 Task: Select Fire TV from Amazon Fire TV. Add to cart Fire TV Stick Lite with Alexa Voice Remote-3. Place order for _x000D_
205 6th Ct NW_x000D_
Elgin, Minnesota(MN), 55932, Cell Number (507) 876-3158
Action: Mouse moved to (48, 44)
Screenshot: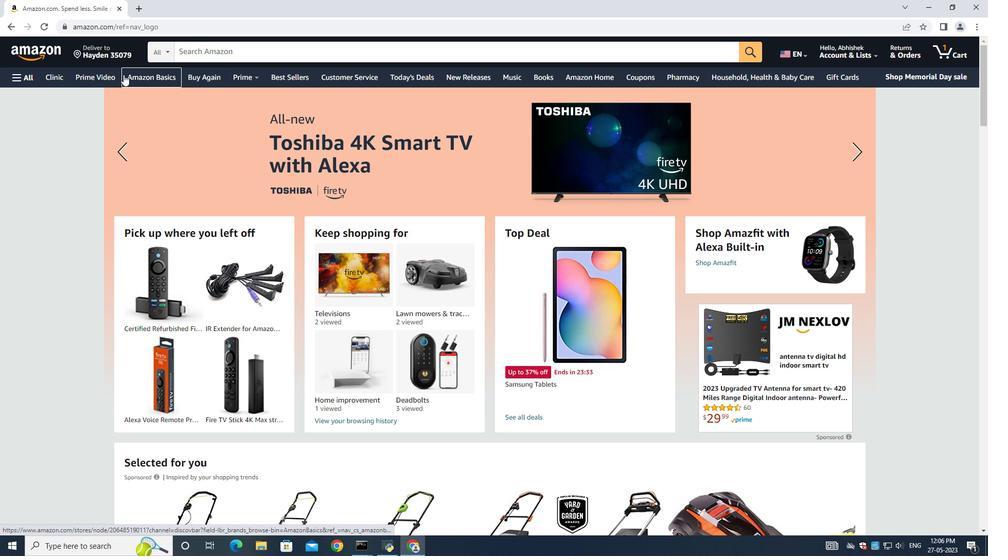 
Action: Mouse pressed left at (48, 44)
Screenshot: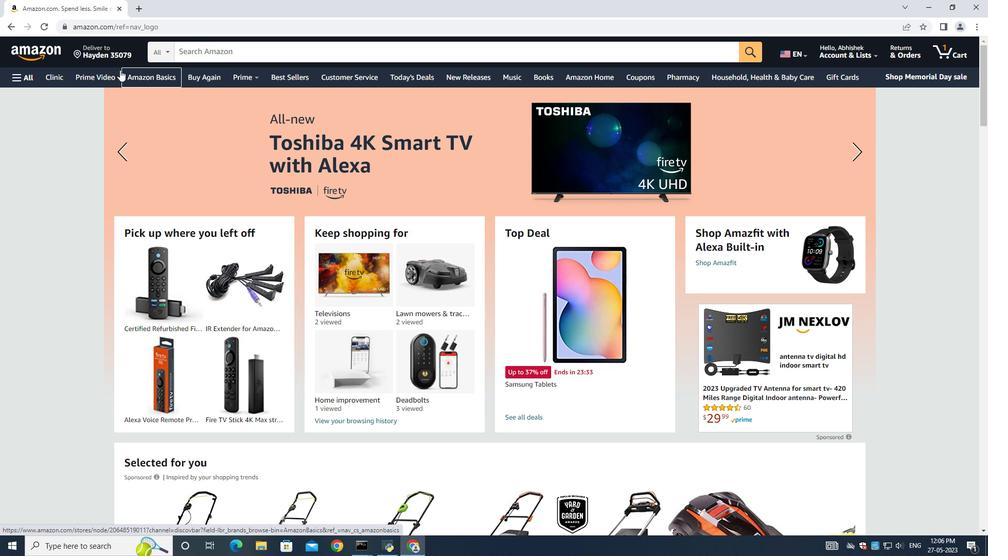 
Action: Mouse moved to (117, 51)
Screenshot: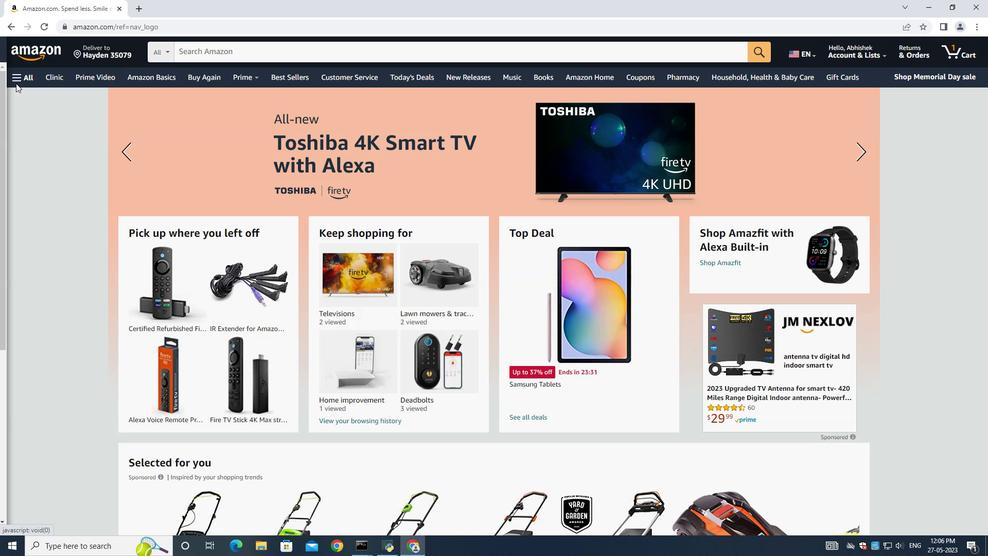 
Action: Mouse pressed left at (117, 51)
Screenshot: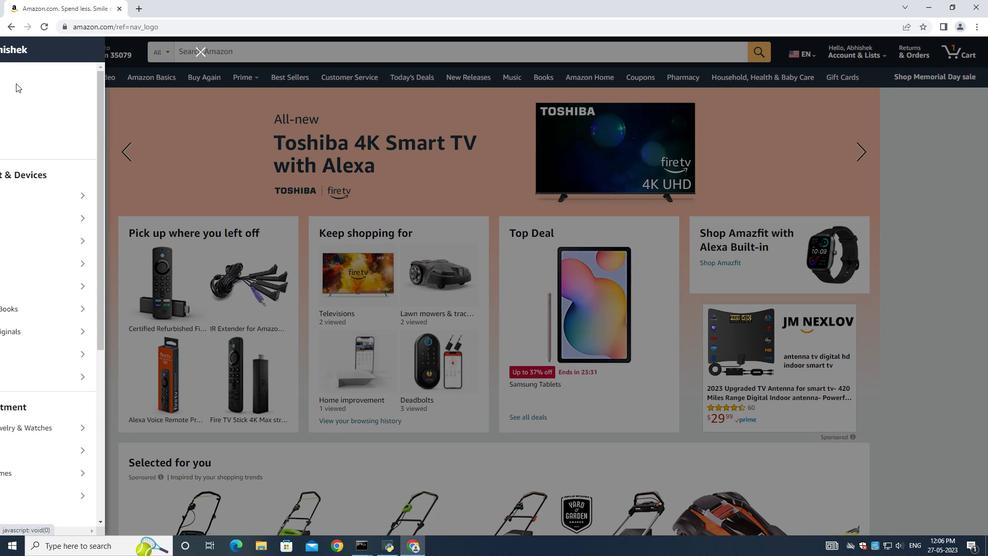 
Action: Mouse moved to (488, 318)
Screenshot: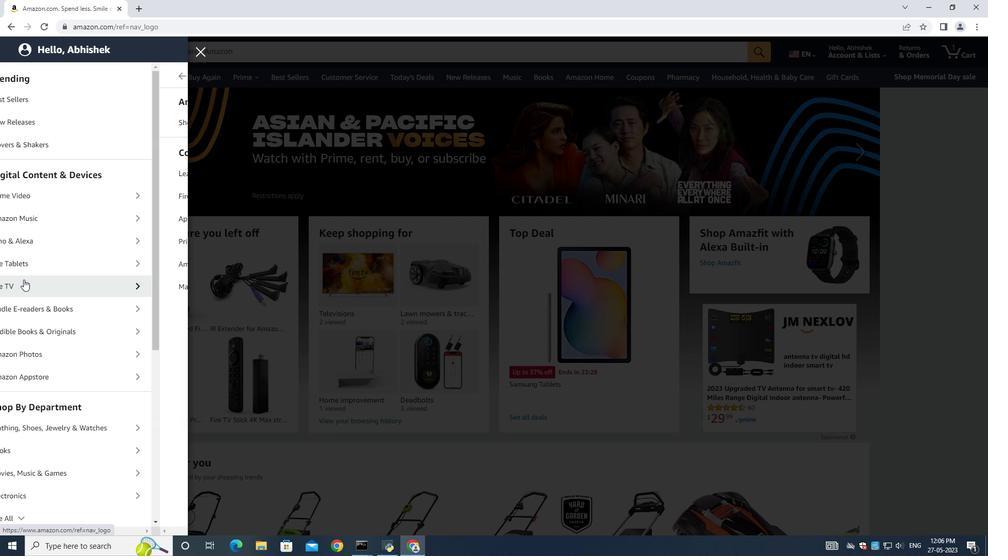 
Action: Mouse pressed left at (488, 318)
Screenshot: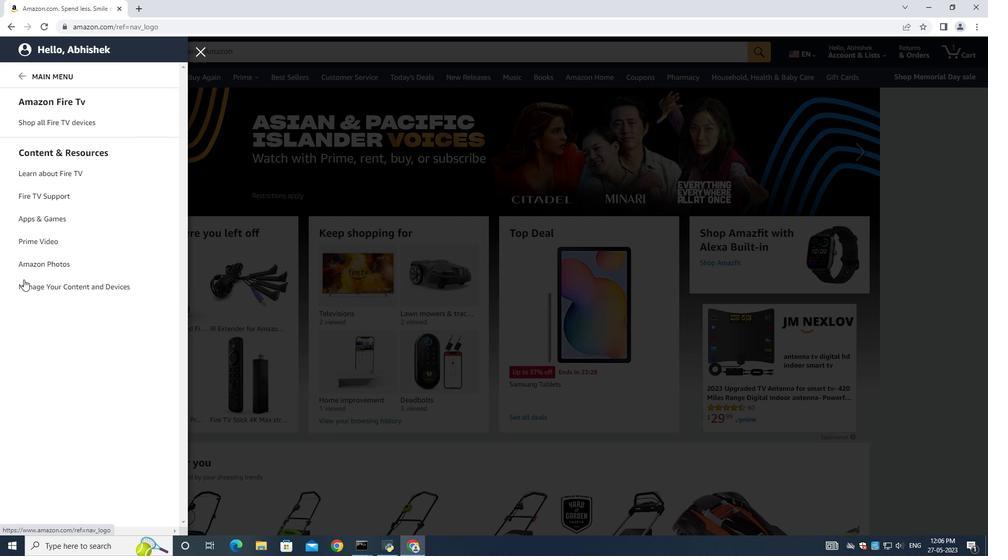 
Action: Mouse moved to (307, 216)
Screenshot: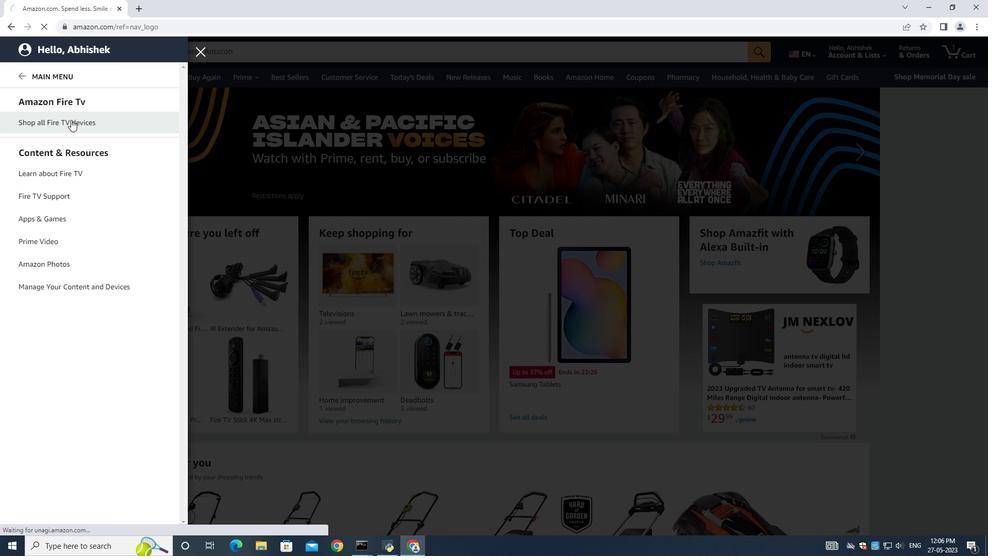 
Action: Mouse pressed left at (306, 216)
Screenshot: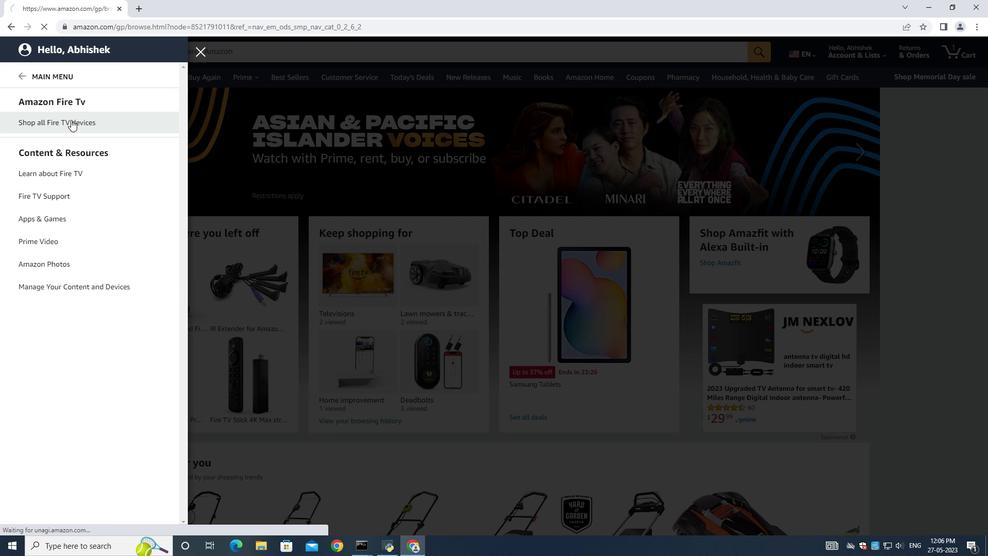 
Action: Mouse moved to (399, 211)
Screenshot: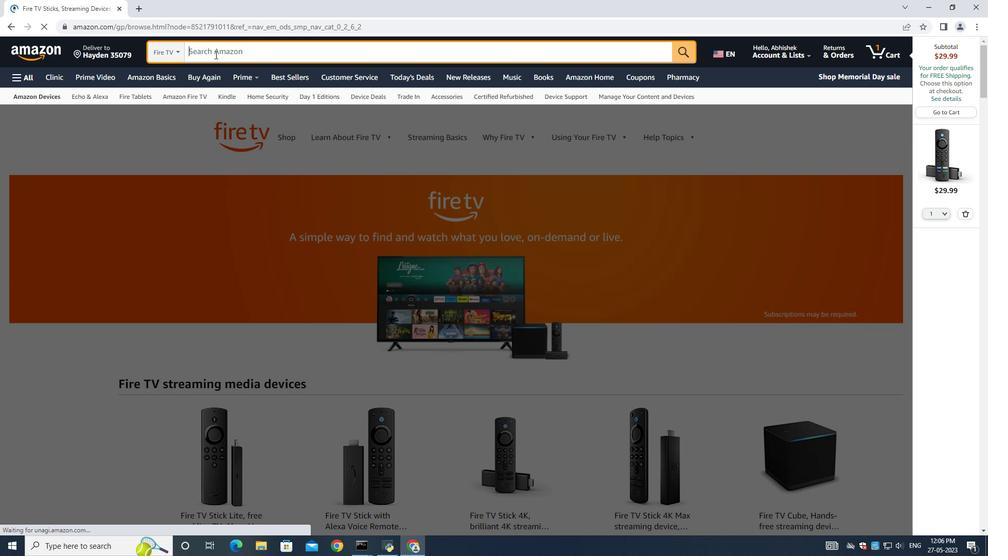 
Action: Mouse scrolled (399, 211) with delta (0, 0)
Screenshot: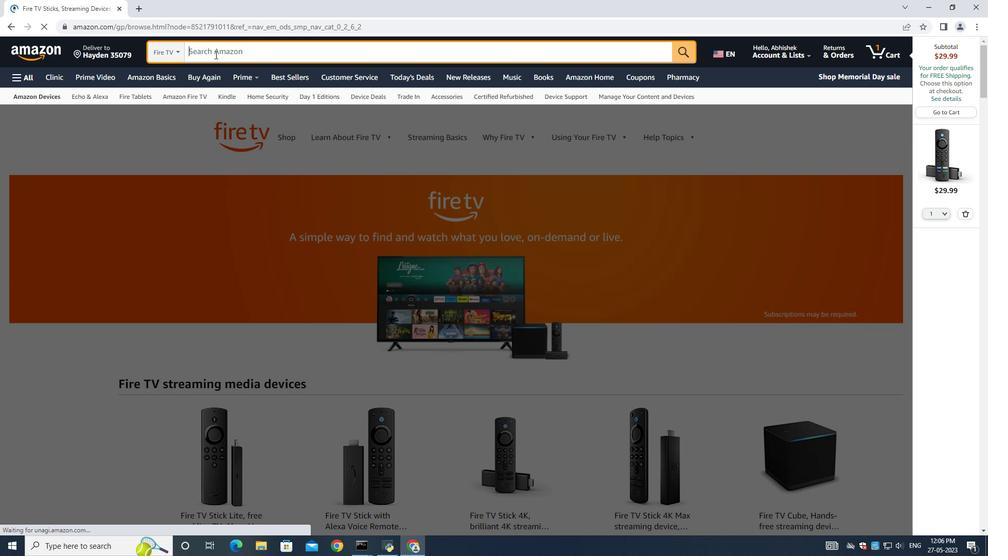 
Action: Mouse scrolled (399, 211) with delta (0, 0)
Screenshot: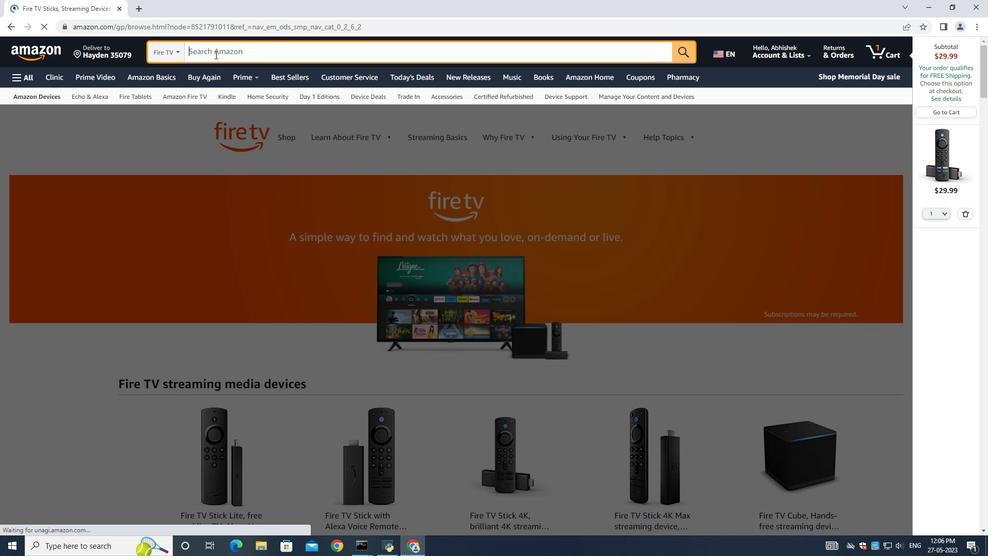 
Action: Mouse moved to (348, 181)
Screenshot: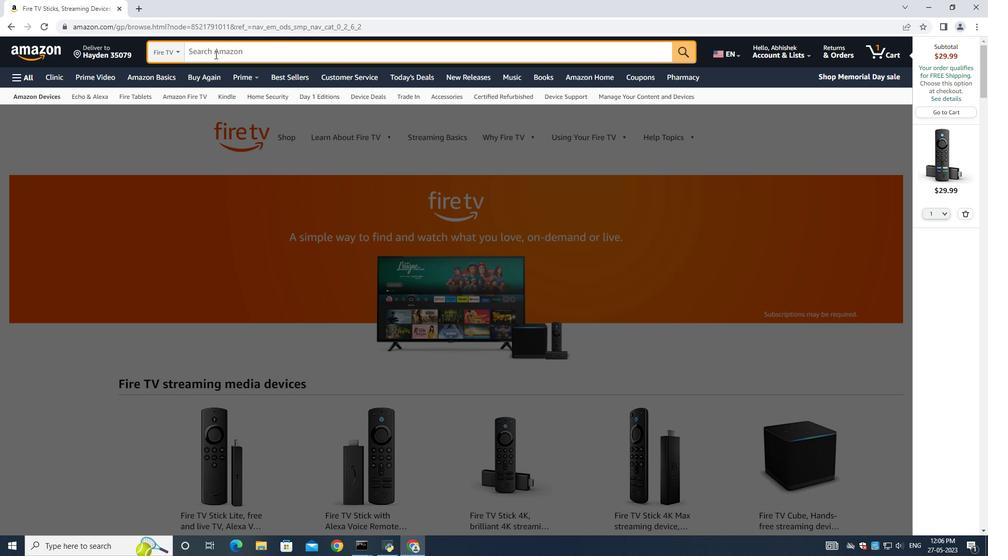 
Action: Mouse pressed left at (348, 181)
Screenshot: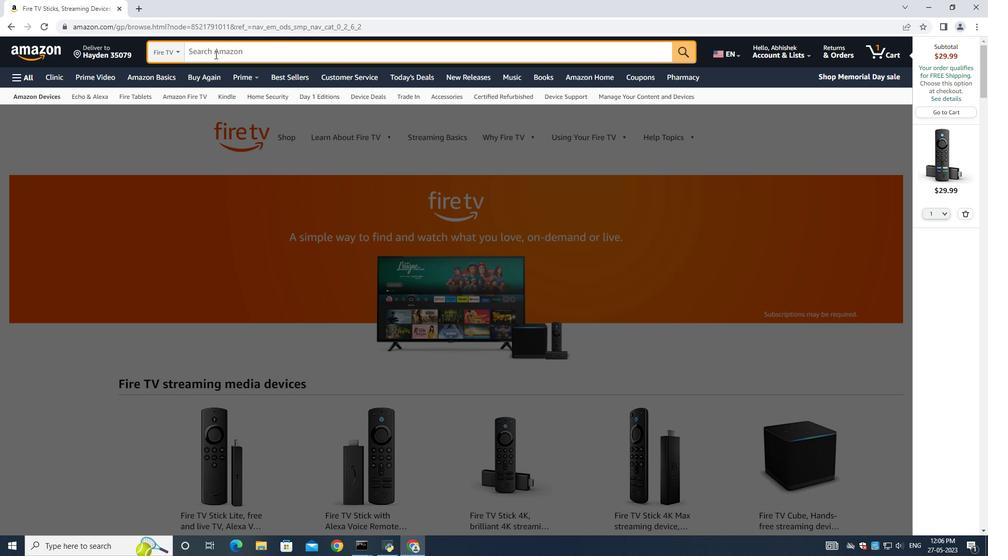
Action: Mouse moved to (348, 181)
Screenshot: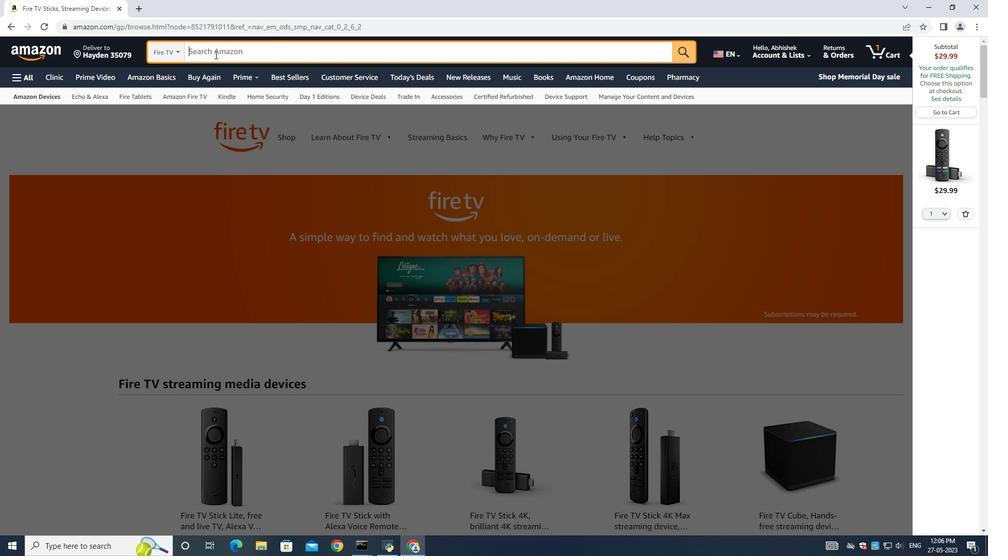 
Action: Key pressed <Key.shift>(507<Key.shift>)876-3158
Screenshot: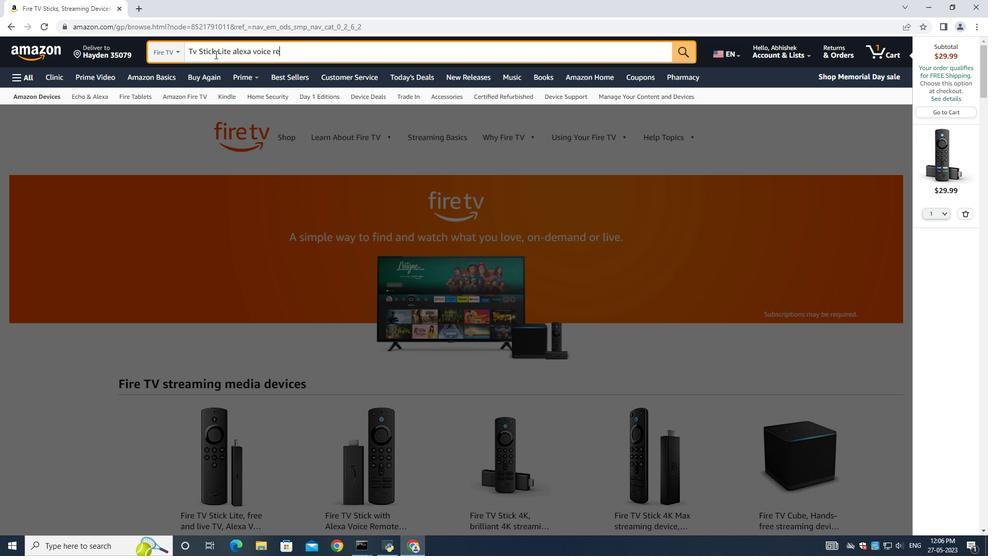 
Action: Mouse moved to (354, 220)
Screenshot: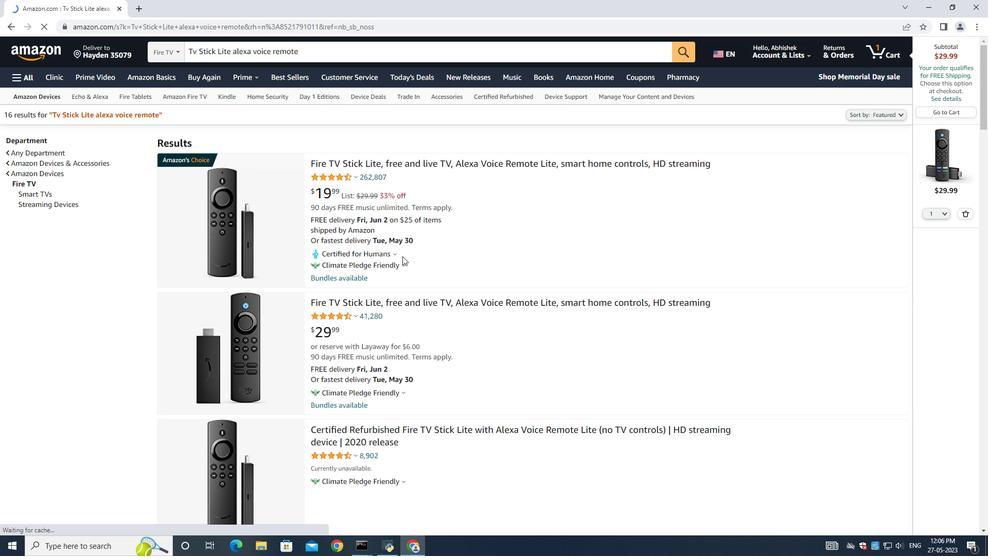 
Action: Mouse pressed left at (354, 220)
Screenshot: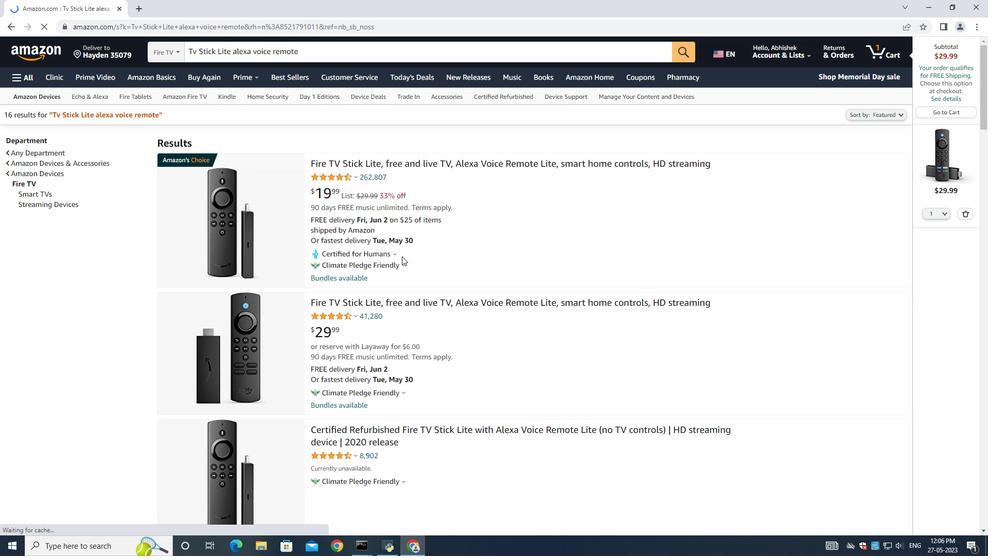 
Action: Mouse moved to (354, 220)
Screenshot: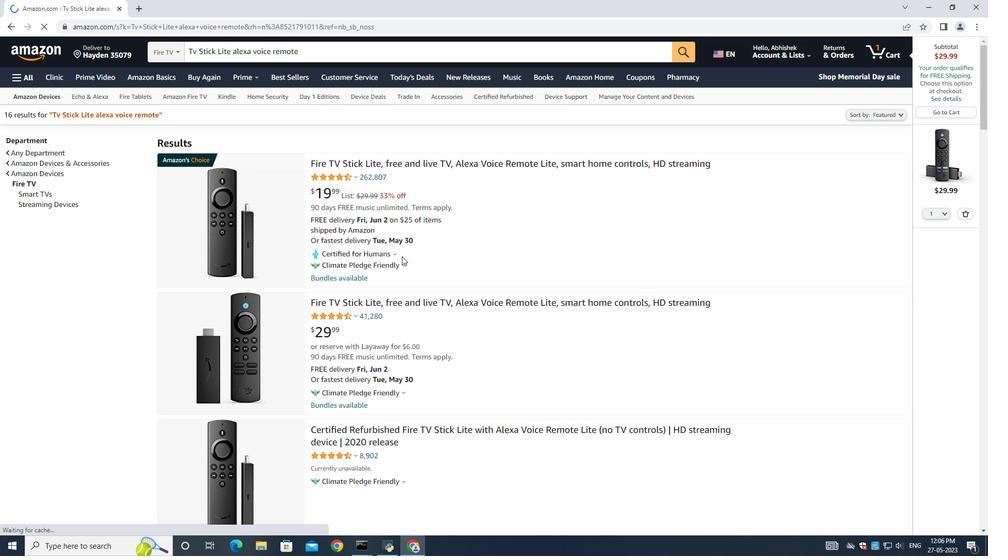 
Action: Key pressed 205<Key.space>6th<Key.space><Key.shift>Ct<Key.space><Key.shift>N
Screenshot: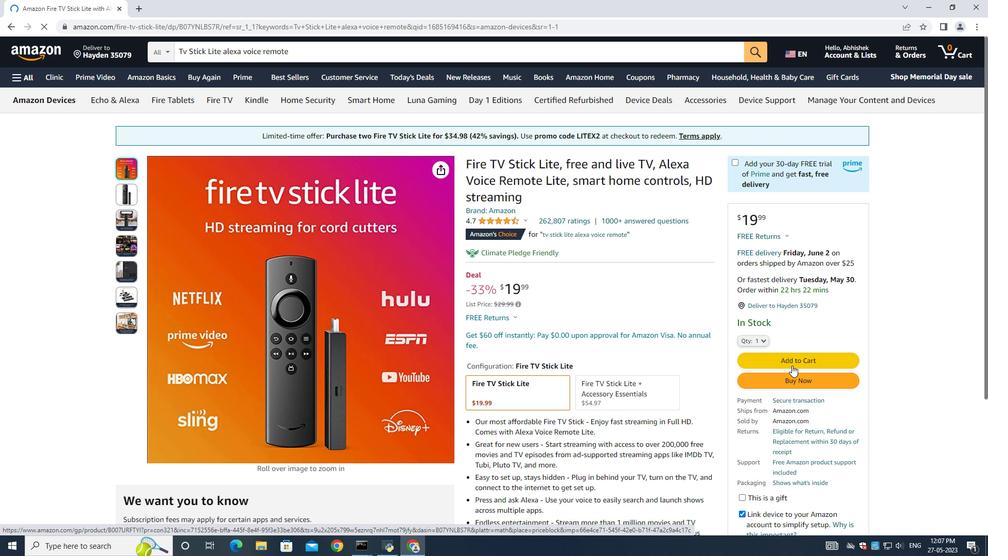 
Action: Mouse moved to (394, 236)
Screenshot: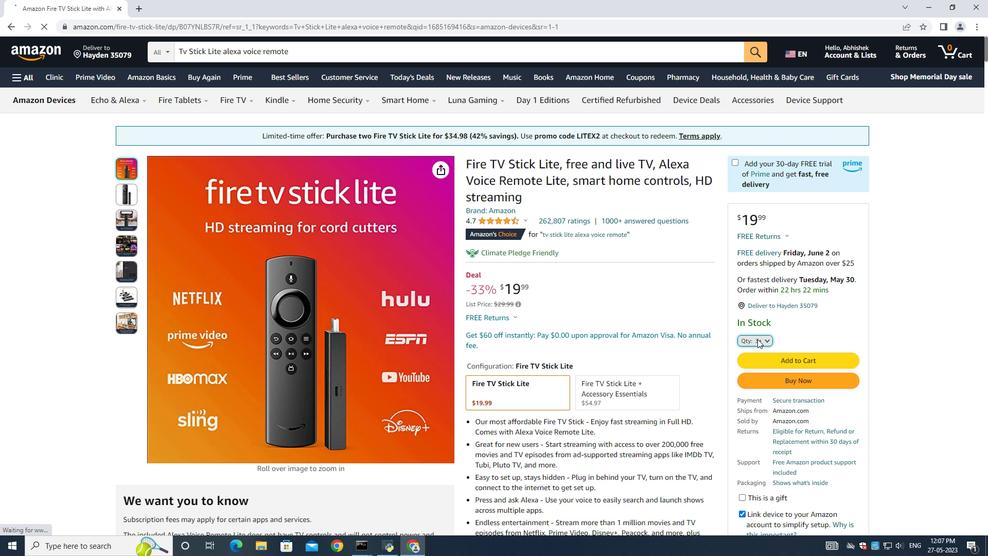 
Action: Mouse pressed left at (394, 236)
Screenshot: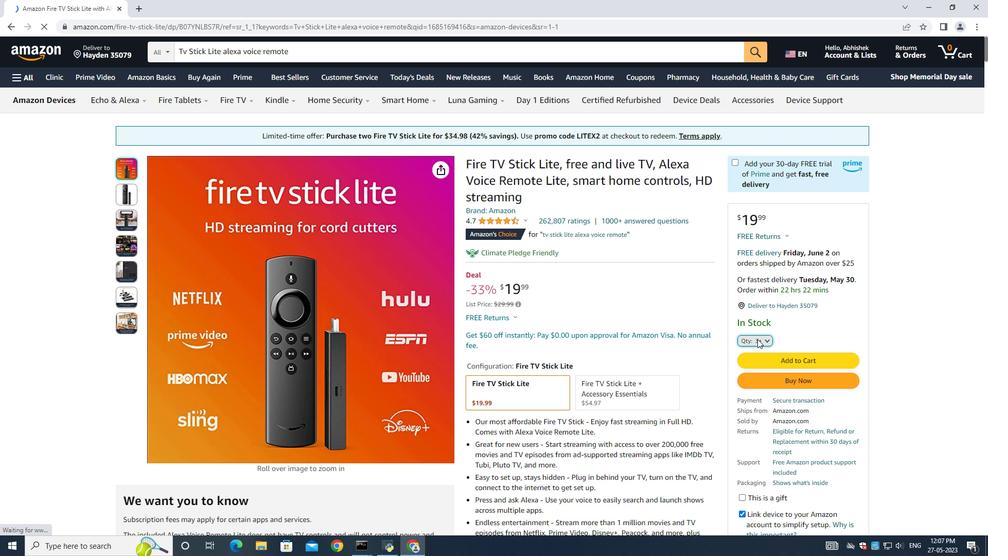 
Action: Mouse moved to (410, 205)
Screenshot: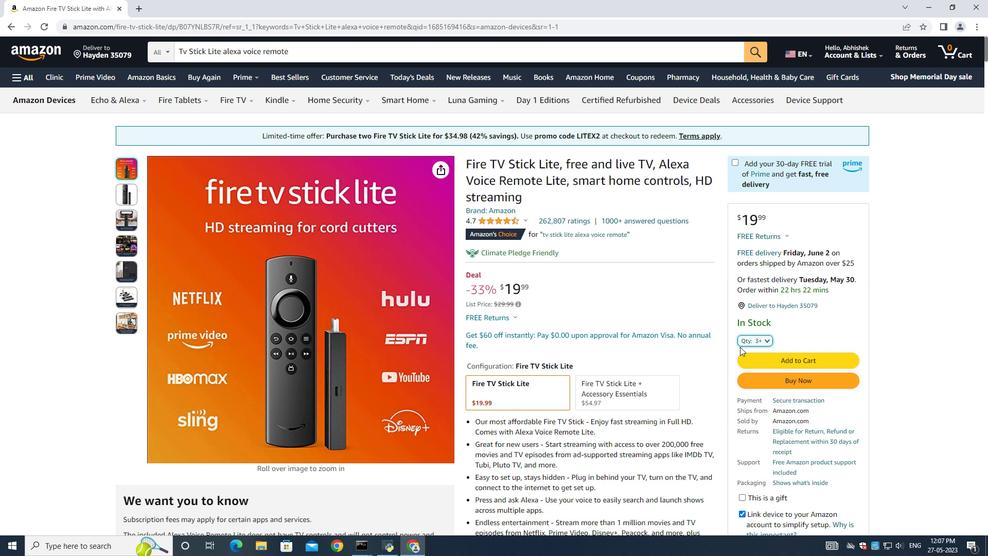 
Action: Mouse scrolled (410, 205) with delta (0, 0)
Screenshot: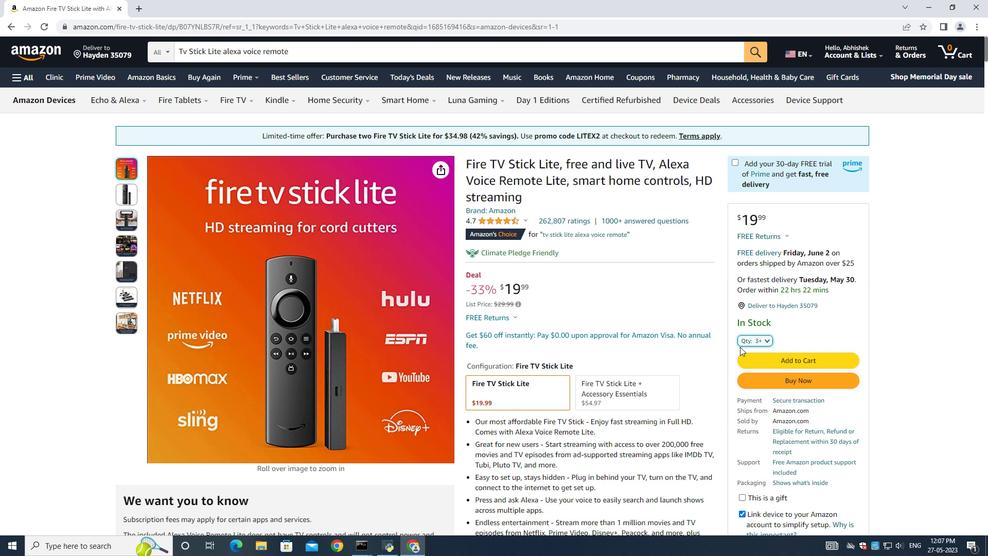 
Action: Mouse moved to (410, 203)
Screenshot: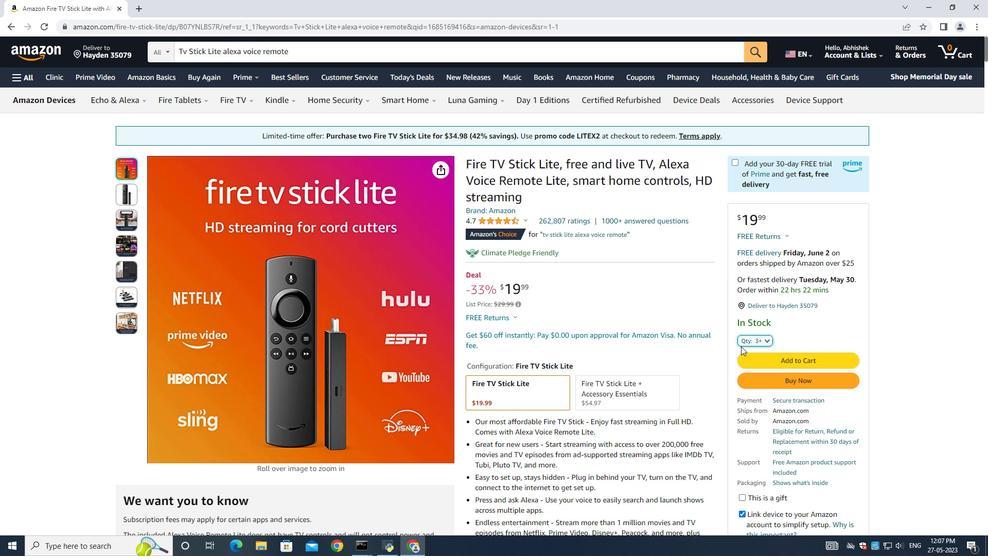 
Action: Mouse scrolled (410, 204) with delta (0, 0)
Screenshot: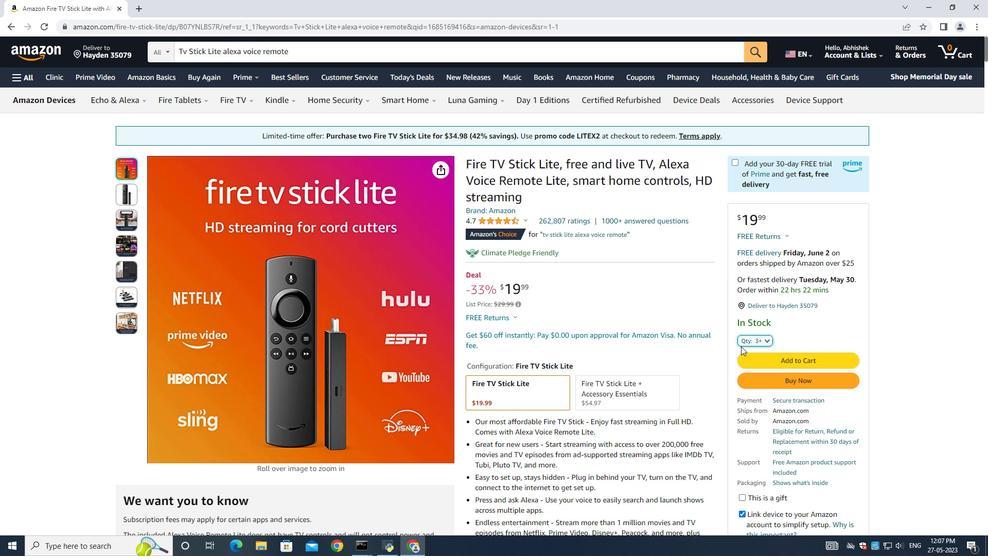 
Action: Mouse moved to (409, 203)
Screenshot: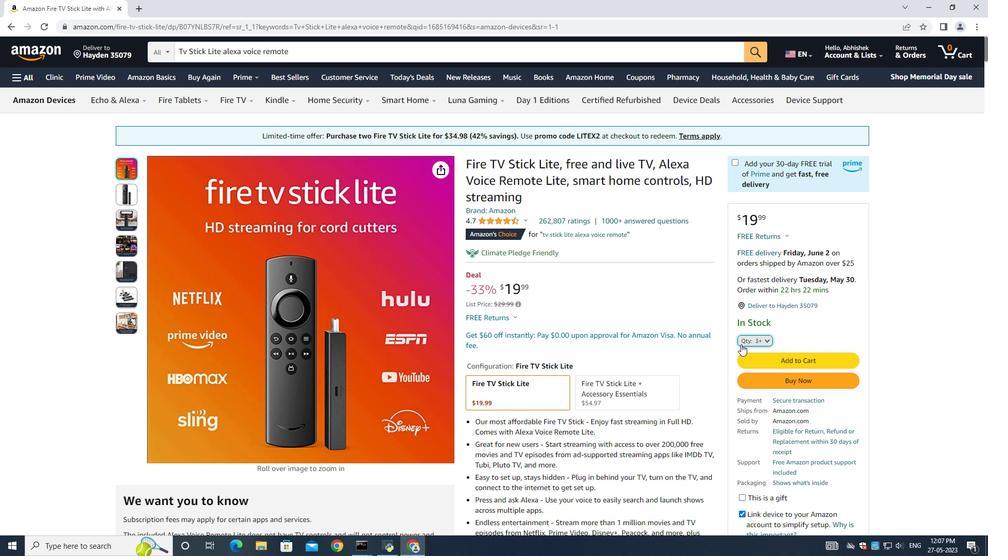 
Action: Mouse scrolled (409, 204) with delta (0, 0)
Screenshot: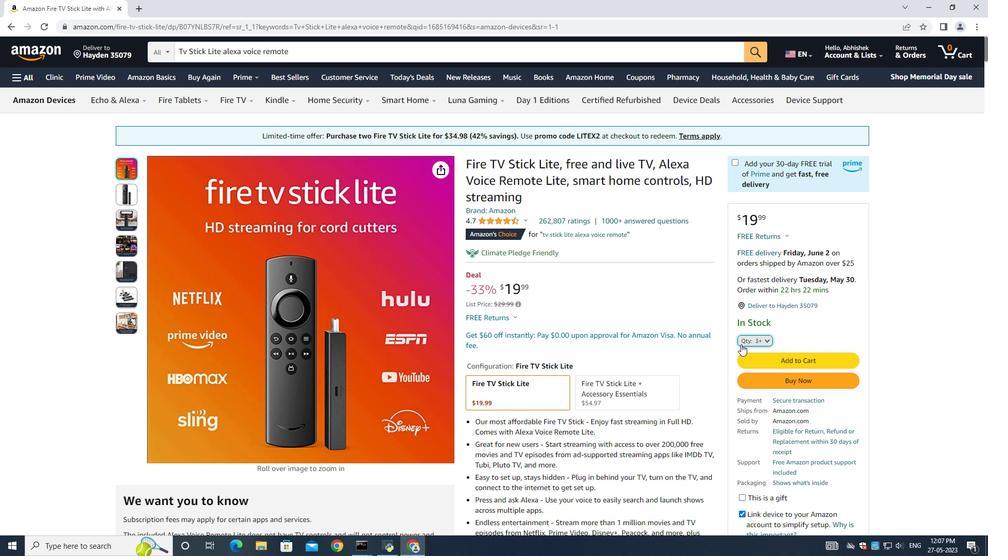 
Action: Mouse moved to (368, 249)
Screenshot: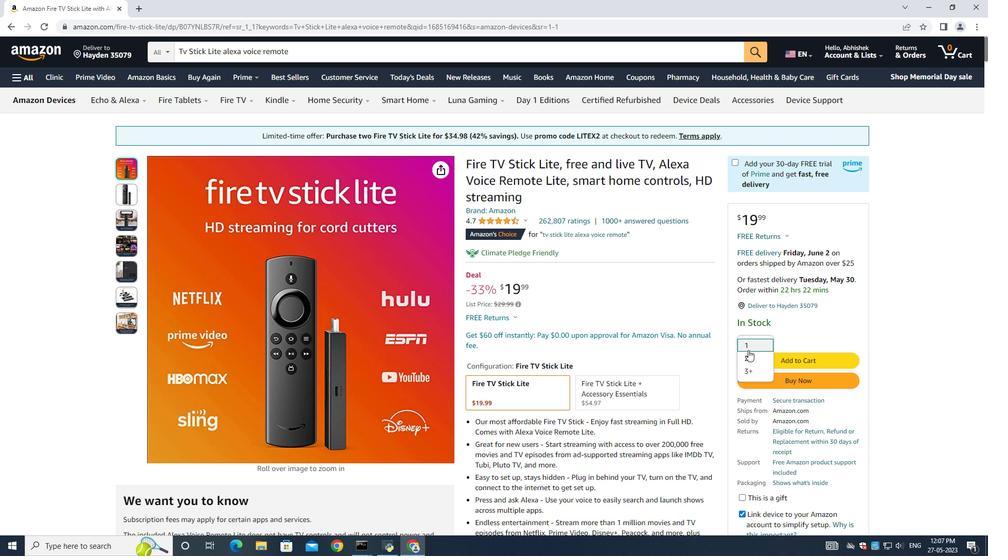 
Action: Mouse pressed left at (368, 249)
Screenshot: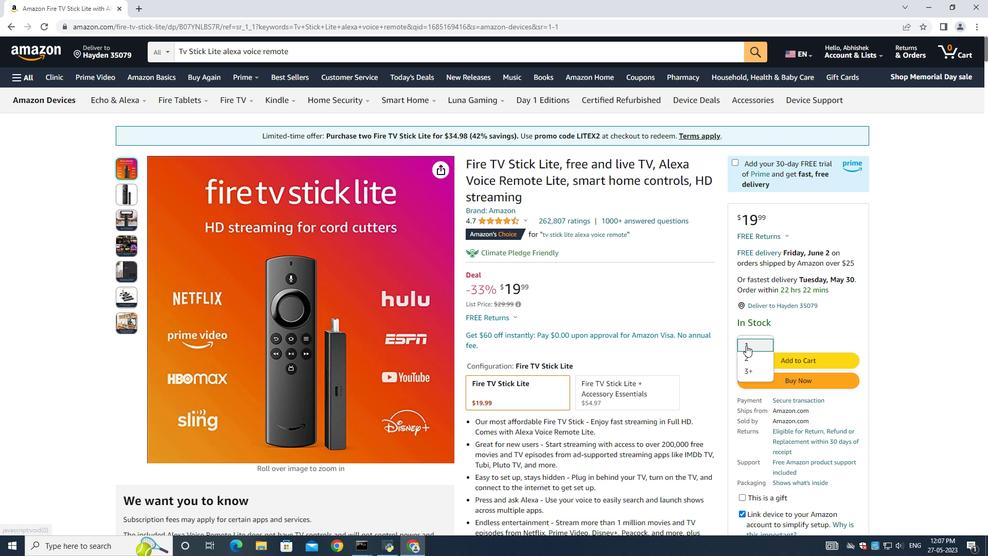 
Action: Mouse moved to (369, 249)
Screenshot: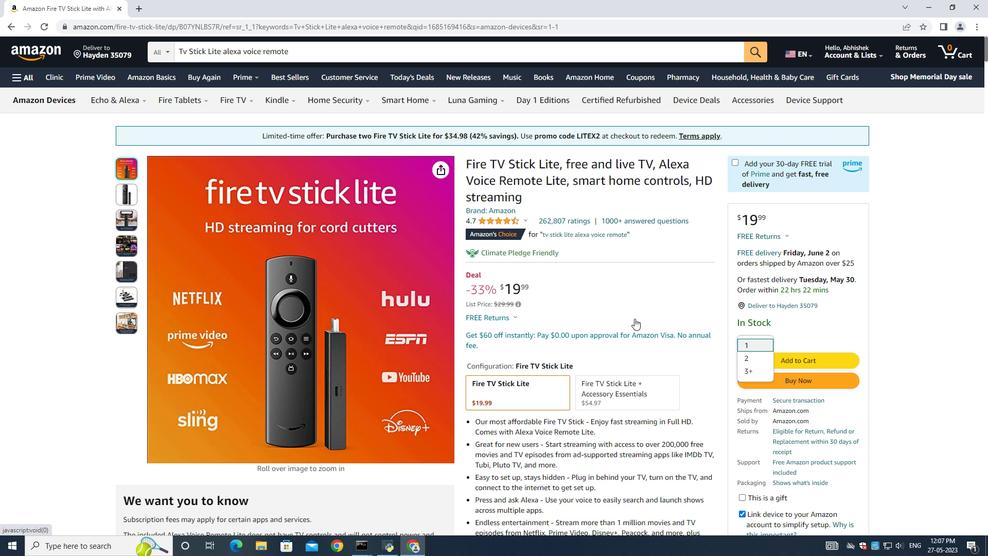 
Action: Key pressed <Key.backspace><Key.backspace><Key.backspace><Key.backspace><Key.backspace><Key.backspace><Key.backspace>
Screenshot: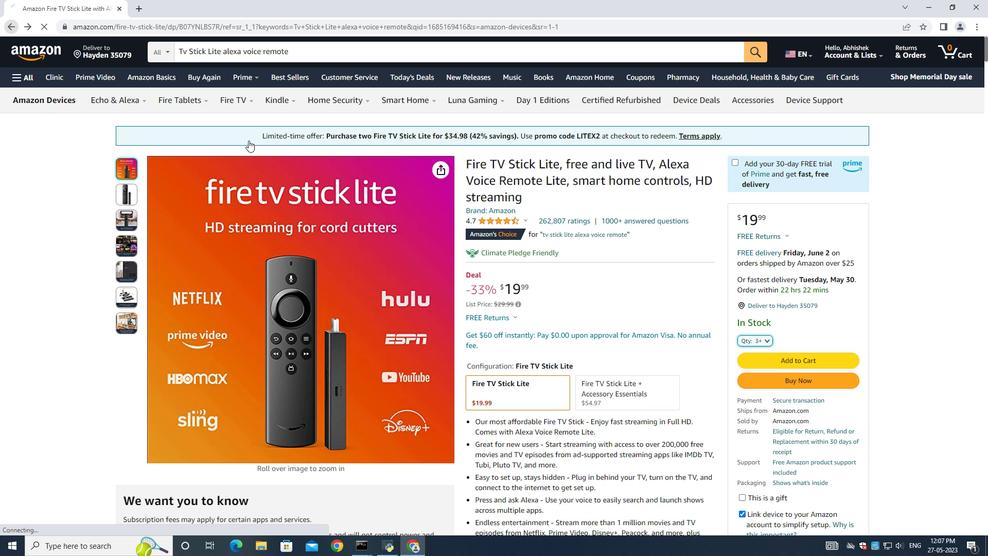 
Action: Mouse moved to (407, 275)
Screenshot: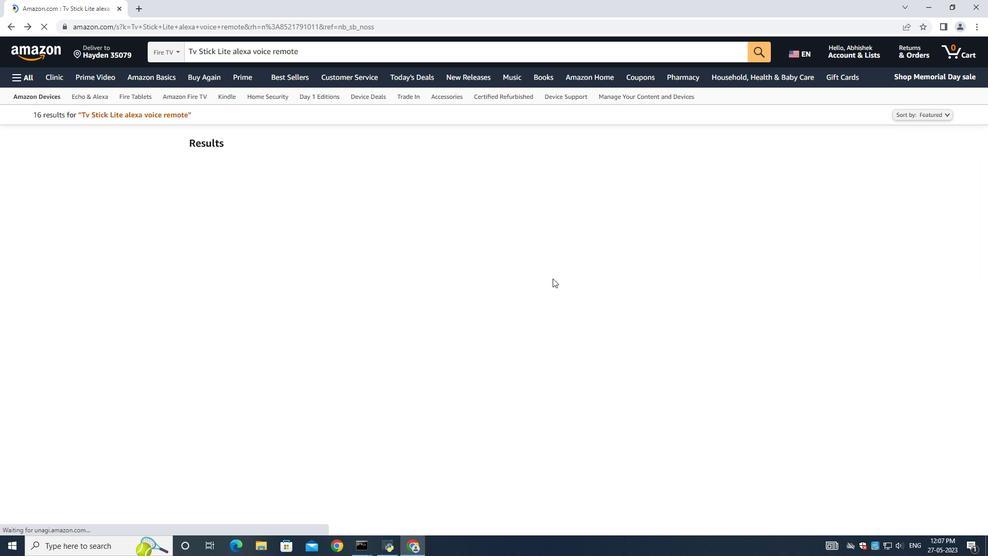 
Action: Mouse scrolled (407, 274) with delta (0, 0)
Screenshot: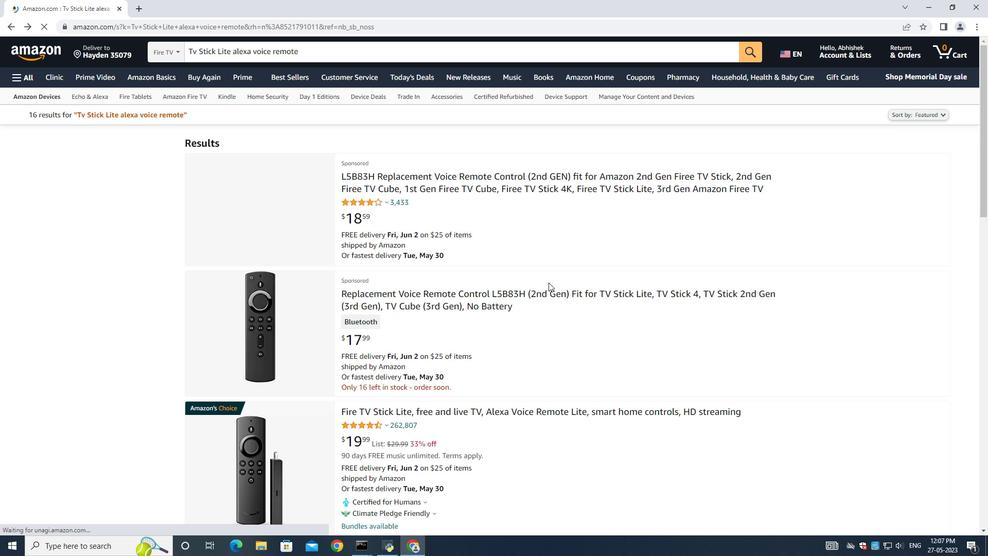 
Action: Mouse moved to (407, 275)
Screenshot: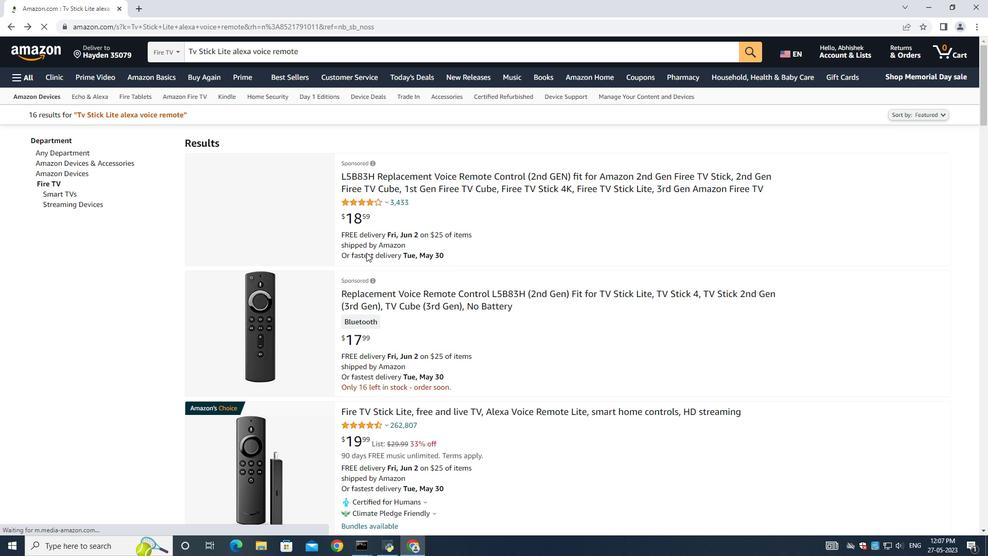 
Action: Mouse scrolled (407, 274) with delta (0, 0)
Screenshot: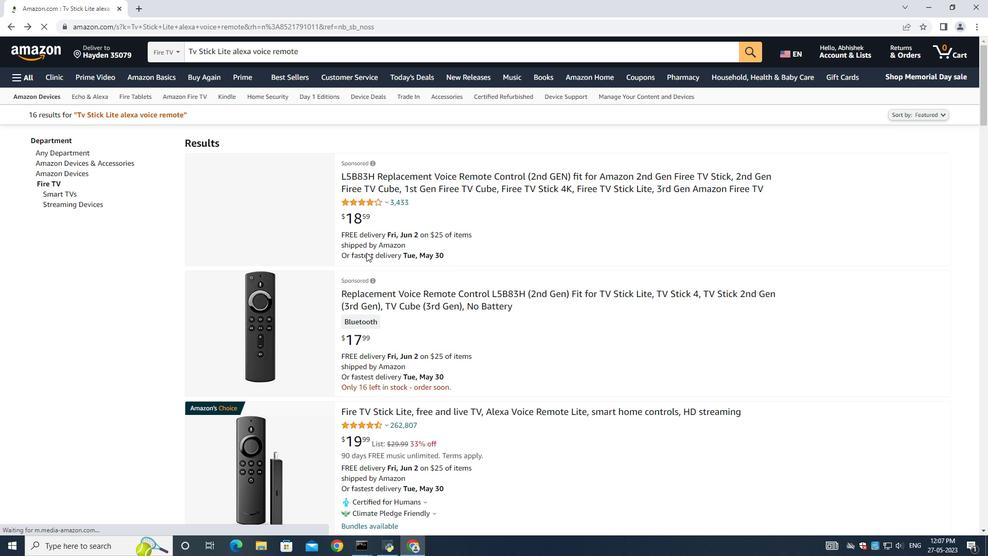 
Action: Mouse moved to (344, 347)
Screenshot: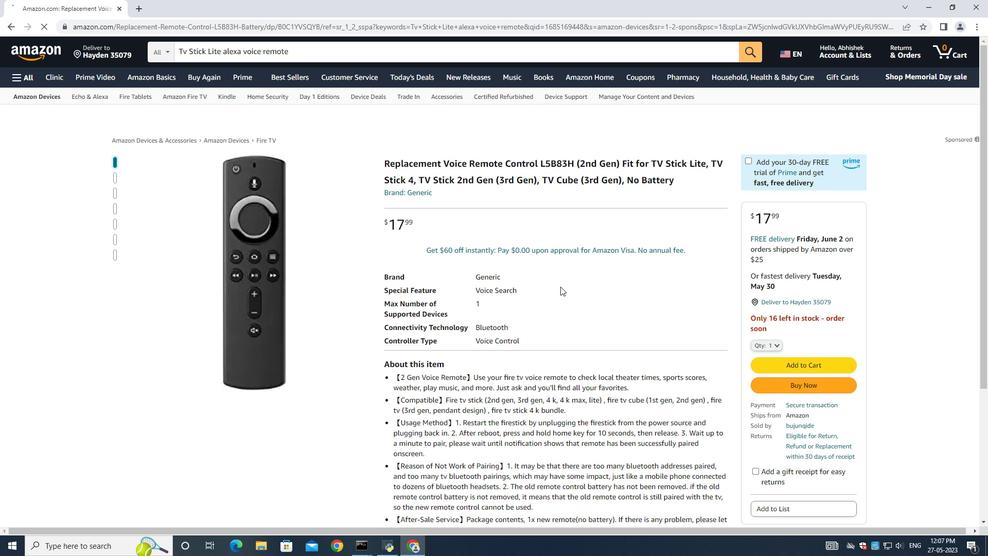 
Action: Mouse pressed left at (344, 347)
Screenshot: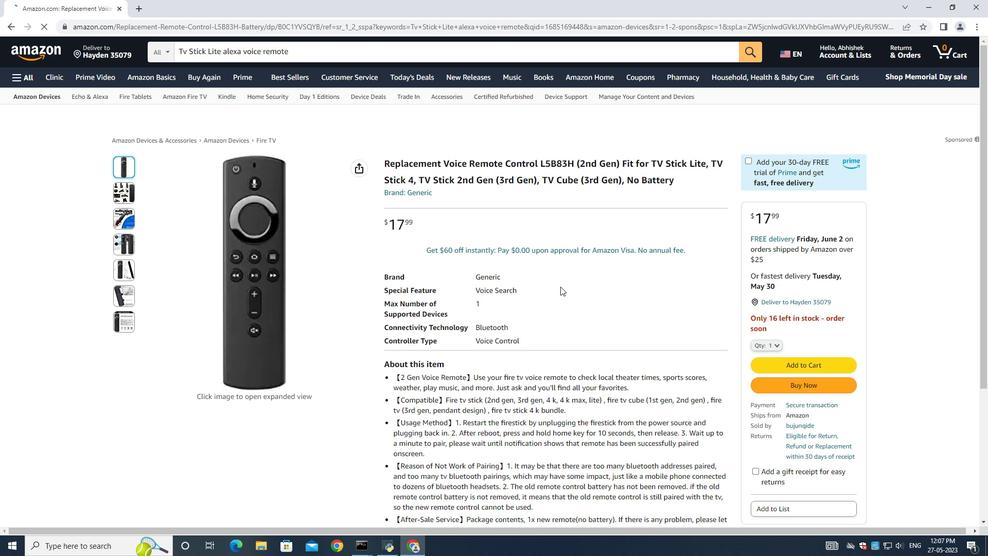 
Action: Mouse moved to (124, 50)
Screenshot: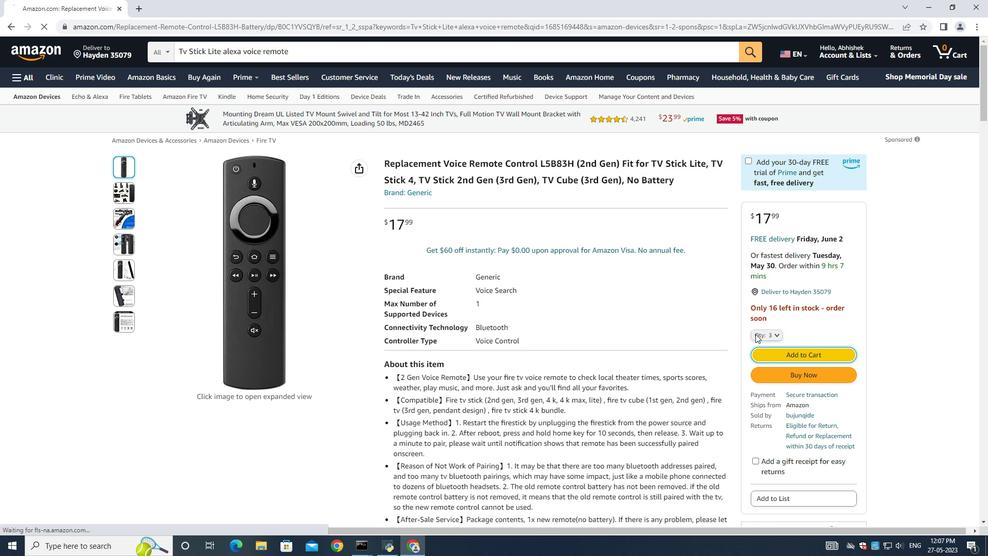 
Action: Mouse pressed left at (124, 50)
Screenshot: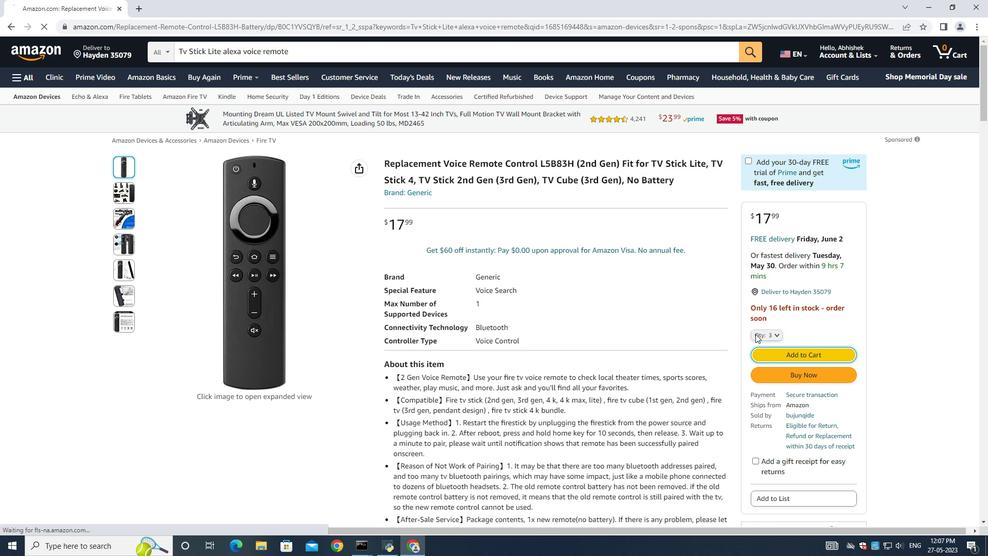 
Action: Mouse moved to (419, 313)
Screenshot: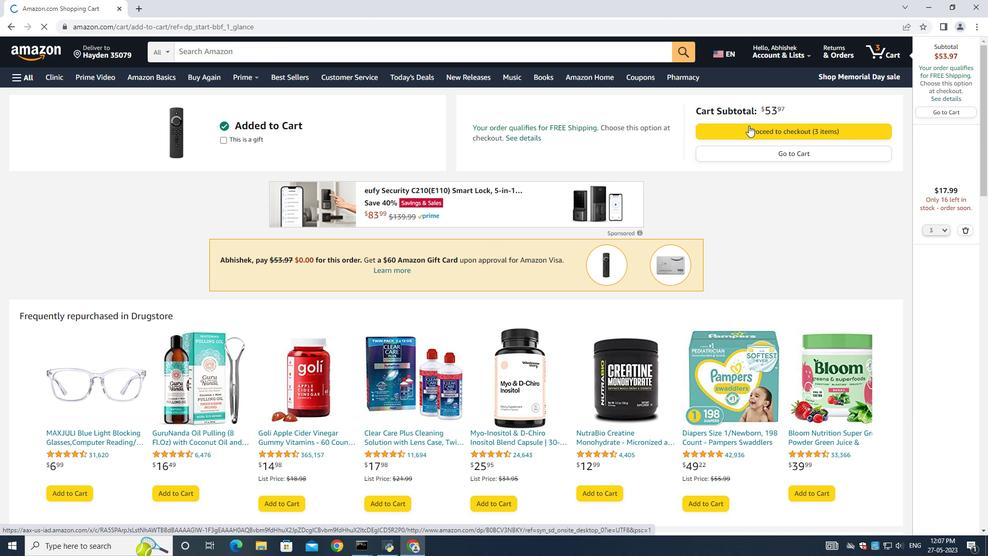 
Action: Mouse pressed left at (419, 313)
Screenshot: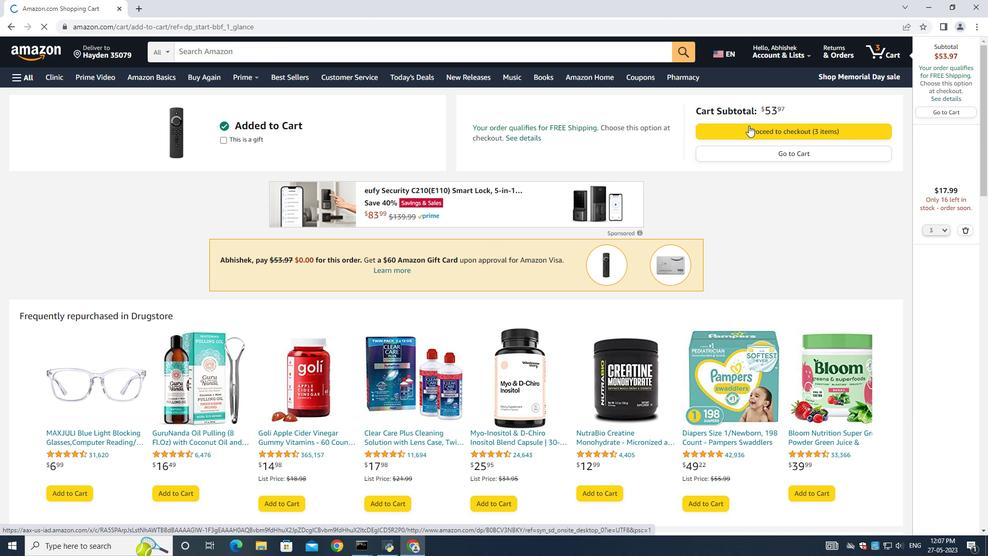 
Action: Mouse moved to (447, 302)
Screenshot: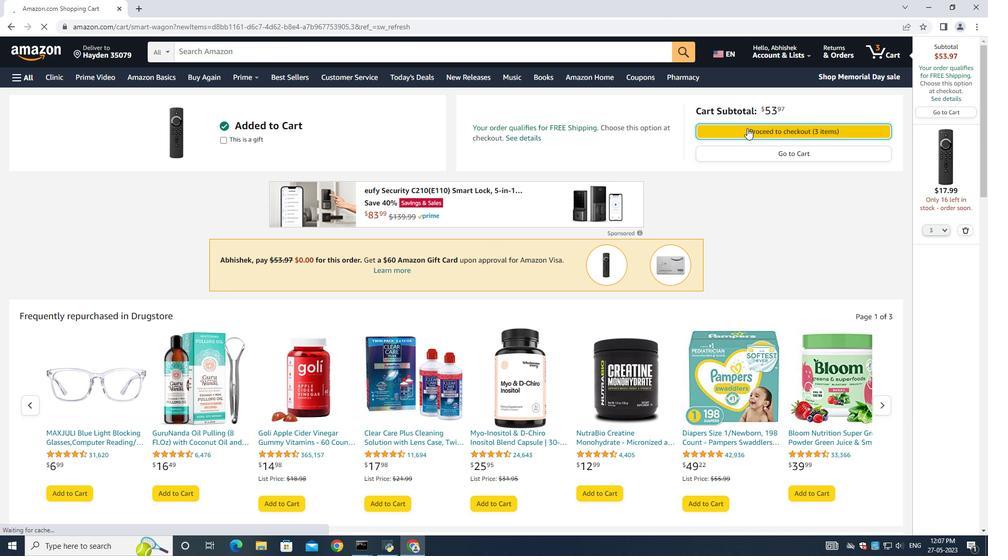 
Action: Mouse scrolled (447, 301) with delta (0, 0)
Screenshot: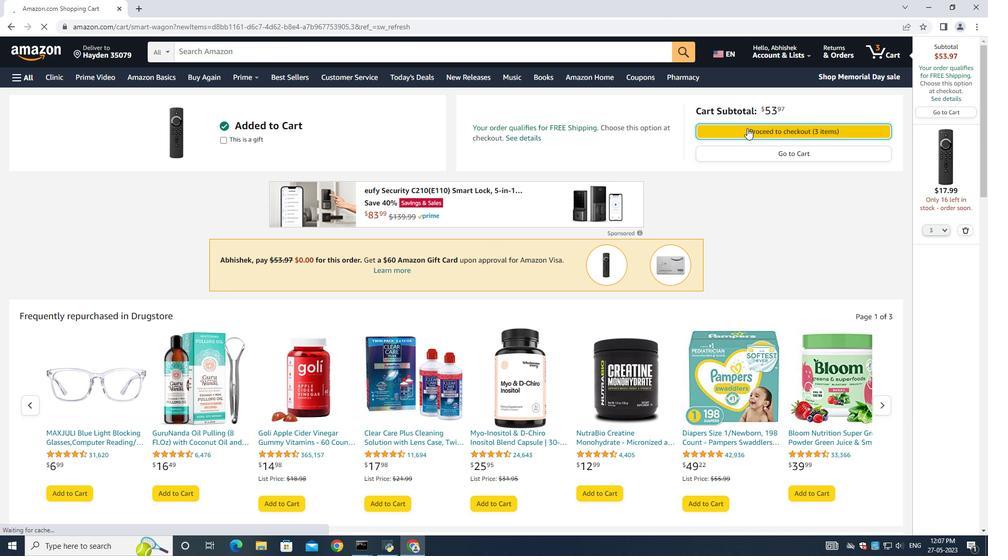 
Action: Mouse moved to (448, 302)
Screenshot: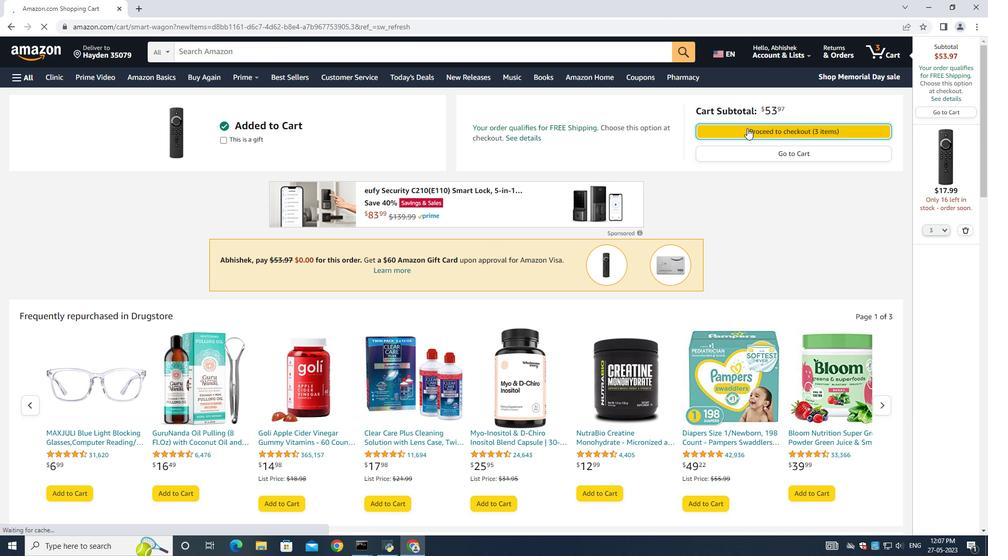 
Action: Mouse scrolled (448, 301) with delta (0, 0)
Screenshot: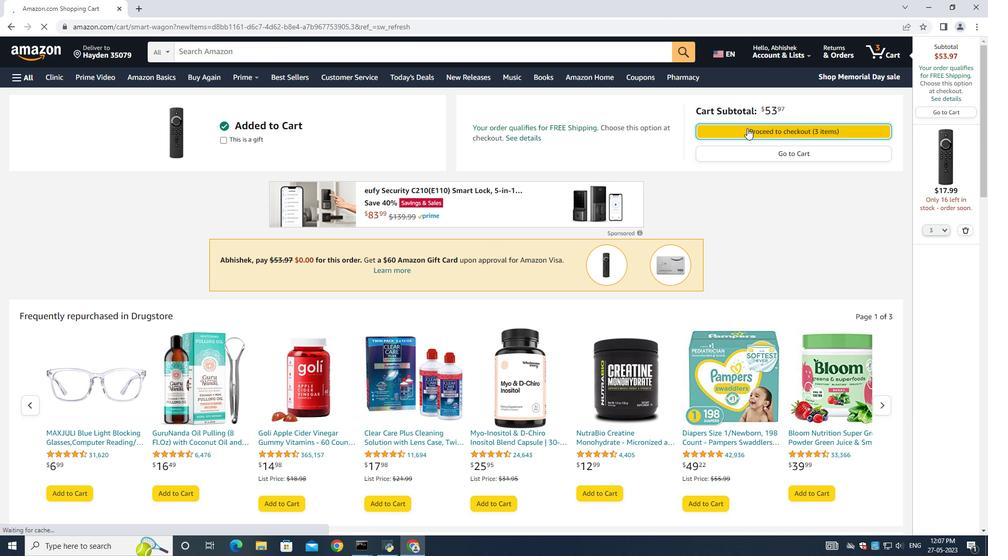 
Action: Mouse scrolled (448, 301) with delta (0, 0)
Screenshot: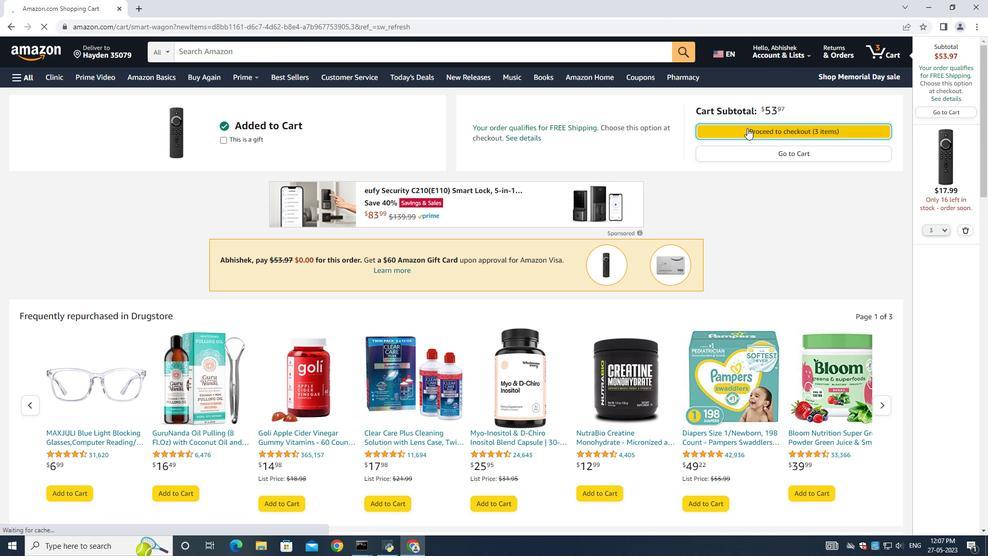 
Action: Mouse moved to (437, 359)
Screenshot: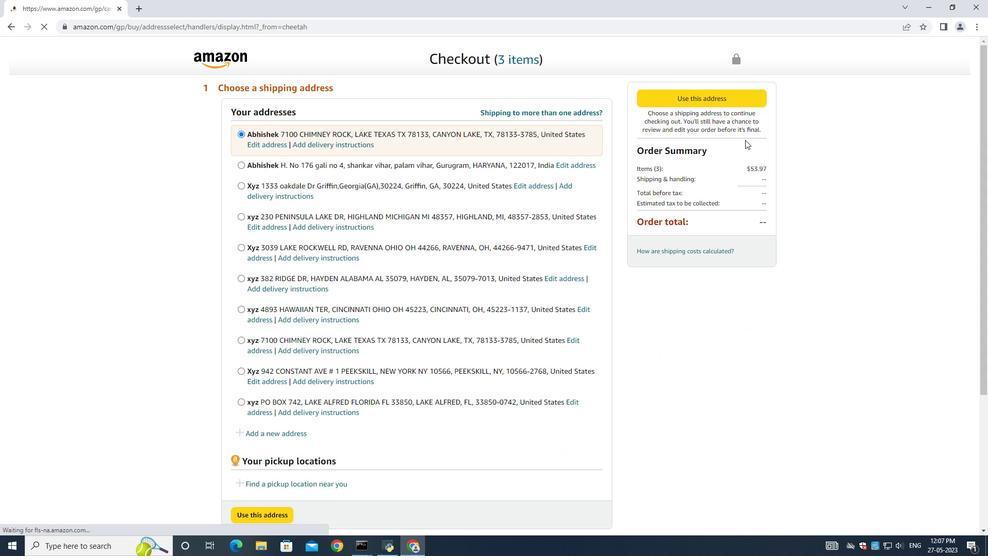 
Action: Mouse pressed left at (437, 359)
Screenshot: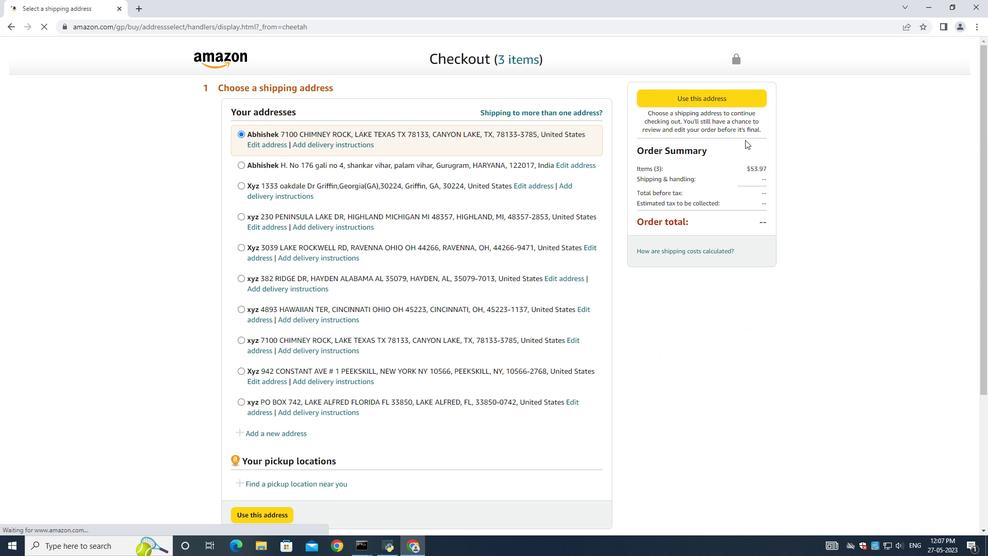 
Action: Mouse moved to (459, 355)
Screenshot: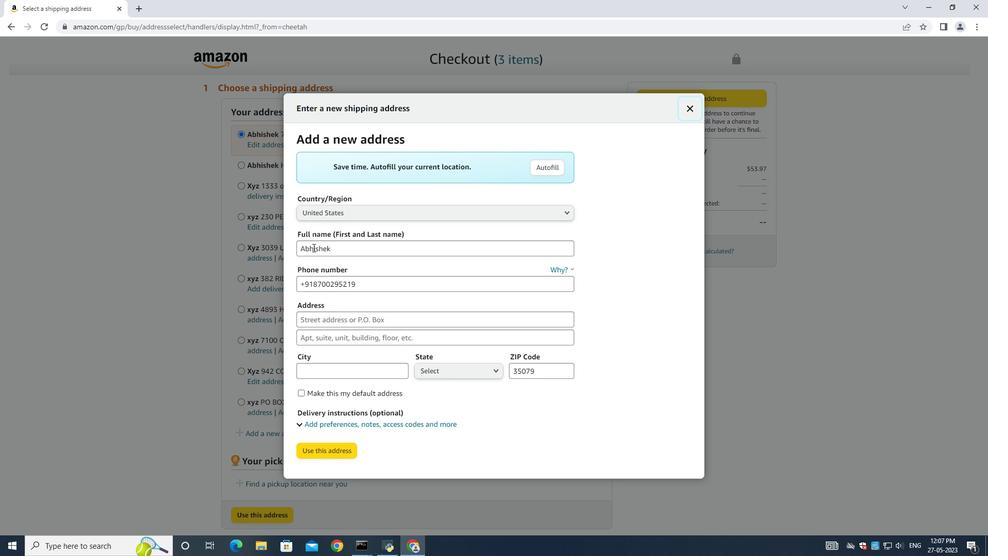
Action: Mouse scrolled (459, 354) with delta (0, 0)
Screenshot: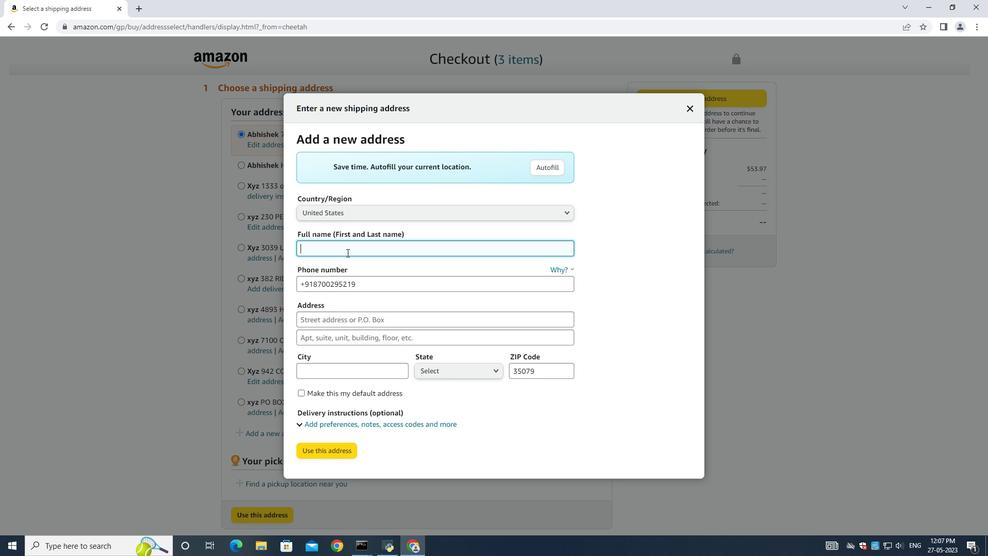 
Action: Mouse scrolled (459, 354) with delta (0, 0)
Screenshot: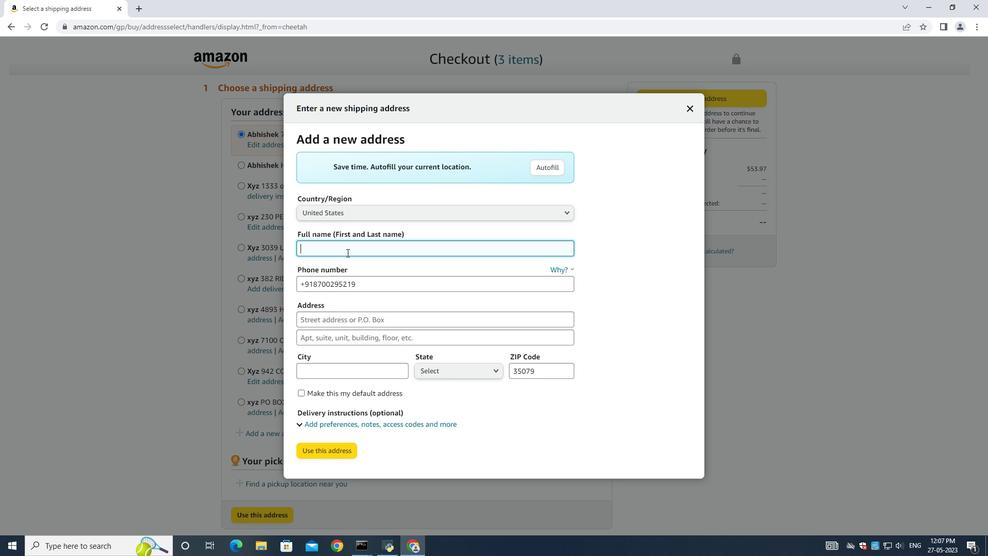 
Action: Mouse moved to (509, 399)
Screenshot: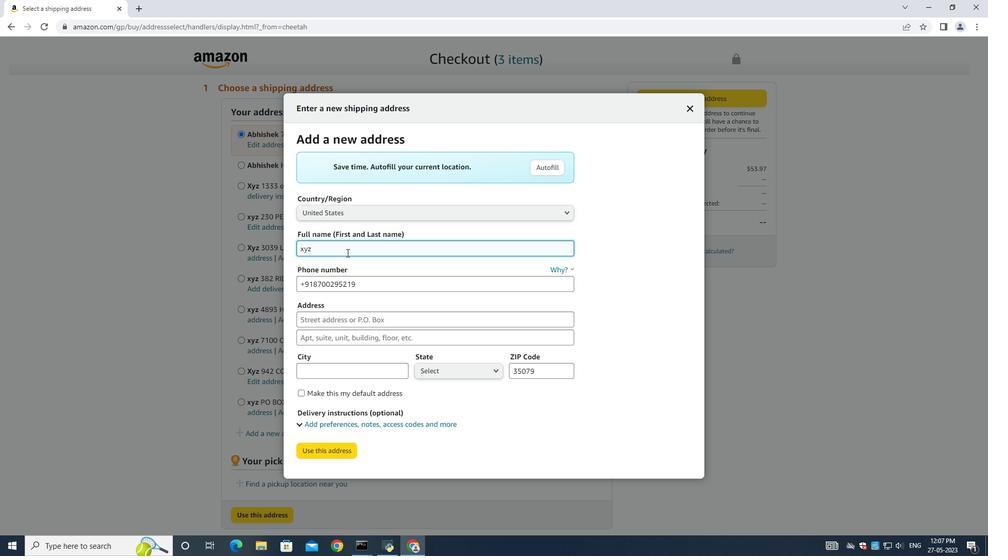 
Action: Mouse scrolled (509, 398) with delta (0, 0)
Screenshot: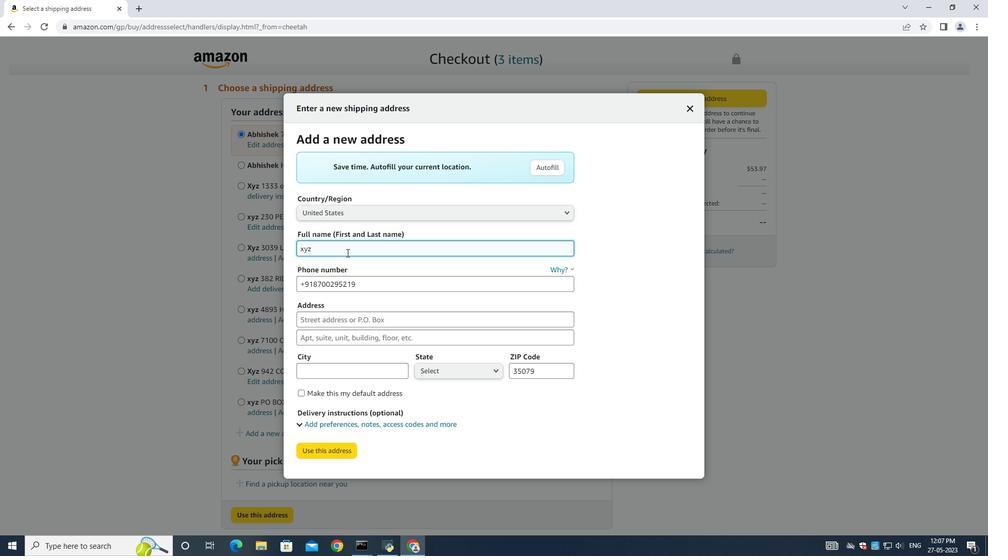 
Action: Mouse moved to (509, 400)
Screenshot: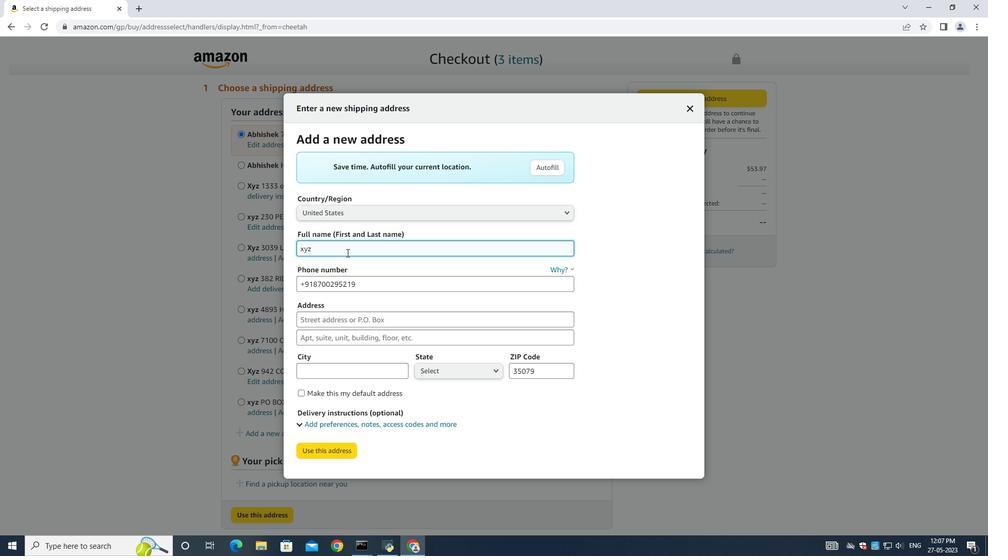 
Action: Mouse scrolled (509, 399) with delta (0, 0)
Screenshot: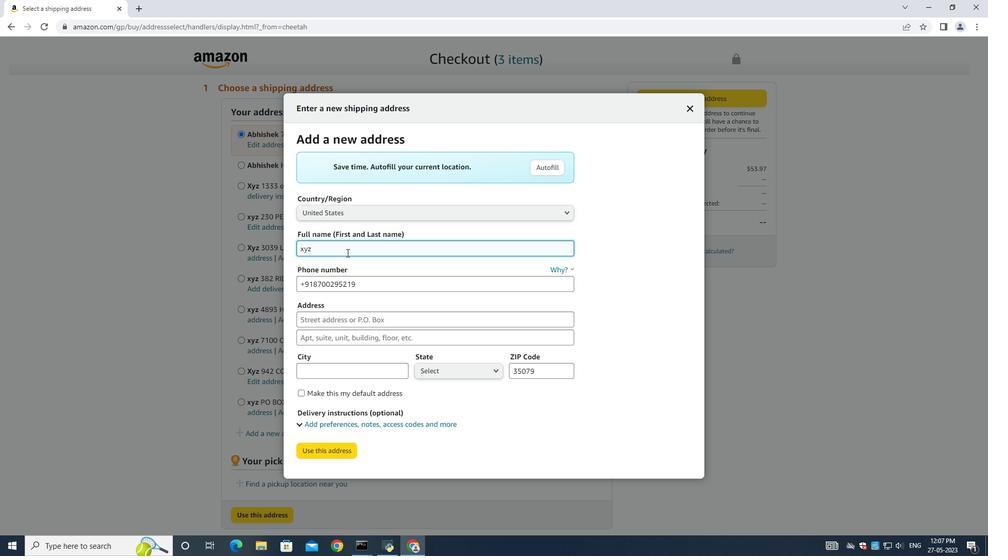 
Action: Mouse scrolled (509, 399) with delta (0, 0)
Screenshot: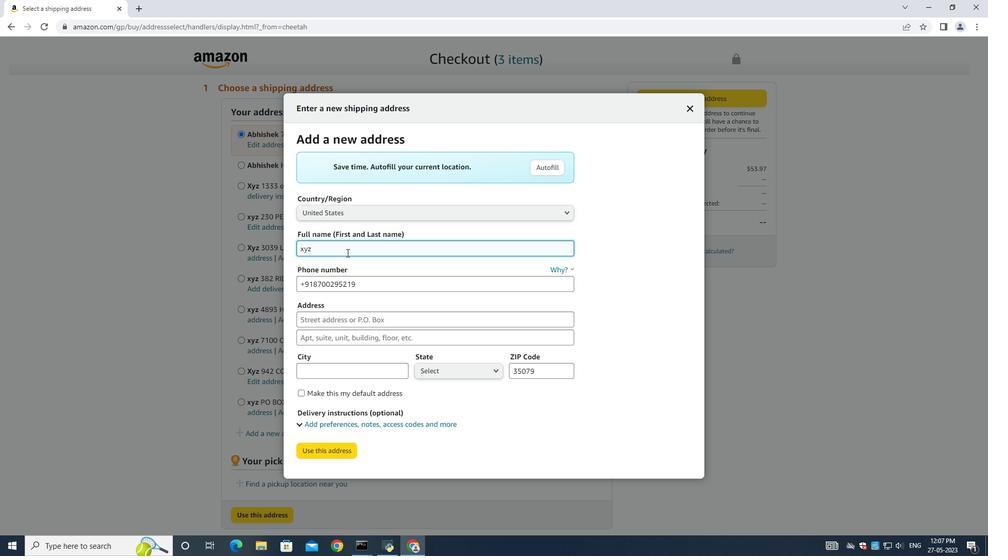 
Action: Mouse moved to (508, 400)
Screenshot: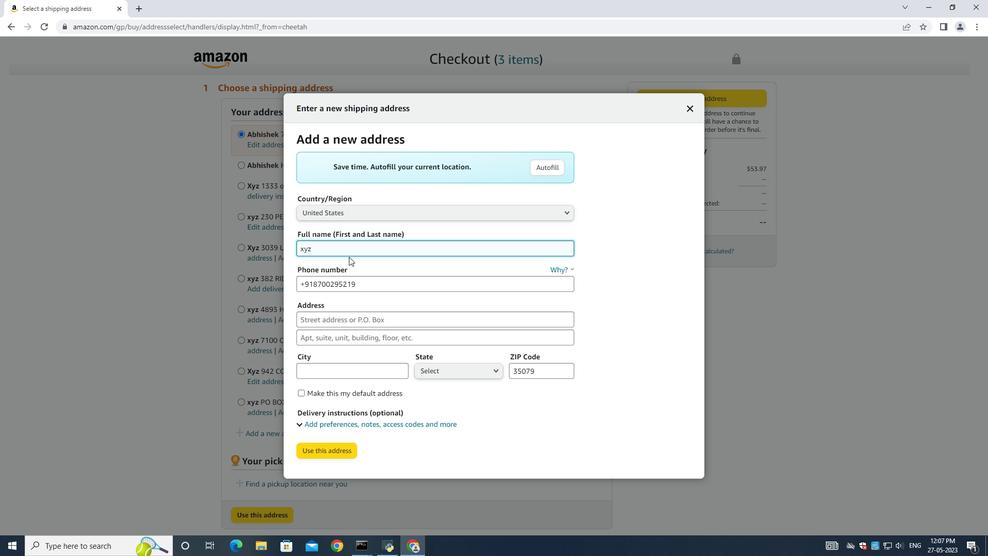 
Action: Mouse scrolled (509, 399) with delta (0, 0)
Screenshot: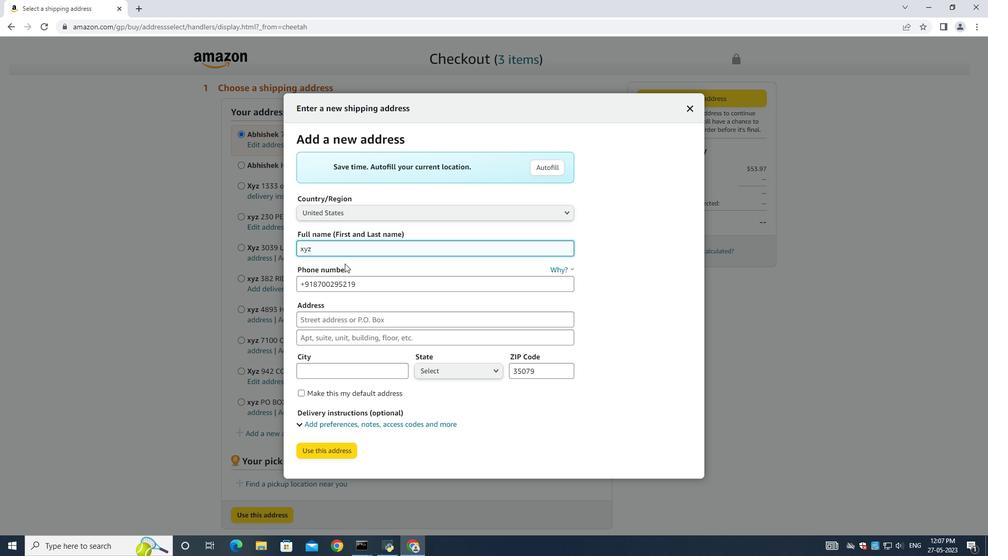 
Action: Mouse moved to (508, 399)
Screenshot: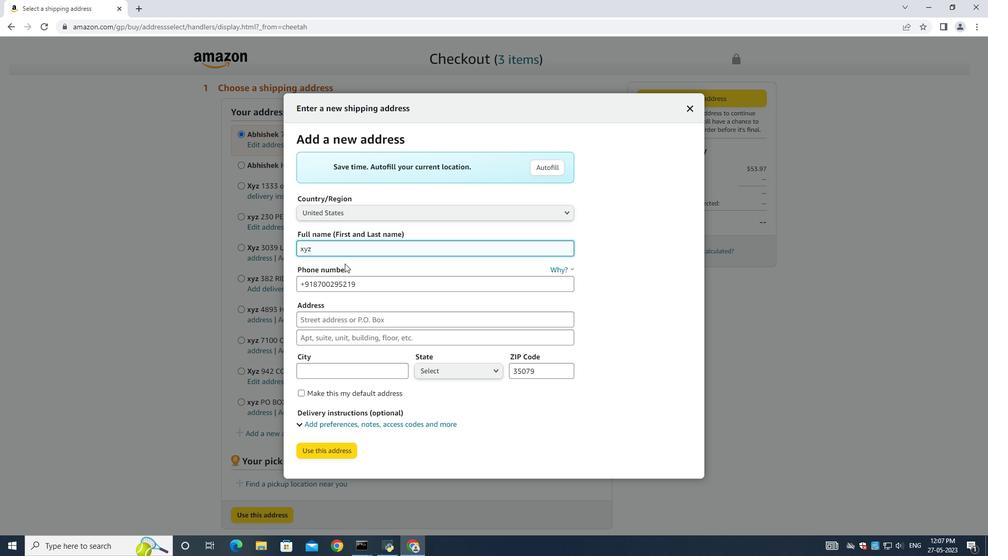 
Action: Mouse scrolled (509, 399) with delta (0, 0)
Screenshot: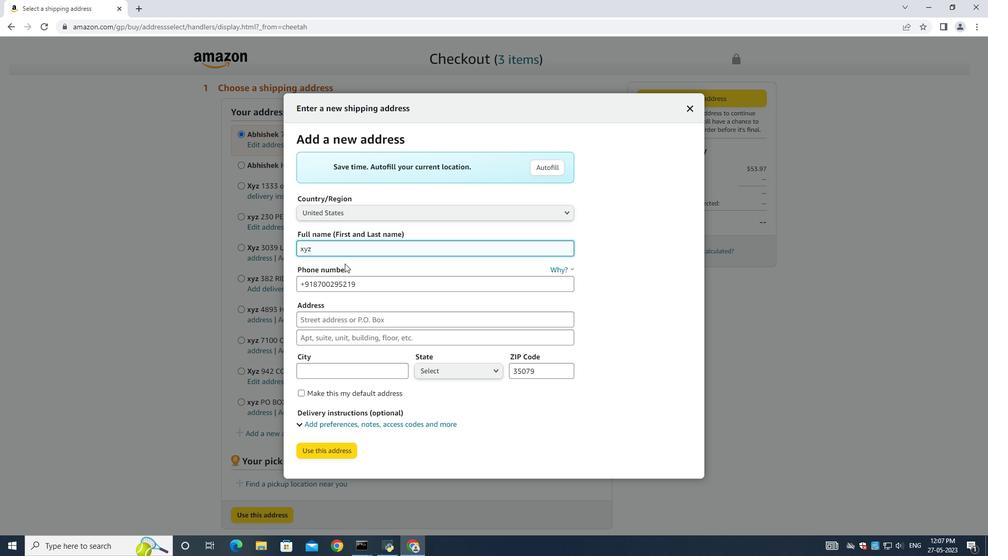 
Action: Mouse moved to (565, 512)
Screenshot: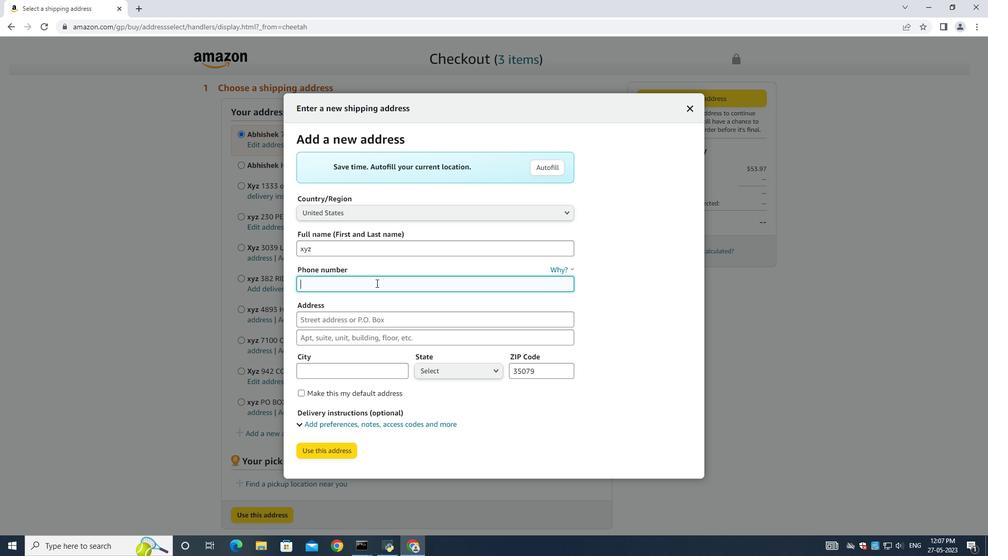 
Action: Mouse pressed left at (565, 512)
Screenshot: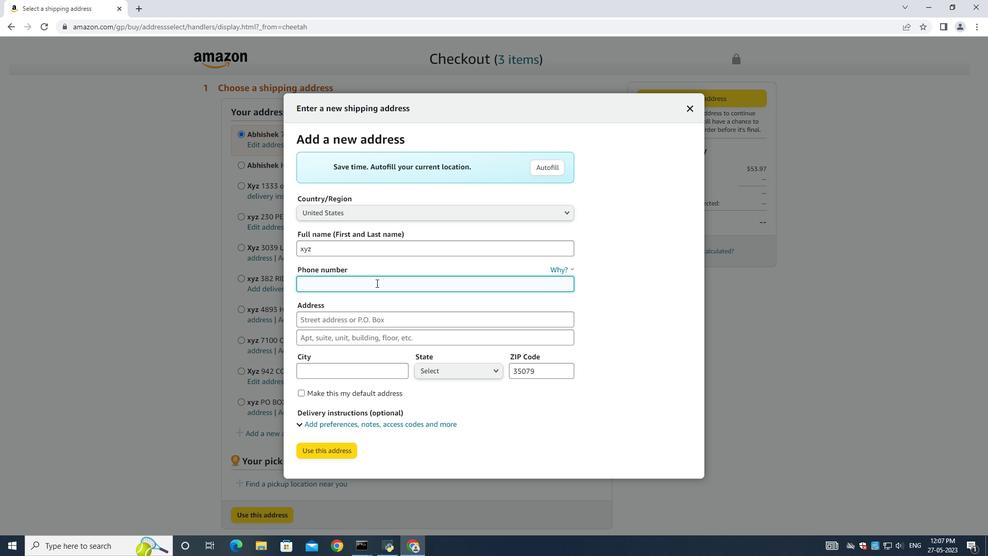 
Action: Mouse moved to (144, 52)
Screenshot: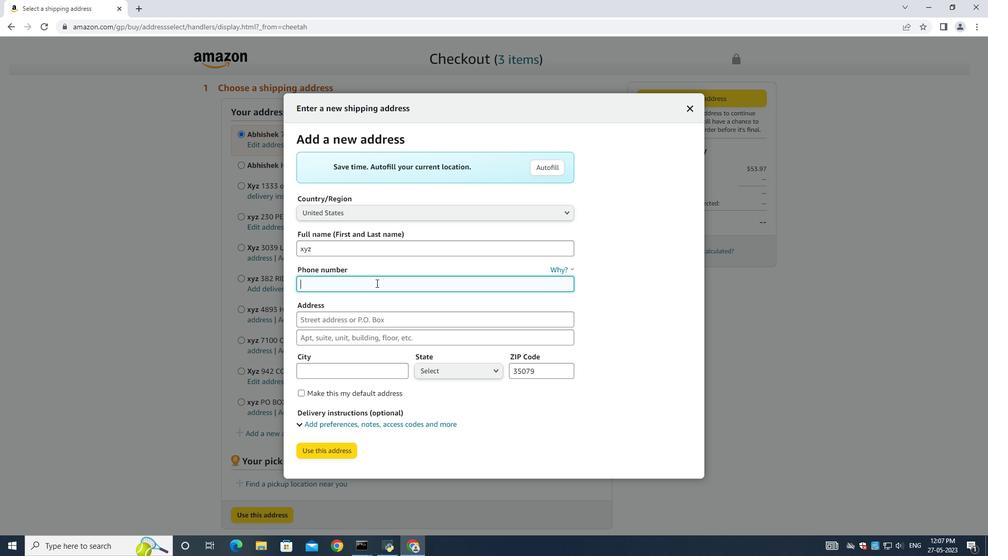 
Action: Mouse pressed left at (144, 52)
Screenshot: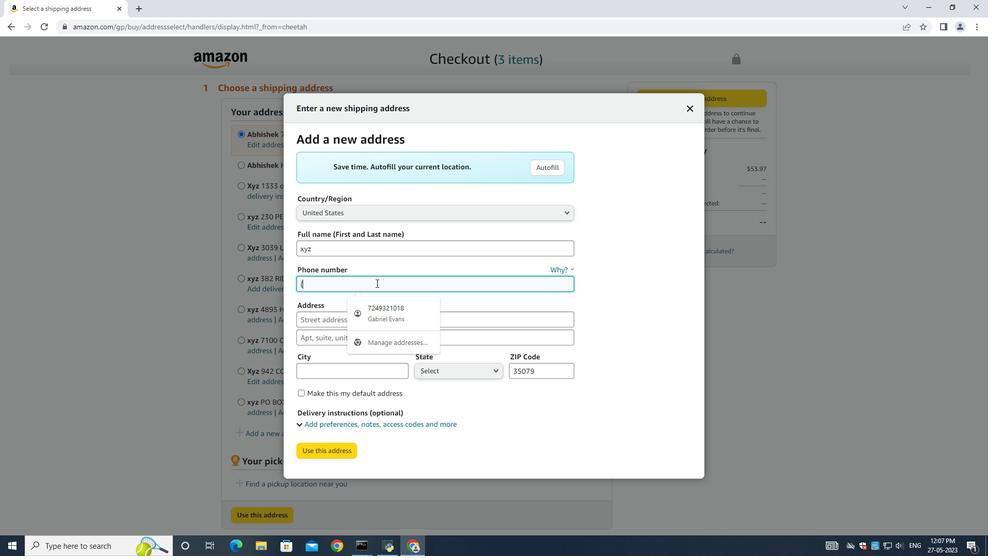 
Action: Mouse moved to (47, 231)
Screenshot: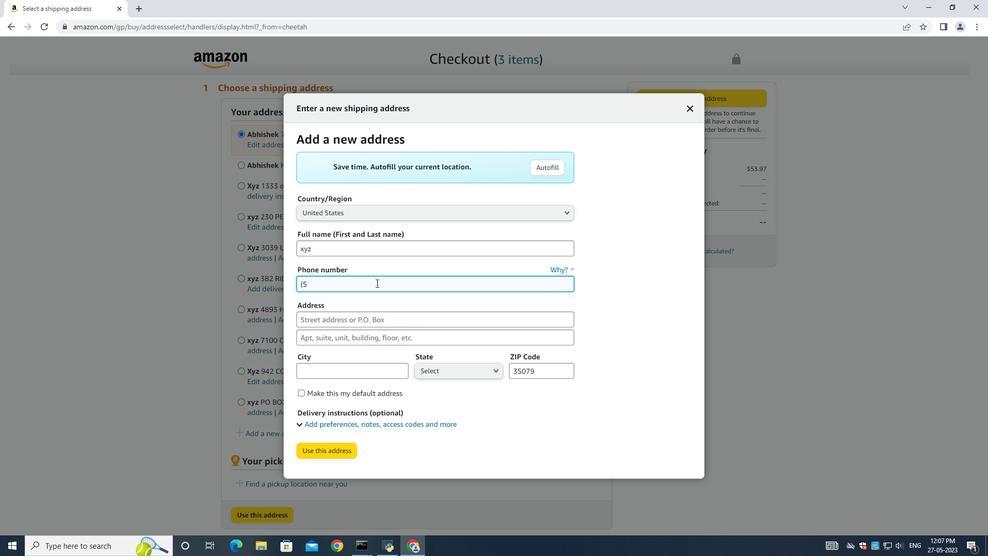 
Action: Mouse pressed left at (47, 231)
Screenshot: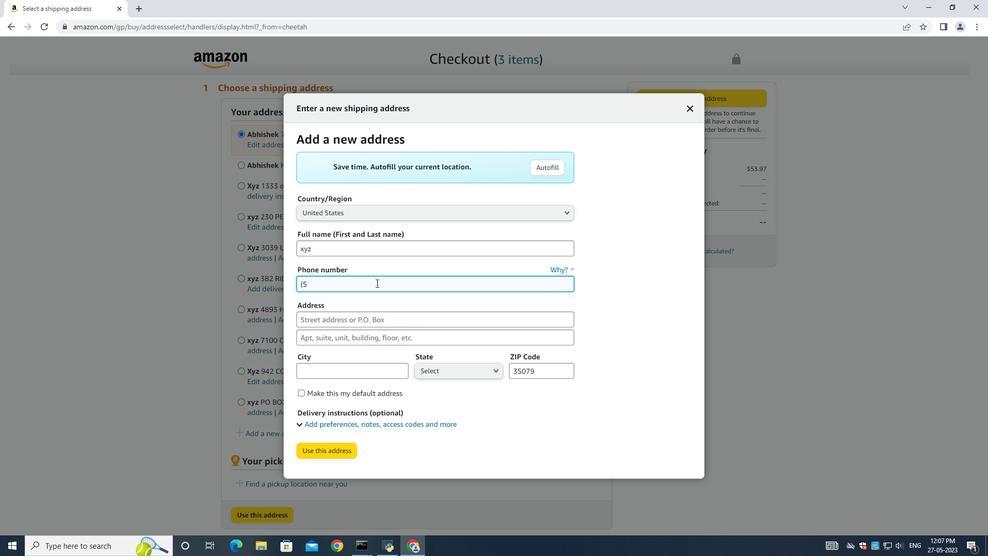 
Action: Mouse moved to (12, 72)
Screenshot: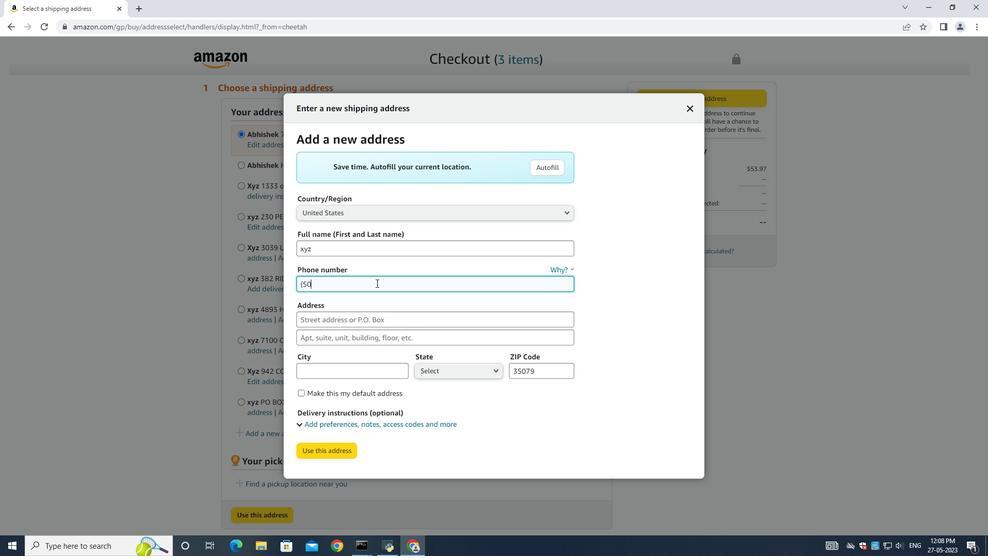 
Action: Mouse pressed left at (12, 72)
Screenshot: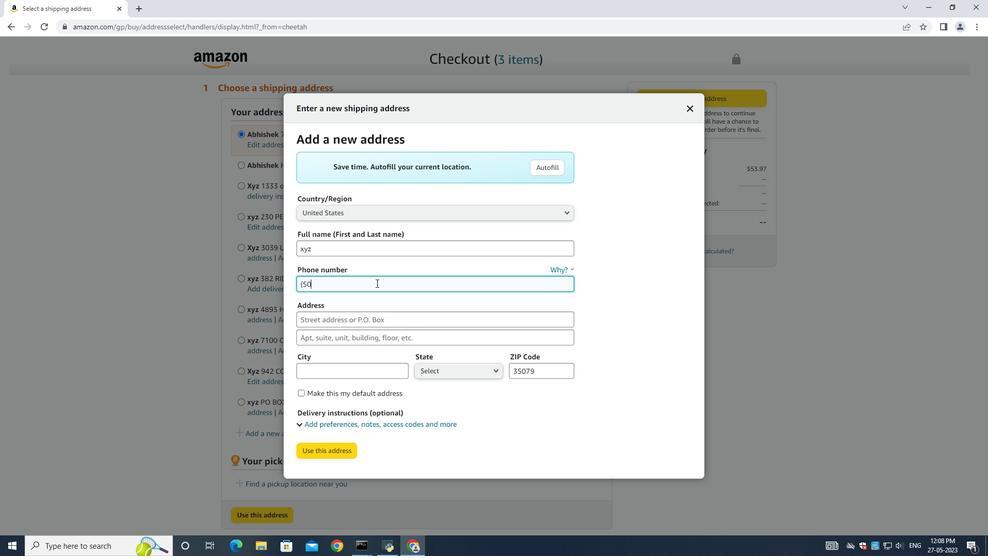 
Action: Mouse moved to (58, 190)
Screenshot: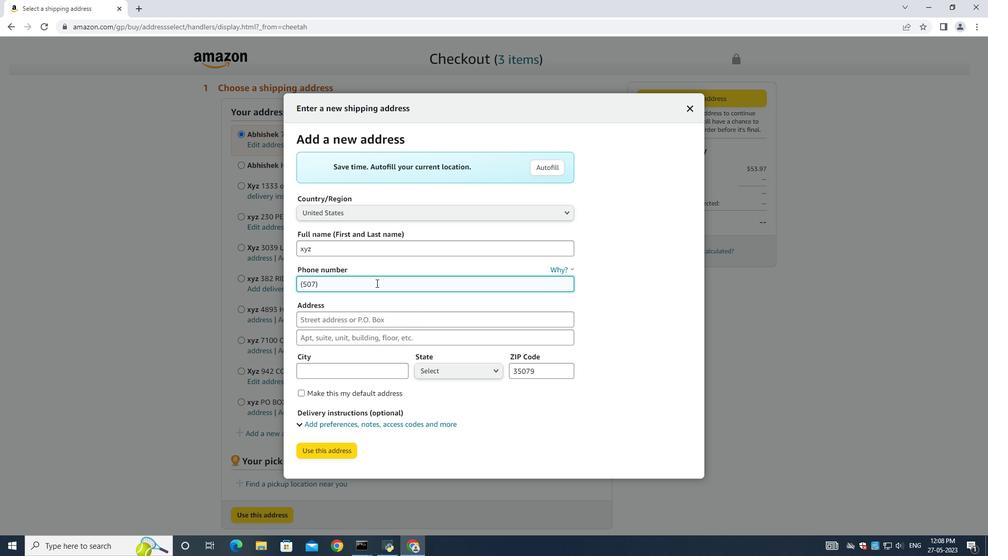 
Action: Mouse scrolled (58, 189) with delta (0, 0)
Screenshot: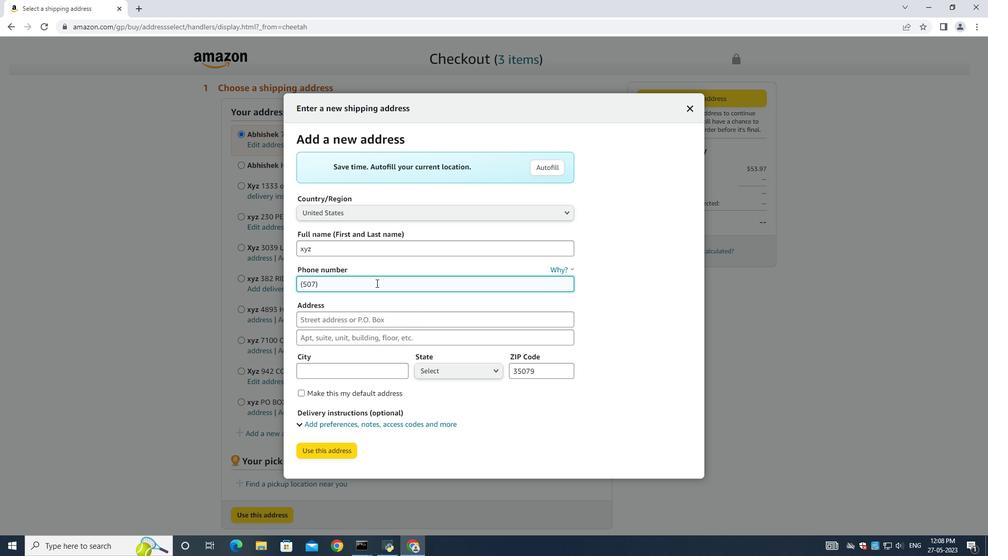 
Action: Mouse scrolled (58, 189) with delta (0, 0)
Screenshot: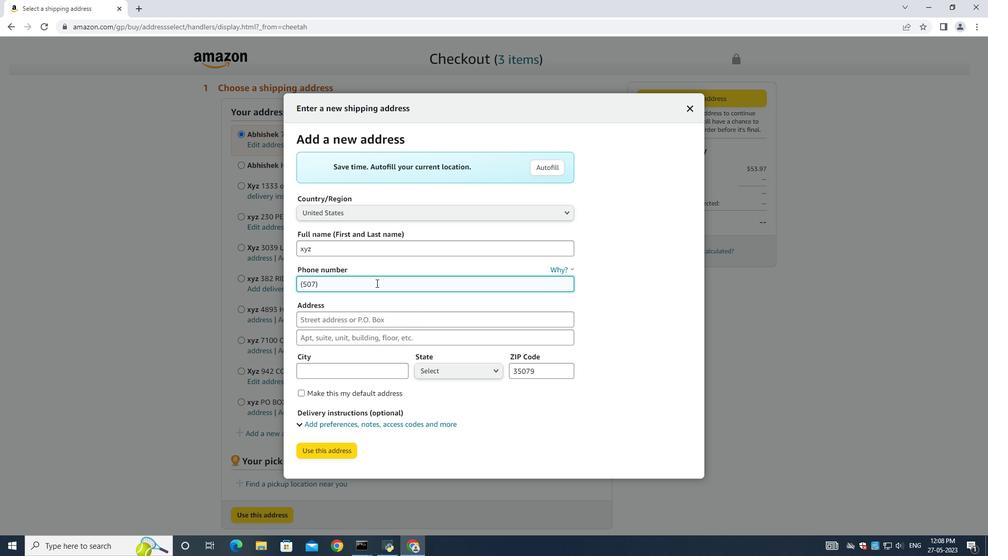 
Action: Mouse moved to (56, 180)
Screenshot: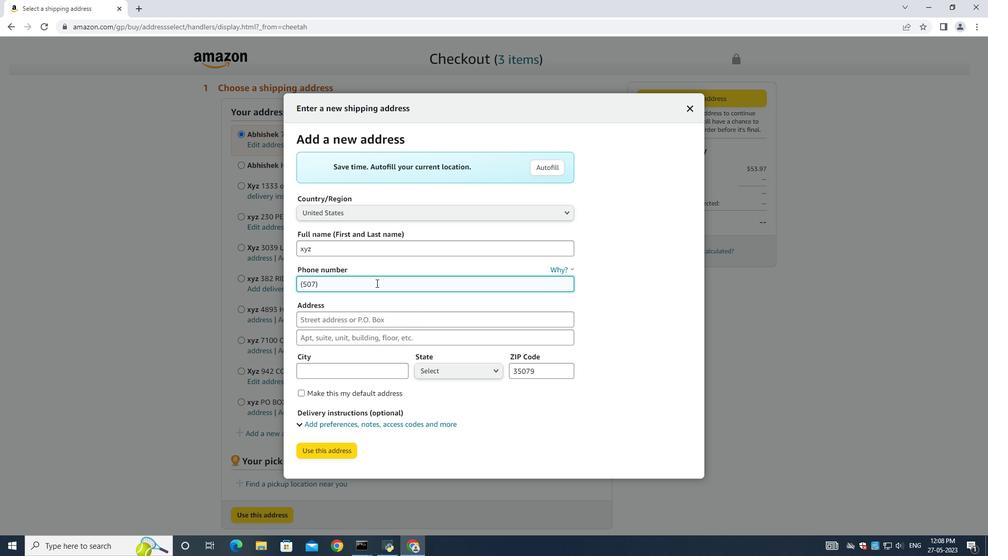 
Action: Mouse pressed left at (56, 180)
Screenshot: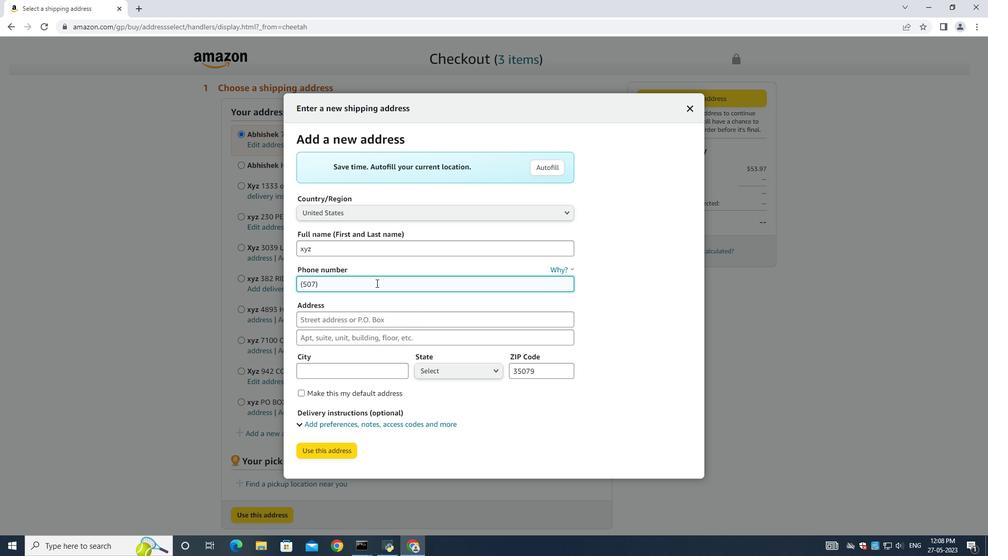
Action: Mouse moved to (200, 50)
Screenshot: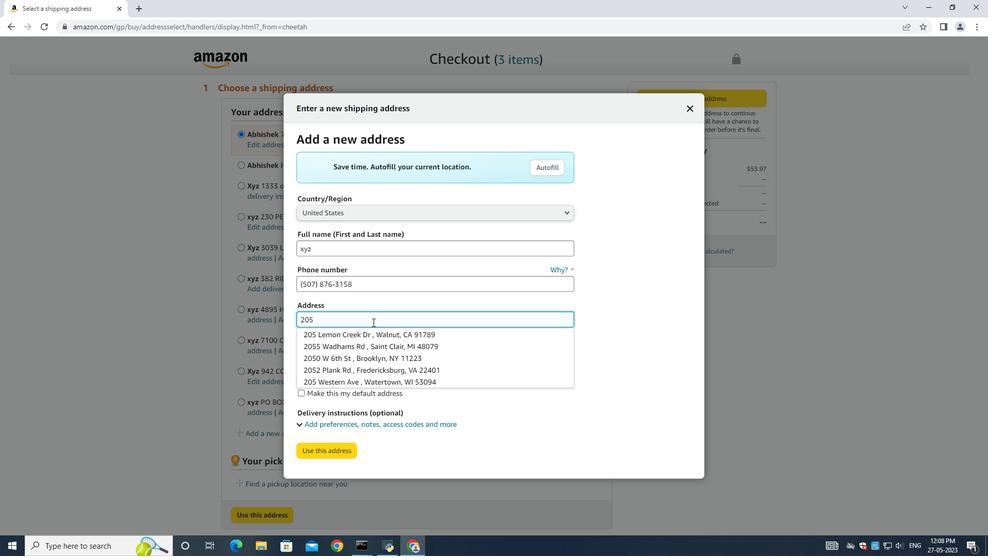 
Action: Mouse pressed left at (200, 50)
Screenshot: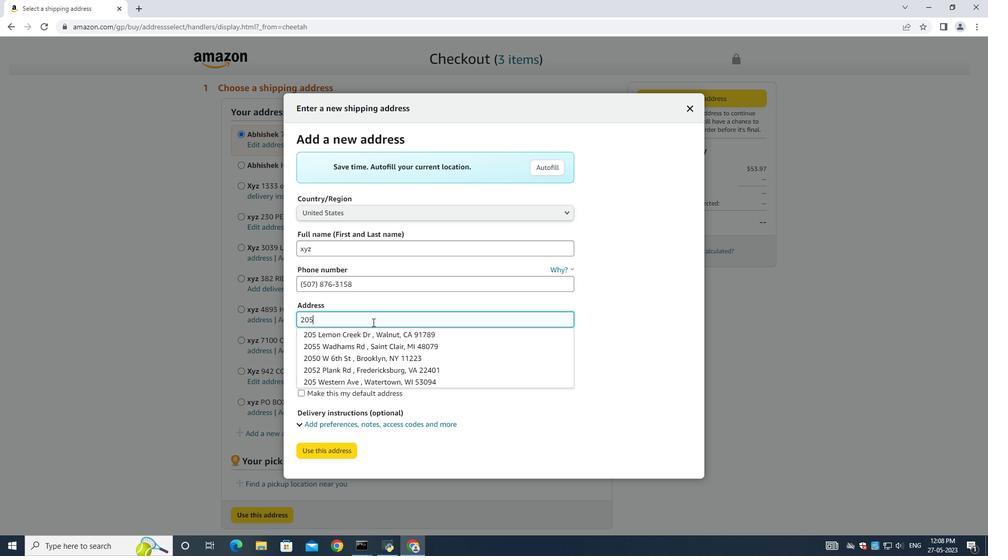 
Action: Mouse moved to (216, 52)
Screenshot: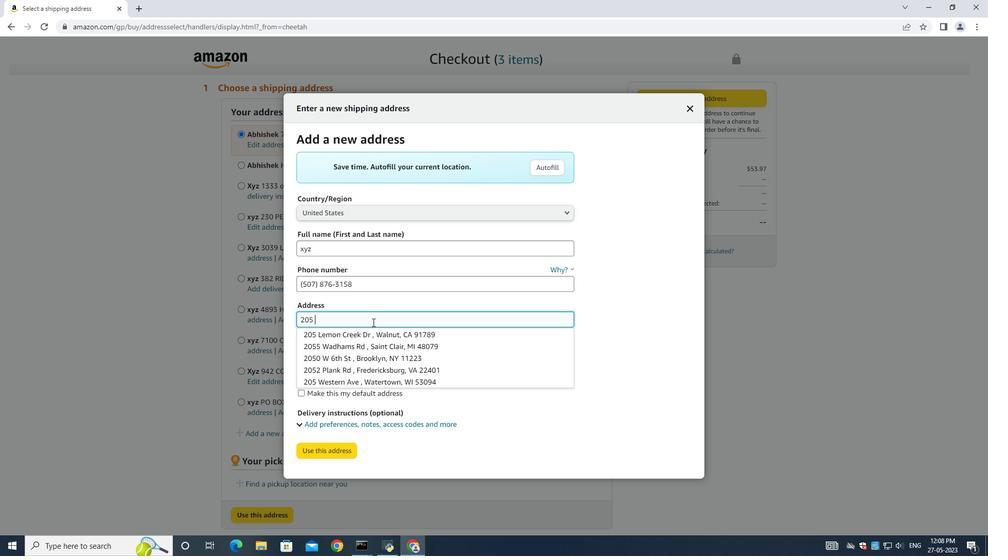 
Action: Mouse pressed left at (216, 52)
Screenshot: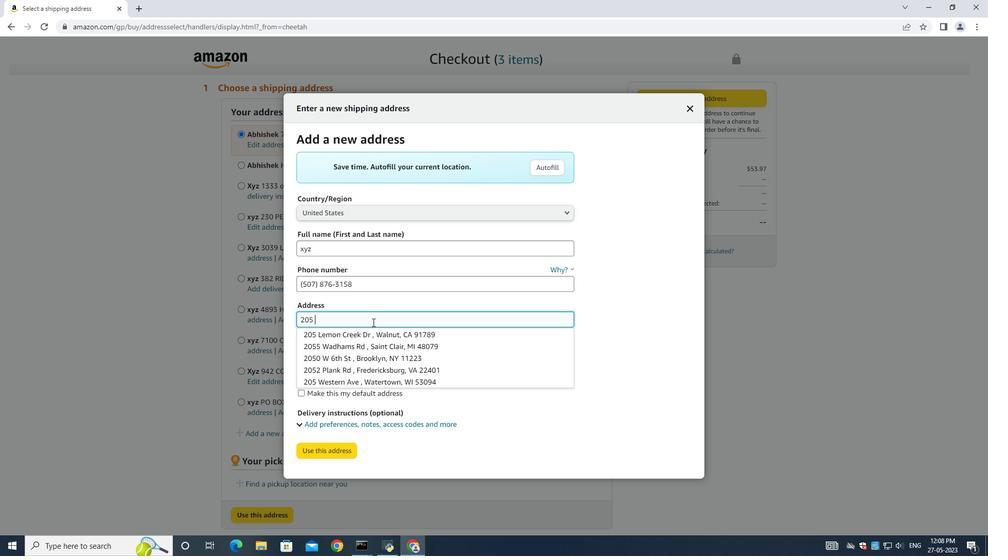 
Action: Mouse moved to (216, 53)
Screenshot: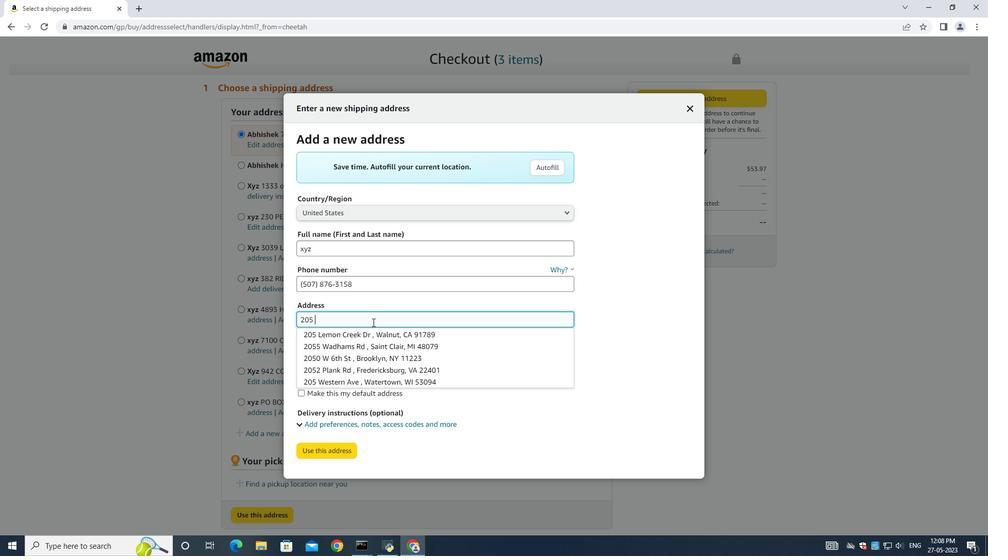 
Action: Key pressed <Key.shift>Fire<Key.space><Key.shift>Tv<Key.space><Key.shift>Stick<Key.space><Key.shift>Lite<Key.space>wu<Key.backspace>ith<Key.space><Key.shift><Key.shift>Alexa<Key.space>
Screenshot: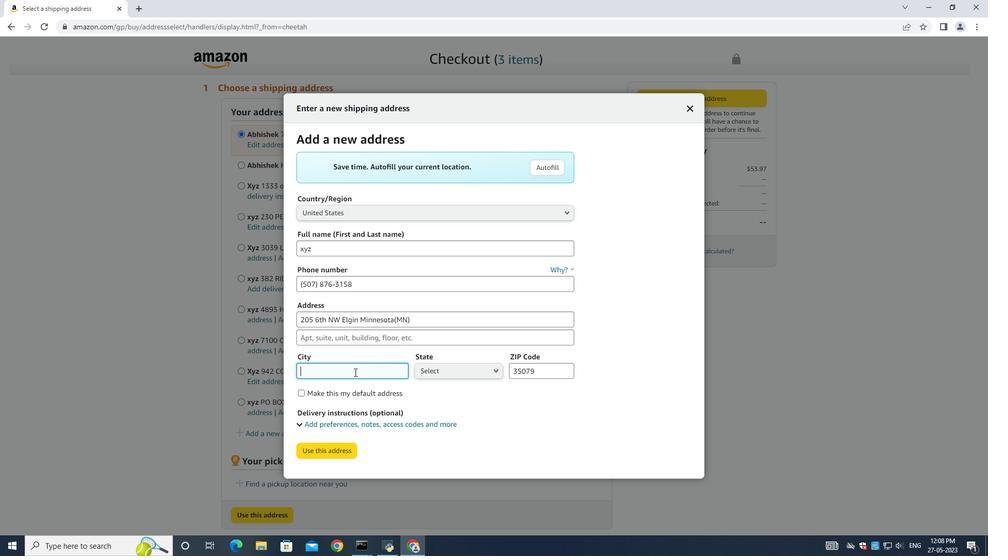 
Action: Mouse moved to (216, 53)
Screenshot: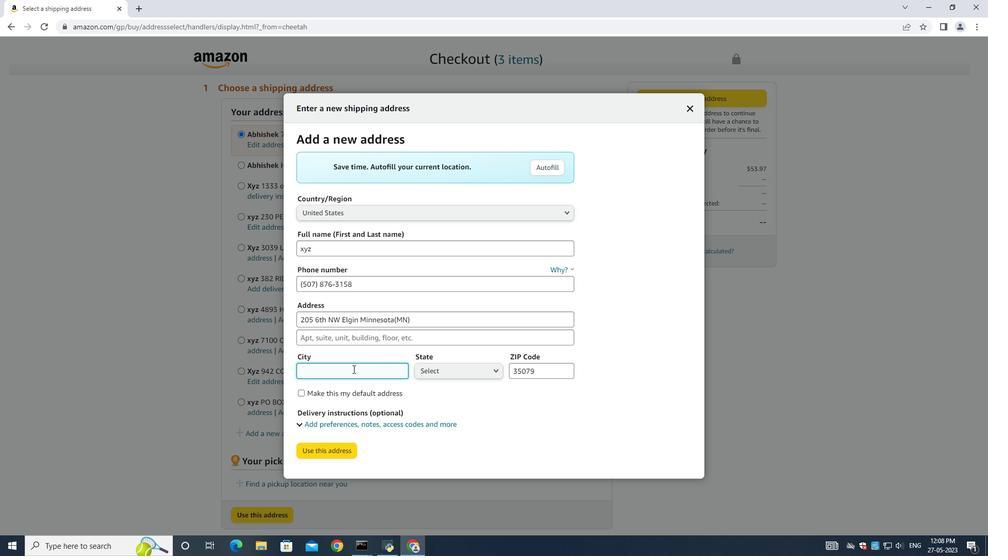 
Action: Key pressed <Key.shift>Voice<Key.space><Key.shift>Remote<Key.enter>
Screenshot: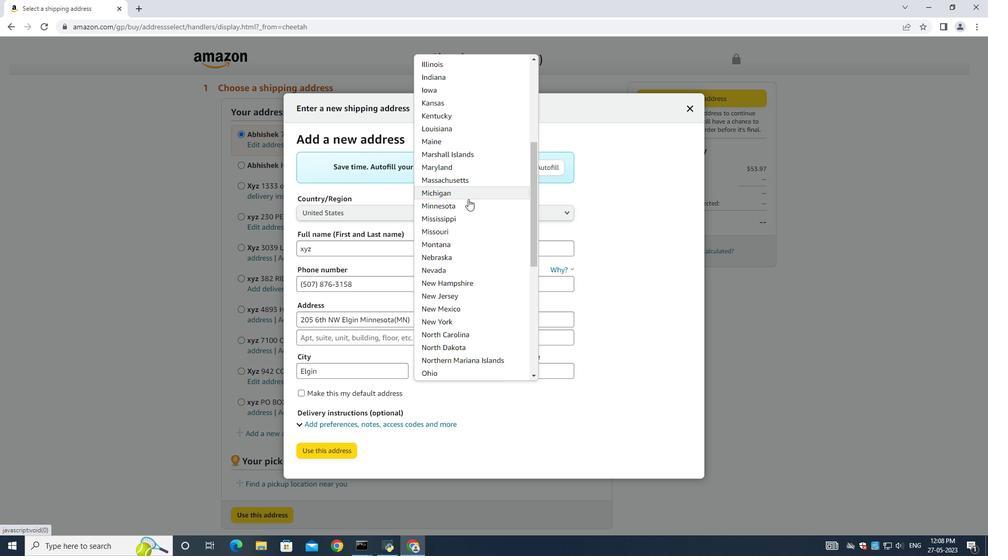 
Action: Mouse moved to (325, 221)
Screenshot: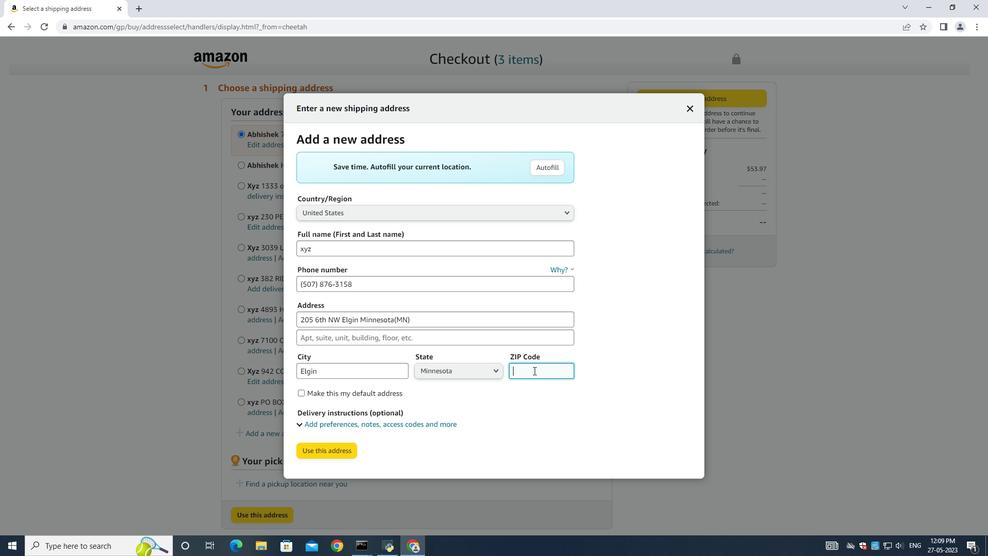 
Action: Mouse scrolled (325, 220) with delta (0, 0)
Screenshot: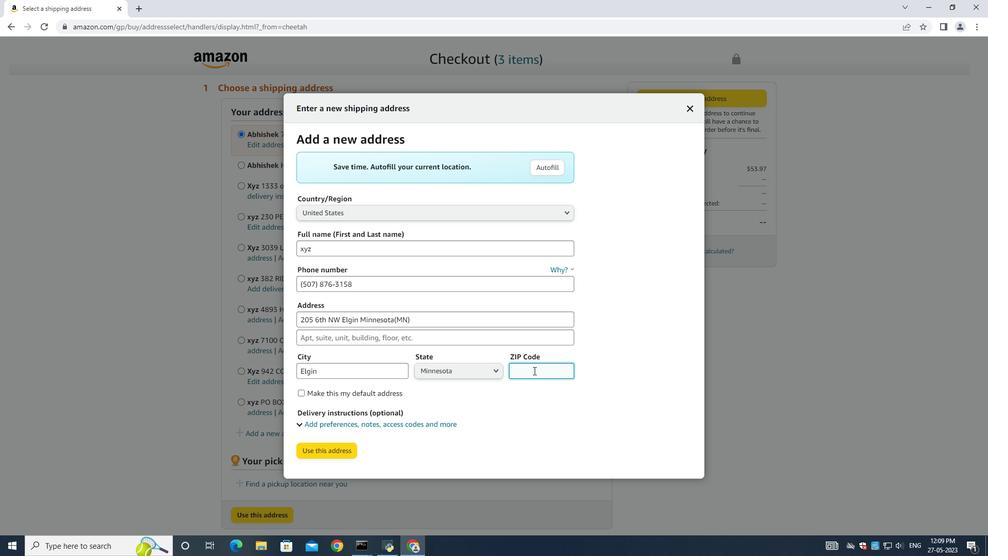 
Action: Mouse moved to (272, 149)
Screenshot: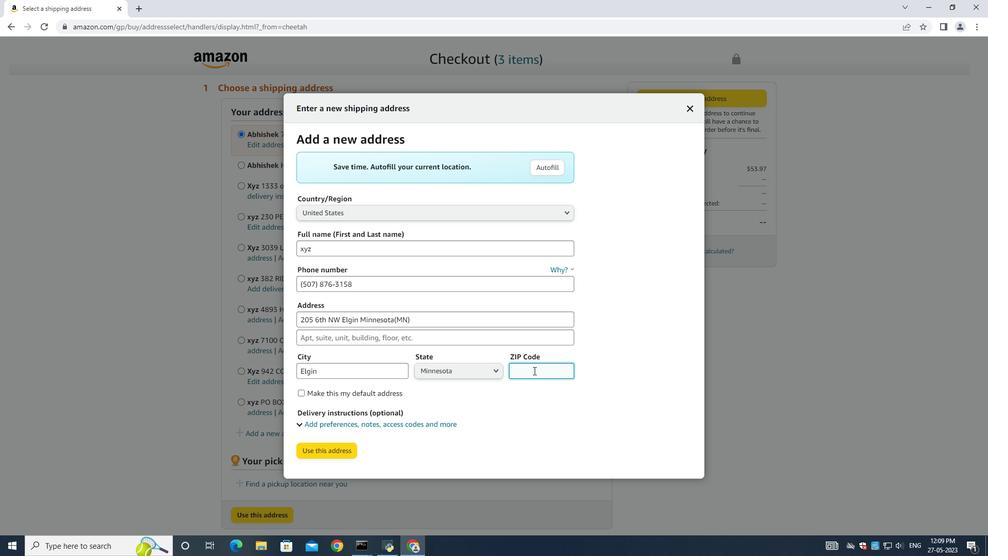 
Action: Mouse pressed left at (272, 149)
Screenshot: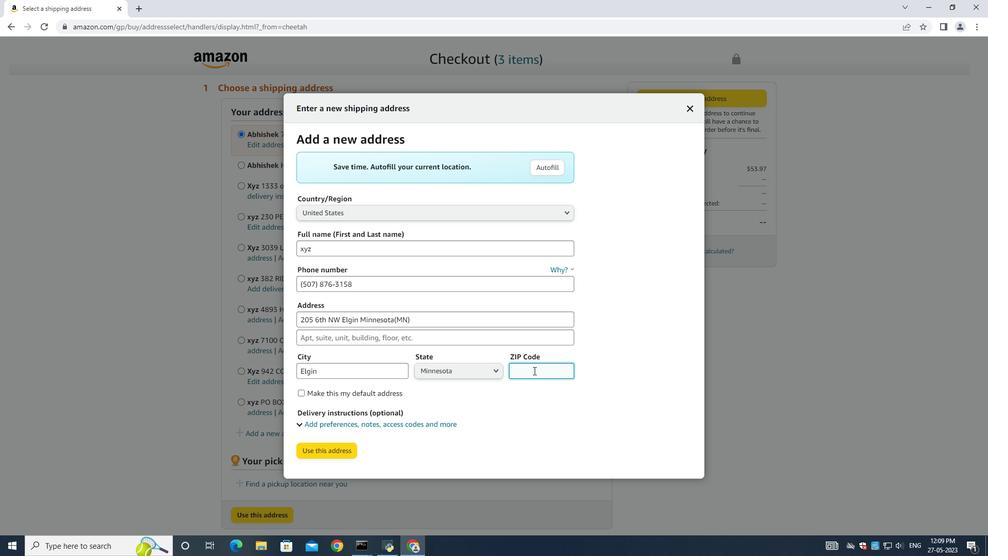 
Action: Mouse moved to (525, 280)
Screenshot: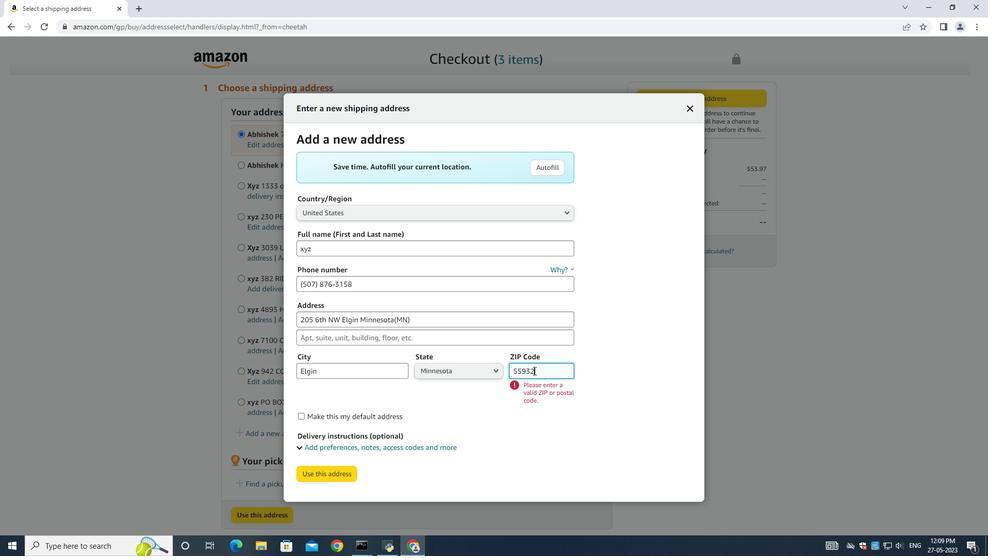 
Action: Mouse scrolled (525, 279) with delta (0, 0)
Screenshot: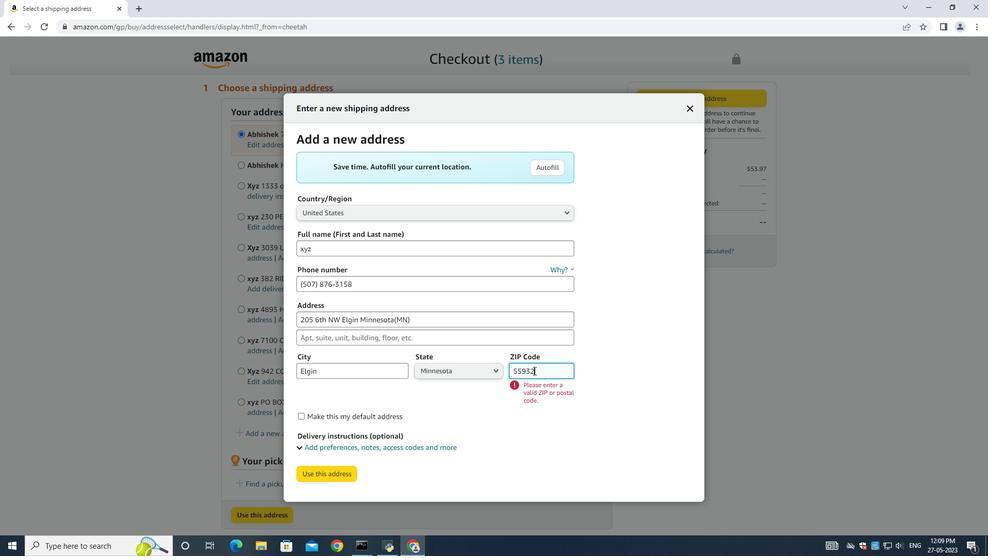
Action: Mouse moved to (642, 288)
Screenshot: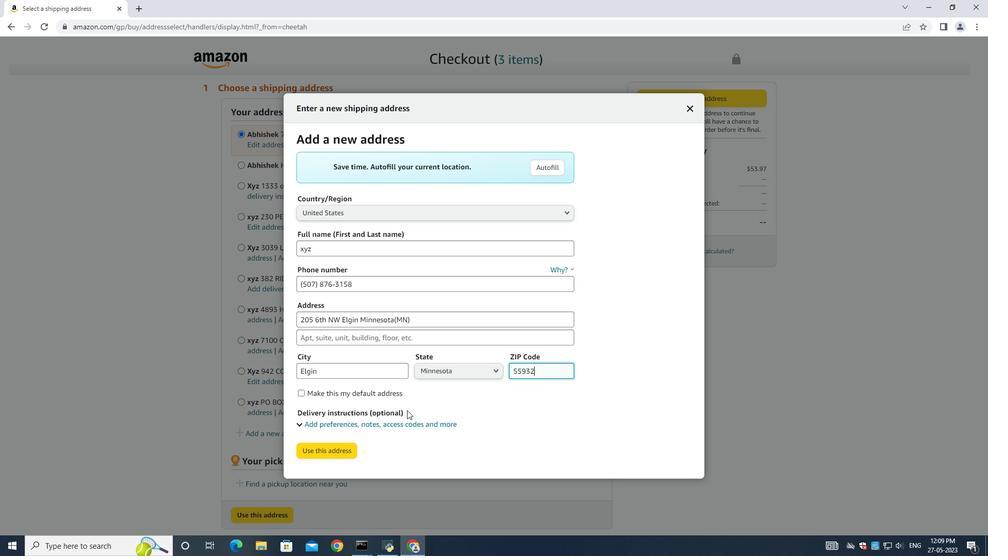
Action: Mouse scrolled (642, 288) with delta (0, 0)
Screenshot: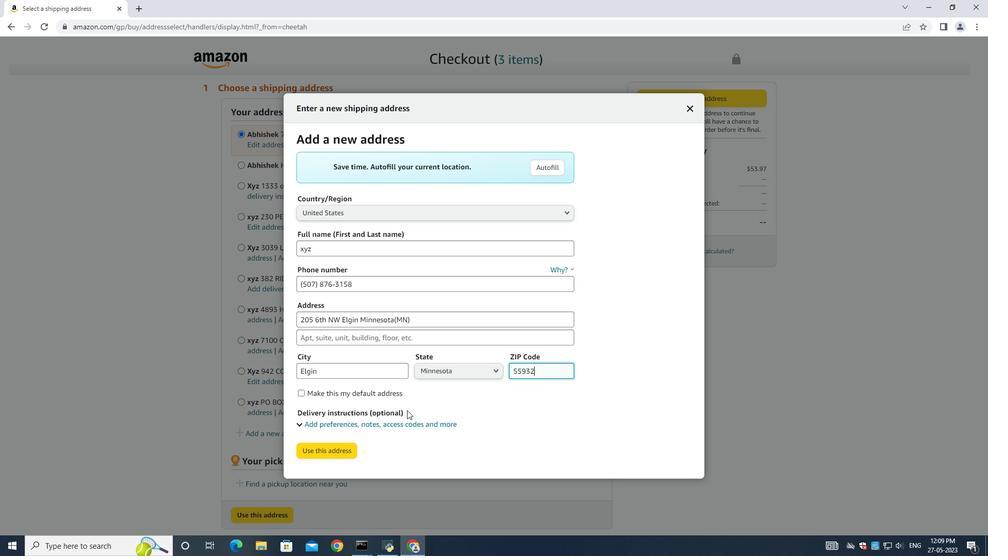 
Action: Mouse moved to (642, 290)
Screenshot: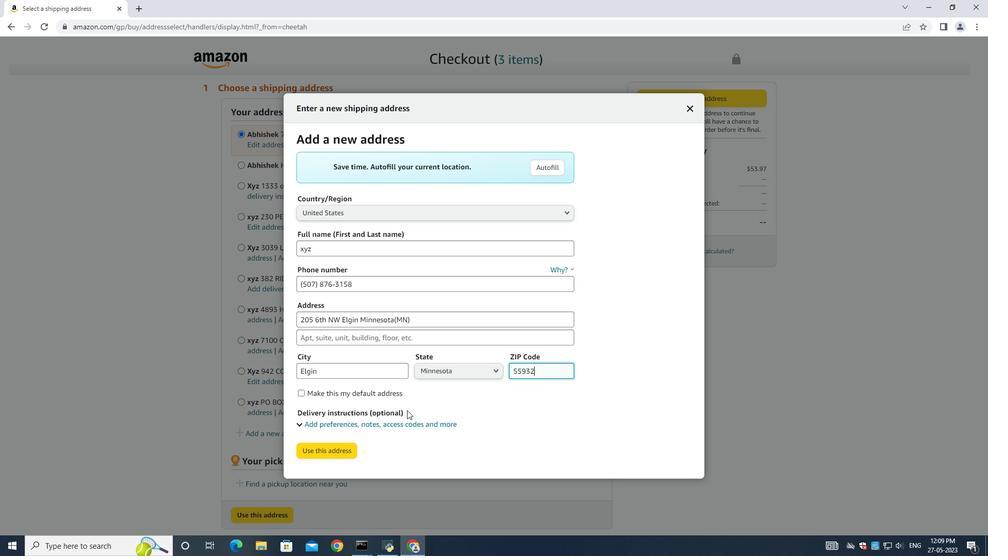 
Action: Mouse scrolled (642, 289) with delta (0, 0)
Screenshot: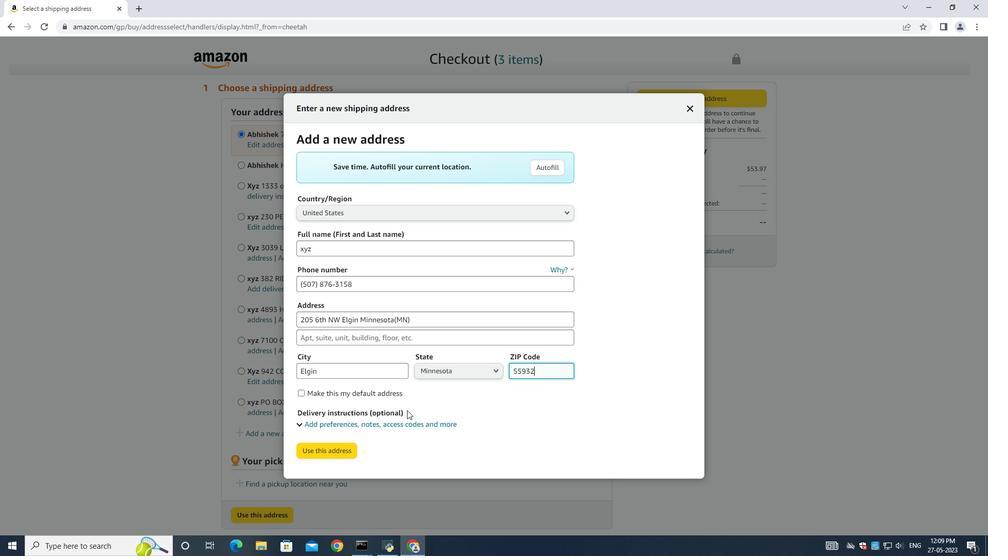 
Action: Mouse moved to (642, 291)
Screenshot: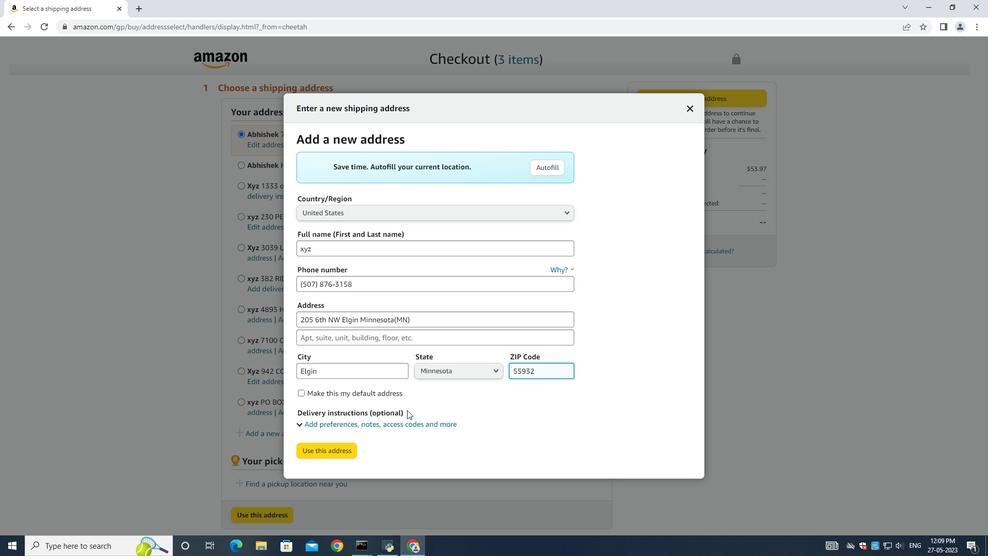 
Action: Mouse scrolled (642, 290) with delta (0, 0)
Screenshot: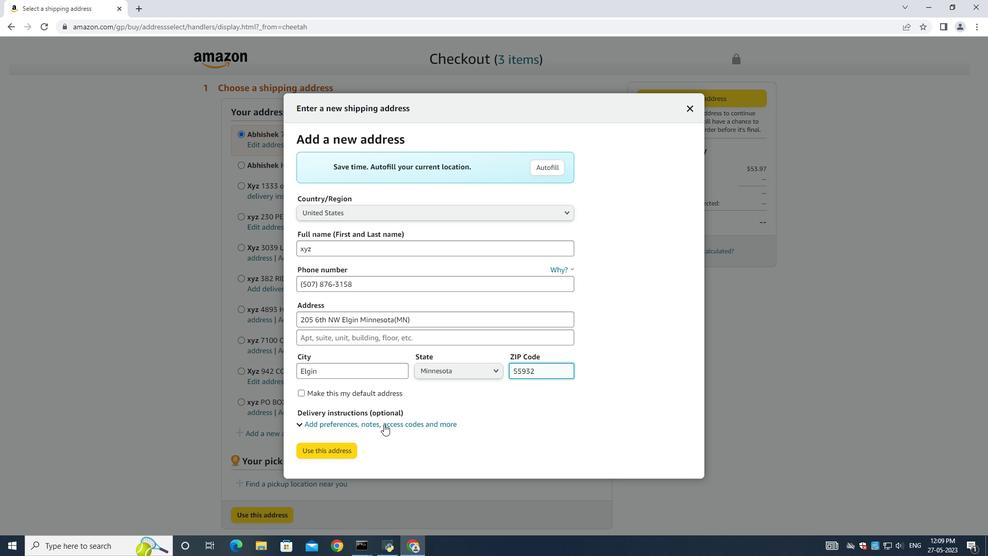 
Action: Mouse moved to (642, 291)
Screenshot: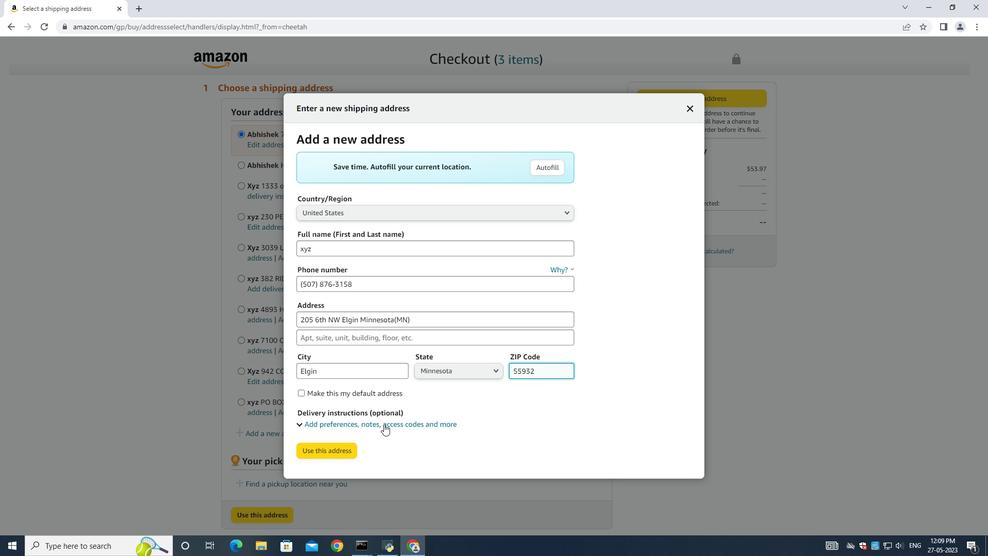
Action: Mouse scrolled (642, 291) with delta (0, 0)
Screenshot: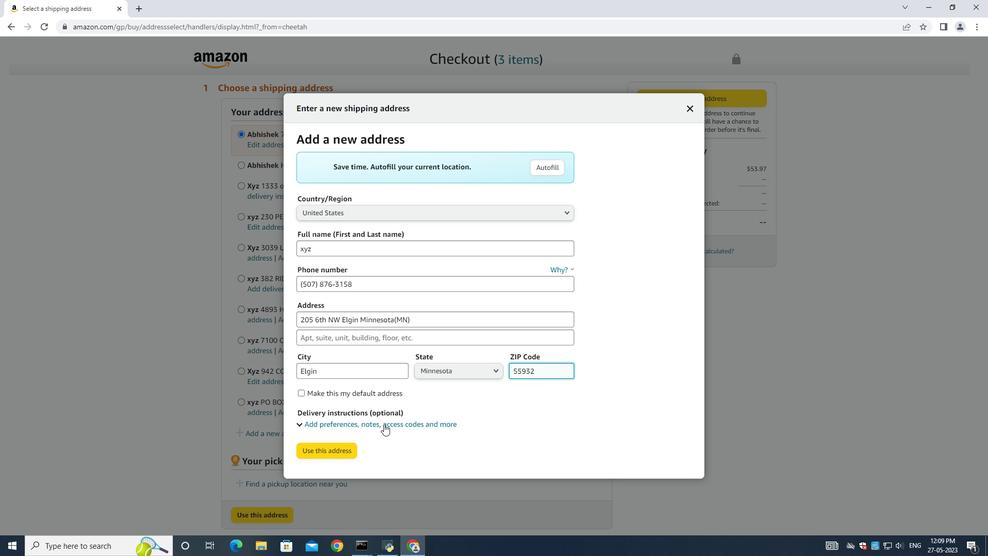 
Action: Mouse moved to (642, 291)
Screenshot: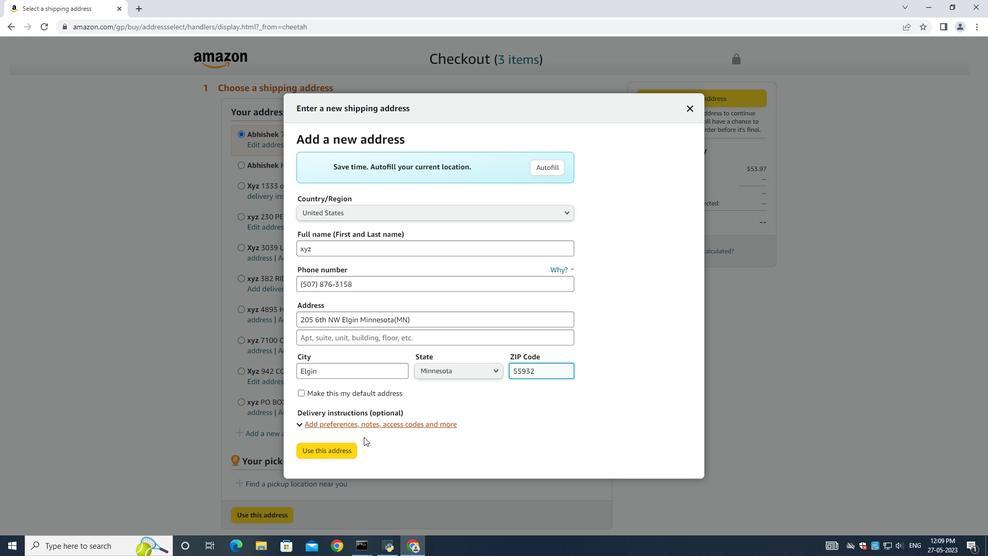 
Action: Mouse scrolled (642, 291) with delta (0, 0)
Screenshot: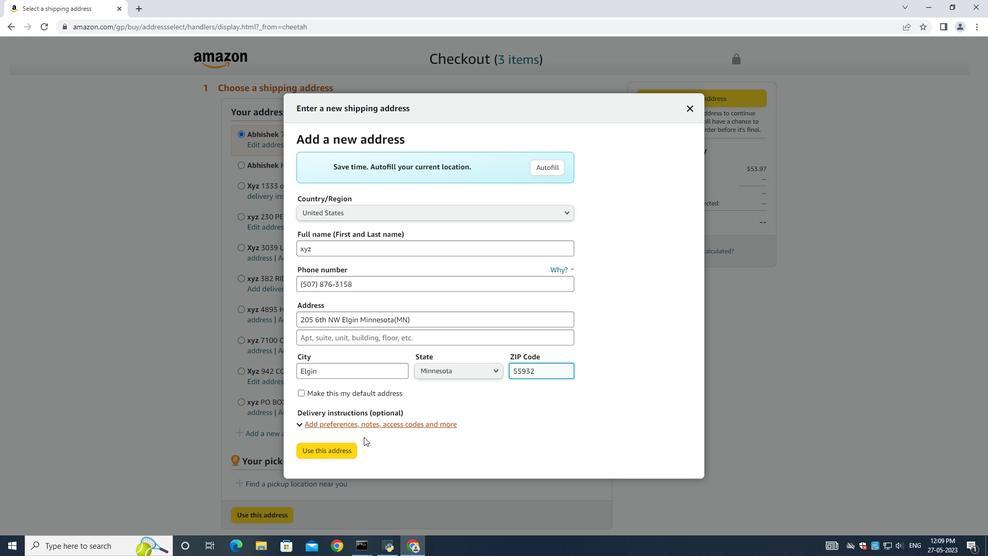 
Action: Mouse moved to (613, 339)
Screenshot: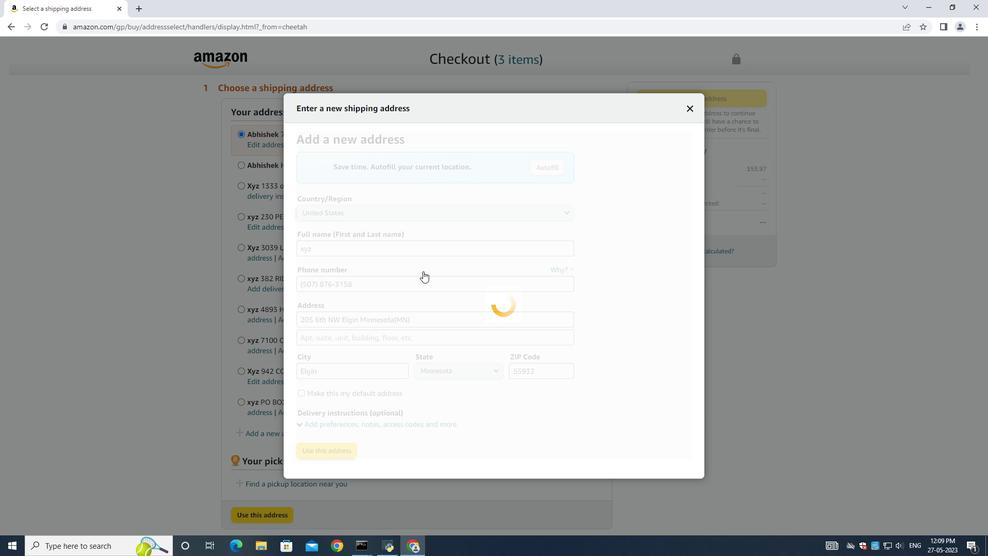
Action: Mouse scrolled (613, 340) with delta (0, 0)
Screenshot: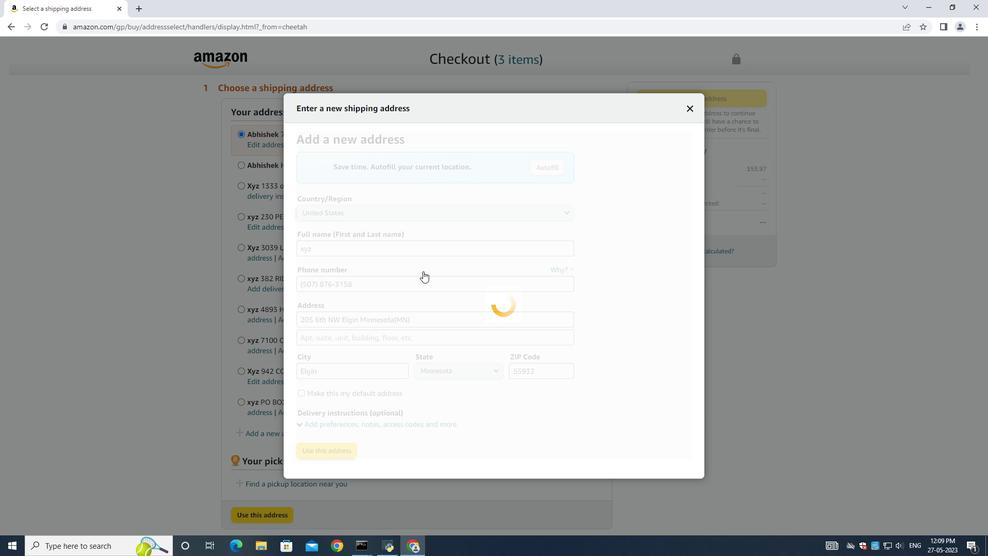 
Action: Mouse scrolled (613, 340) with delta (0, 0)
Screenshot: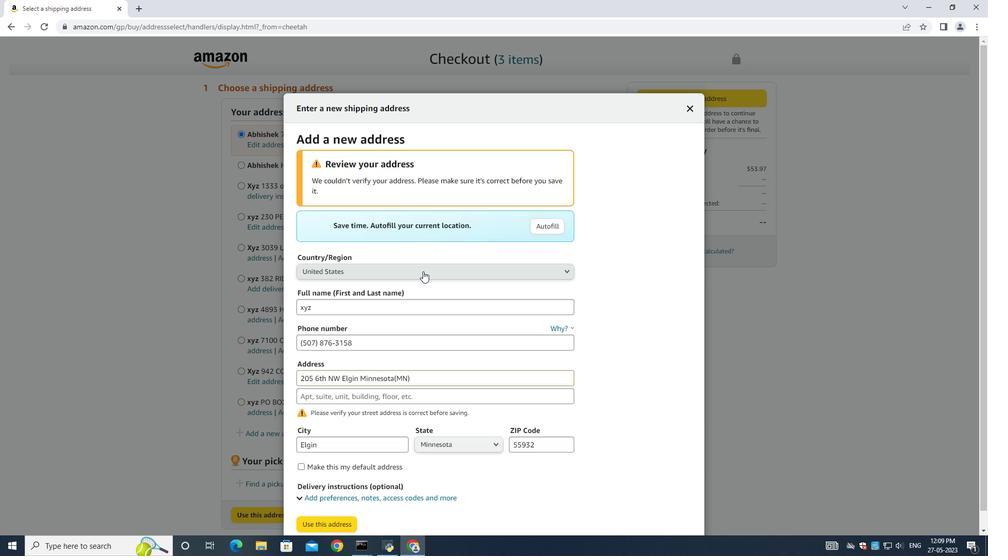 
Action: Mouse scrolled (613, 340) with delta (0, 0)
Screenshot: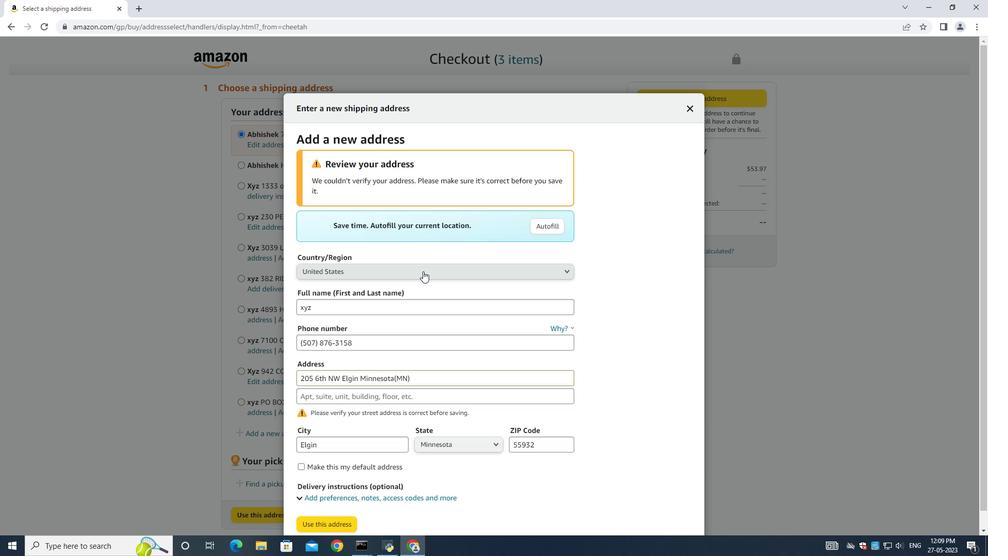 
Action: Mouse moved to (613, 339)
Screenshot: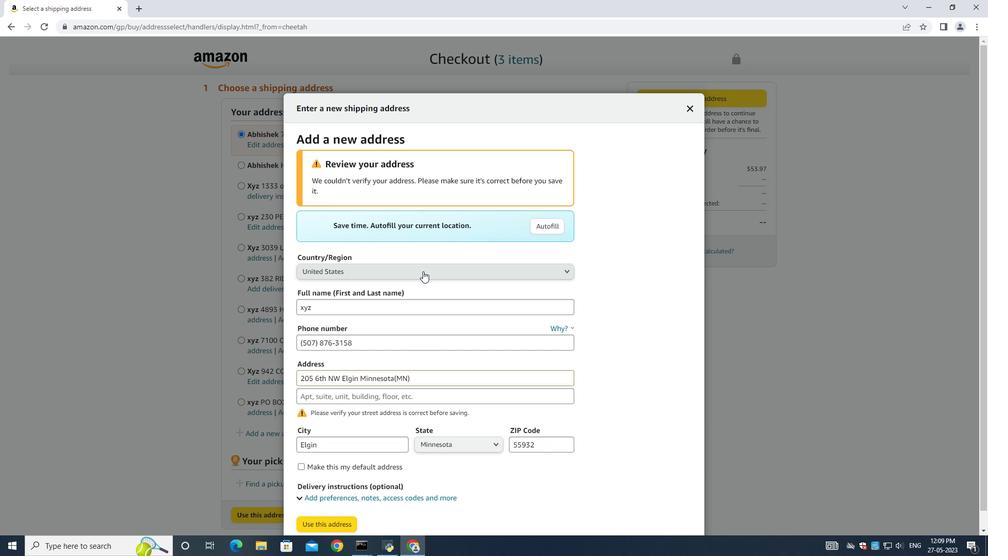 
Action: Mouse scrolled (613, 340) with delta (0, 0)
Screenshot: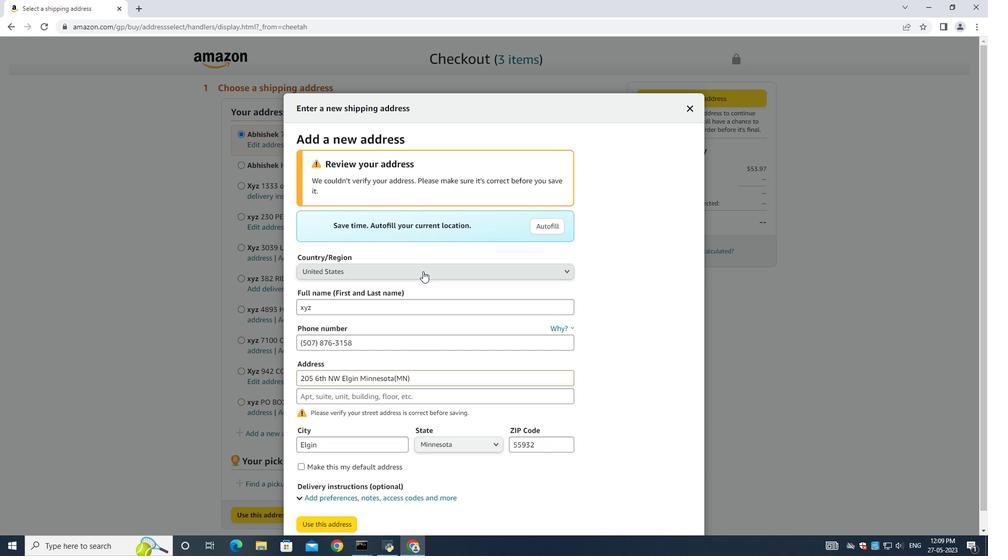 
Action: Mouse moved to (605, 180)
Screenshot: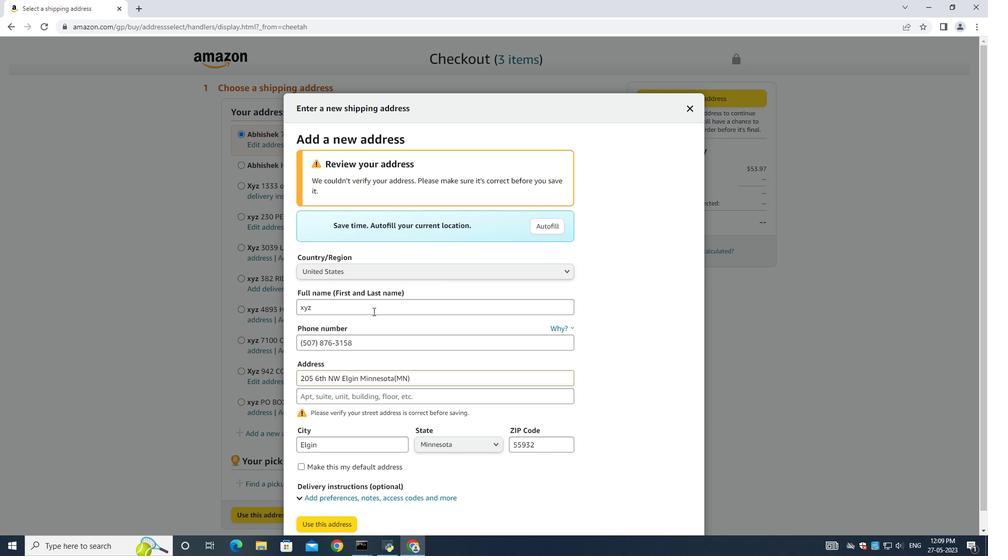
Action: Mouse scrolled (605, 181) with delta (0, 0)
Screenshot: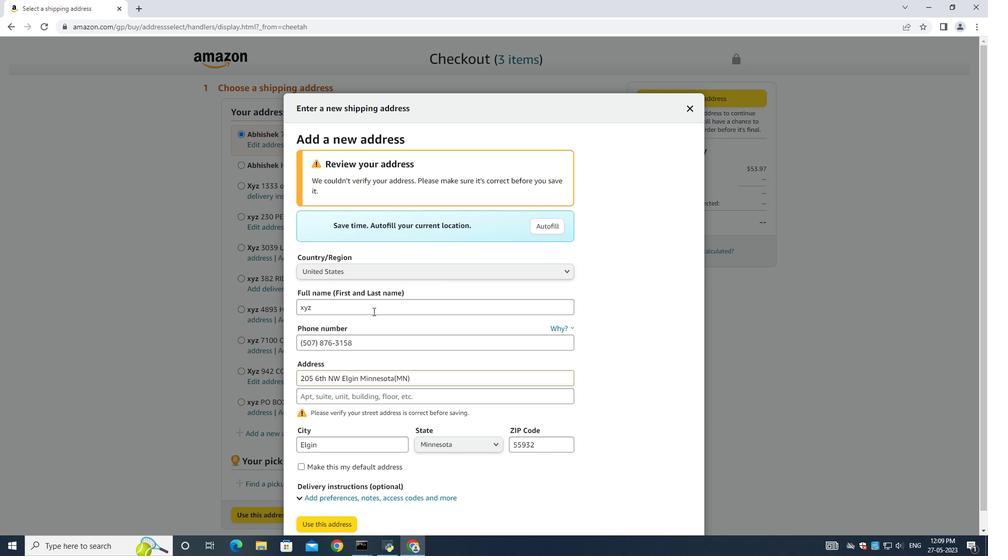 
Action: Mouse moved to (607, 178)
Screenshot: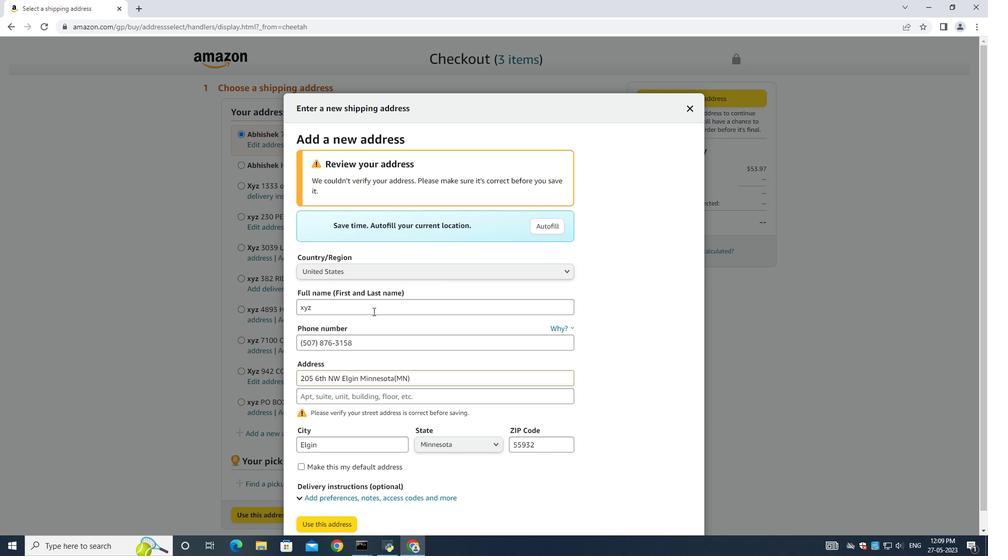 
Action: Mouse scrolled (607, 178) with delta (0, 0)
Screenshot: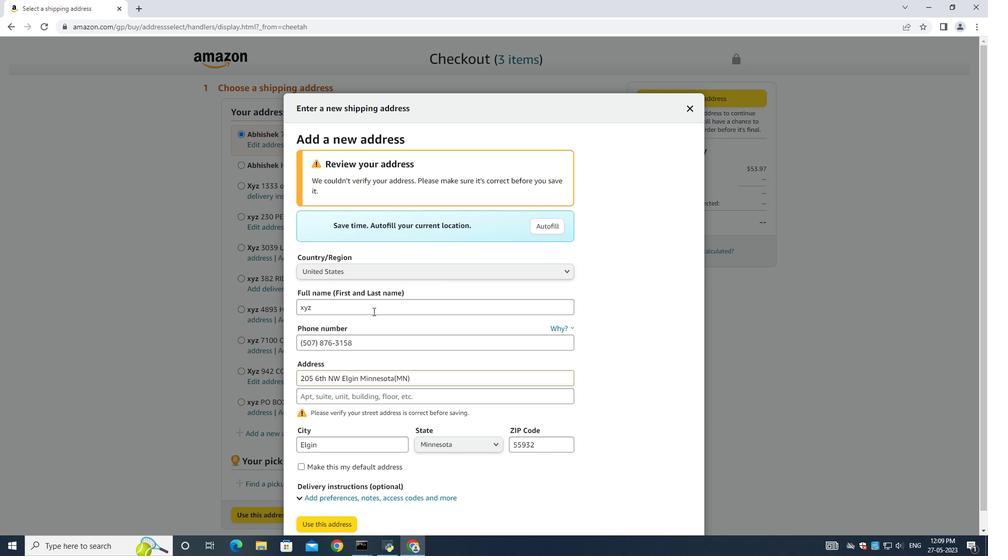 
Action: Mouse scrolled (607, 178) with delta (0, 0)
Screenshot: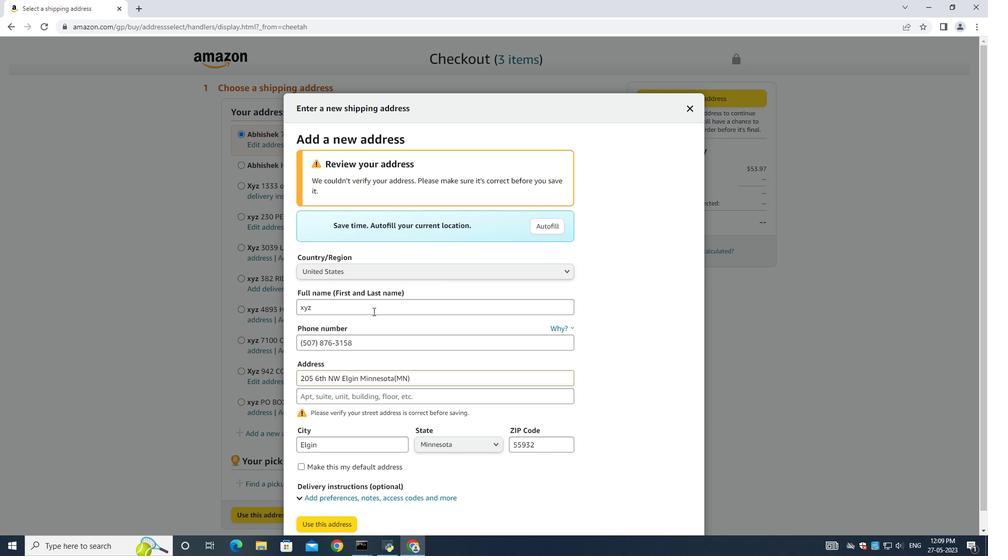 
Action: Mouse moved to (12, 25)
Screenshot: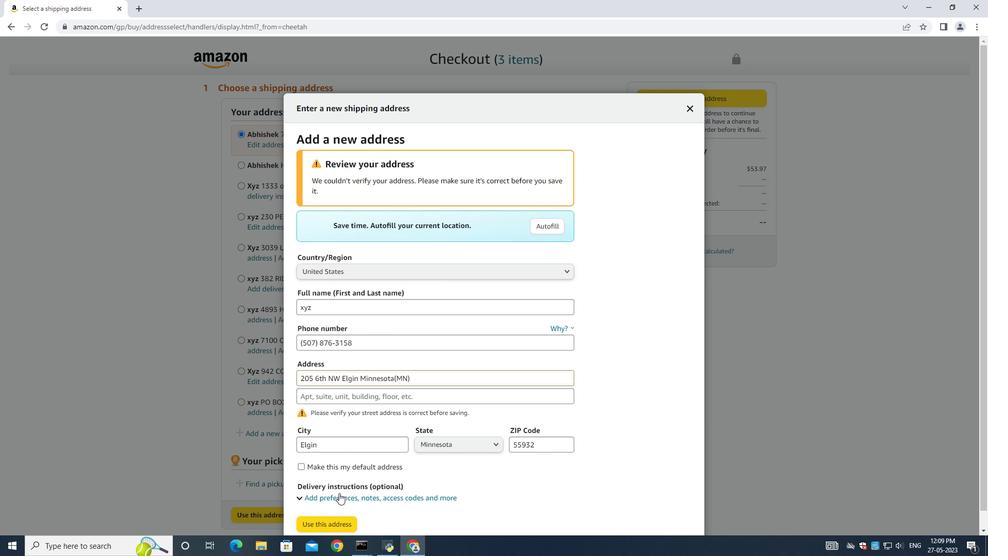
Action: Mouse pressed left at (12, 25)
Screenshot: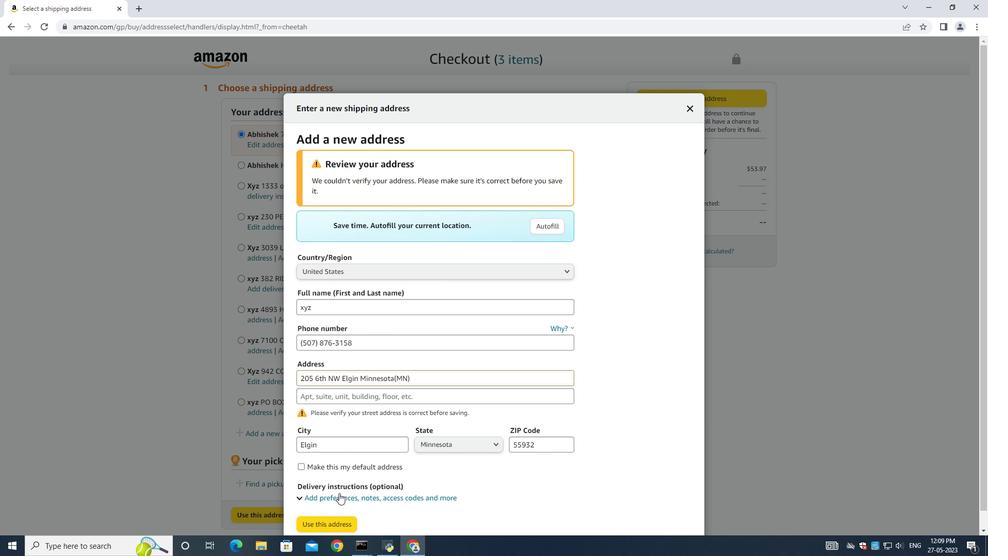 
Action: Mouse moved to (310, 179)
Screenshot: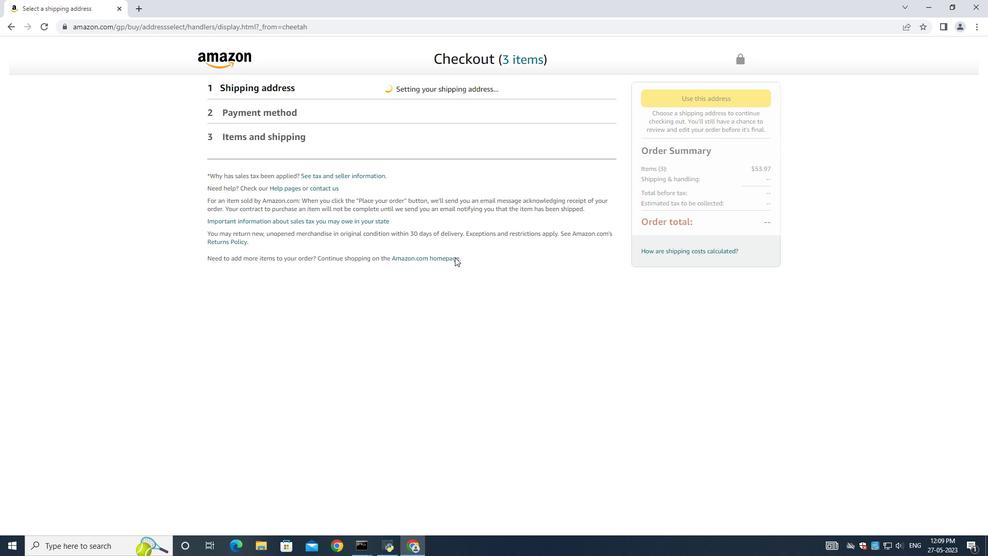 
Action: Mouse scrolled (310, 179) with delta (0, 0)
Screenshot: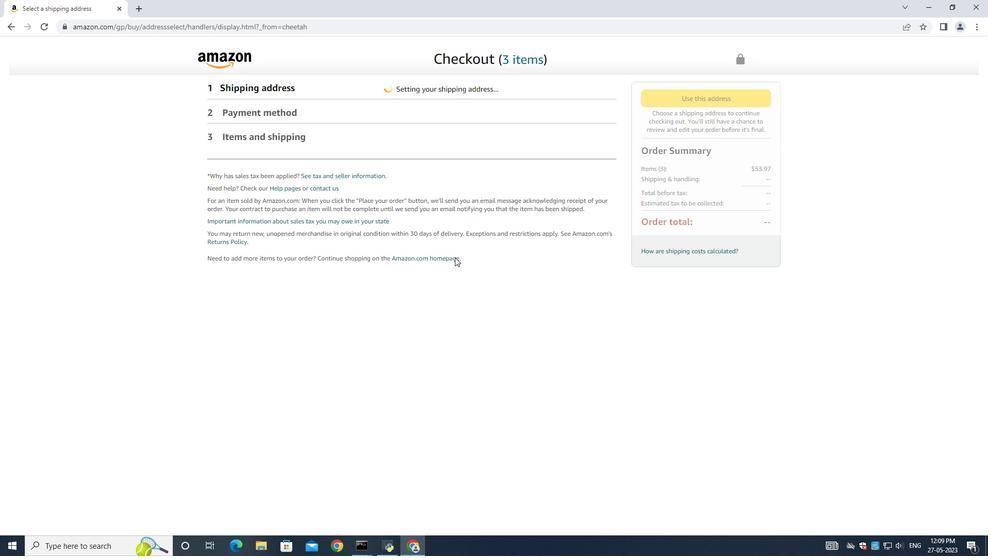 
Action: Mouse scrolled (310, 179) with delta (0, 0)
Screenshot: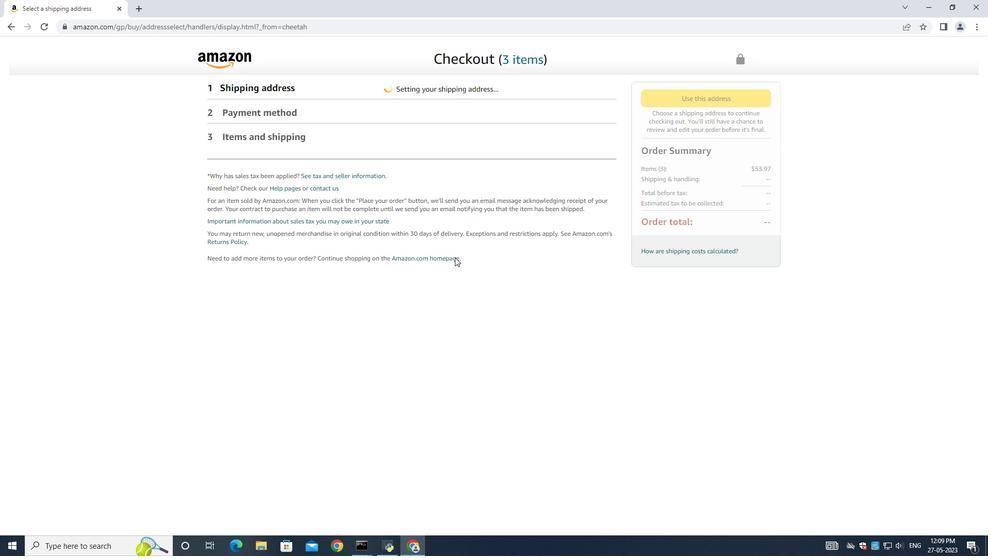
Action: Mouse moved to (310, 179)
Screenshot: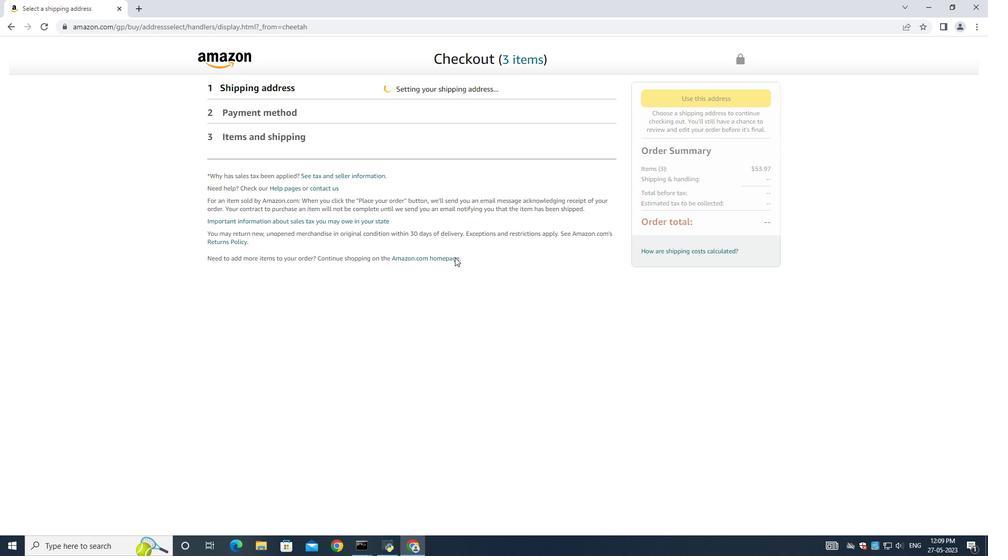 
Action: Mouse scrolled (310, 179) with delta (0, 0)
Screenshot: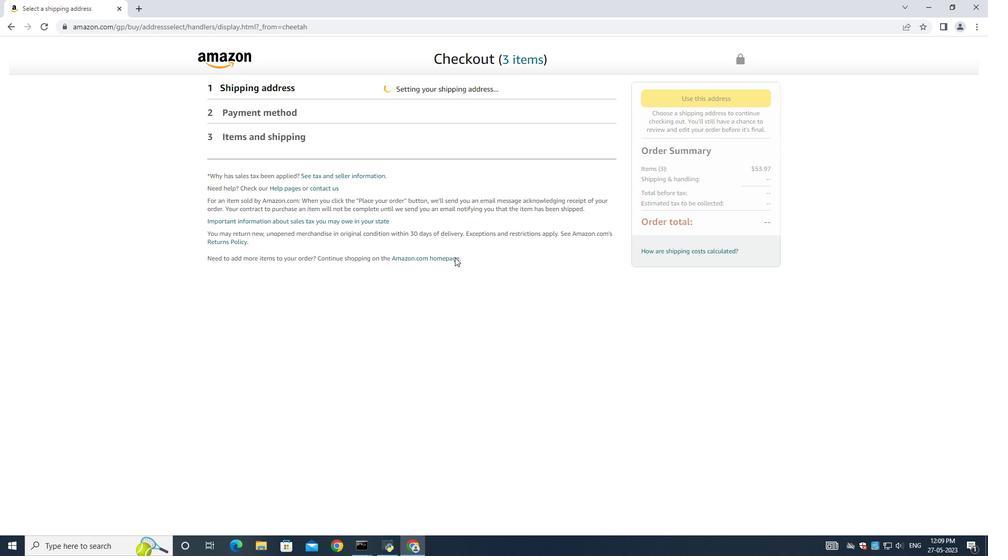 
Action: Mouse moved to (310, 179)
Screenshot: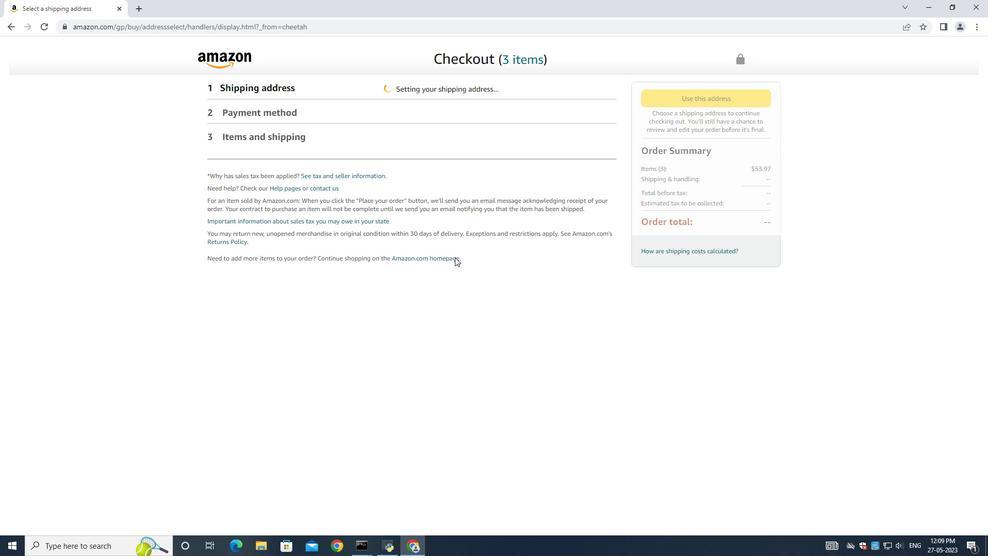
Action: Mouse scrolled (310, 178) with delta (0, 0)
Screenshot: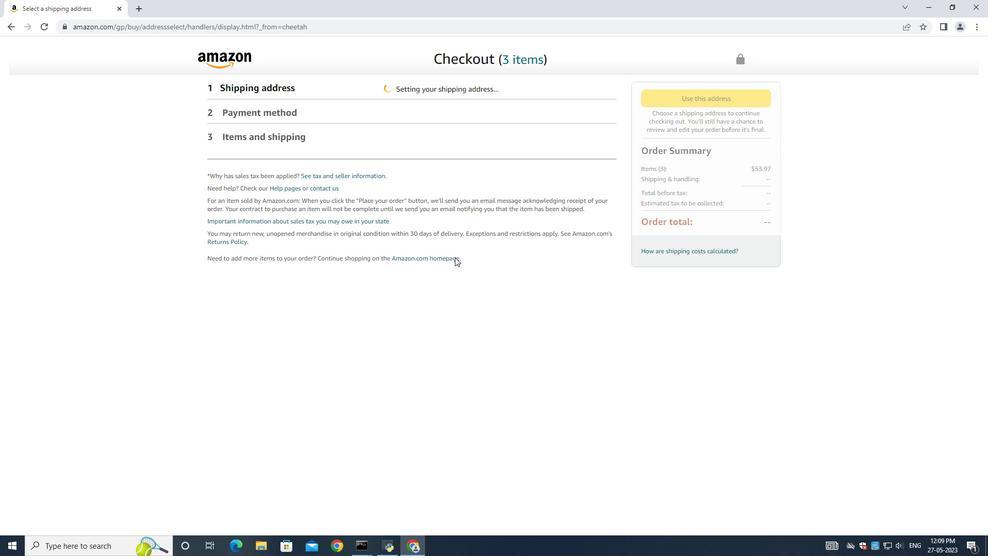 
Action: Mouse moved to (287, 84)
Screenshot: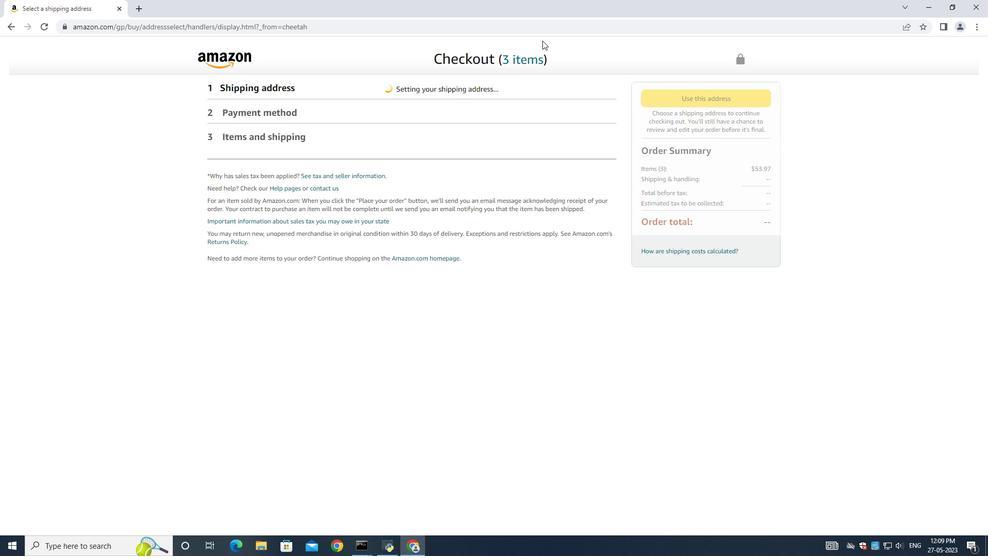 
Action: Mouse pressed left at (287, 84)
Screenshot: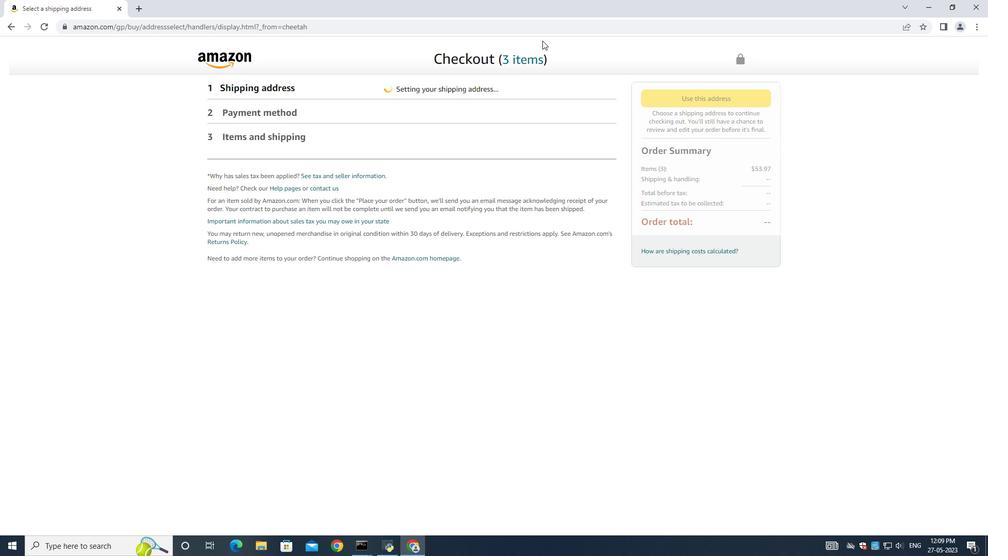 
Action: Mouse moved to (503, 243)
Screenshot: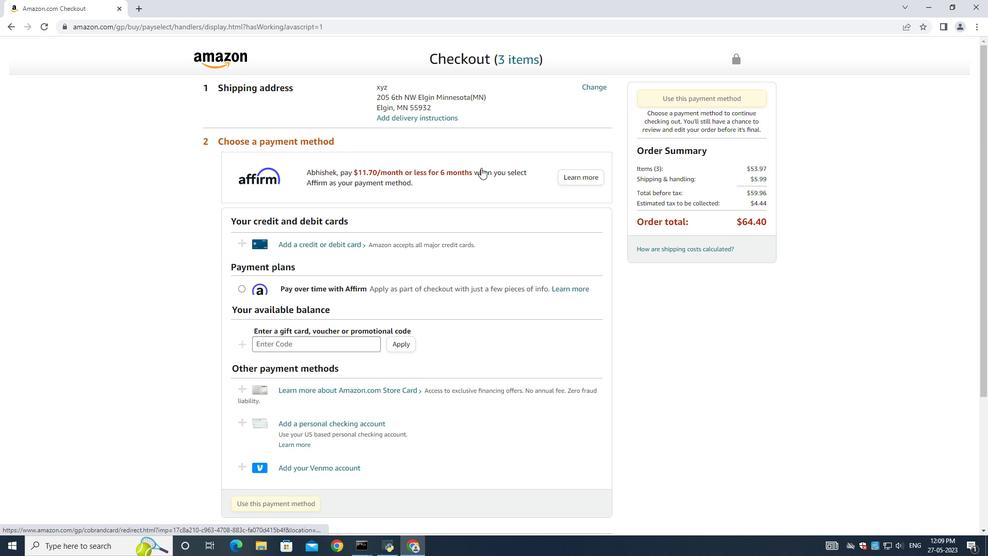 
Action: Mouse scrolled (503, 243) with delta (0, 0)
Screenshot: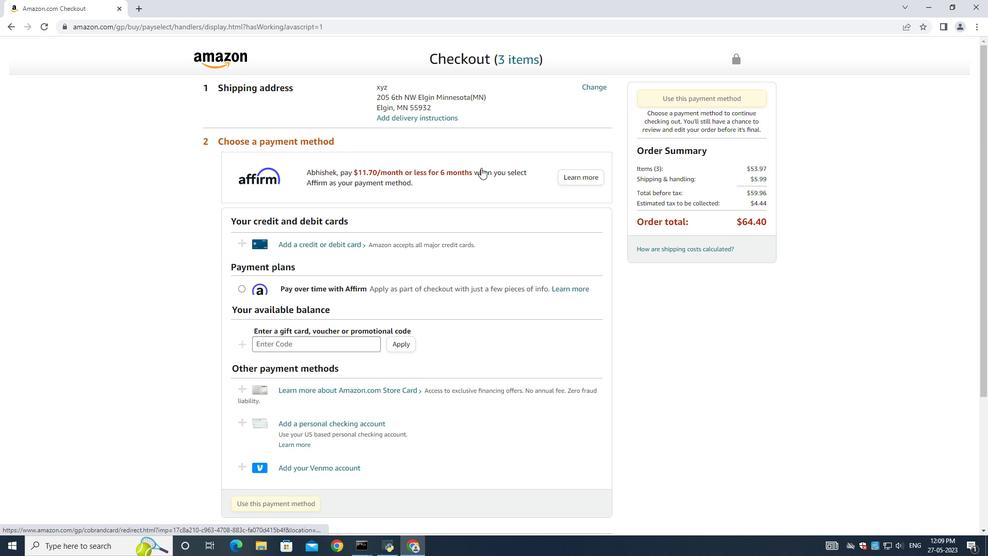 
Action: Mouse moved to (517, 246)
Screenshot: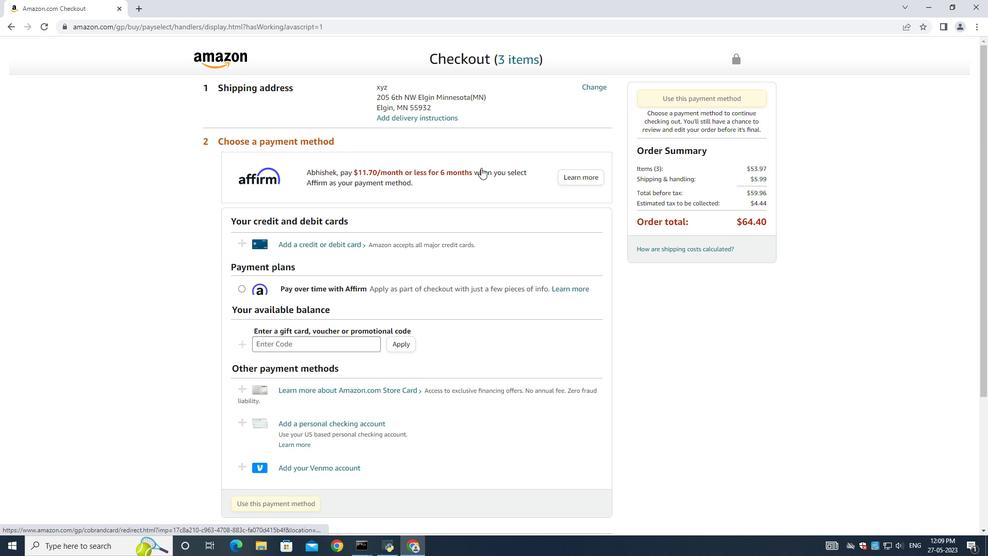 
Action: Mouse scrolled (517, 246) with delta (0, 0)
Screenshot: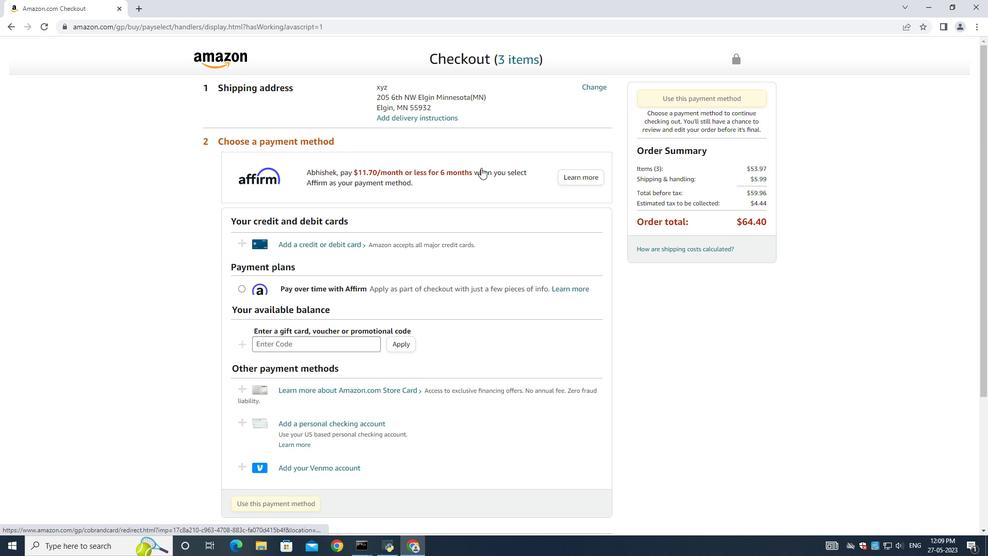 
Action: Mouse moved to (523, 249)
Screenshot: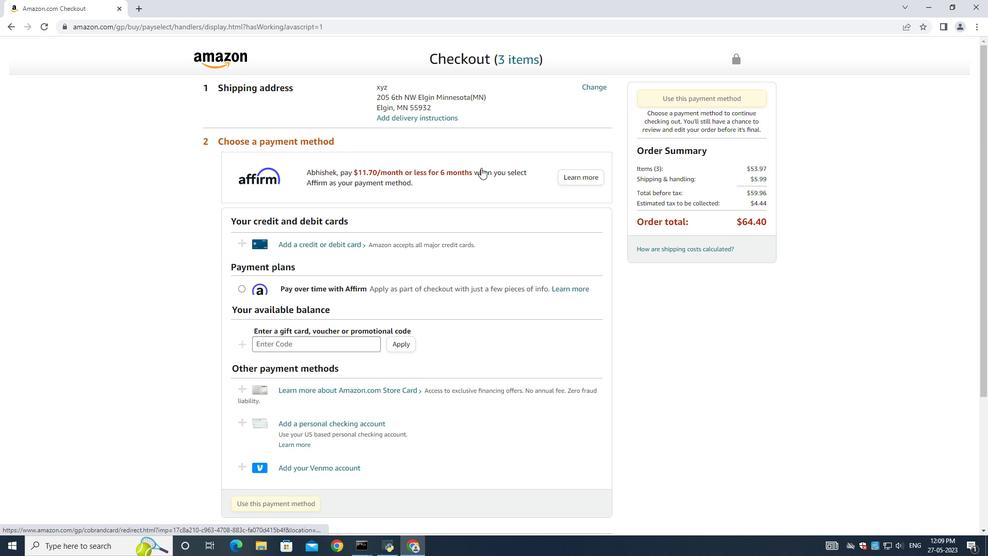 
Action: Mouse scrolled (523, 248) with delta (0, 0)
Screenshot: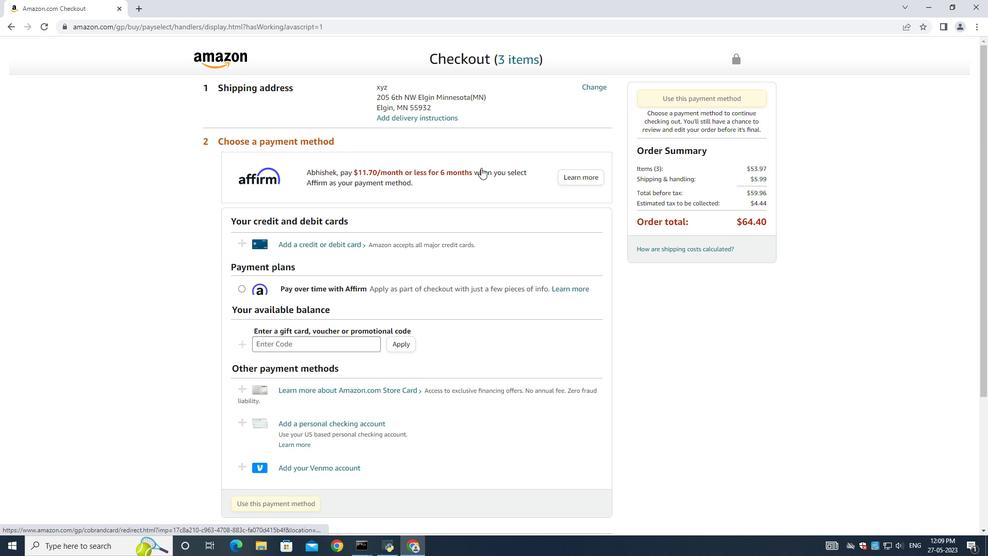 
Action: Mouse moved to (526, 247)
Screenshot: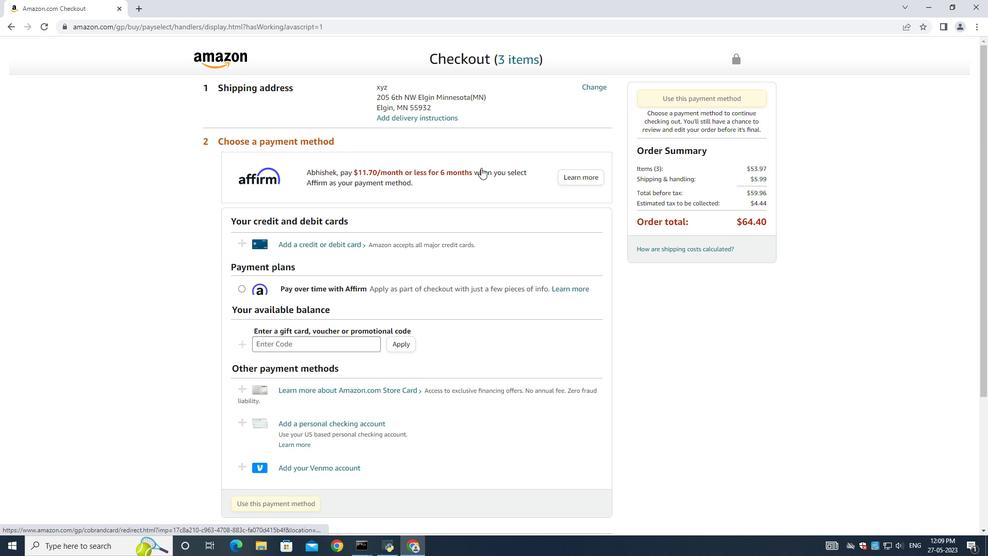 
Action: Mouse scrolled (526, 246) with delta (0, 0)
Screenshot: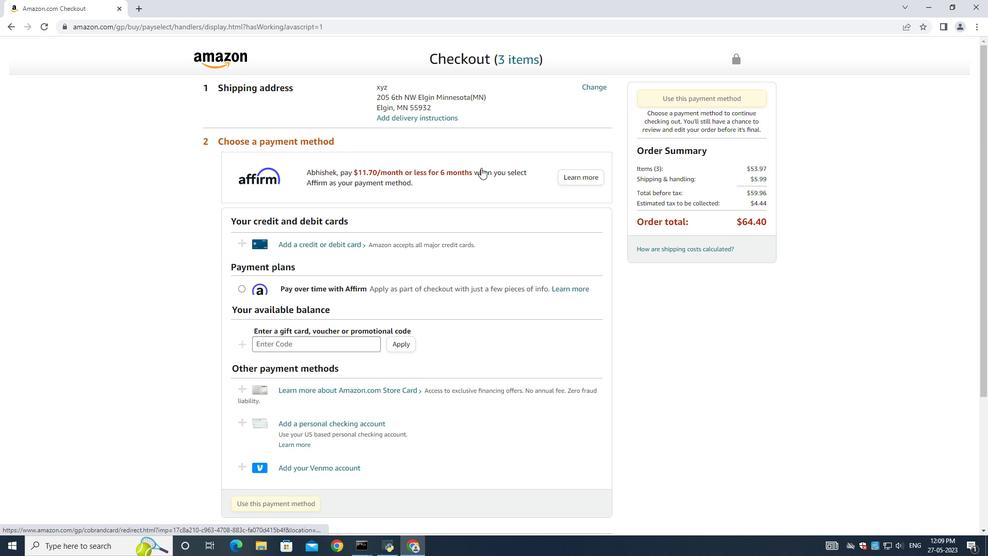 
Action: Mouse moved to (526, 247)
Screenshot: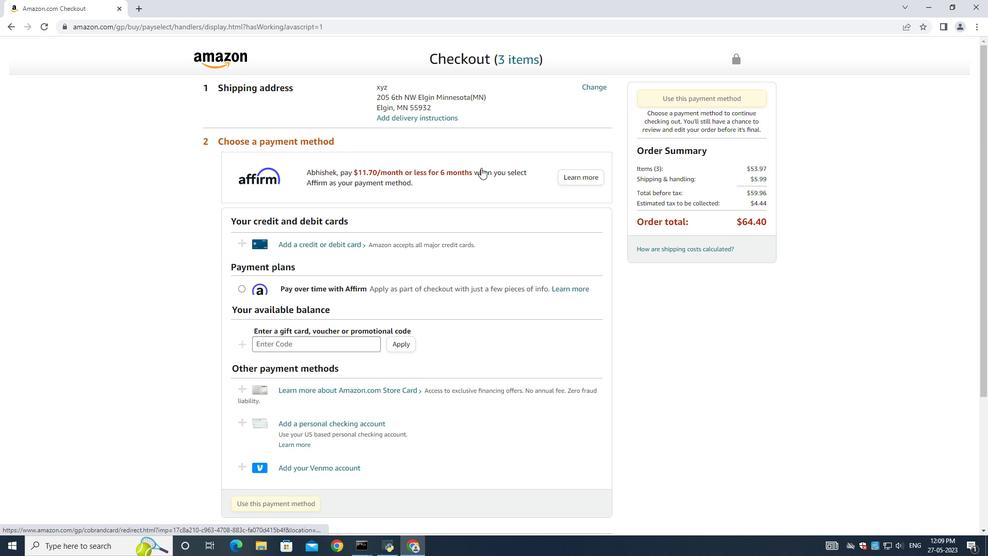 
Action: Mouse scrolled (526, 246) with delta (0, 0)
Screenshot: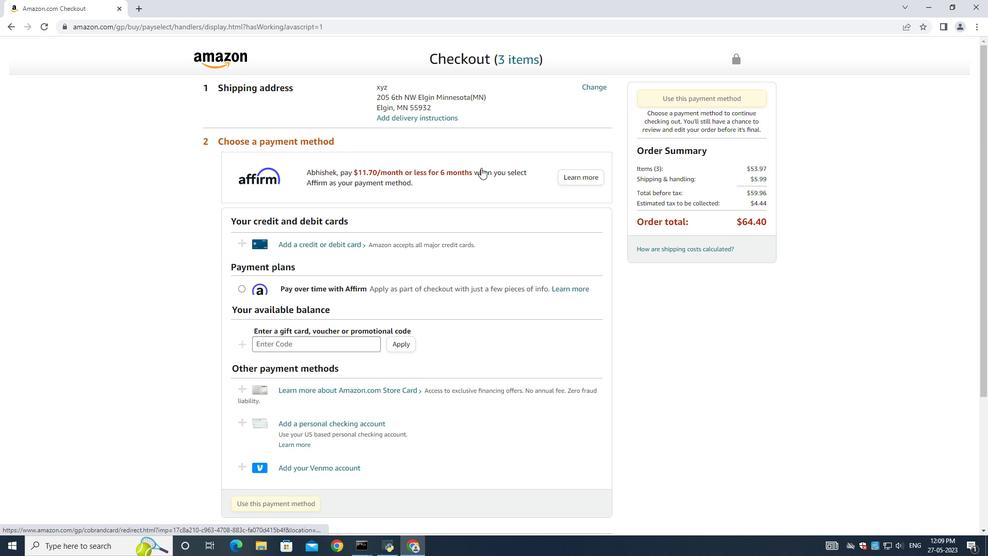 
Action: Mouse scrolled (526, 246) with delta (0, 0)
Screenshot: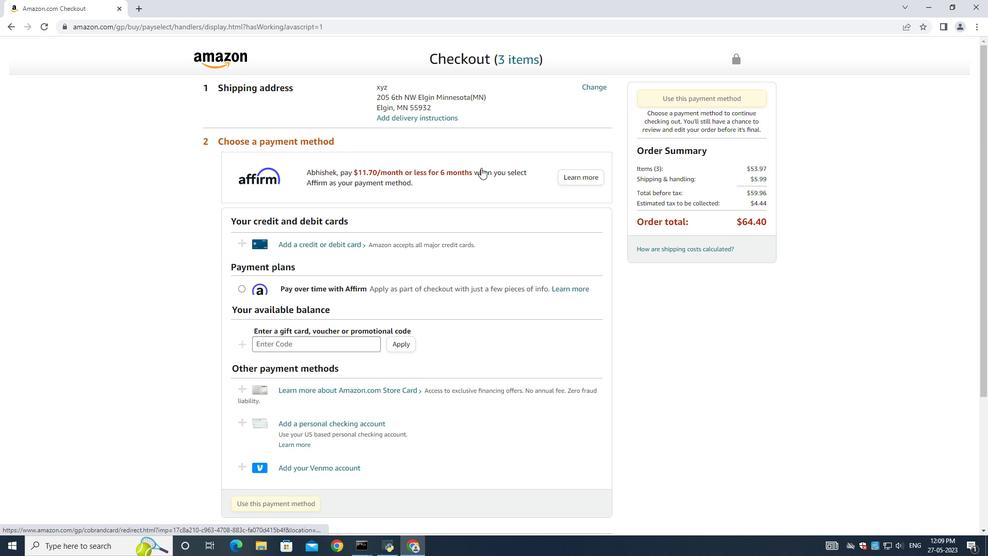 
Action: Mouse moved to (527, 247)
Screenshot: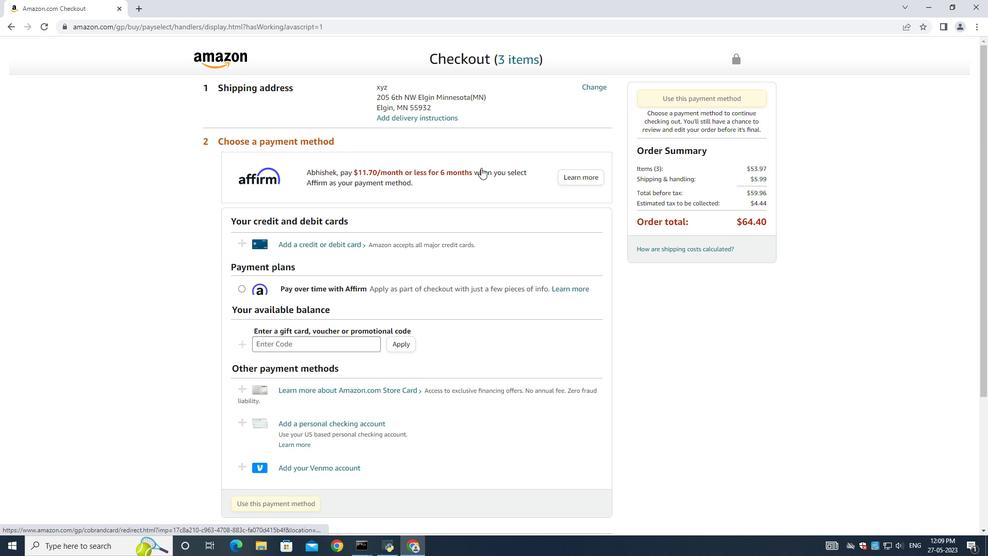 
Action: Mouse scrolled (527, 246) with delta (0, 0)
Screenshot: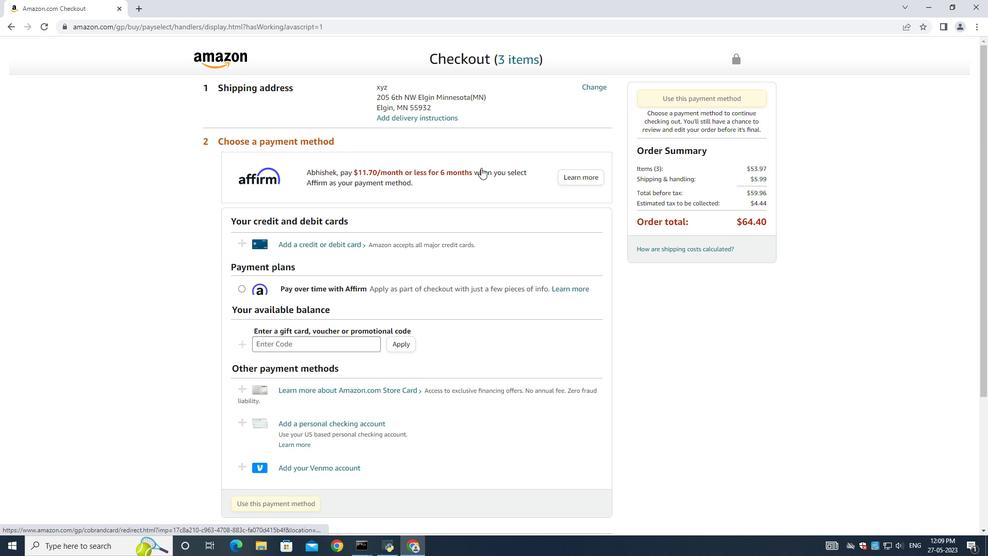 
Action: Mouse moved to (528, 248)
Screenshot: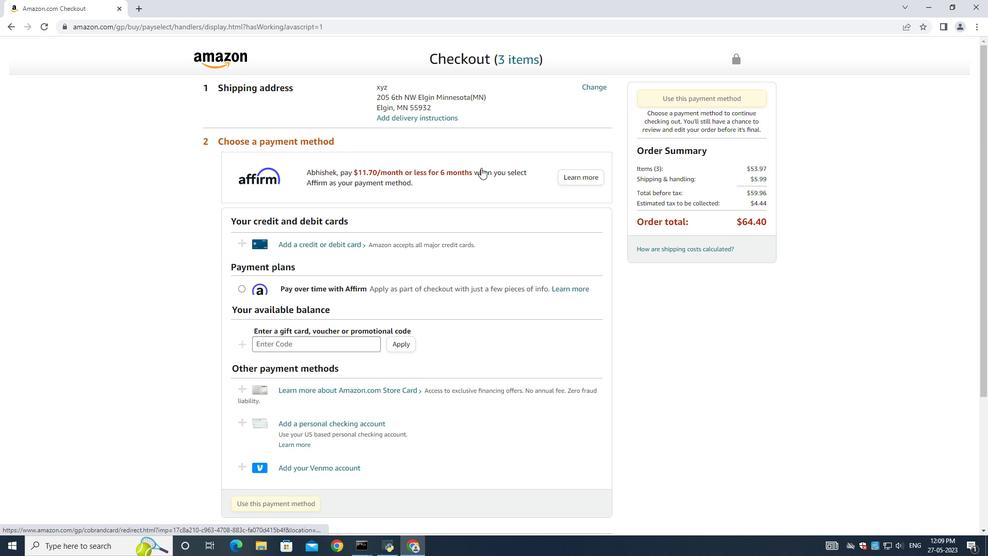 
Action: Mouse scrolled (528, 247) with delta (0, 0)
Screenshot: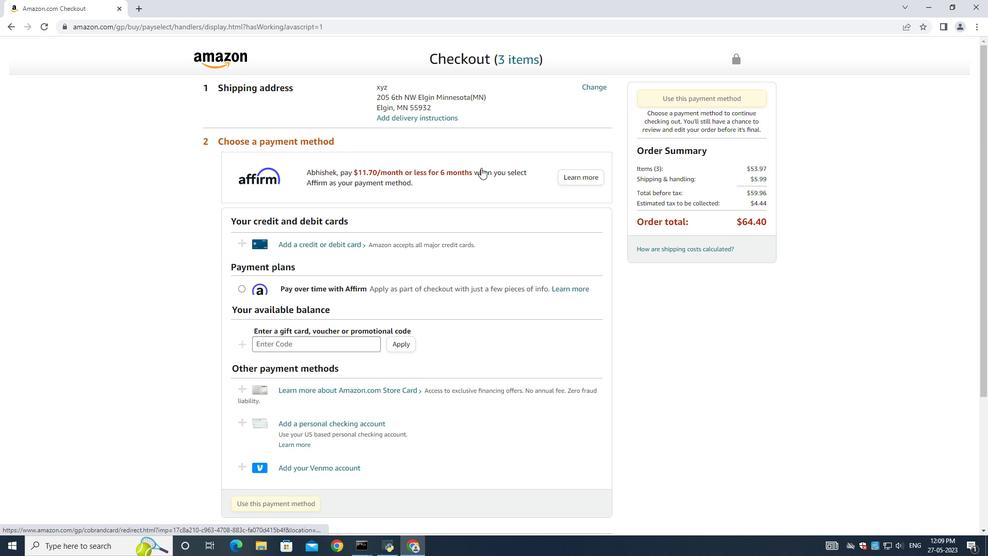 
Action: Mouse moved to (528, 250)
Screenshot: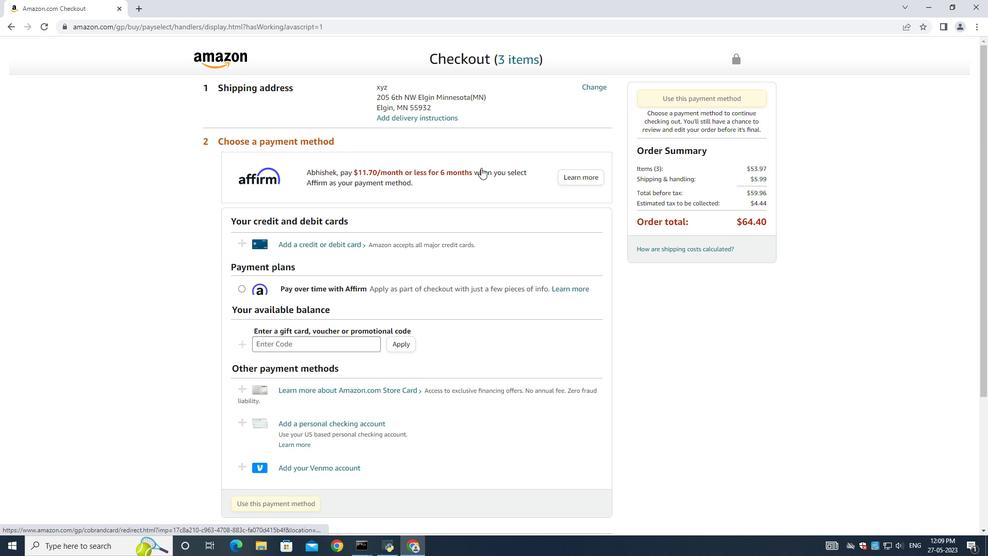 
Action: Mouse scrolled (528, 249) with delta (0, 0)
Screenshot: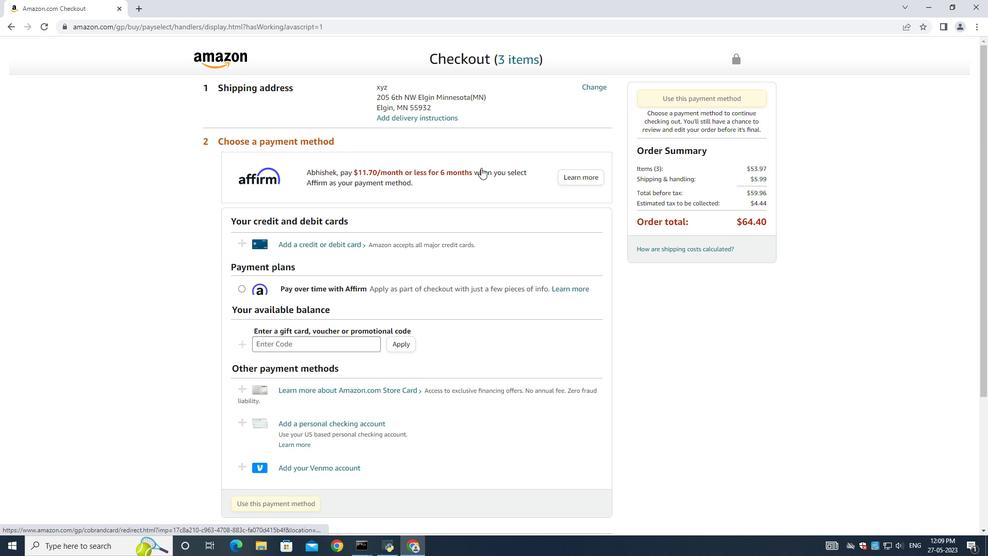 
Action: Mouse moved to (529, 250)
Screenshot: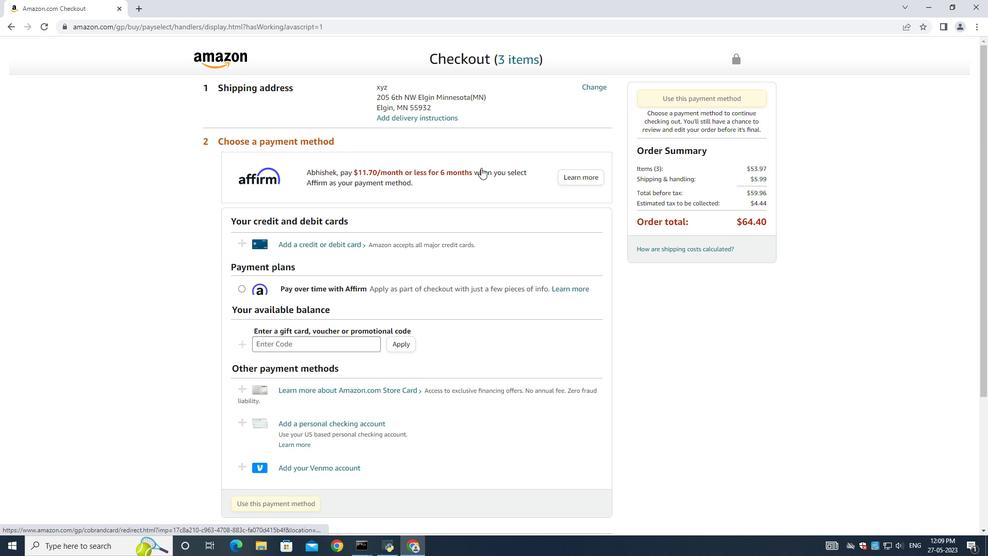 
Action: Mouse scrolled (529, 249) with delta (0, 0)
Screenshot: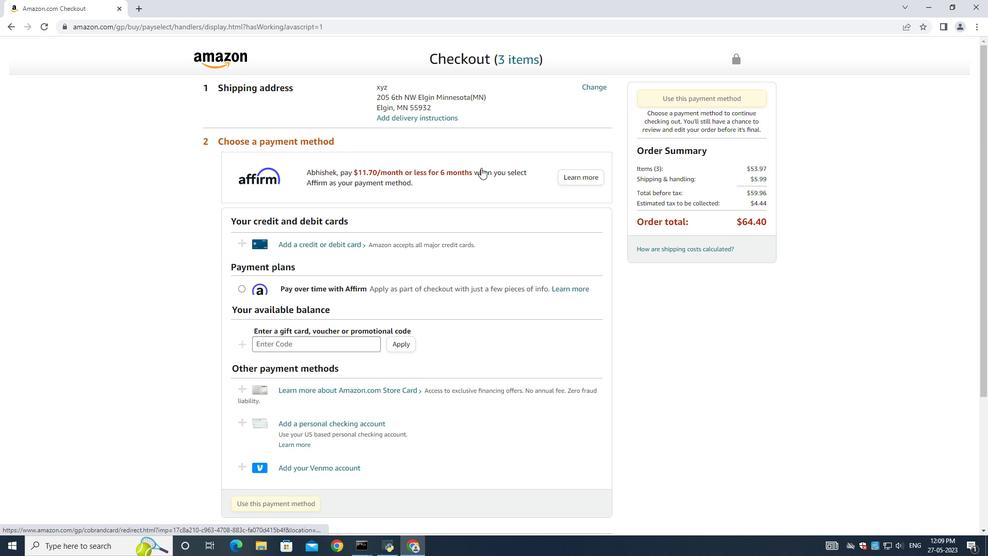 
Action: Mouse moved to (560, 289)
Screenshot: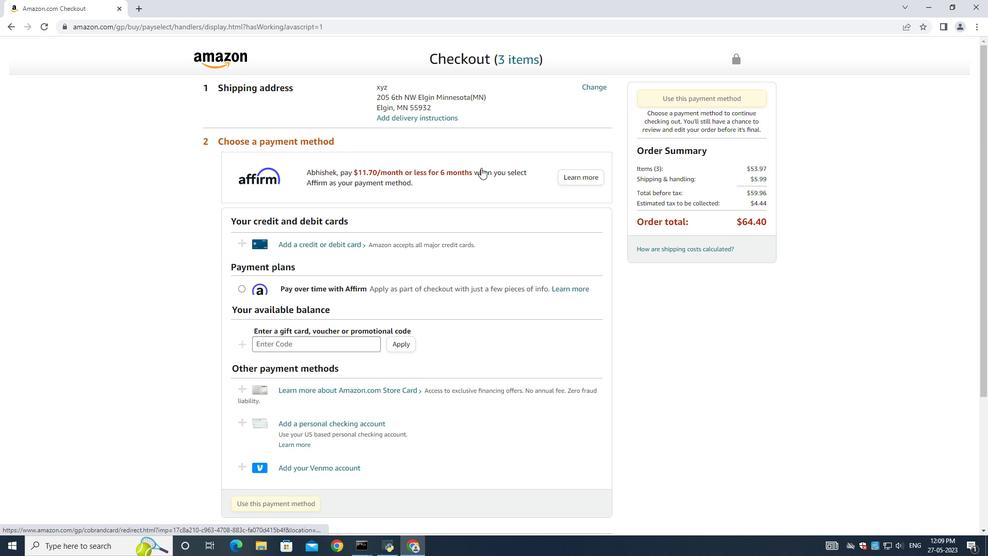 
Action: Mouse scrolled (560, 289) with delta (0, 0)
Screenshot: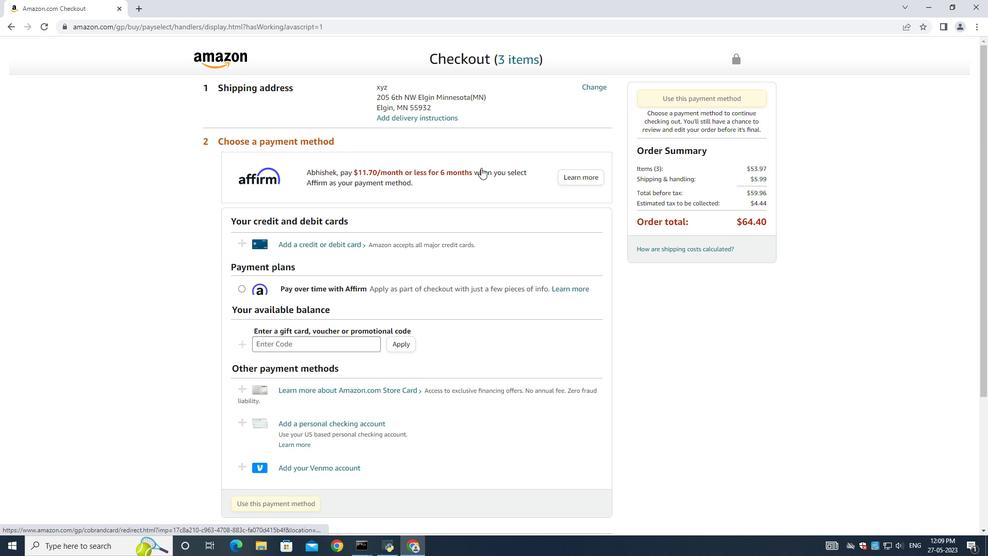 
Action: Mouse scrolled (560, 289) with delta (0, 0)
Screenshot: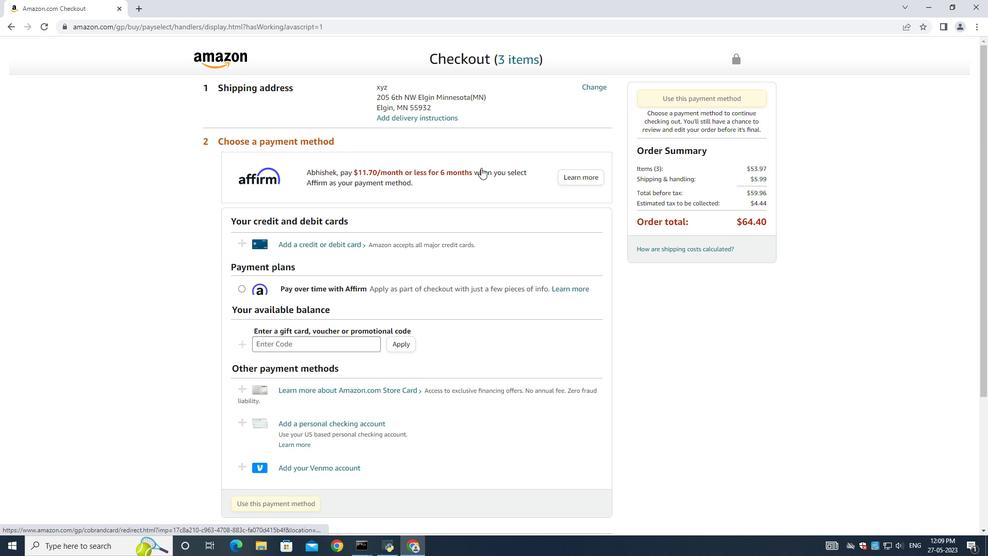 
Action: Mouse moved to (560, 289)
Screenshot: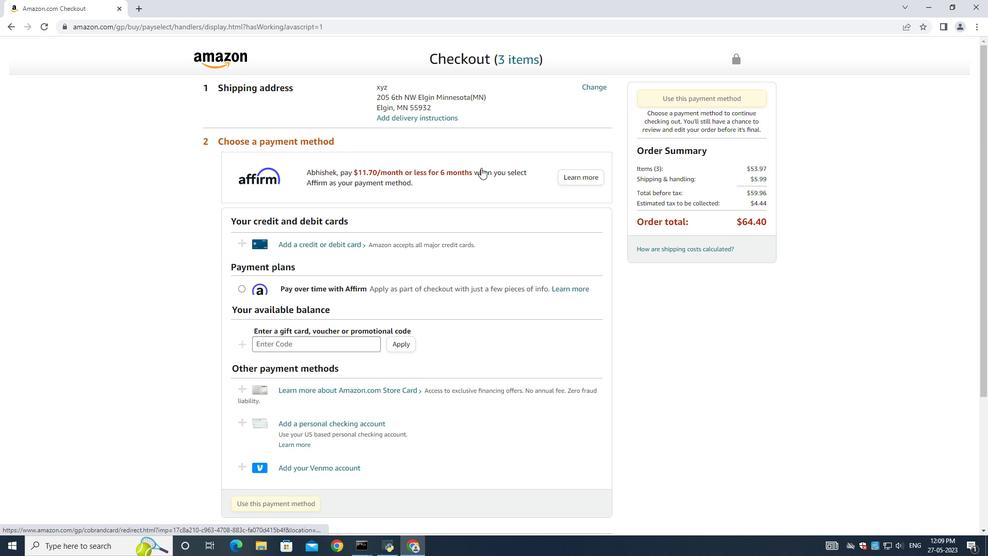 
Action: Mouse scrolled (560, 289) with delta (0, 0)
Screenshot: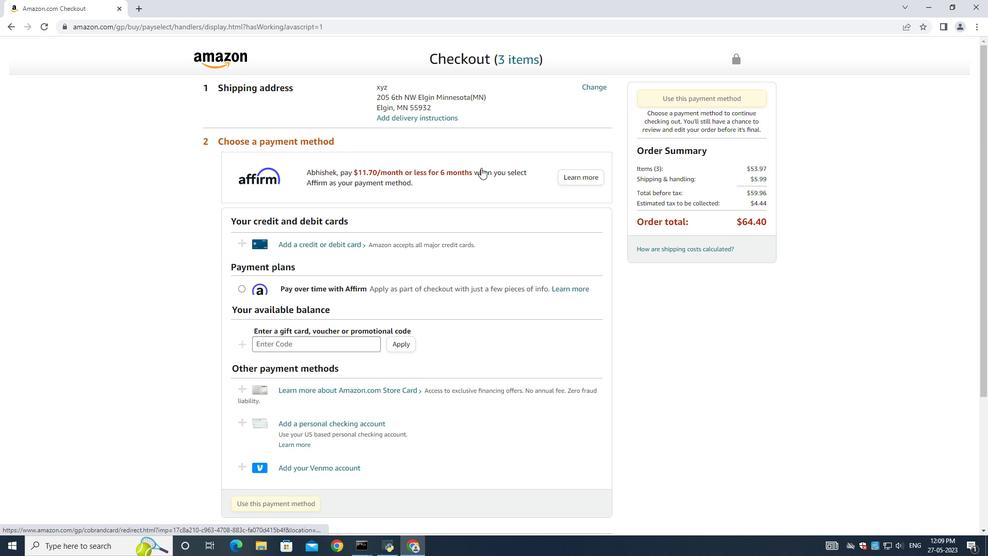 
Action: Mouse moved to (560, 288)
Screenshot: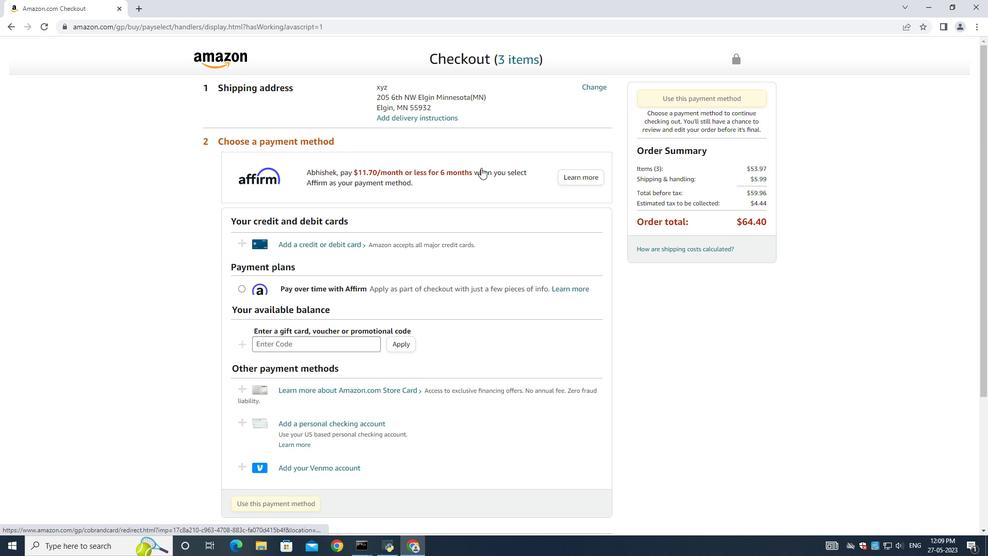 
Action: Mouse scrolled (560, 289) with delta (0, 0)
Screenshot: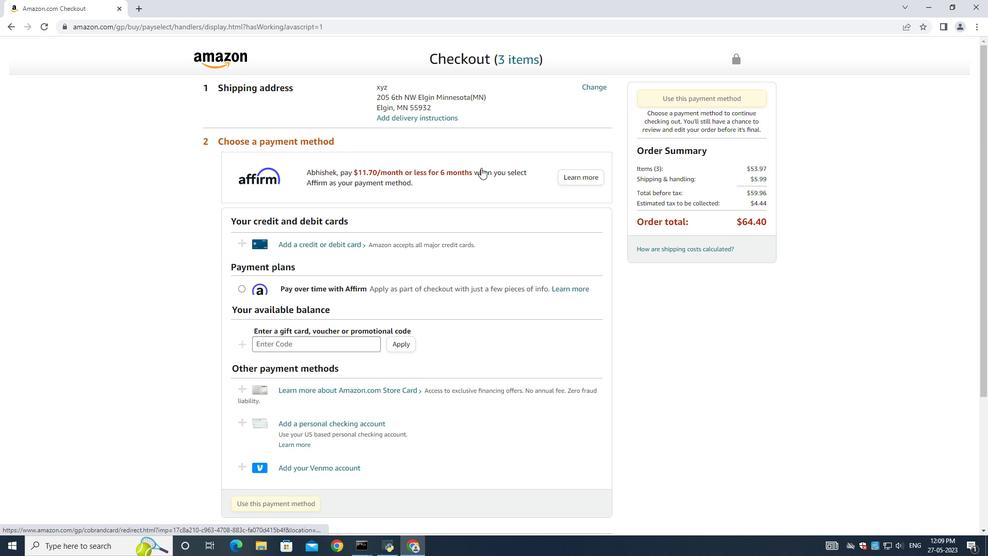 
Action: Mouse scrolled (560, 289) with delta (0, 0)
Screenshot: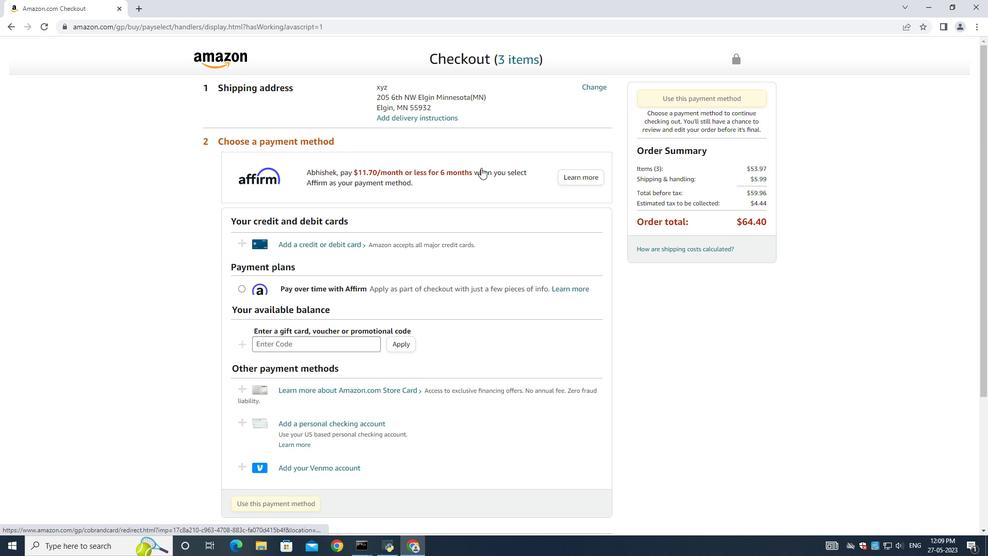 
Action: Mouse scrolled (560, 289) with delta (0, 0)
Screenshot: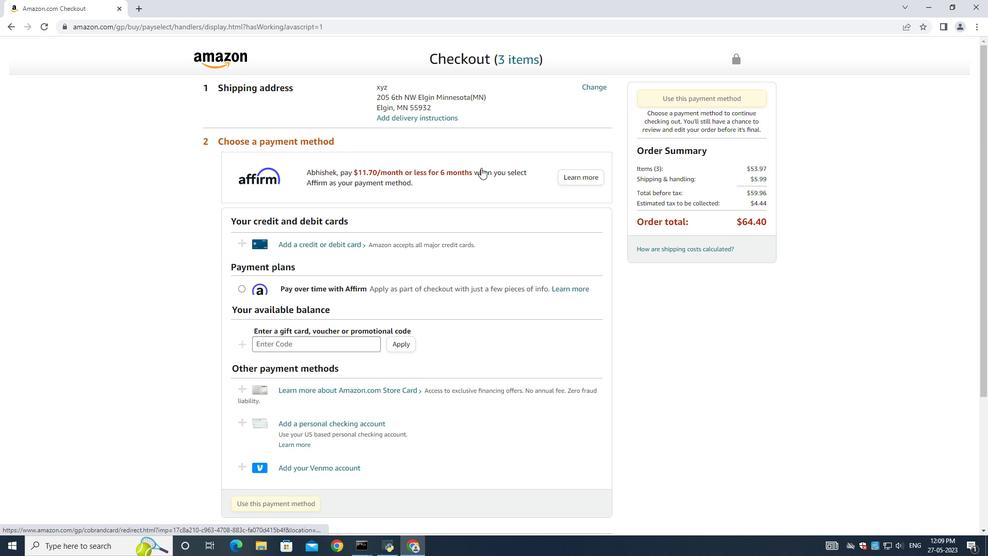 
Action: Mouse scrolled (560, 289) with delta (0, 0)
Screenshot: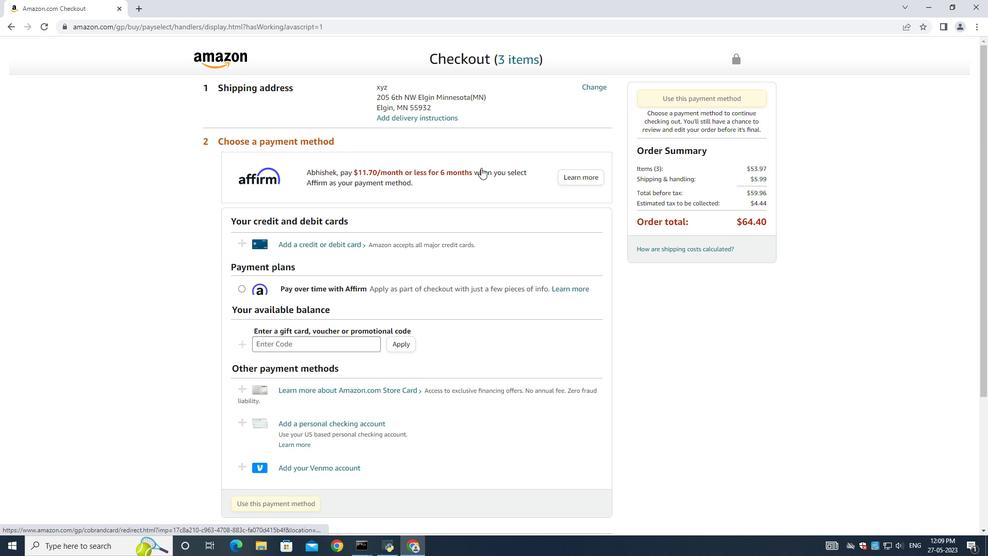 
Action: Mouse scrolled (560, 289) with delta (0, 0)
Screenshot: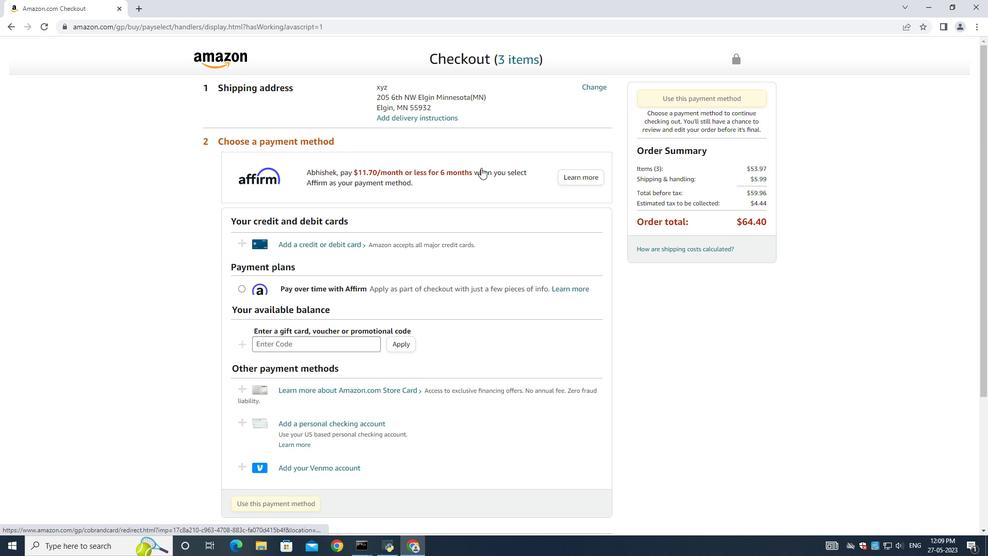 
Action: Mouse scrolled (560, 289) with delta (0, 0)
Screenshot: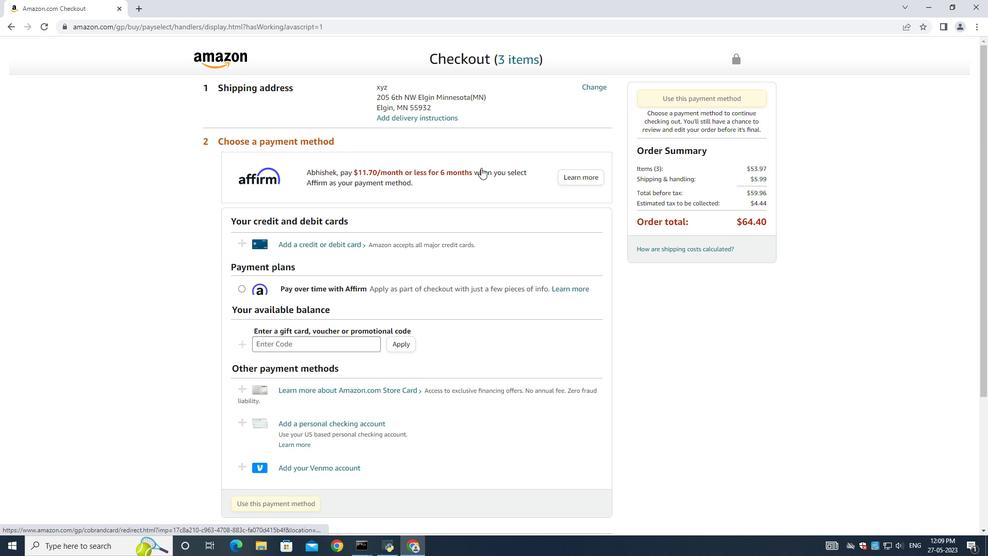 
Action: Mouse moved to (559, 288)
Screenshot: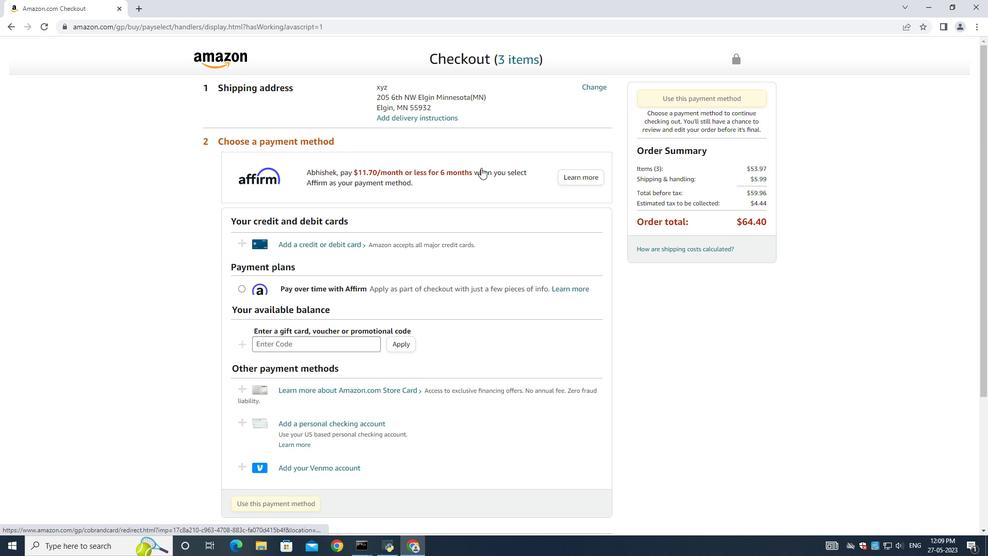 
Action: Mouse scrolled (559, 289) with delta (0, 0)
Screenshot: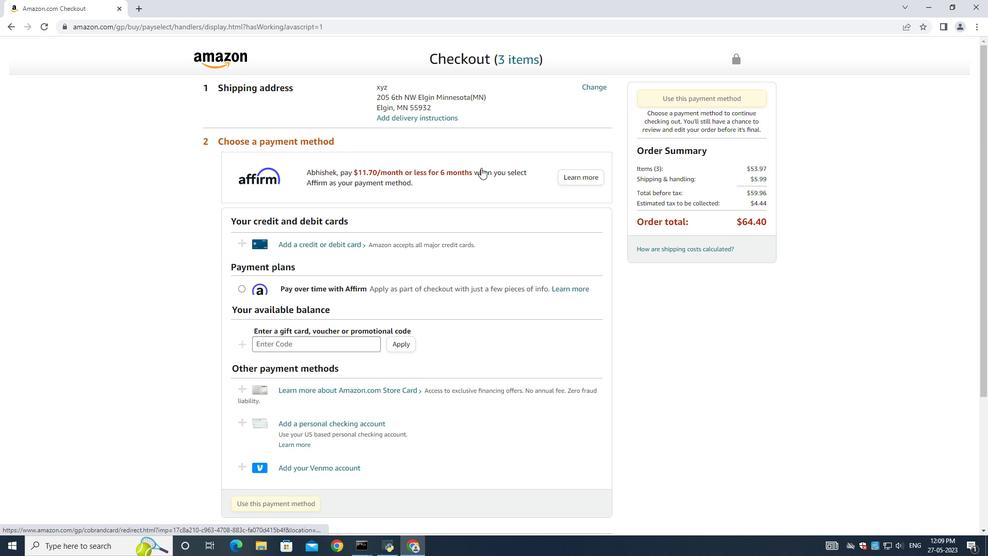 
Action: Mouse scrolled (559, 289) with delta (0, 0)
Screenshot: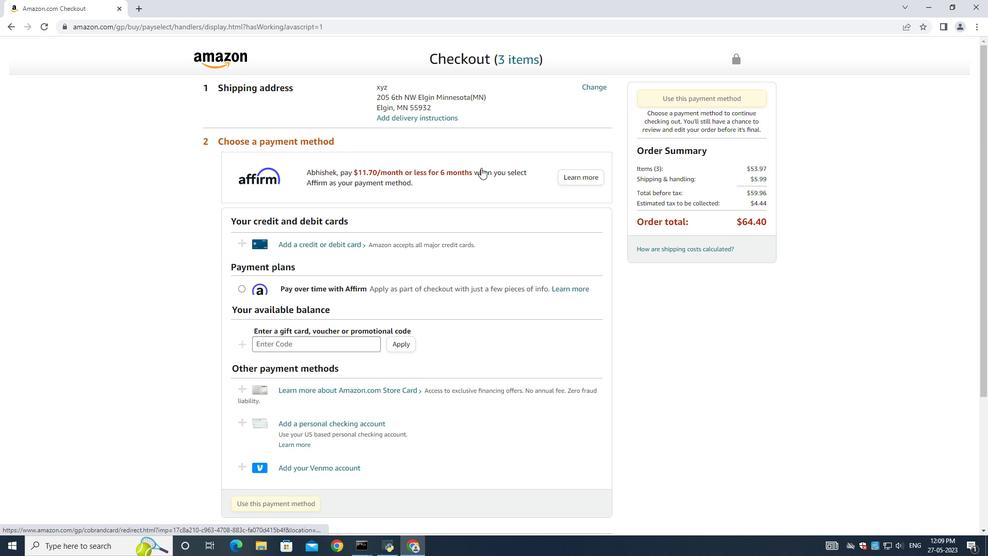 
Action: Mouse scrolled (559, 289) with delta (0, 0)
Screenshot: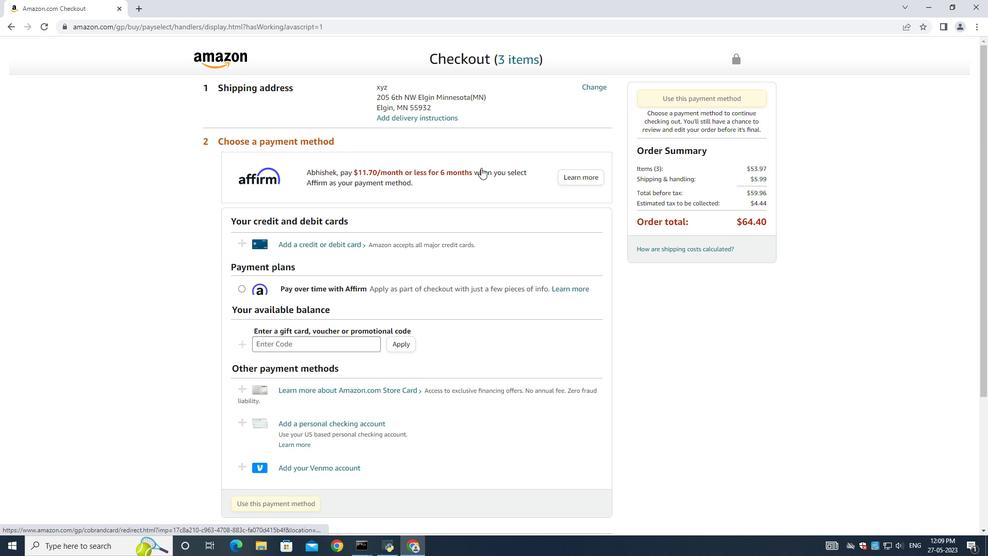 
Action: Mouse scrolled (559, 289) with delta (0, 0)
Screenshot: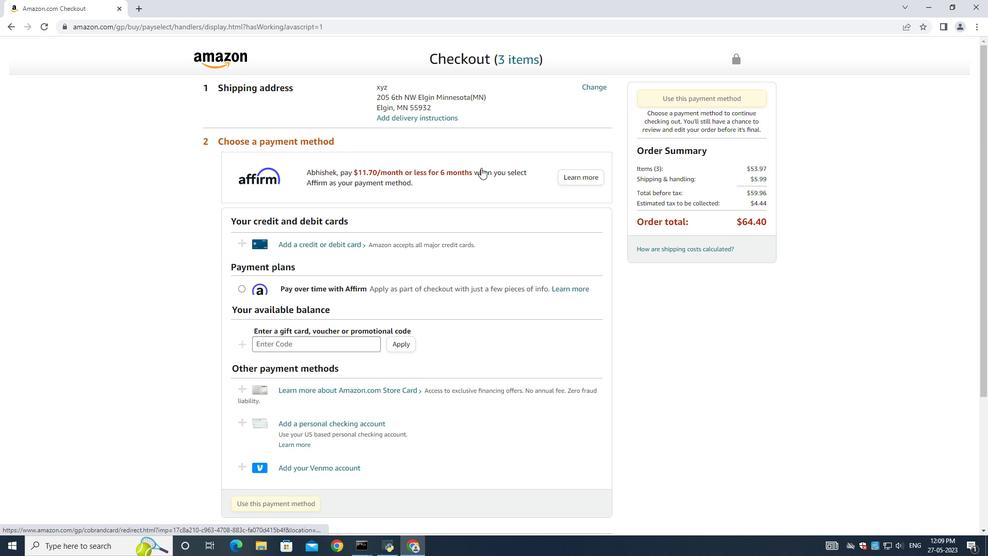 
Action: Mouse scrolled (559, 289) with delta (0, 0)
Screenshot: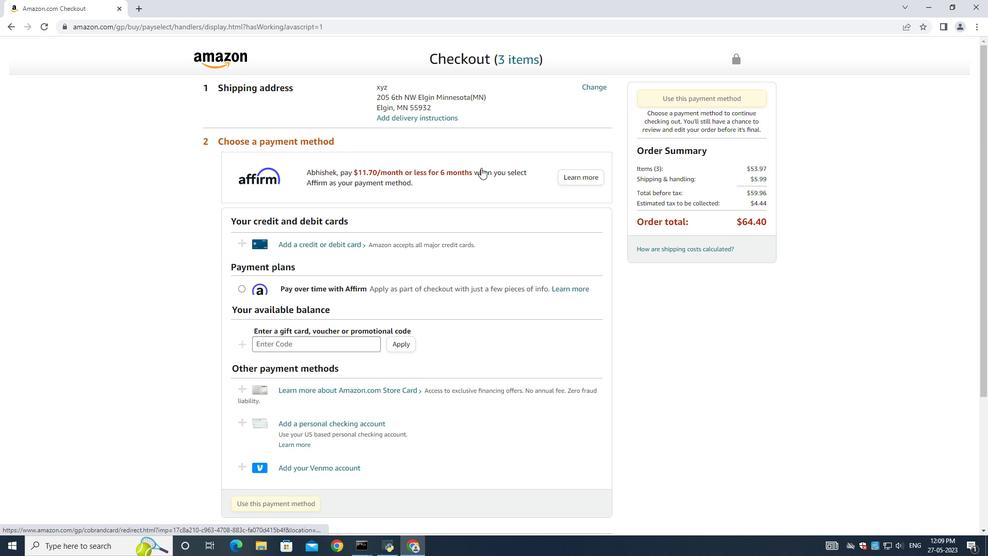 
Action: Mouse scrolled (559, 289) with delta (0, 0)
Screenshot: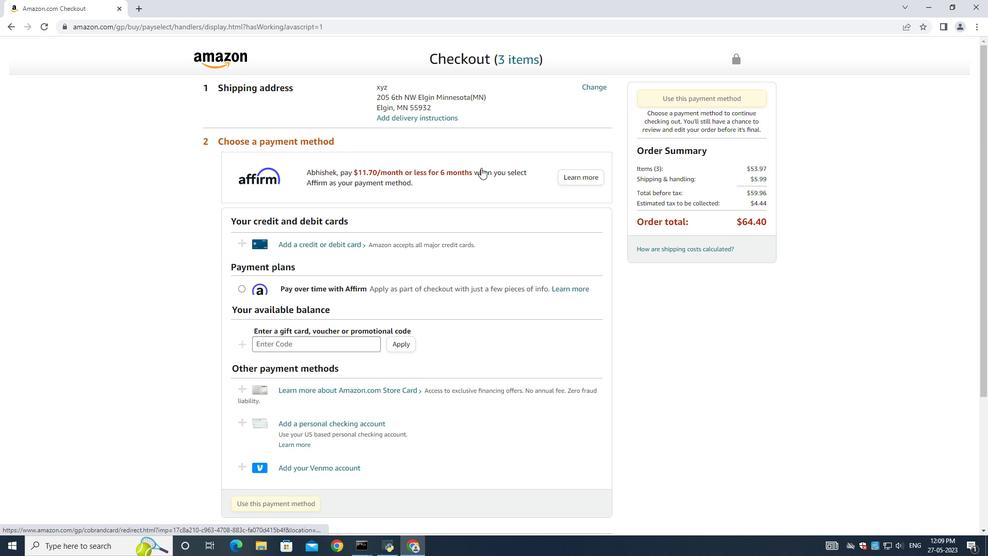 
Action: Mouse moved to (559, 288)
Screenshot: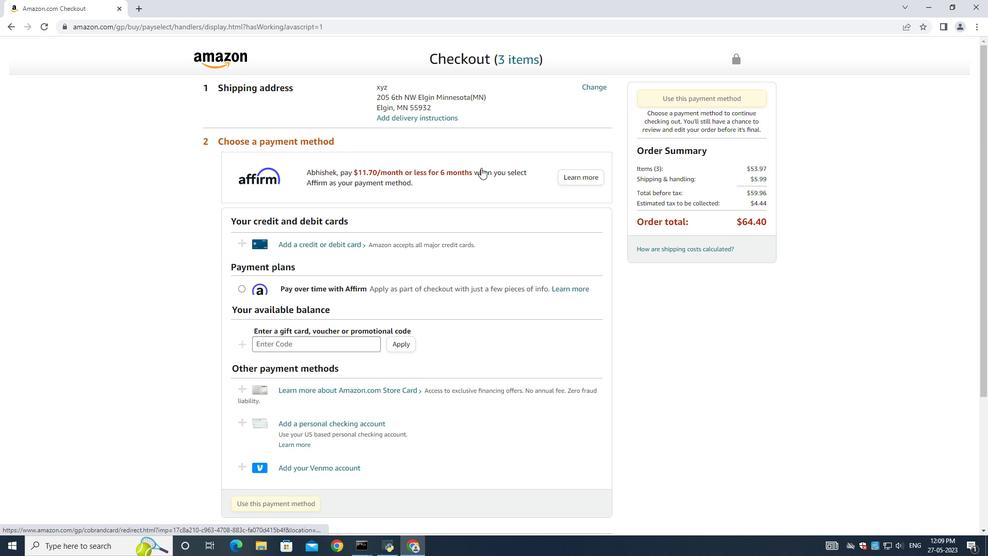 
Action: Mouse scrolled (559, 289) with delta (0, 0)
Screenshot: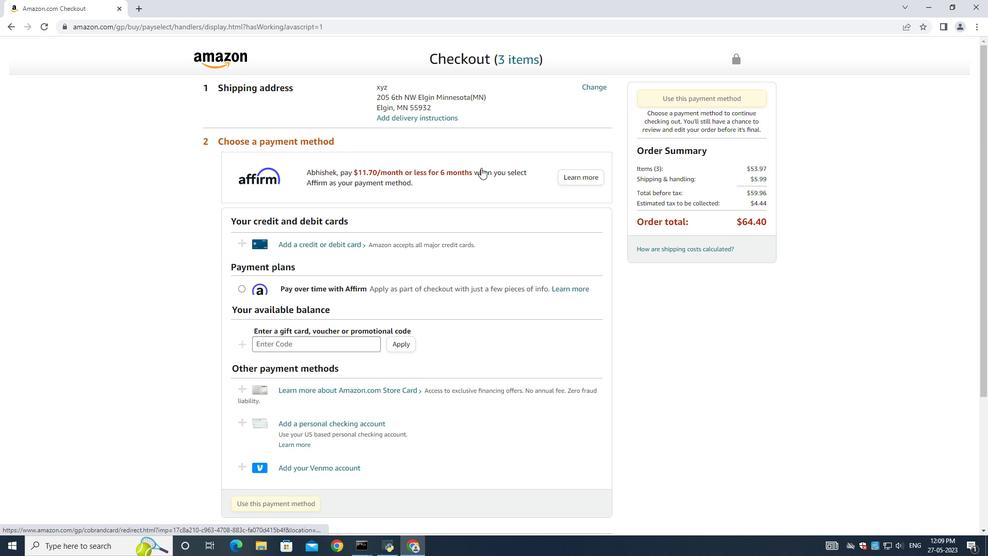 
Action: Mouse scrolled (559, 289) with delta (0, 0)
Screenshot: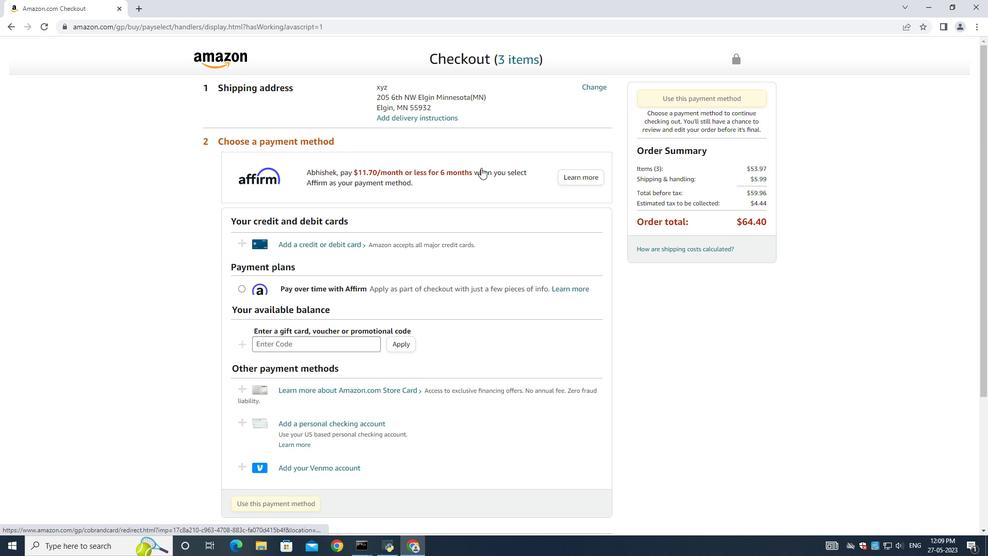 
Action: Mouse scrolled (559, 289) with delta (0, 0)
Screenshot: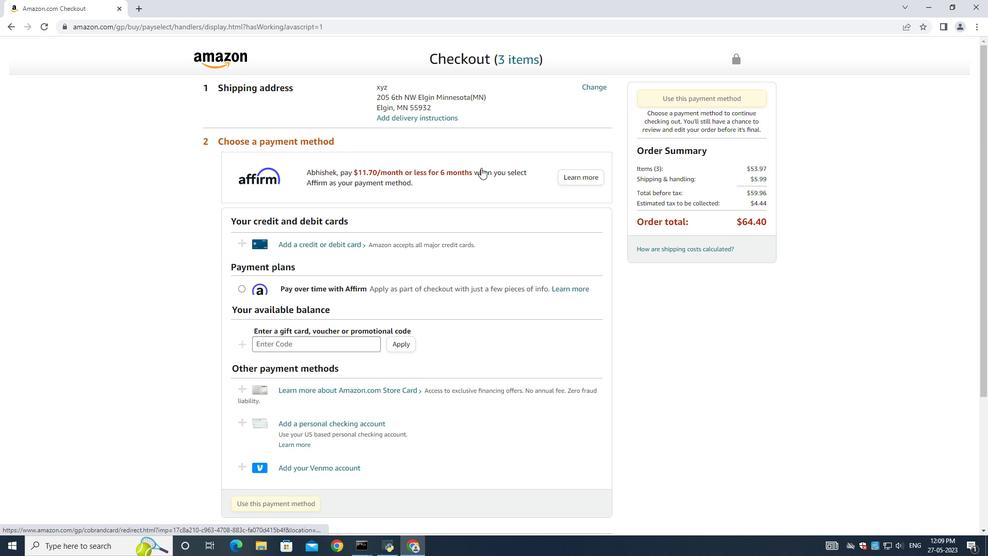 
Action: Mouse scrolled (559, 289) with delta (0, 0)
Screenshot: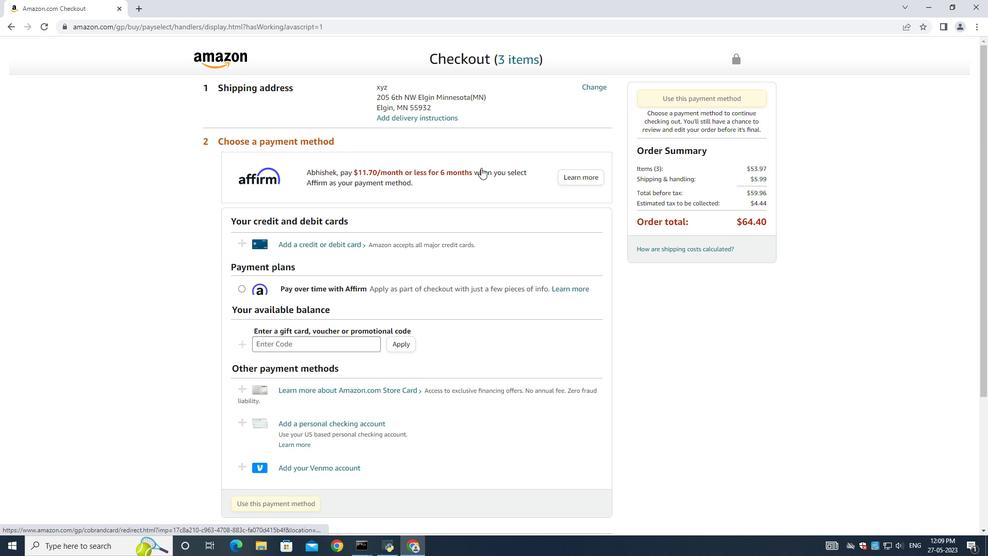 
Action: Mouse moved to (645, 347)
Screenshot: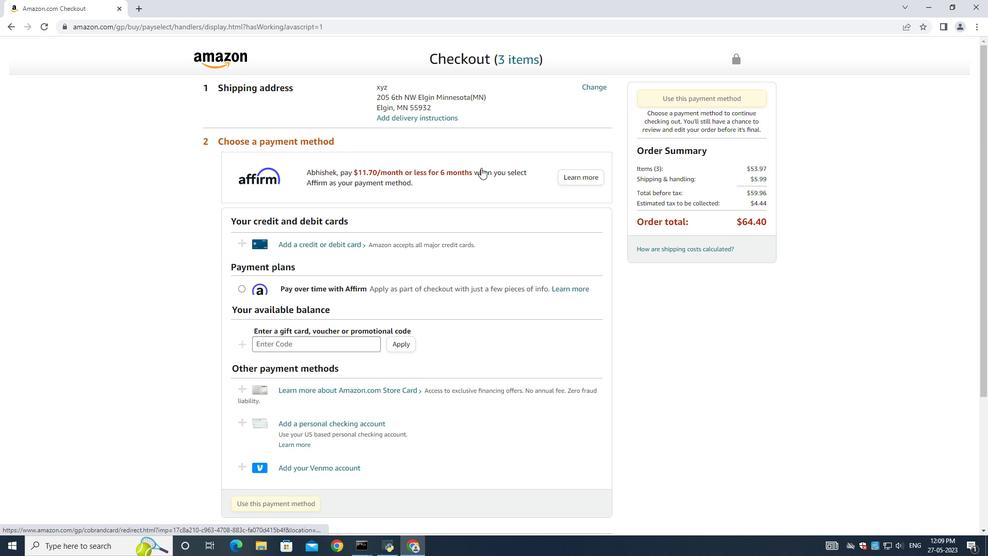 
Action: Mouse pressed left at (645, 347)
Screenshot: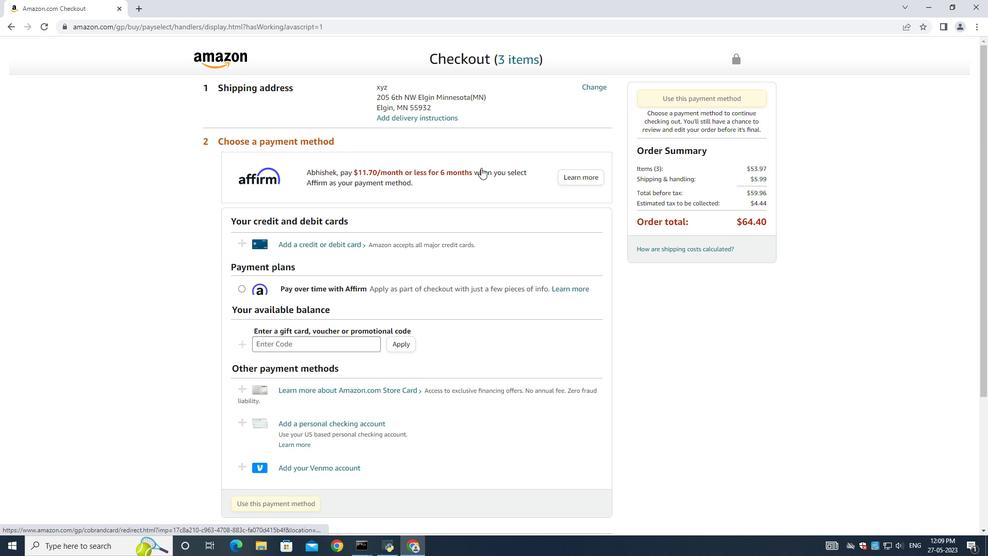 
Action: Mouse moved to (598, 248)
Screenshot: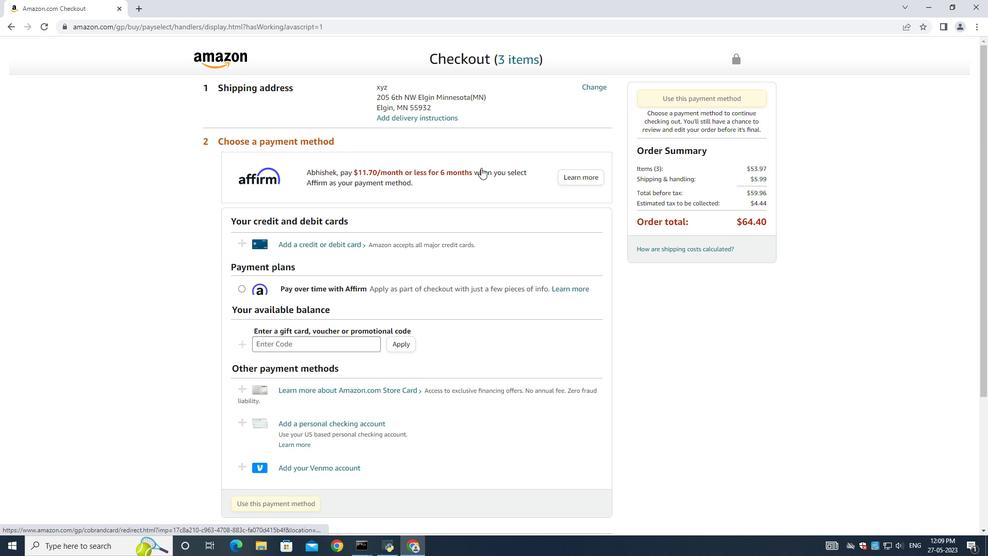 
Action: Mouse scrolled (598, 247) with delta (0, 0)
Screenshot: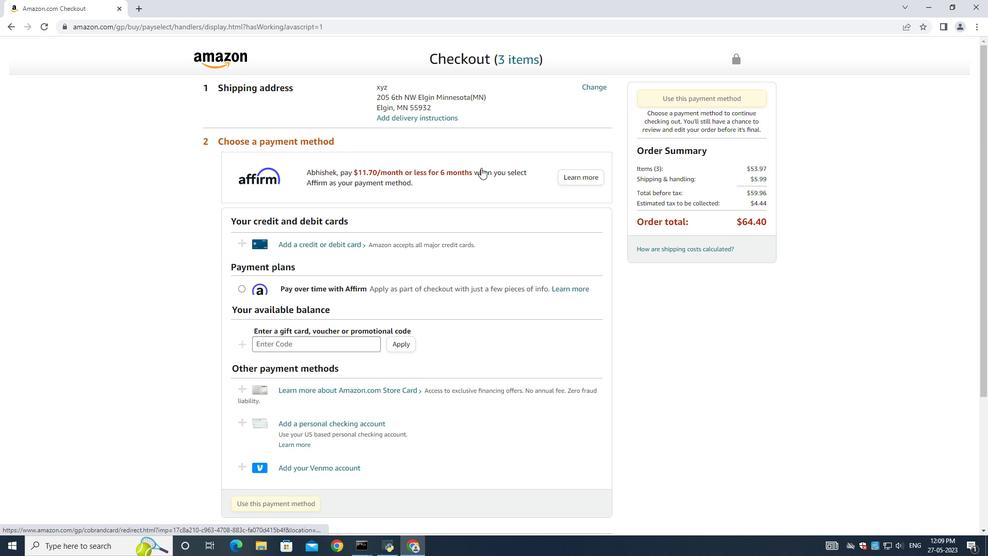 
Action: Mouse moved to (597, 249)
Screenshot: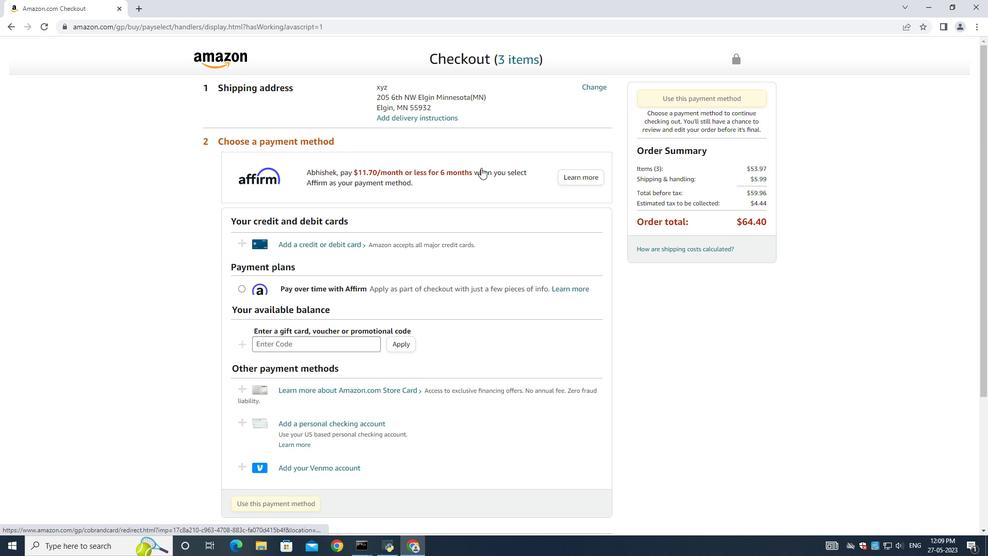 
Action: Mouse scrolled (597, 248) with delta (0, 0)
Screenshot: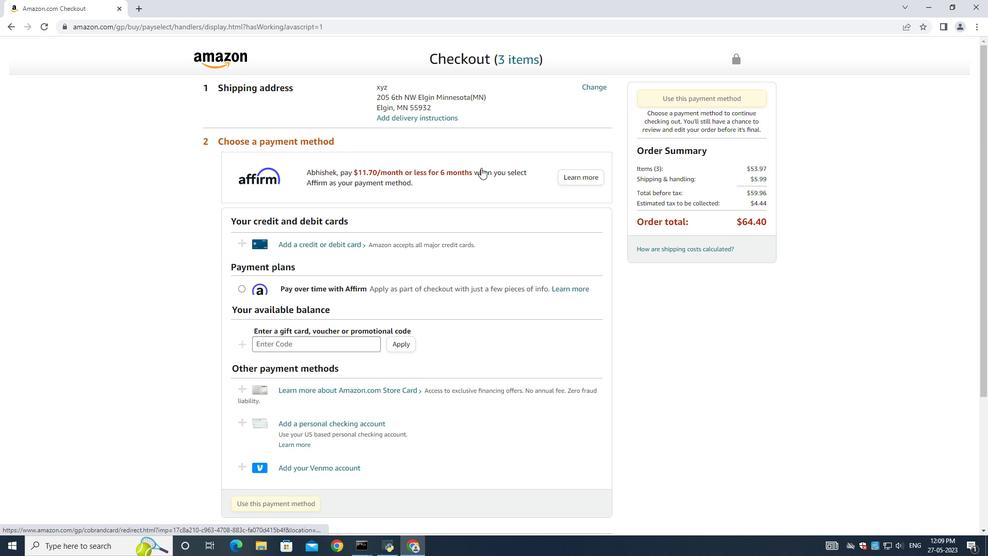 
Action: Mouse scrolled (597, 248) with delta (0, 0)
Screenshot: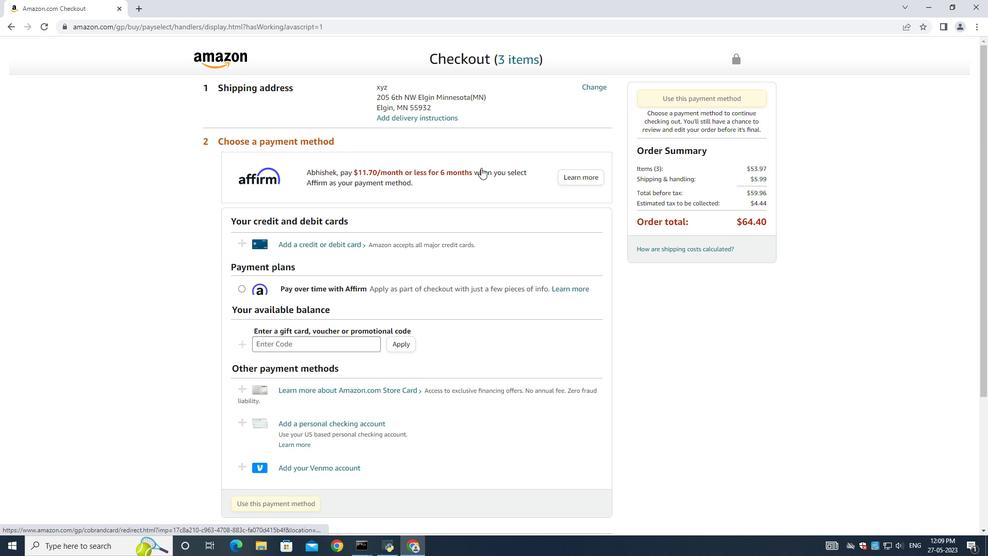 
Action: Mouse moved to (553, 280)
Screenshot: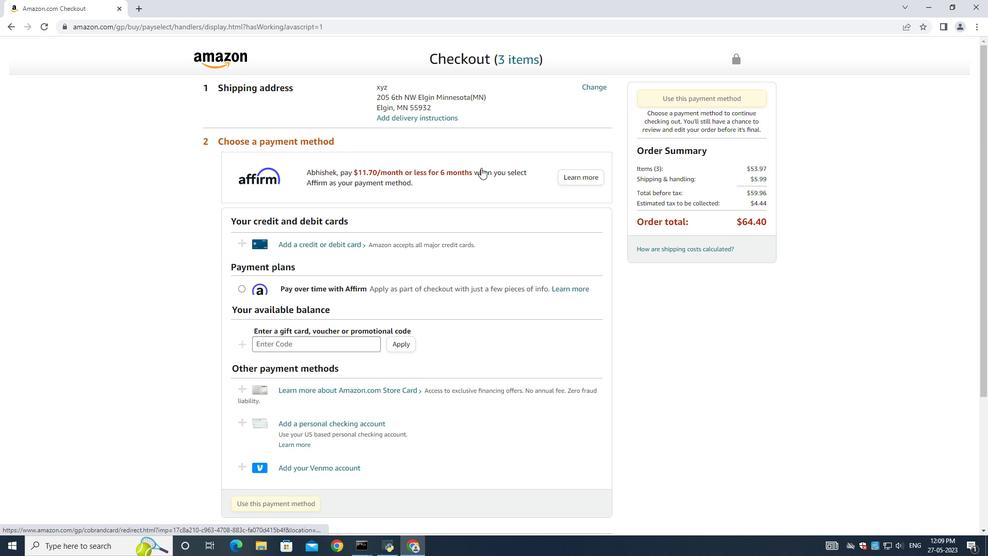 
Action: Mouse scrolled (553, 280) with delta (0, 0)
Screenshot: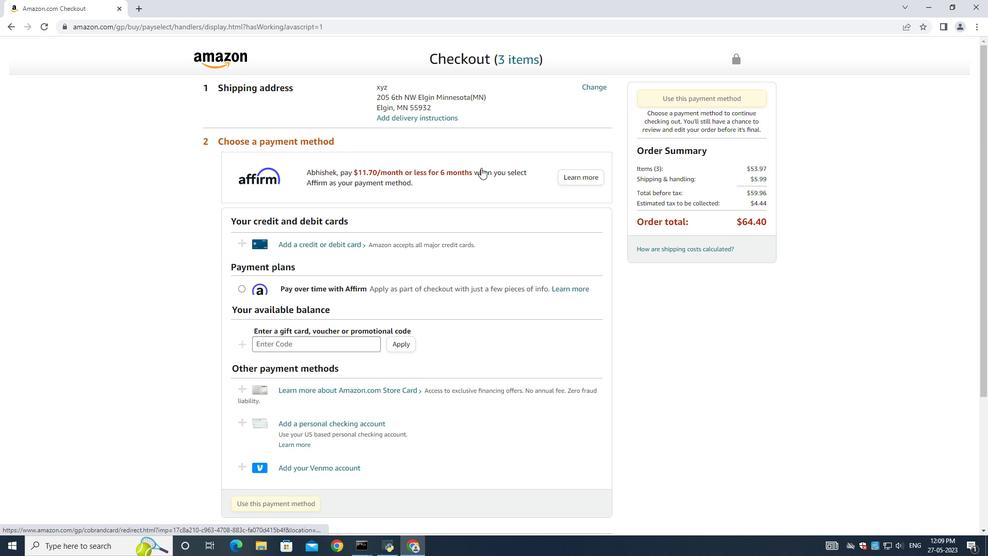 
Action: Mouse moved to (553, 280)
Screenshot: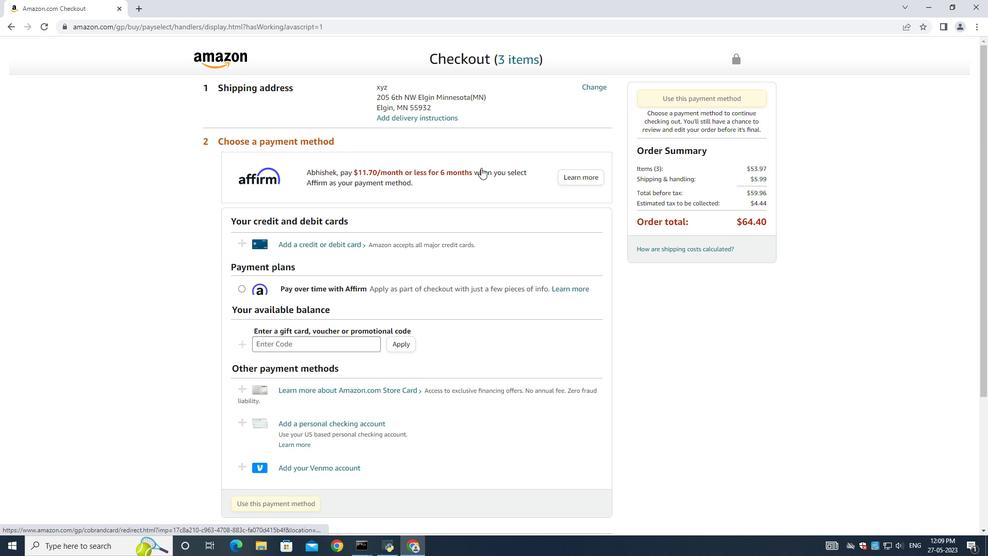 
Action: Mouse scrolled (553, 279) with delta (0, 0)
Screenshot: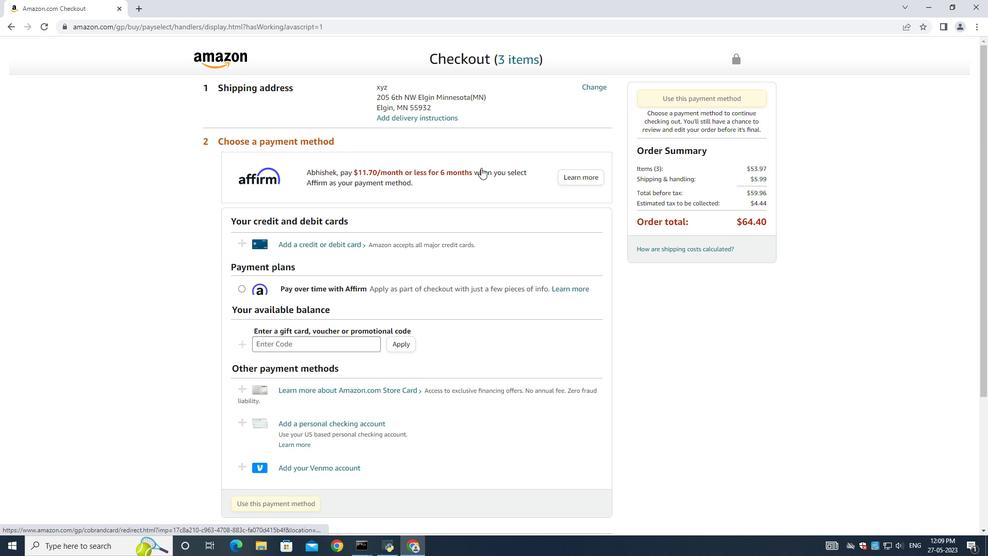 
Action: Mouse scrolled (553, 279) with delta (0, 0)
Screenshot: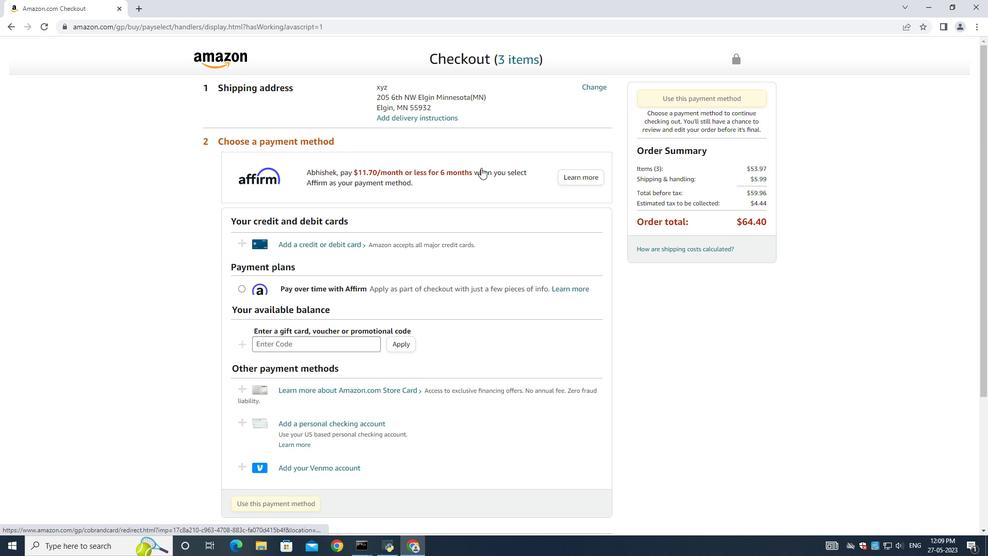 
Action: Mouse moved to (553, 280)
Screenshot: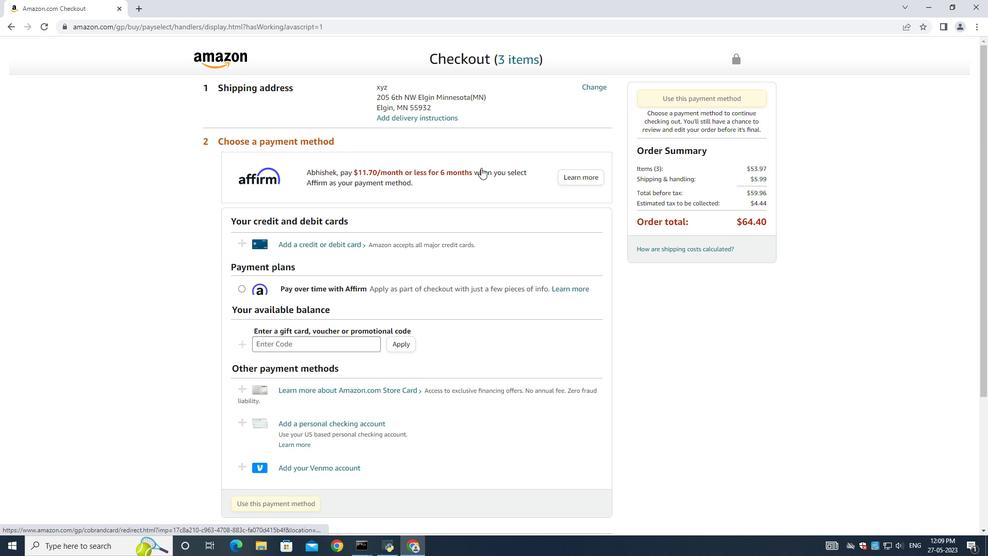 
Action: Mouse scrolled (553, 279) with delta (0, 0)
Screenshot: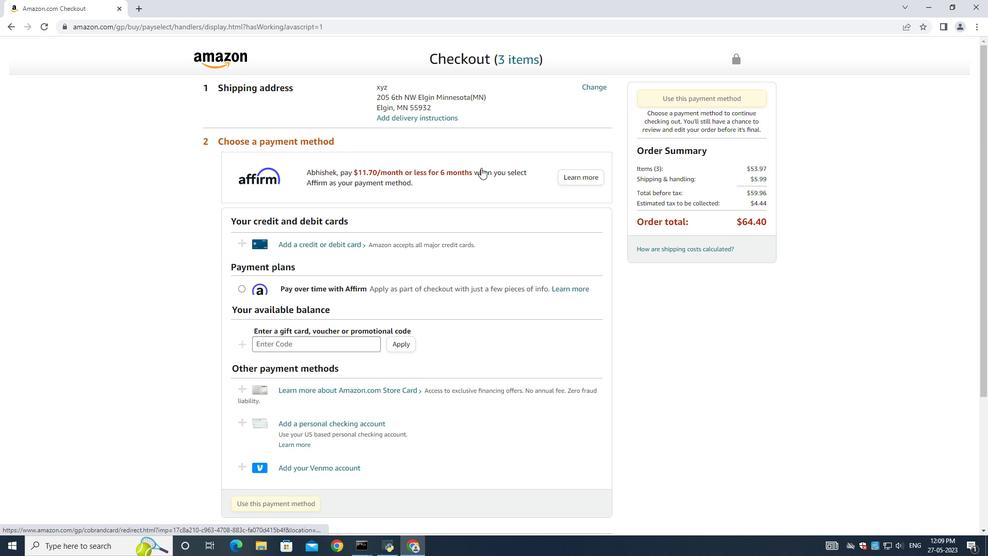 
Action: Mouse moved to (132, 145)
Screenshot: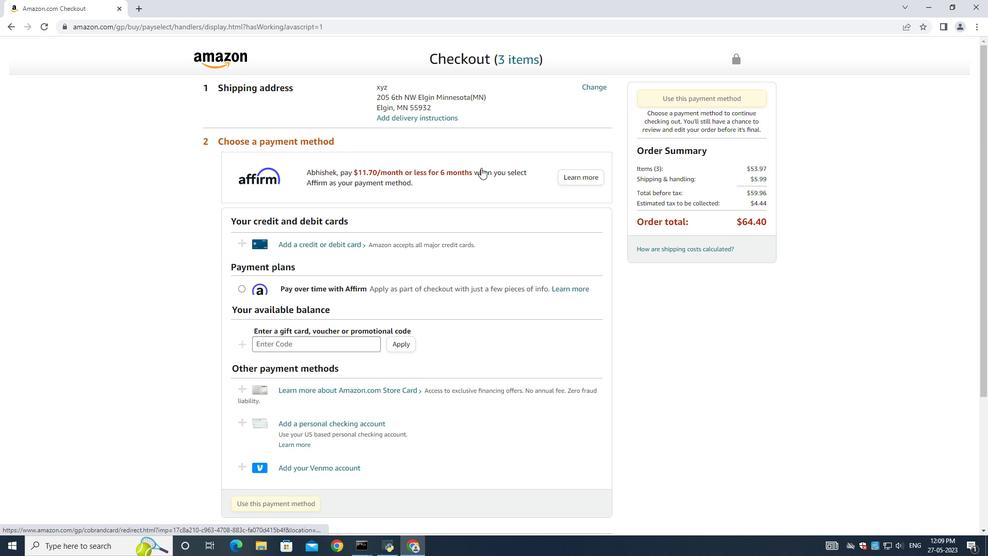 
Action: Mouse scrolled (132, 144) with delta (0, 0)
Screenshot: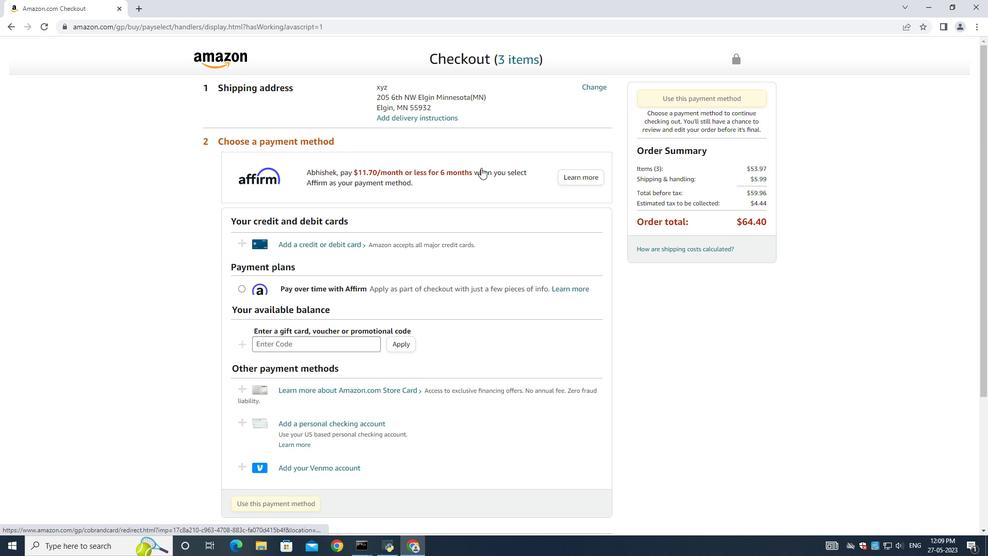 
Action: Mouse scrolled (132, 144) with delta (0, 0)
Screenshot: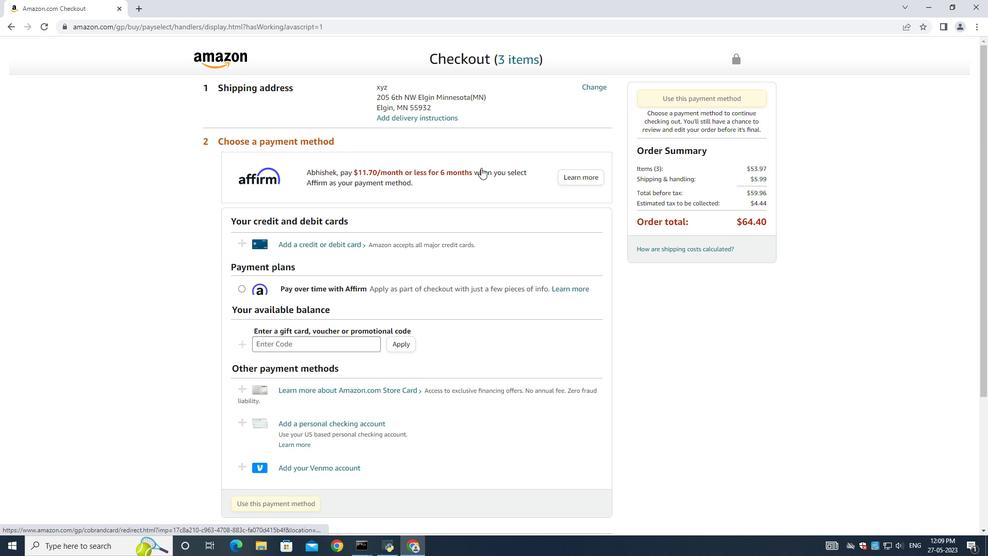
Action: Mouse scrolled (132, 144) with delta (0, 0)
Screenshot: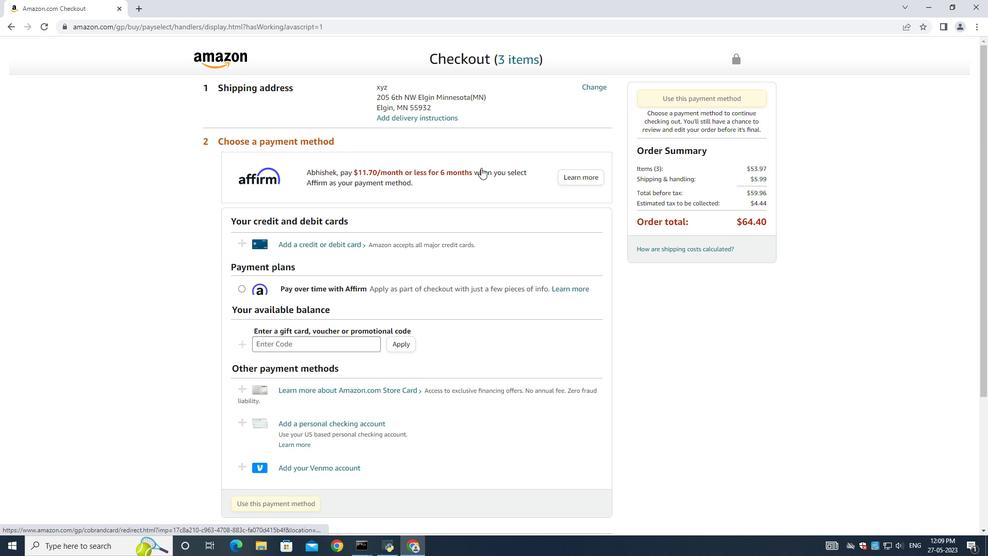 
Action: Mouse scrolled (132, 144) with delta (0, 0)
Screenshot: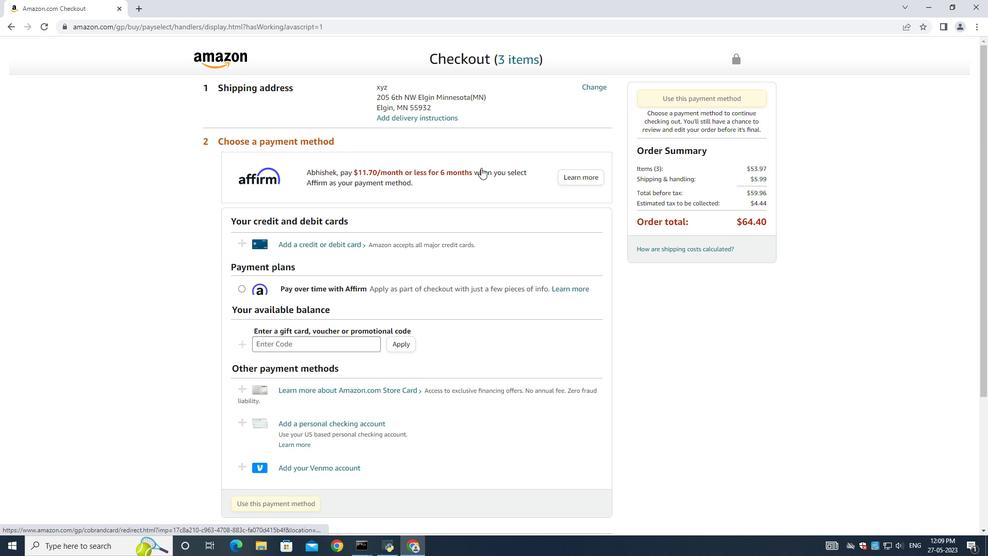 
Action: Mouse moved to (610, 307)
Screenshot: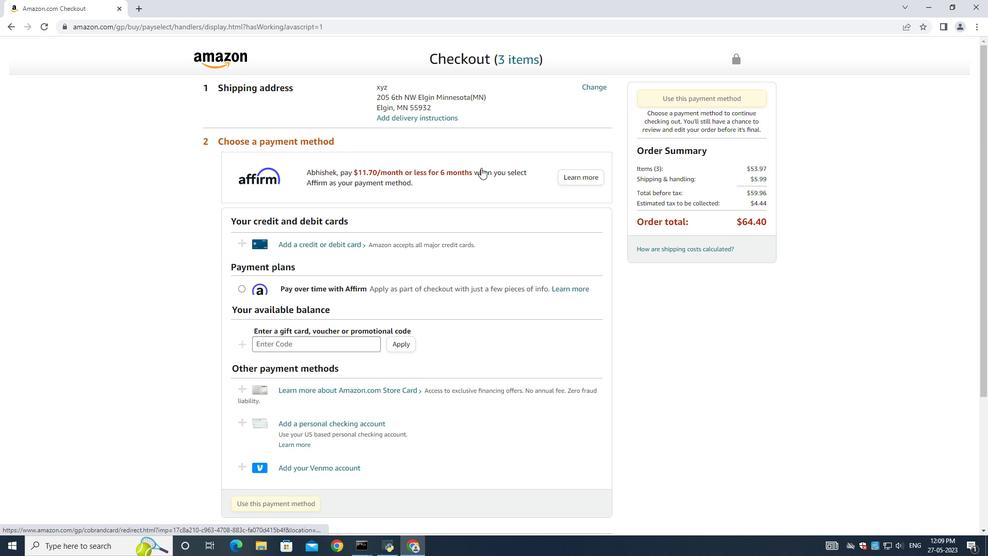 
Action: Mouse scrolled (610, 306) with delta (0, 0)
Screenshot: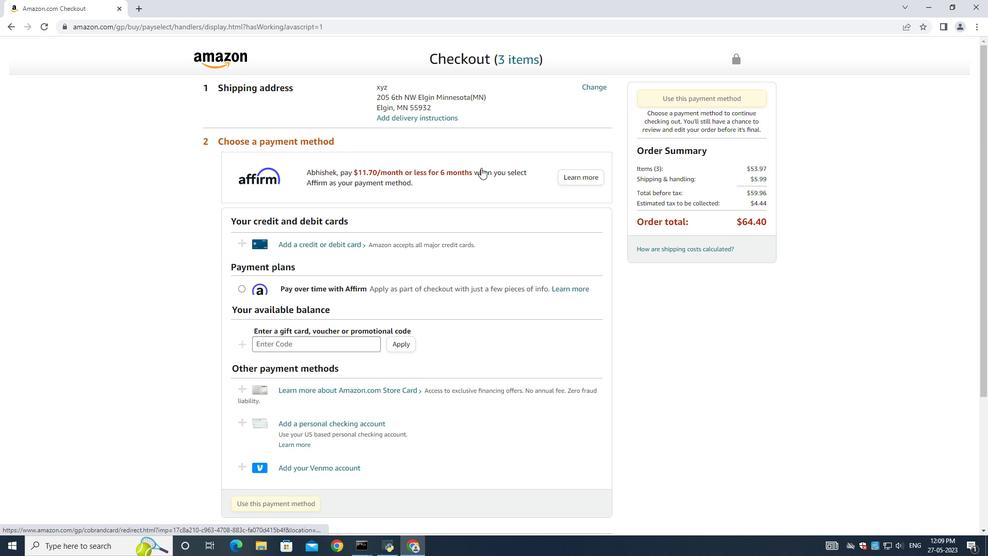 
Action: Mouse moved to (606, 308)
Screenshot: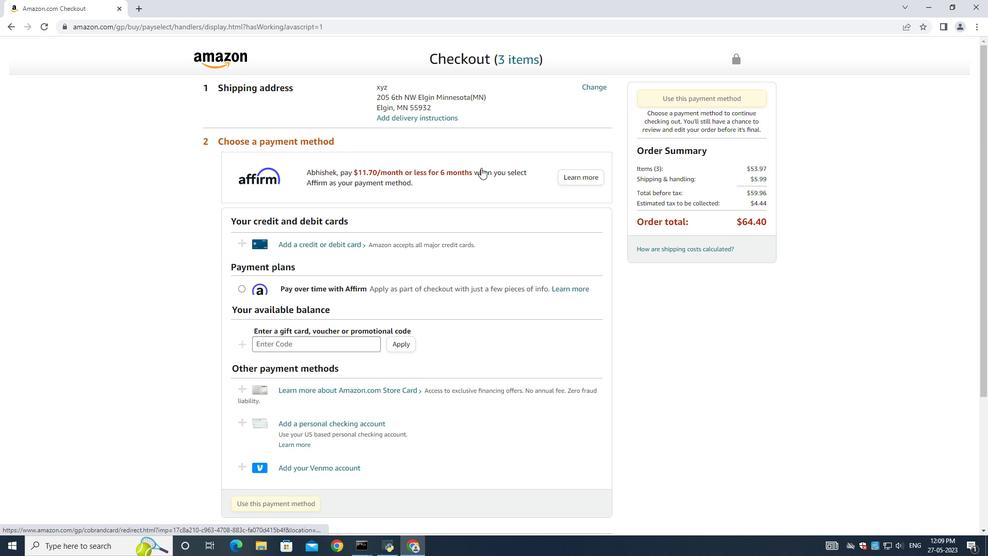 
Action: Mouse scrolled (606, 308) with delta (0, 0)
Screenshot: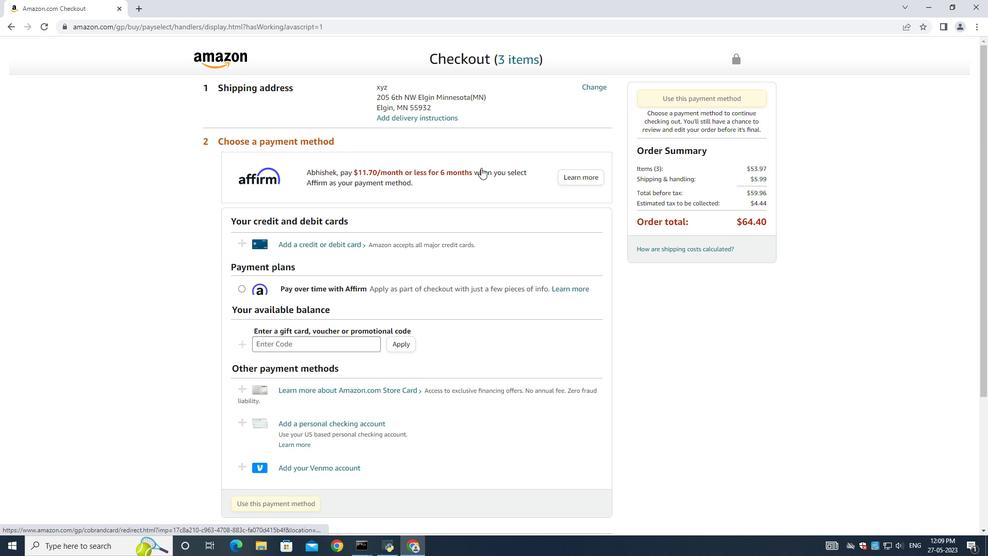 
Action: Mouse moved to (584, 305)
Screenshot: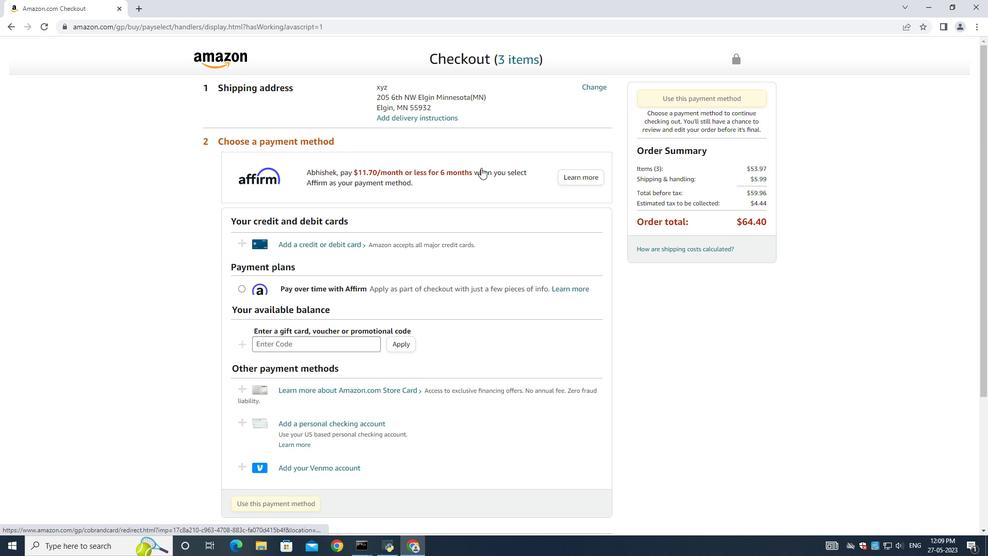 
Action: Mouse scrolled (584, 304) with delta (0, 0)
Screenshot: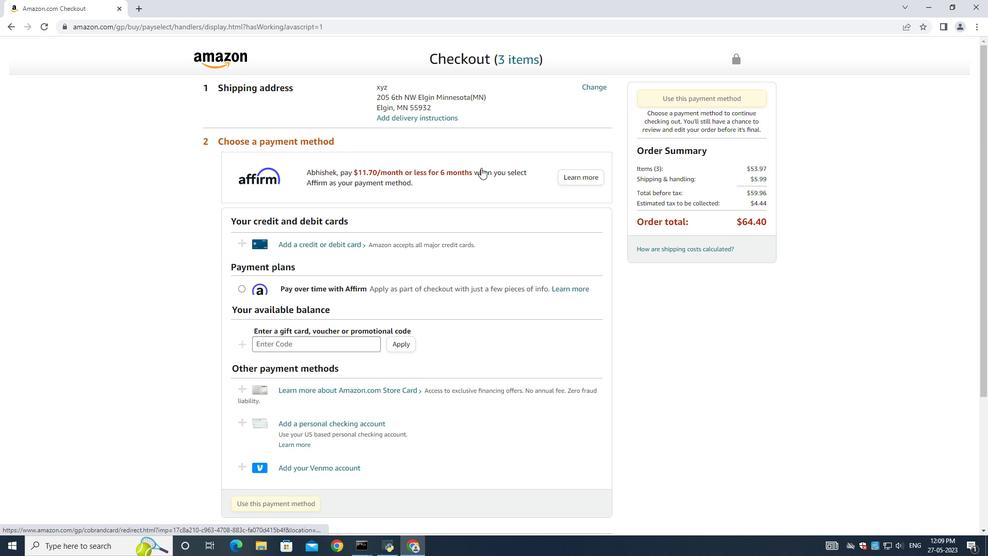 
Action: Mouse moved to (552, 233)
Screenshot: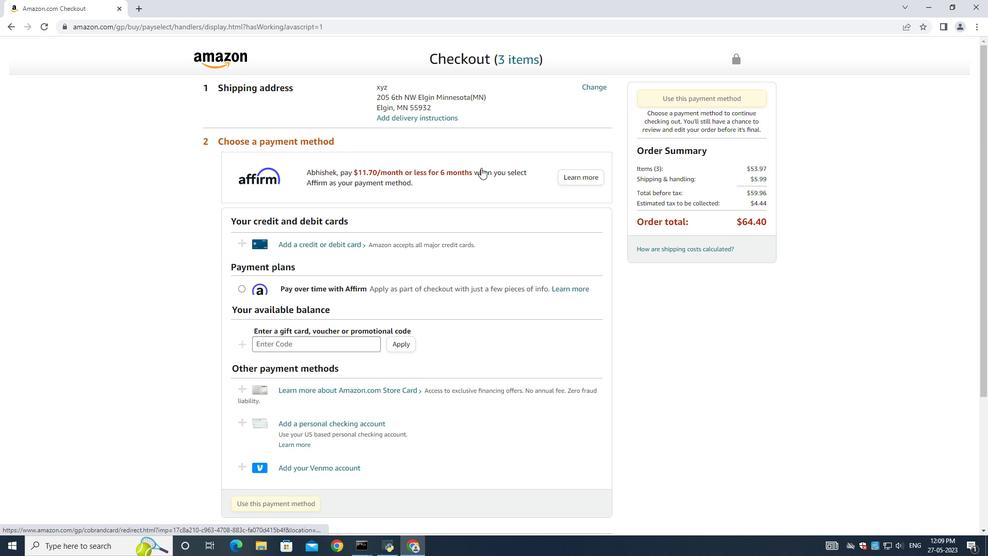 
Action: Mouse scrolled (552, 233) with delta (0, 0)
Screenshot: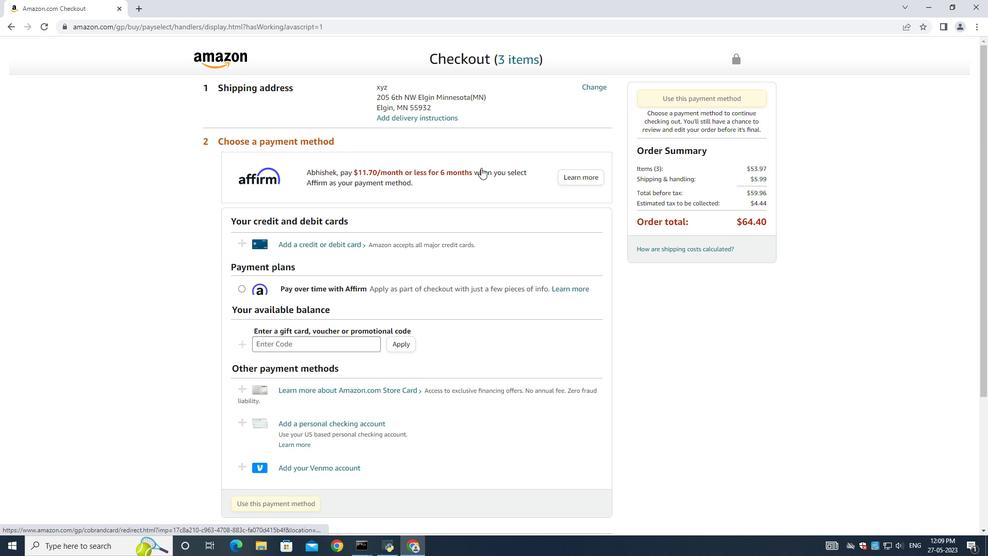 
Action: Mouse moved to (550, 232)
Screenshot: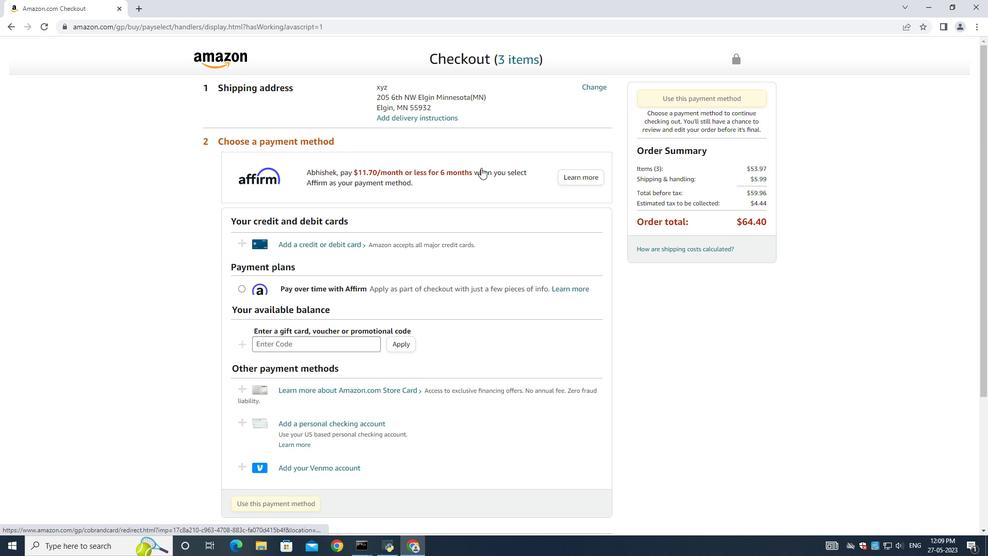 
Action: Mouse scrolled (550, 233) with delta (0, 0)
Screenshot: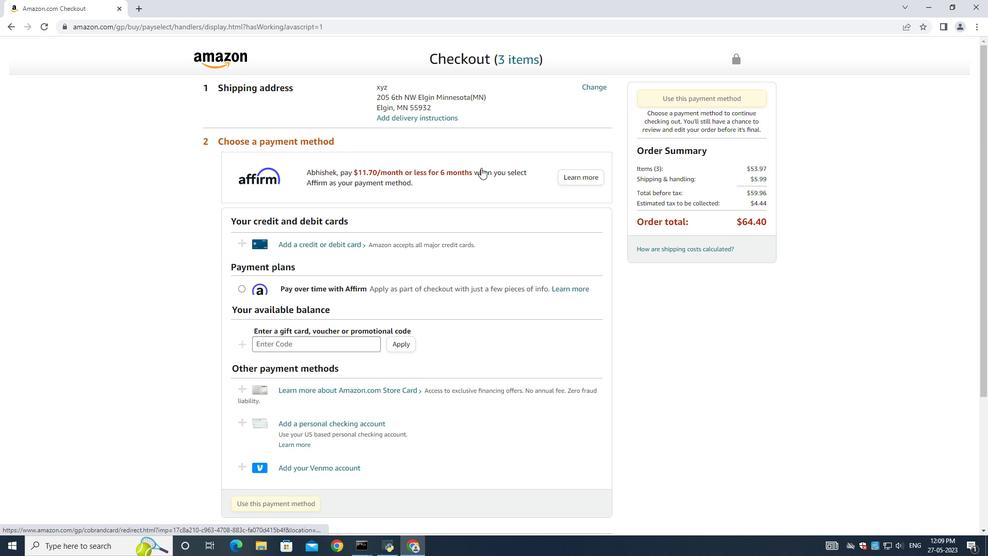 
Action: Mouse moved to (549, 232)
Screenshot: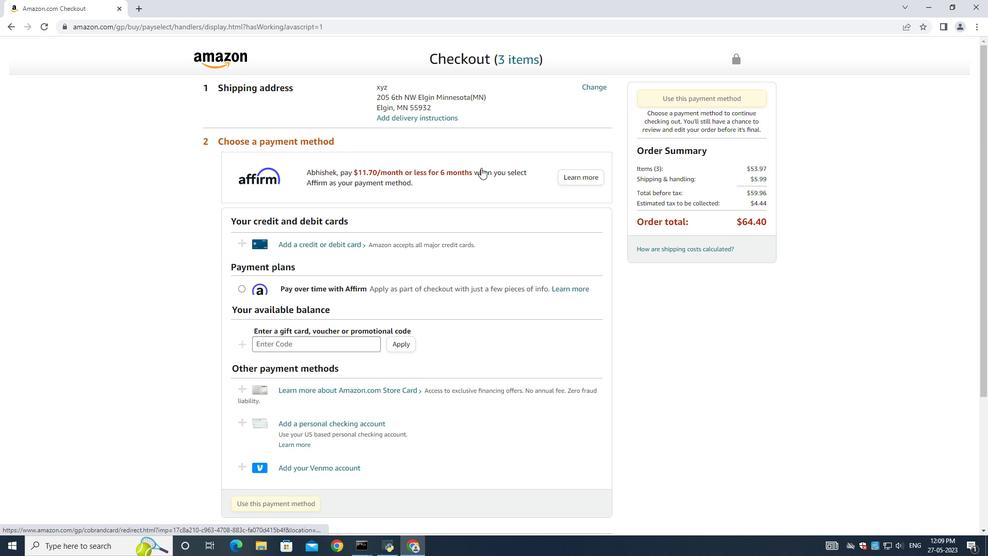 
Action: Mouse scrolled (549, 233) with delta (0, 0)
Screenshot: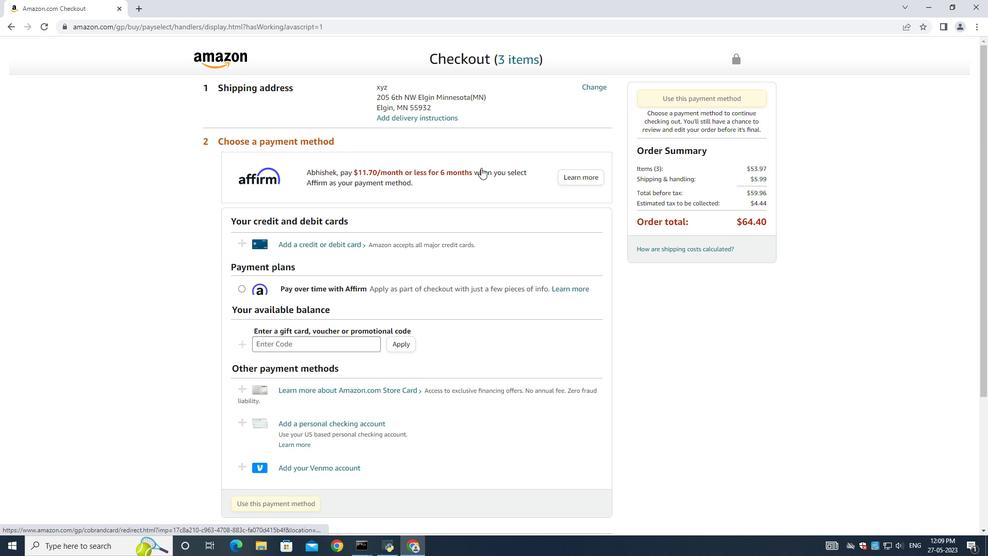 
Action: Mouse scrolled (549, 233) with delta (0, 0)
Screenshot: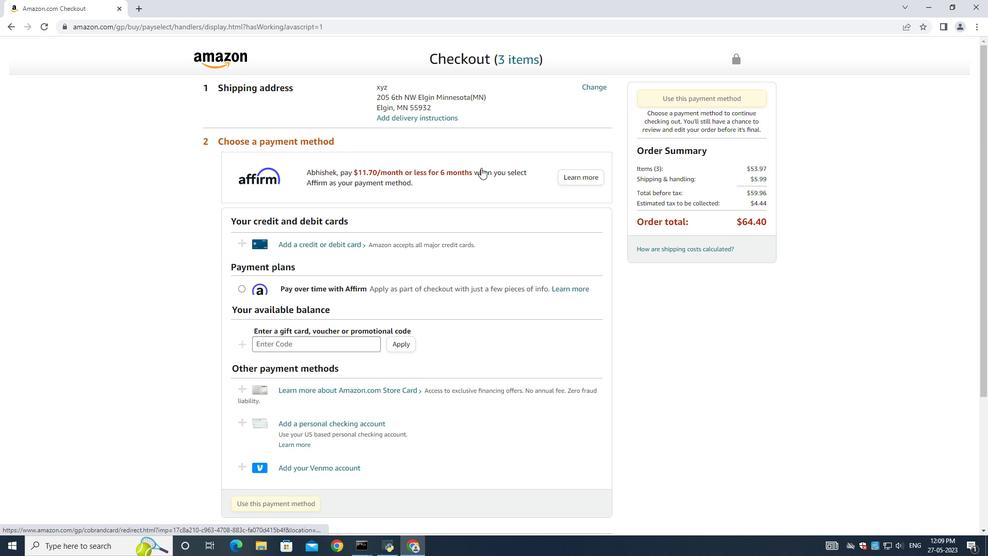 
Action: Mouse moved to (546, 226)
Screenshot: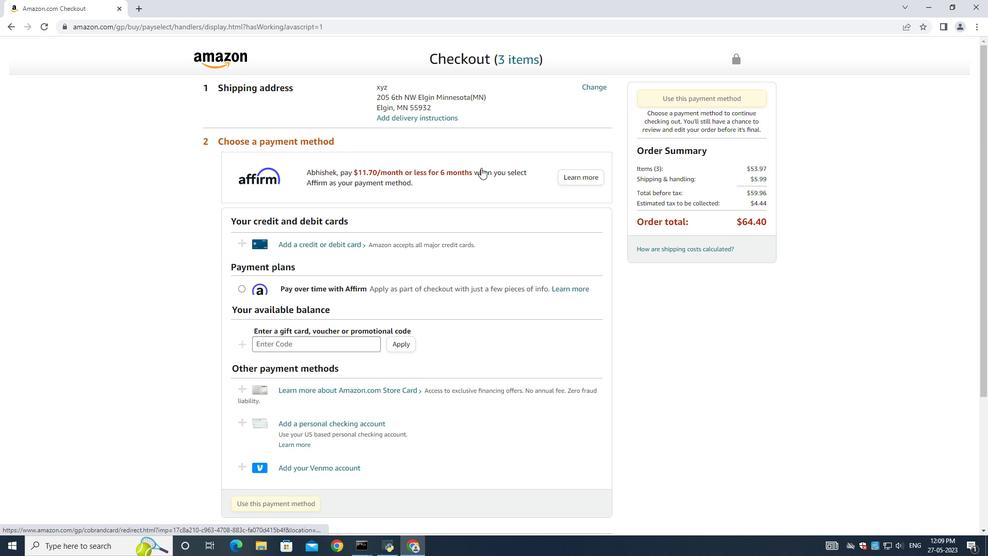 
Action: Mouse scrolled (546, 227) with delta (0, 0)
Screenshot: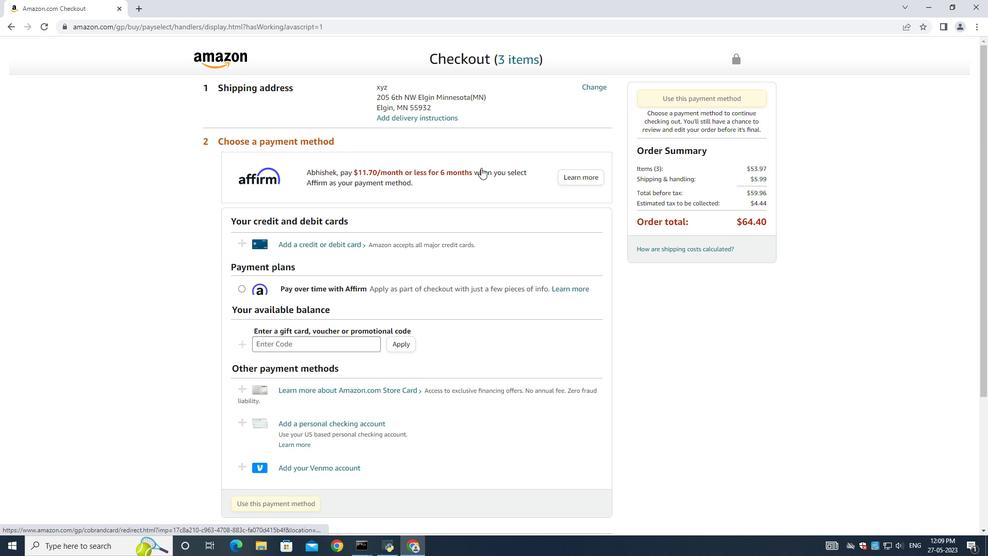 
Action: Mouse scrolled (546, 227) with delta (0, 0)
Screenshot: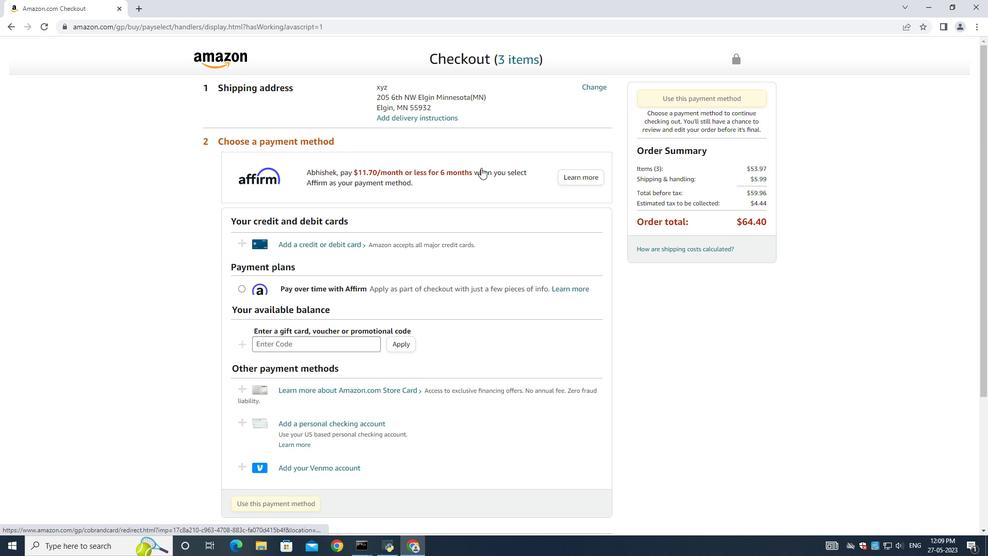 
Action: Mouse scrolled (546, 227) with delta (0, 0)
Screenshot: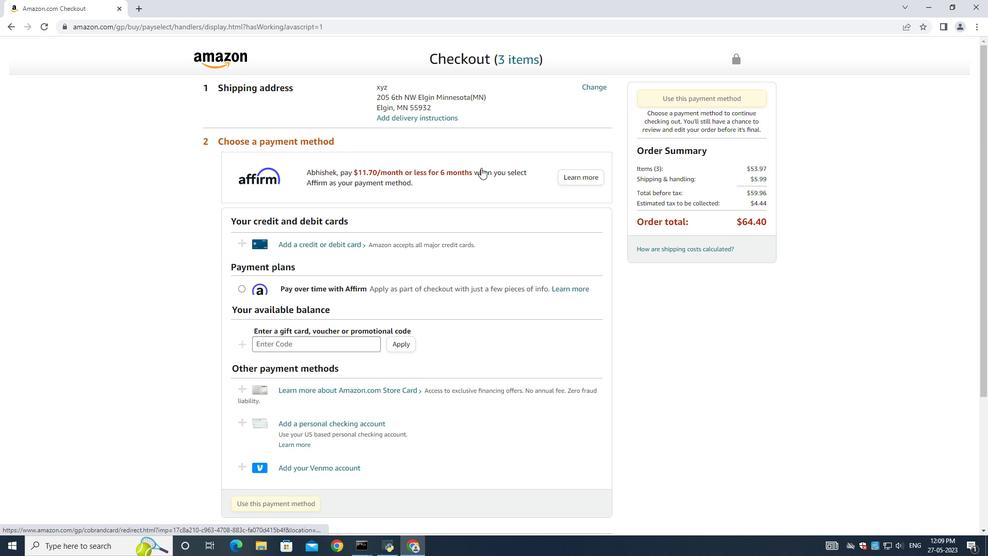 
Action: Mouse scrolled (546, 227) with delta (0, 0)
Screenshot: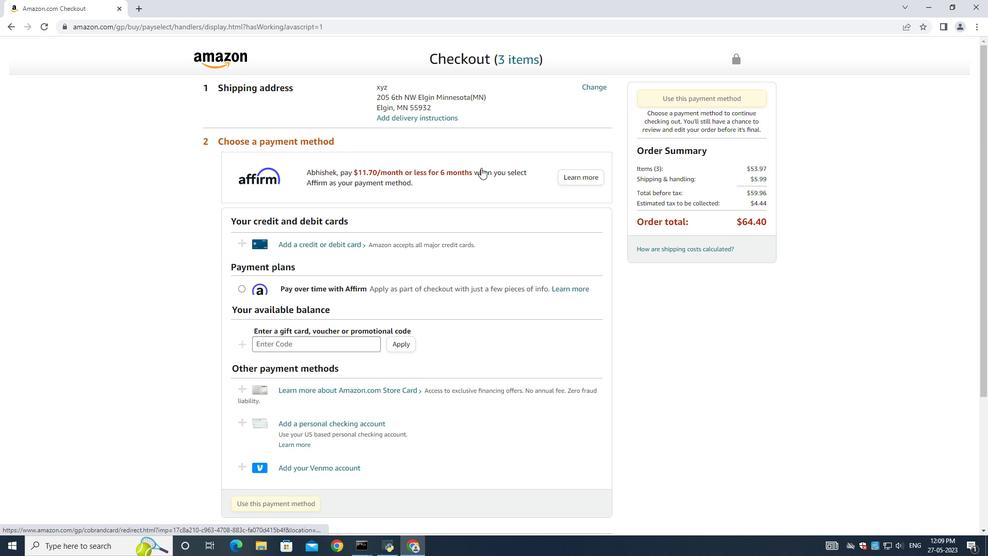 
Action: Mouse moved to (546, 226)
Screenshot: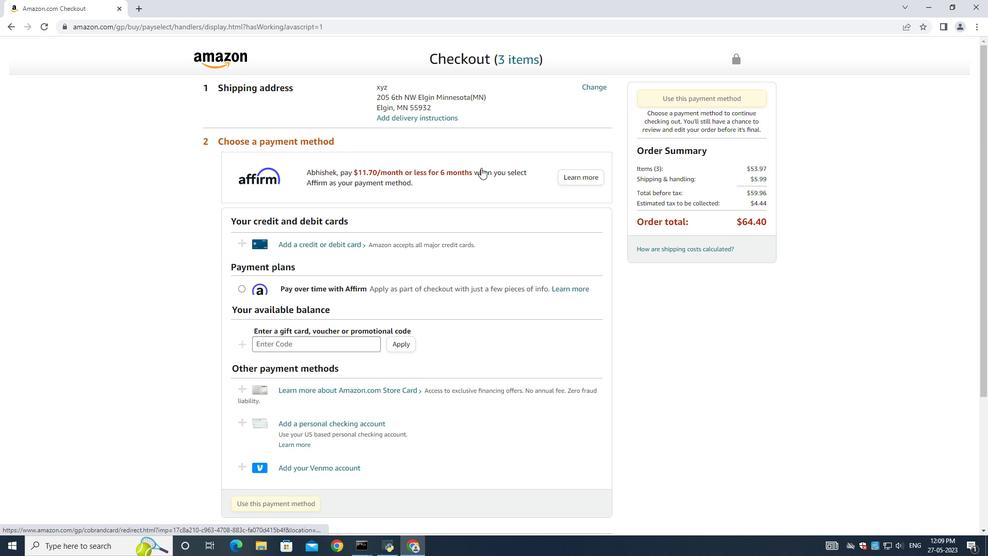 
Action: Mouse scrolled (546, 226) with delta (0, 0)
Screenshot: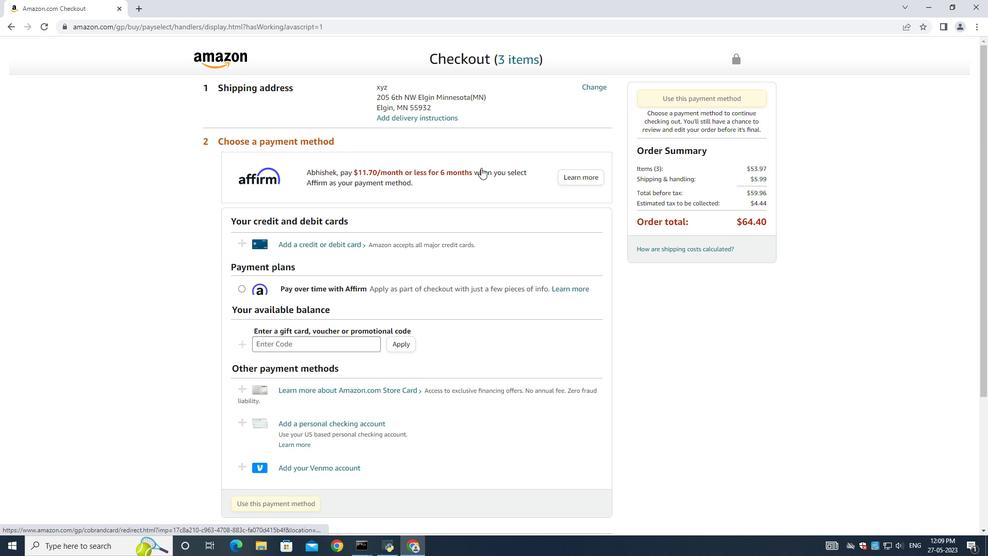 
Action: Mouse scrolled (546, 226) with delta (0, 0)
Screenshot: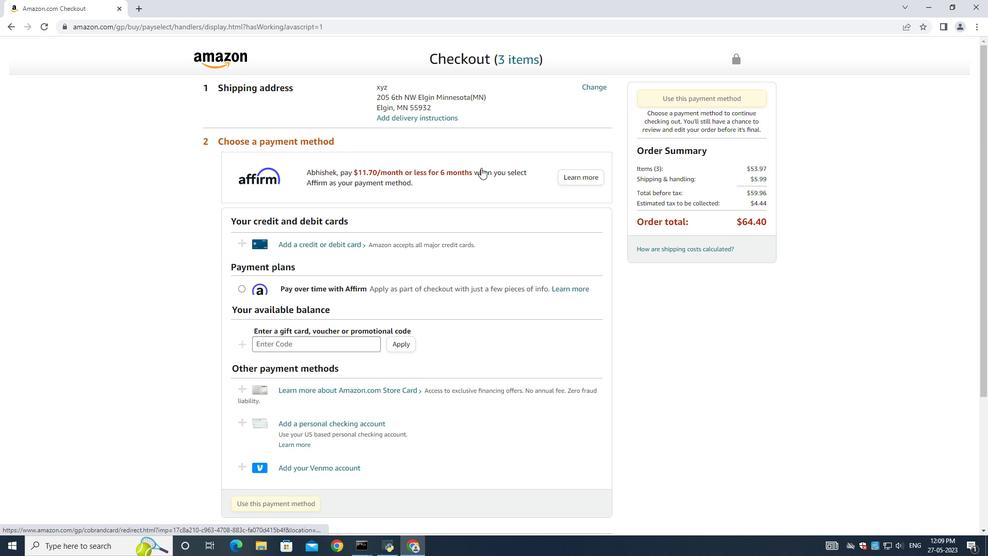 
Action: Mouse scrolled (546, 226) with delta (0, 0)
Screenshot: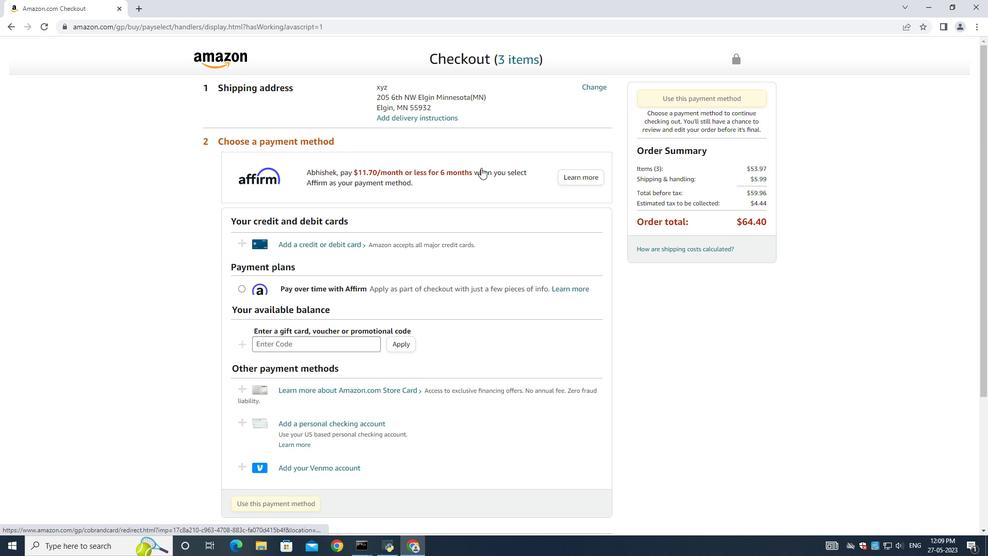 
Action: Mouse scrolled (546, 226) with delta (0, 0)
Screenshot: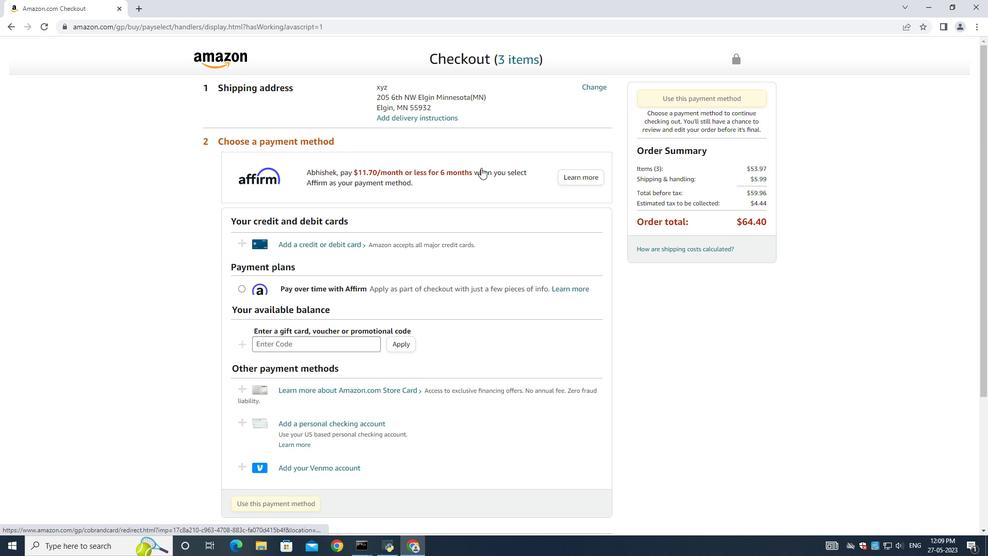 
Action: Mouse scrolled (546, 226) with delta (0, 0)
Screenshot: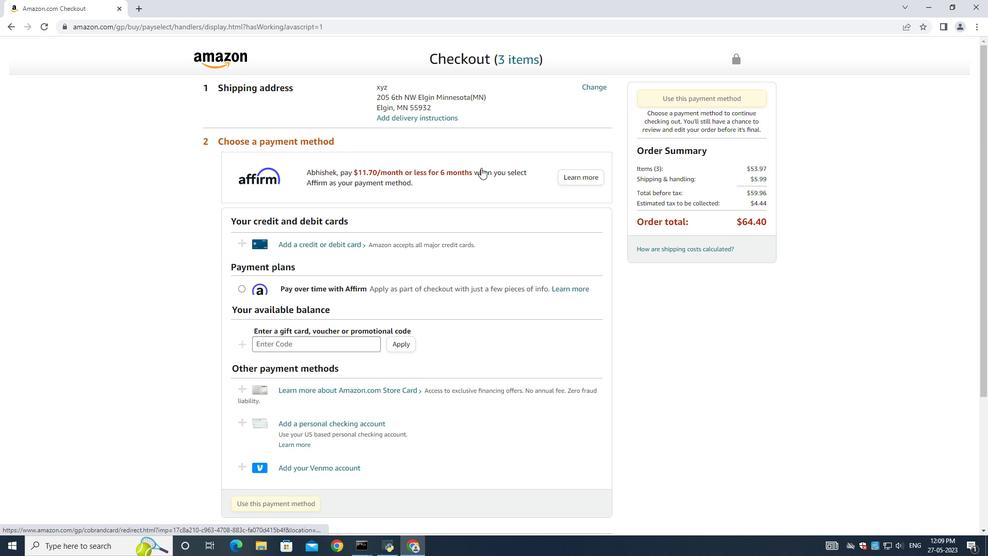 
Action: Mouse scrolled (546, 226) with delta (0, 0)
Screenshot: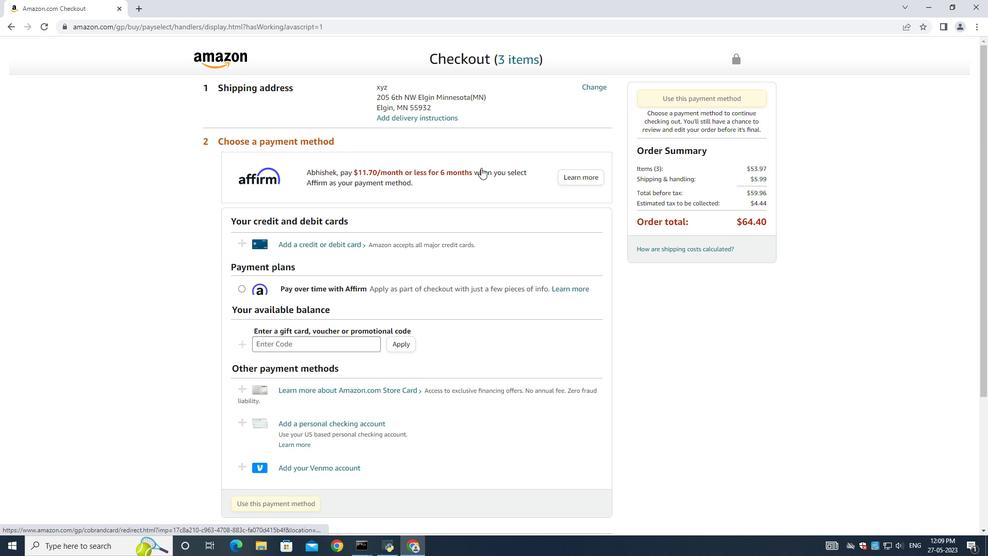 
Action: Mouse moved to (511, 227)
Screenshot: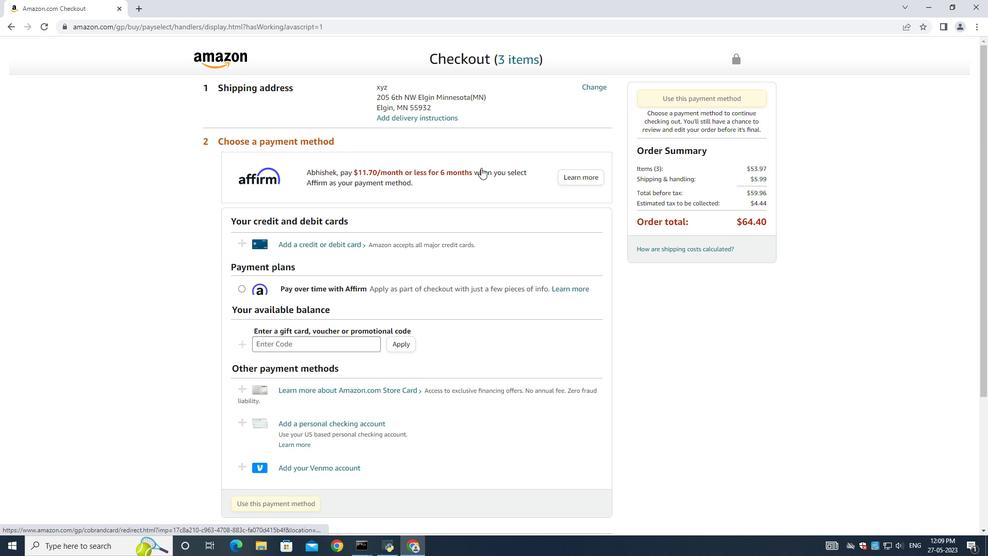 
Action: Mouse scrolled (511, 227) with delta (0, 0)
Screenshot: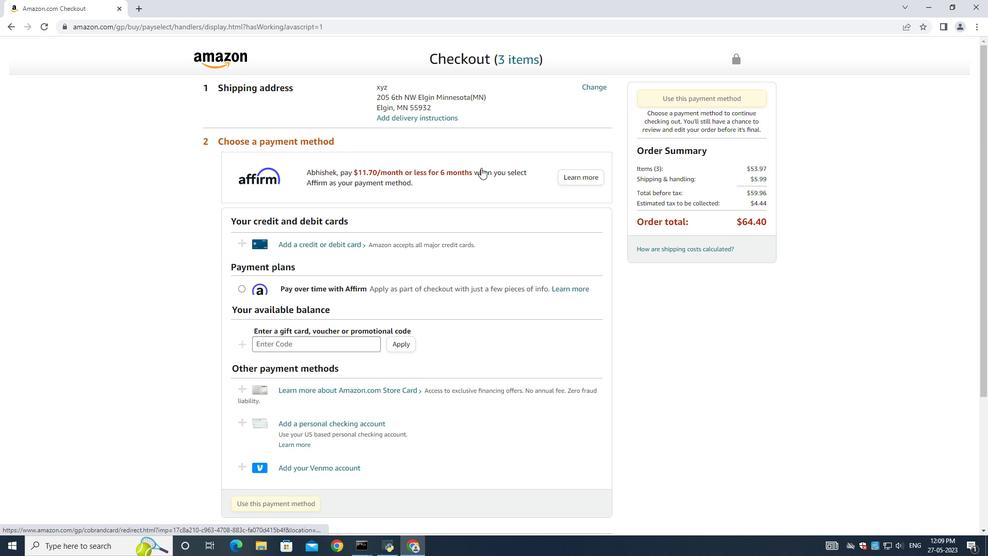 
Action: Mouse moved to (511, 227)
Screenshot: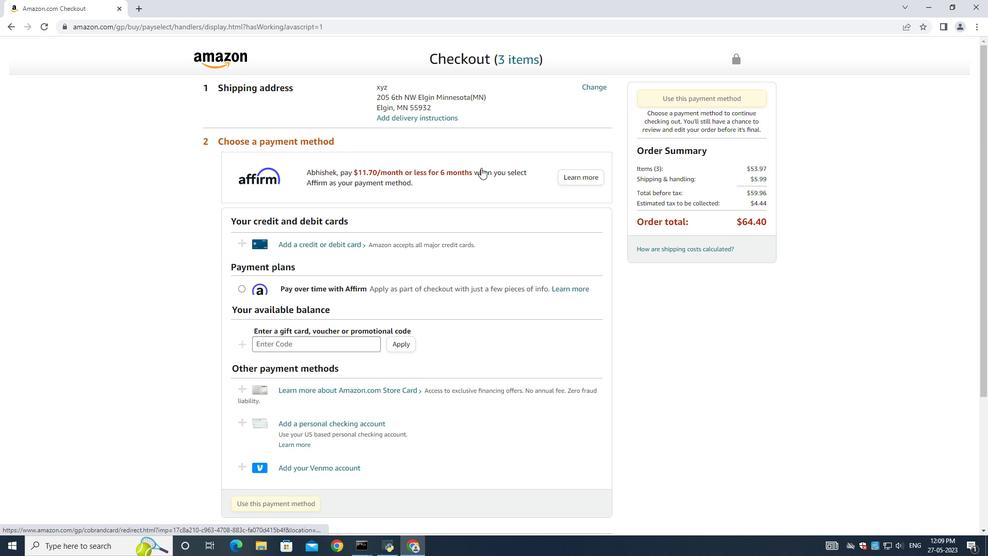 
Action: Mouse scrolled (511, 227) with delta (0, 0)
Screenshot: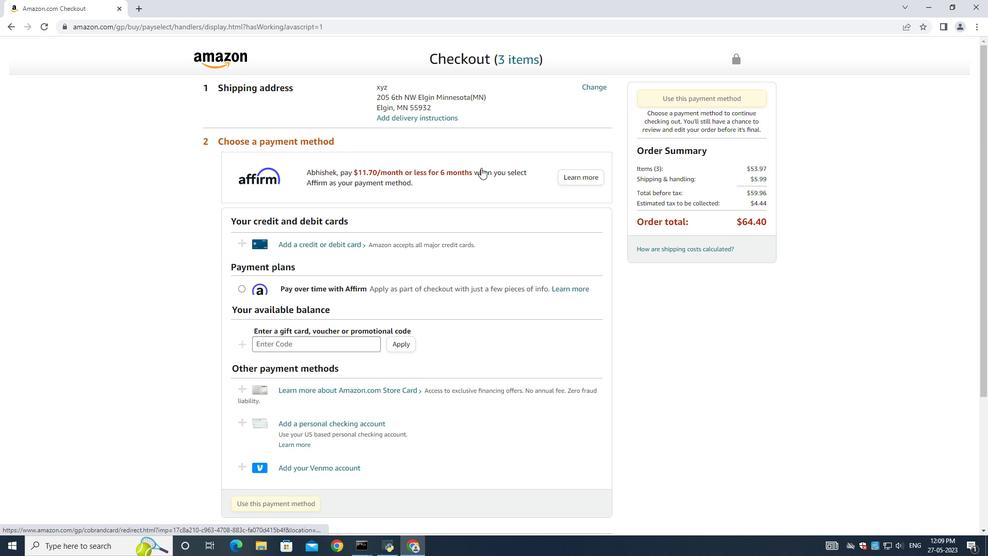
Action: Mouse scrolled (511, 227) with delta (0, 0)
Screenshot: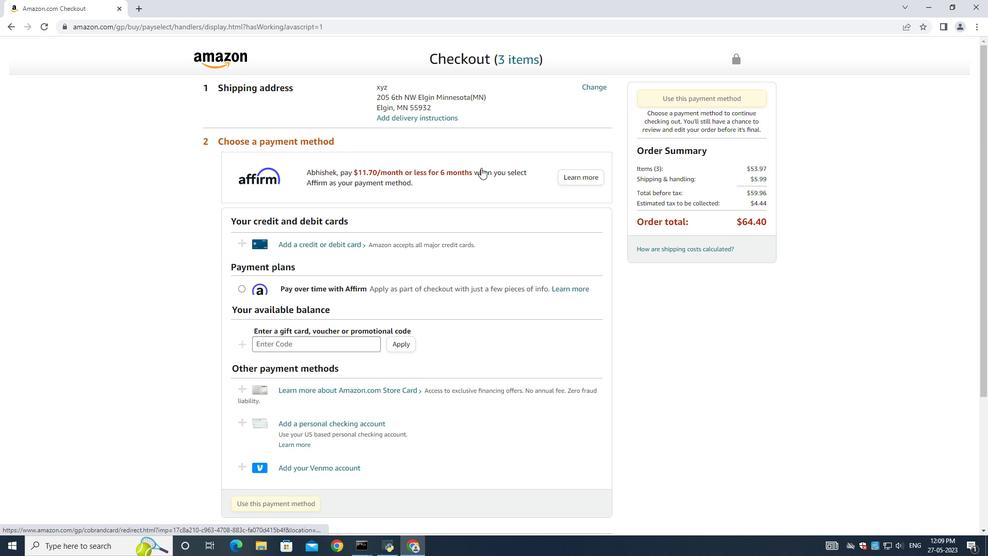 
Action: Mouse scrolled (511, 227) with delta (0, 0)
Screenshot: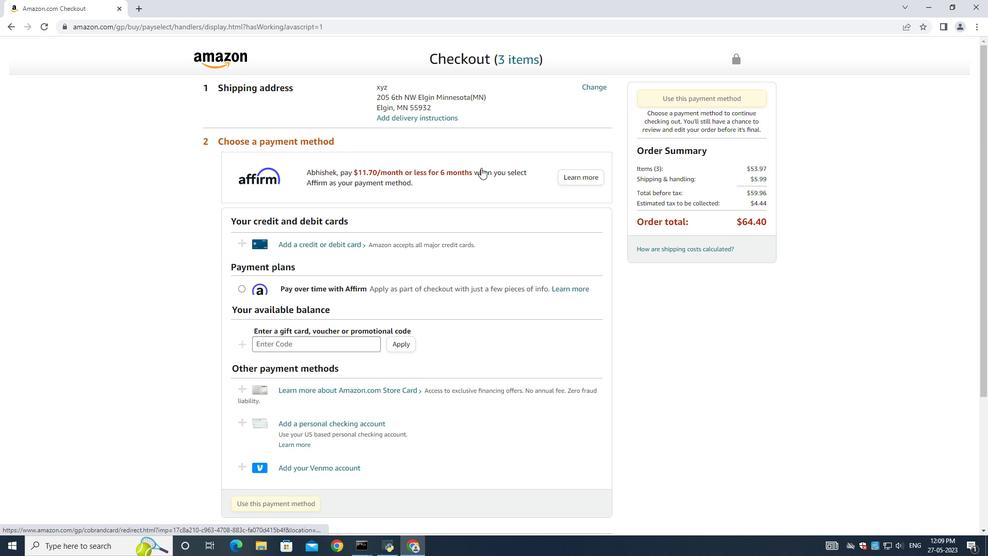 
Action: Mouse moved to (511, 226)
Screenshot: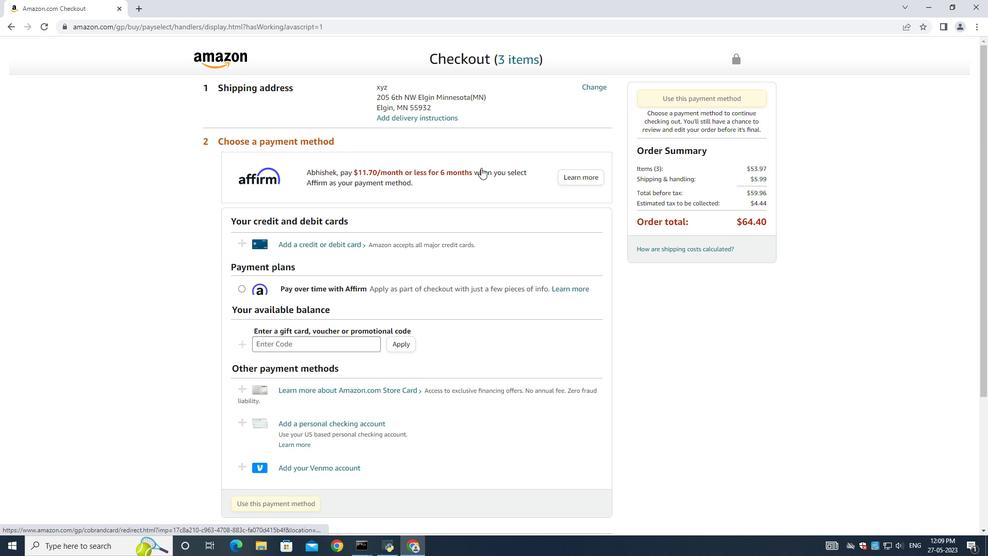 
Action: Mouse scrolled (511, 227) with delta (0, 0)
Screenshot: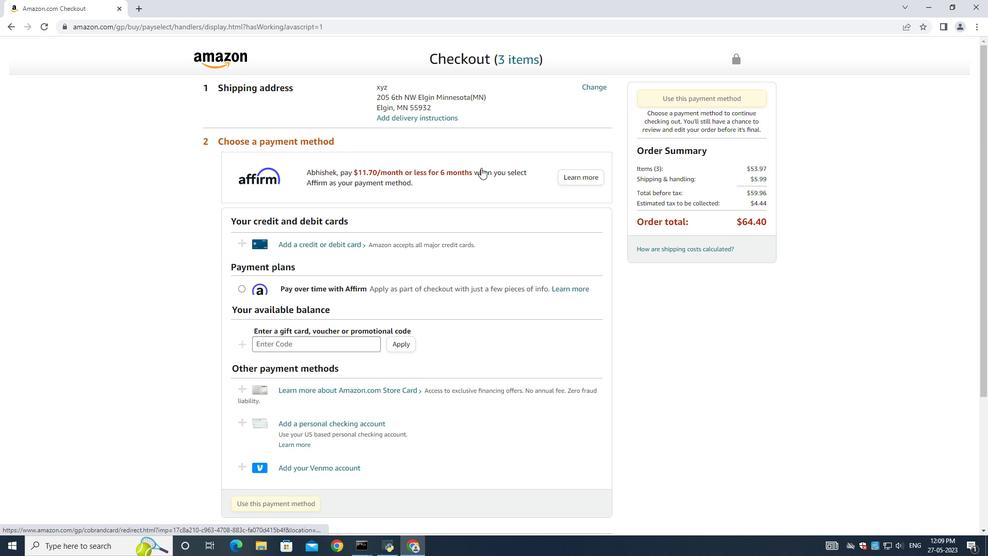 
Action: Mouse moved to (147, 314)
Screenshot: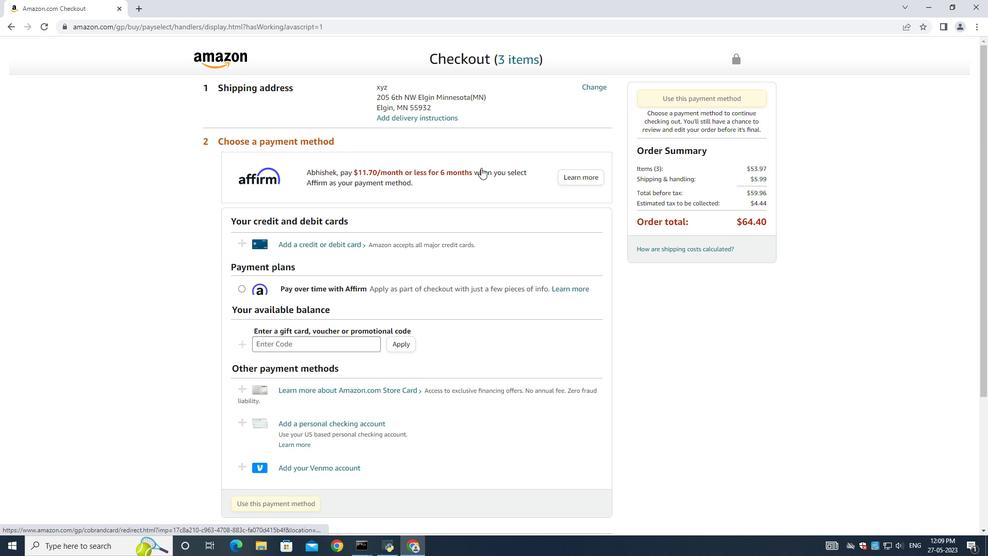 
Action: Mouse scrolled (147, 314) with delta (0, 0)
Screenshot: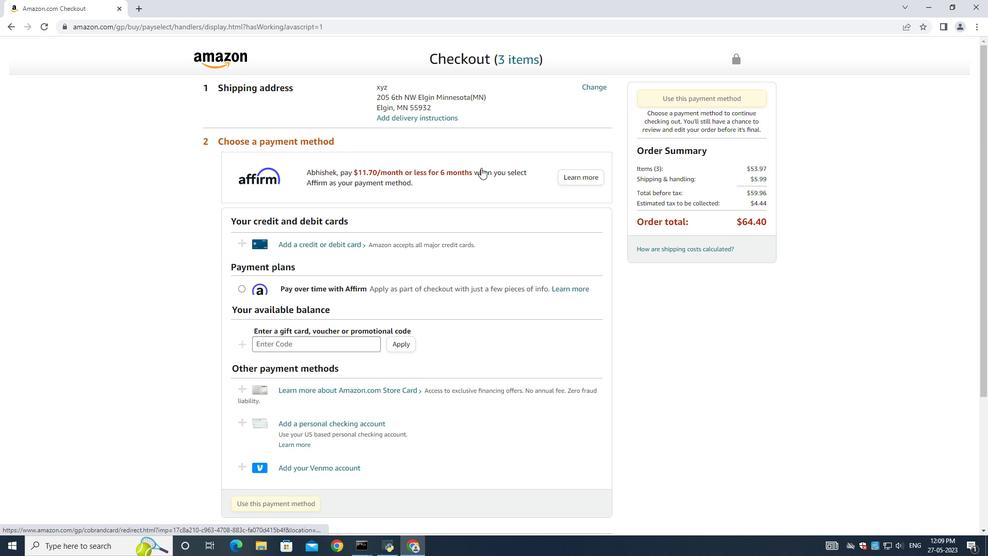 
Action: Mouse moved to (84, 296)
Screenshot: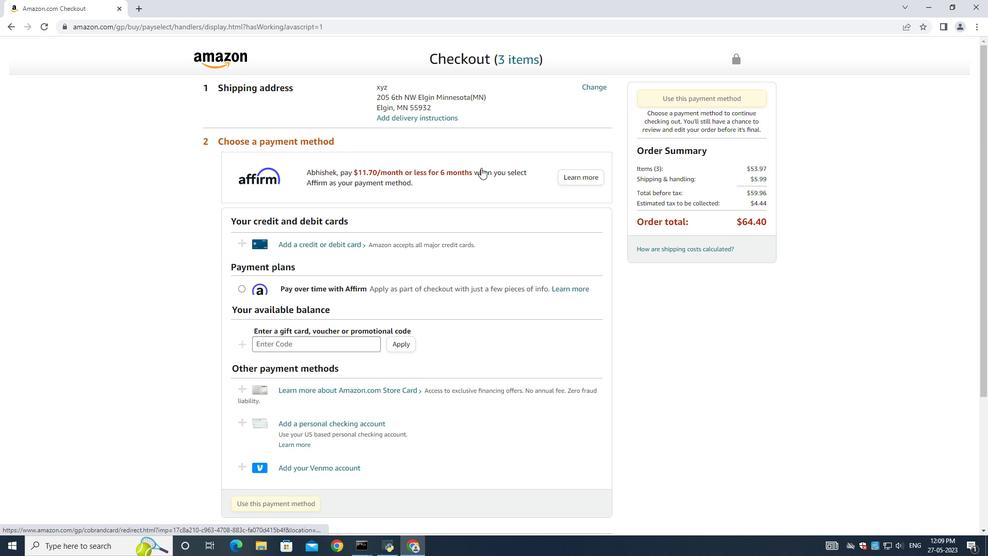 
Action: Mouse scrolled (84, 296) with delta (0, 0)
Screenshot: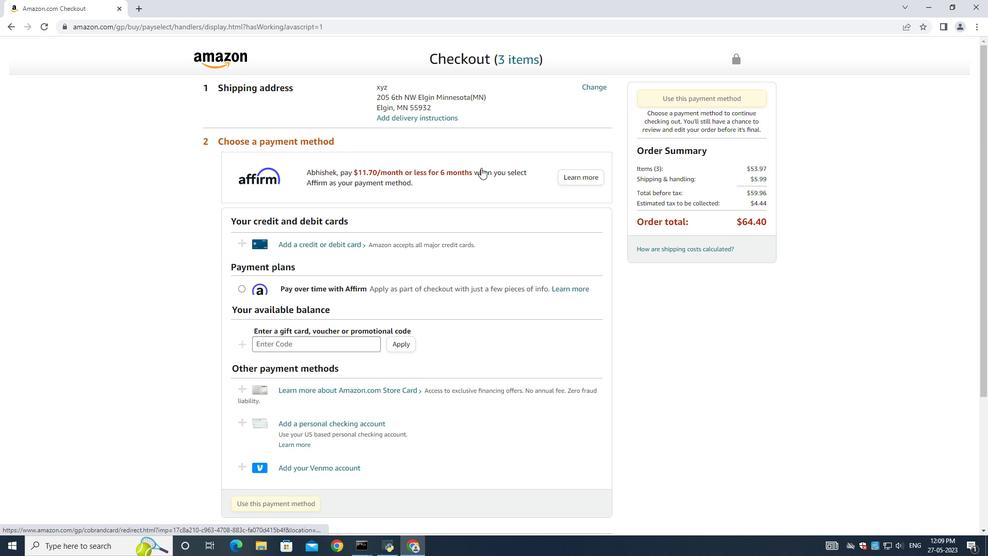 
Action: Mouse moved to (38, 283)
Screenshot: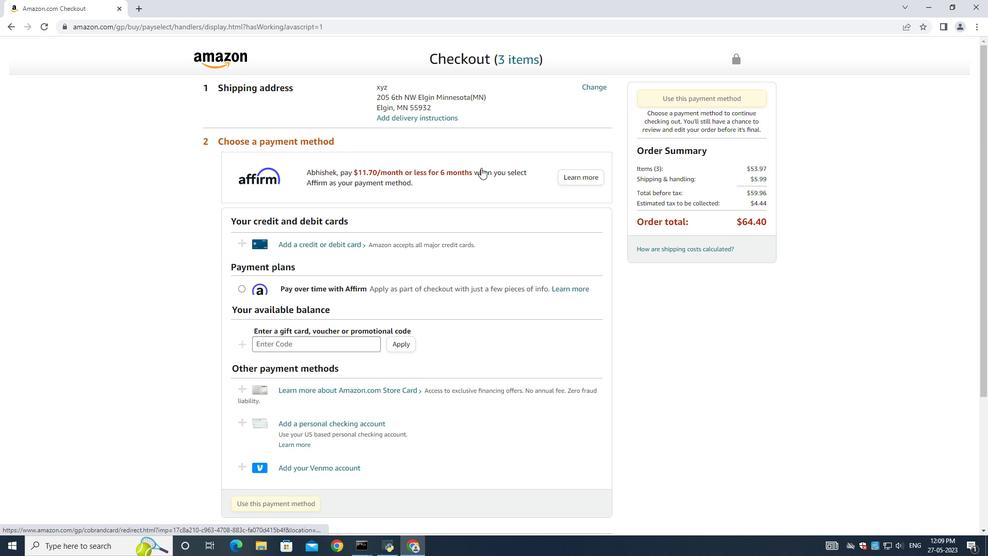 
Action: Mouse scrolled (44, 285) with delta (0, 0)
Screenshot: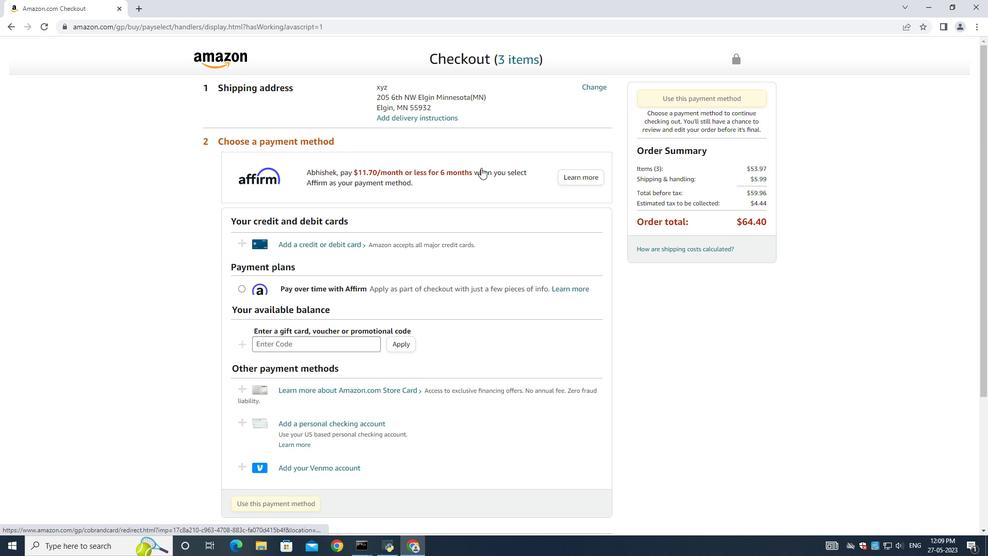 
Action: Mouse moved to (7, 261)
Screenshot: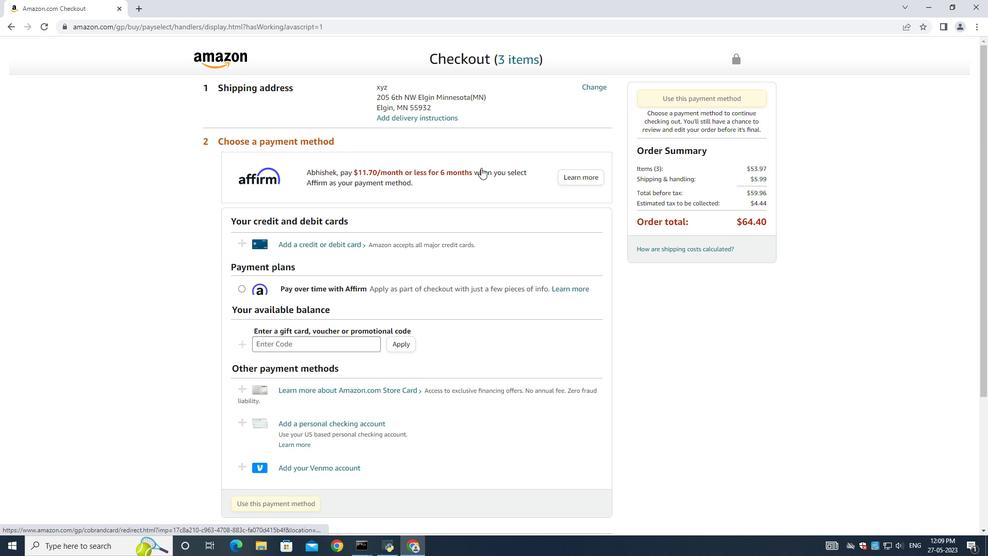 
Action: Mouse scrolled (8, 262) with delta (0, 0)
Screenshot: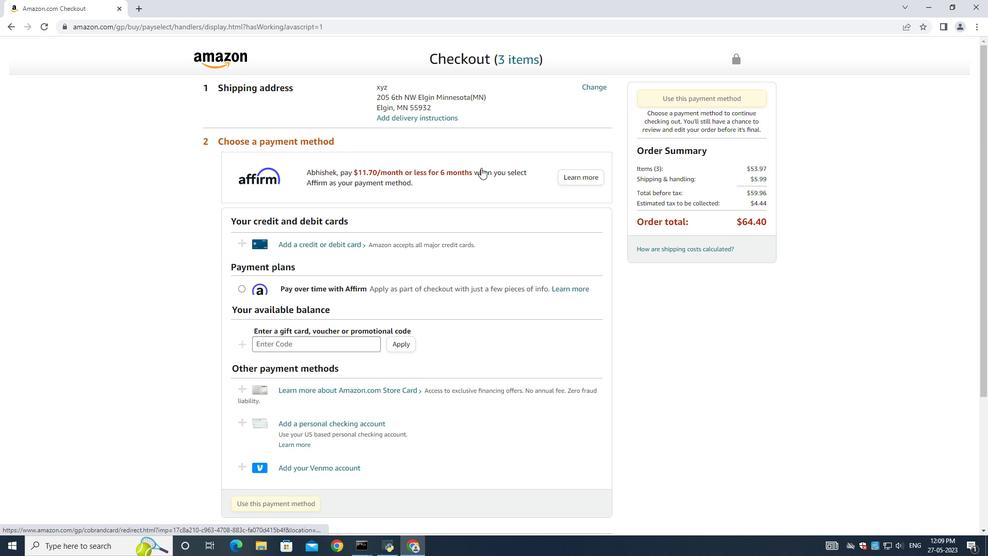 
Action: Mouse moved to (5, 260)
Screenshot: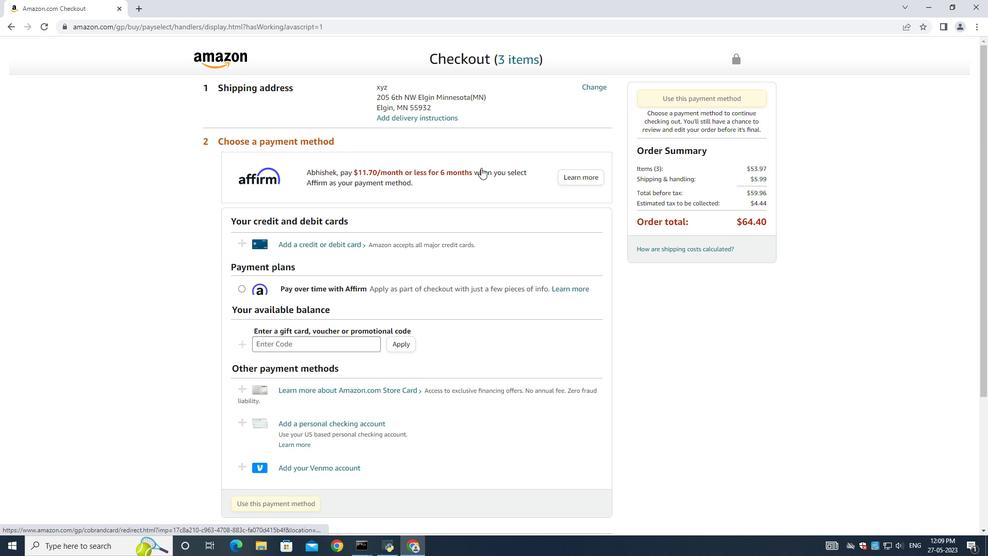 
Action: Mouse scrolled (5, 260) with delta (0, 0)
Screenshot: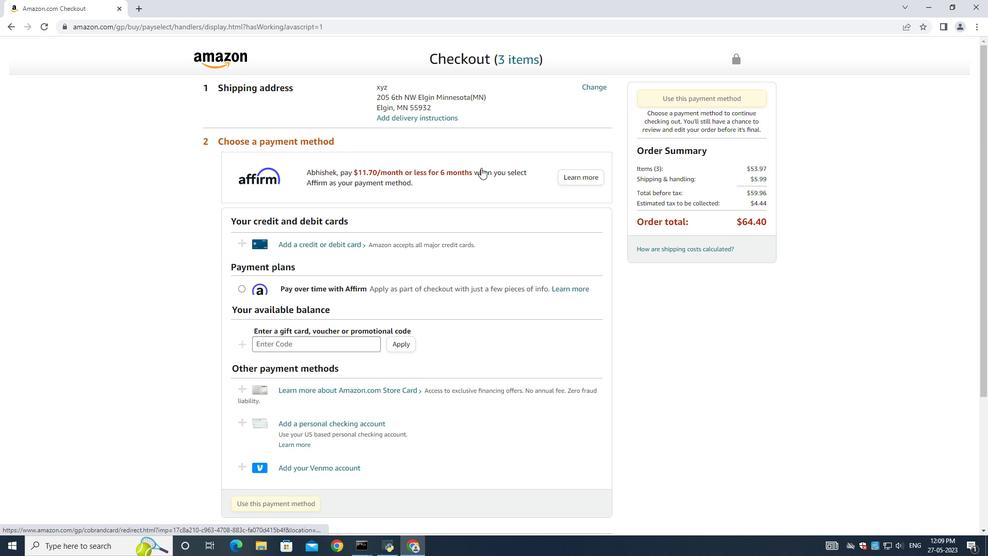 
Action: Mouse moved to (64, 253)
Screenshot: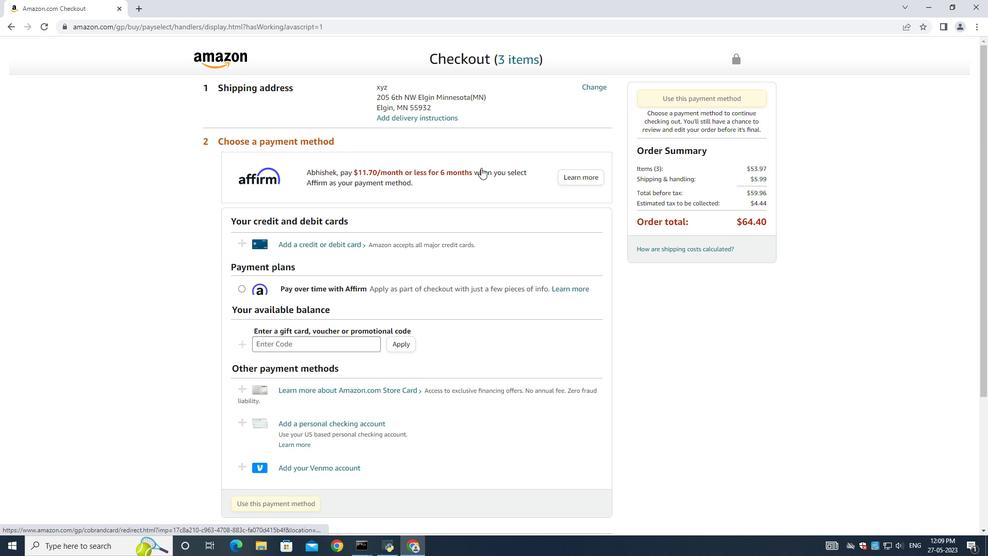 
Action: Mouse scrolled (65, 252) with delta (0, 0)
Screenshot: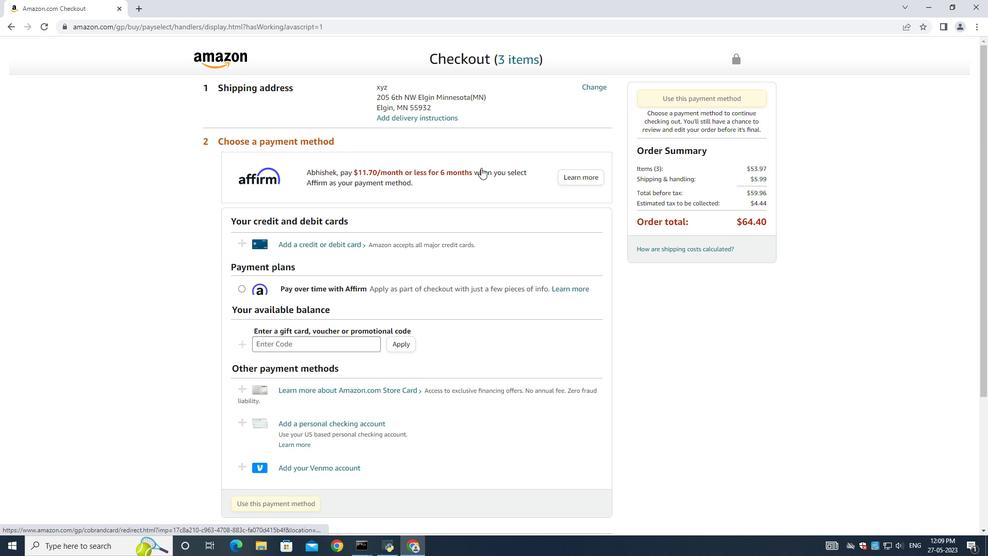 
Action: Mouse moved to (64, 253)
Screenshot: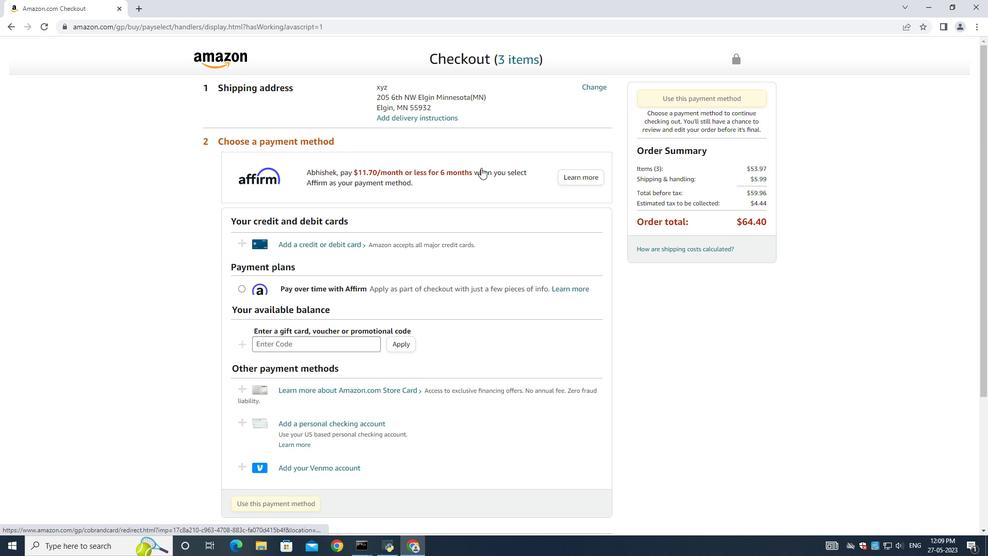 
Action: Mouse scrolled (64, 252) with delta (0, 0)
Screenshot: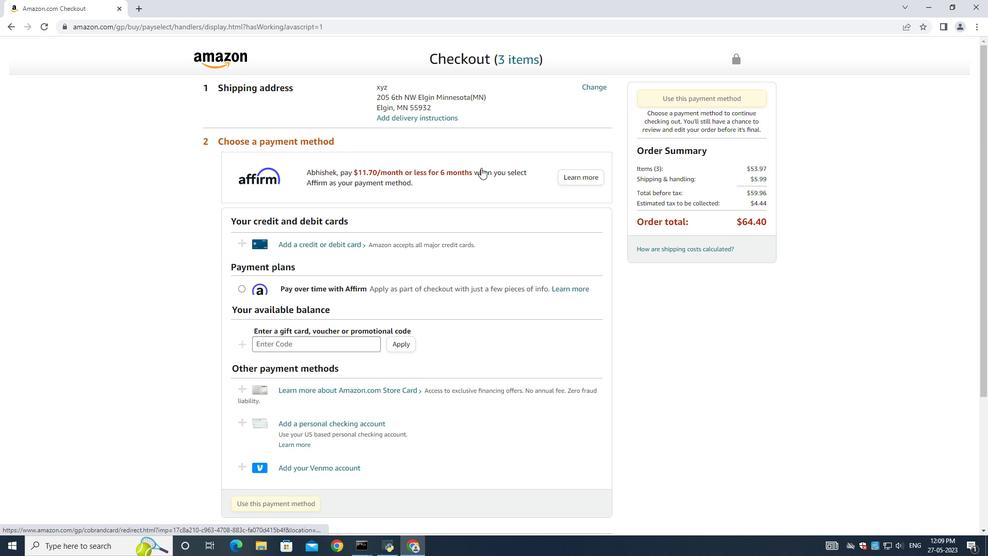 
Action: Mouse moved to (64, 253)
Screenshot: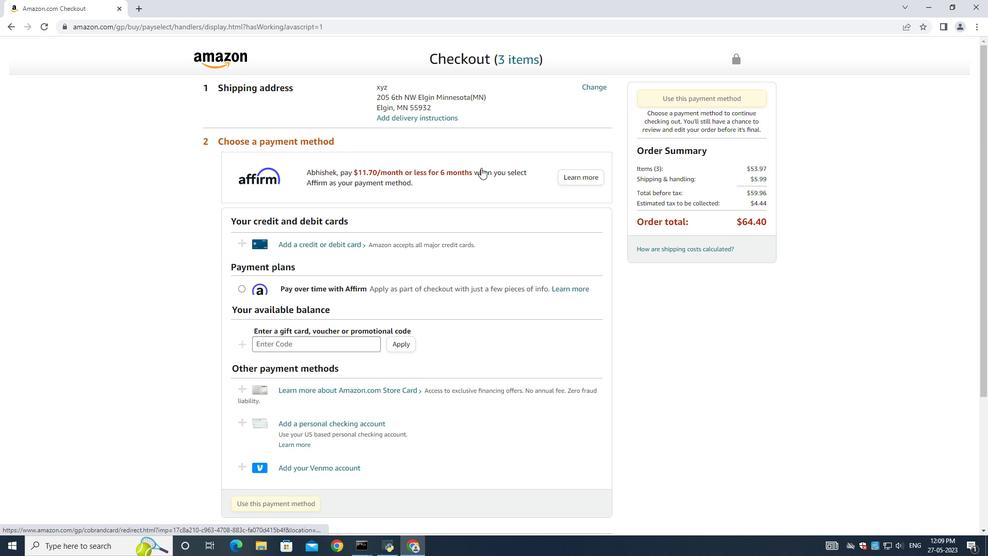 
Action: Mouse scrolled (64, 252) with delta (0, 0)
Screenshot: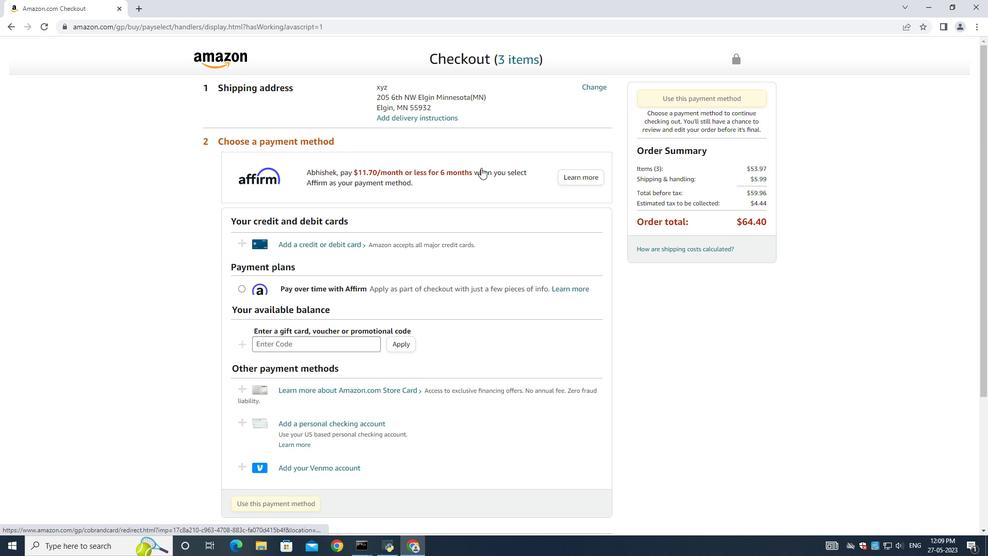 
Action: Mouse moved to (64, 253)
Screenshot: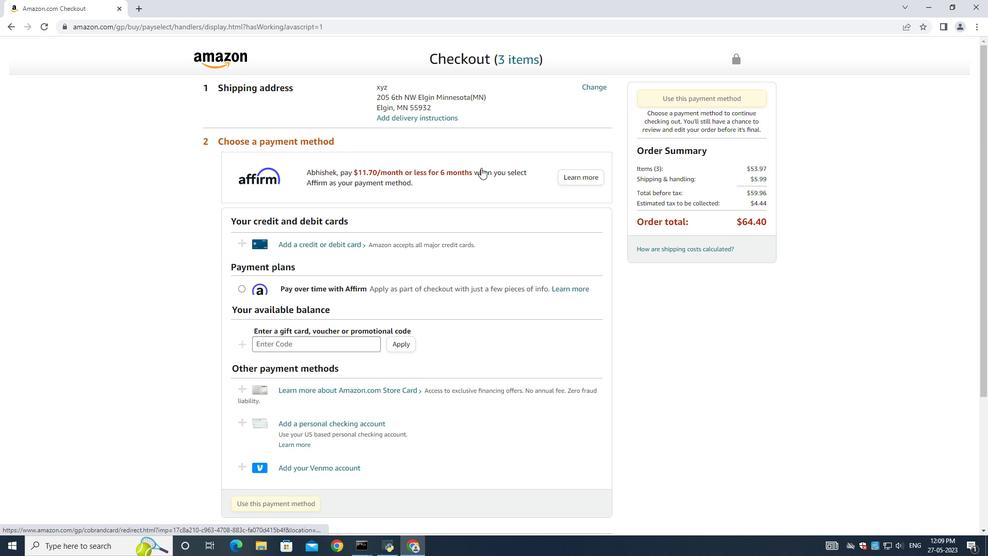 
Action: Mouse scrolled (64, 252) with delta (0, 0)
Screenshot: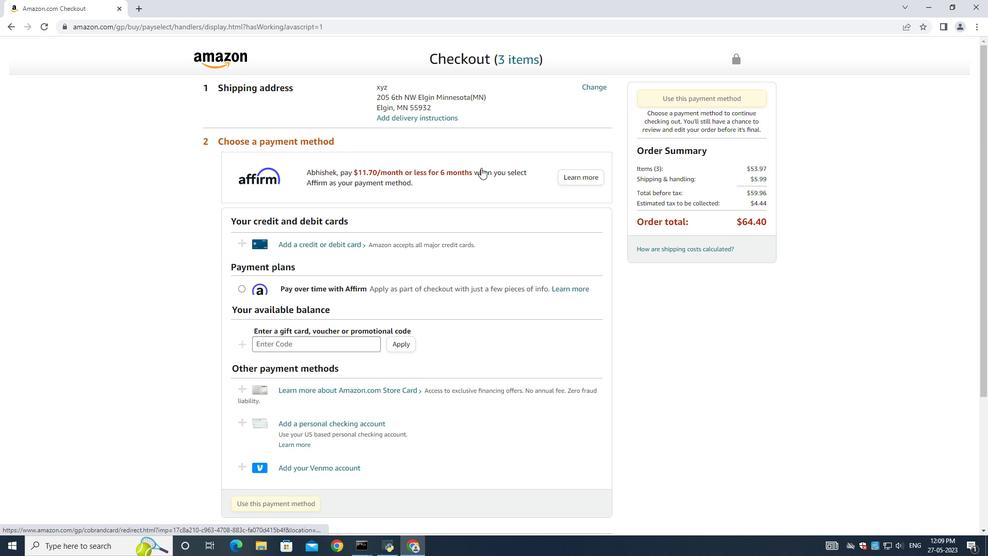 
Action: Mouse moved to (63, 252)
Screenshot: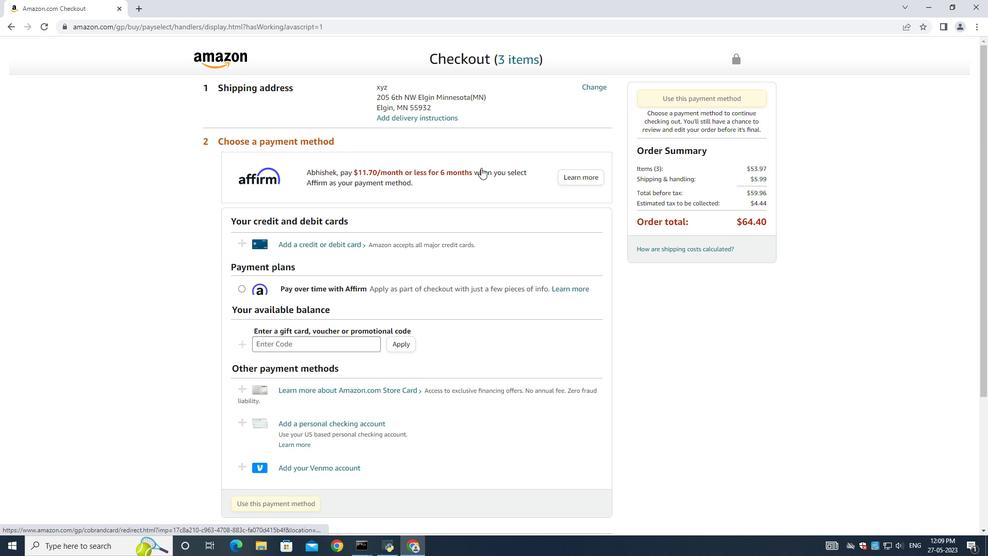 
Action: Mouse scrolled (64, 252) with delta (0, 0)
Screenshot: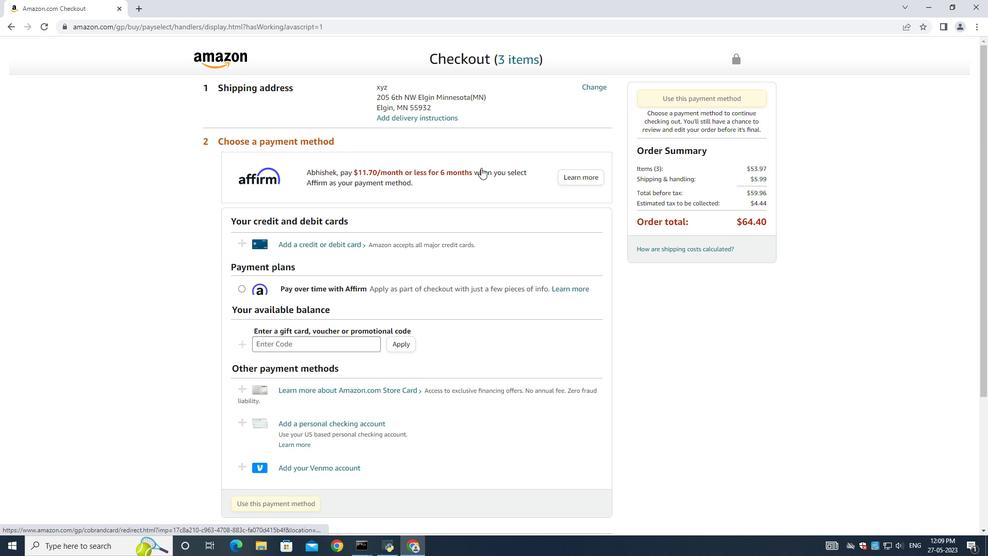 
Action: Mouse moved to (63, 252)
Screenshot: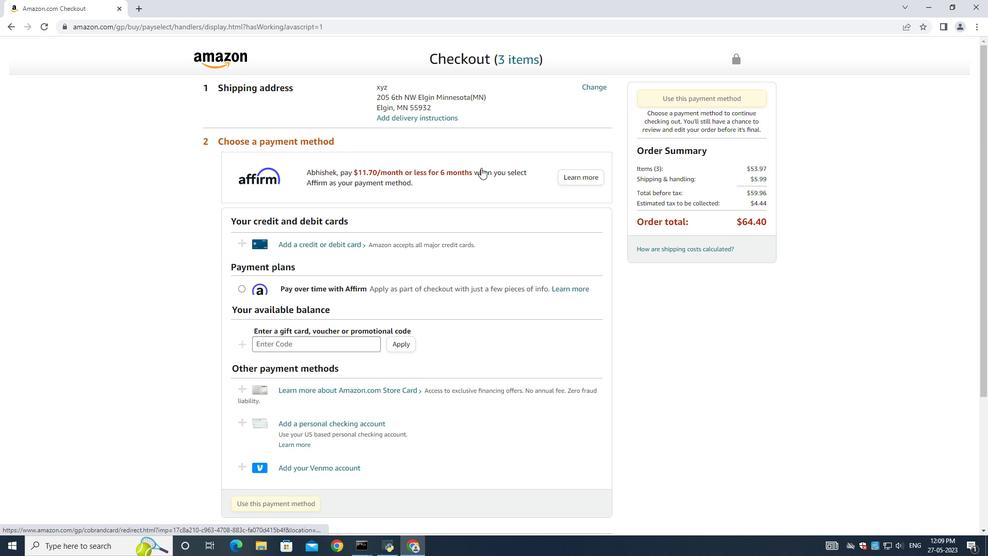
Action: Mouse scrolled (64, 252) with delta (0, 0)
Screenshot: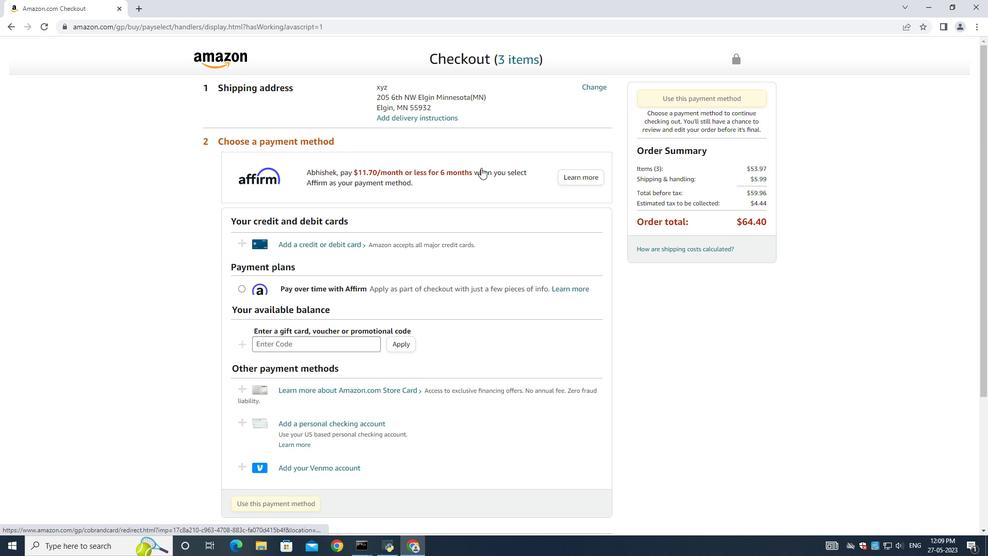
Action: Mouse moved to (62, 250)
Screenshot: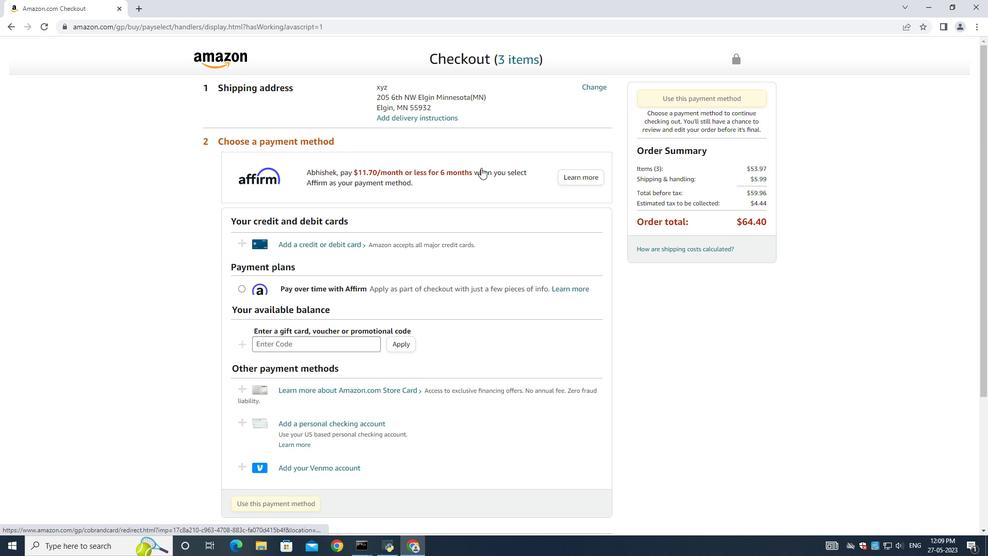 
Action: Mouse scrolled (63, 251) with delta (0, 0)
Screenshot: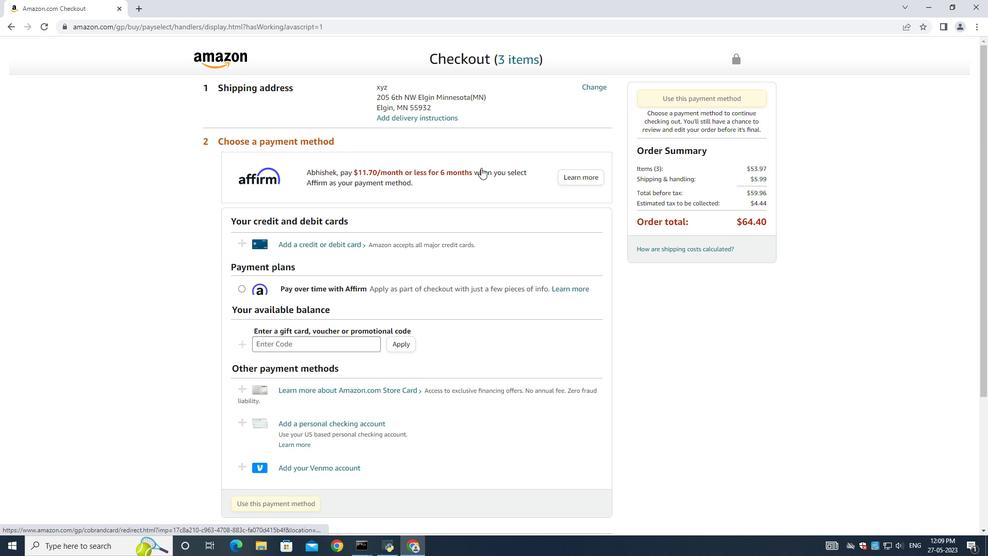 
Action: Mouse moved to (23, 252)
Screenshot: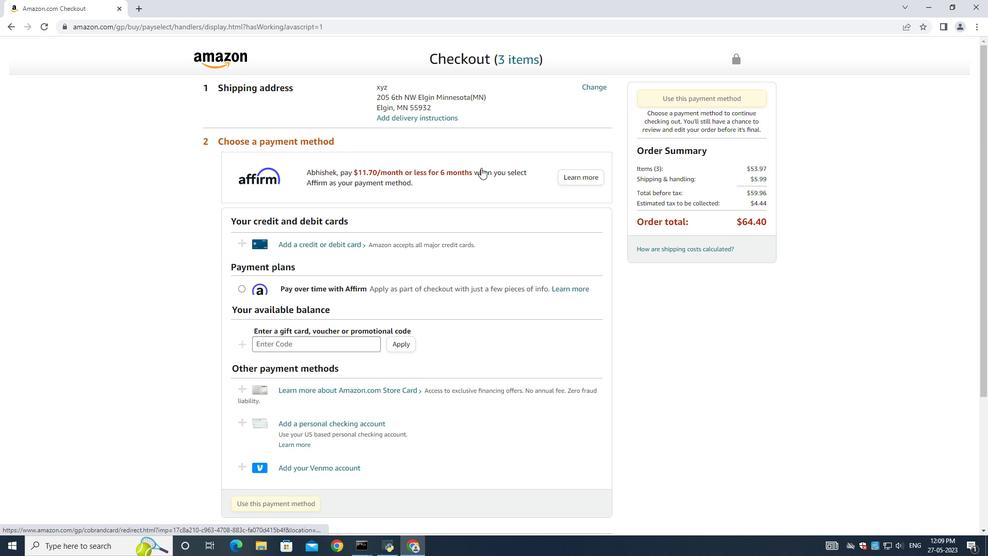 
Action: Mouse scrolled (23, 252) with delta (0, 0)
Screenshot: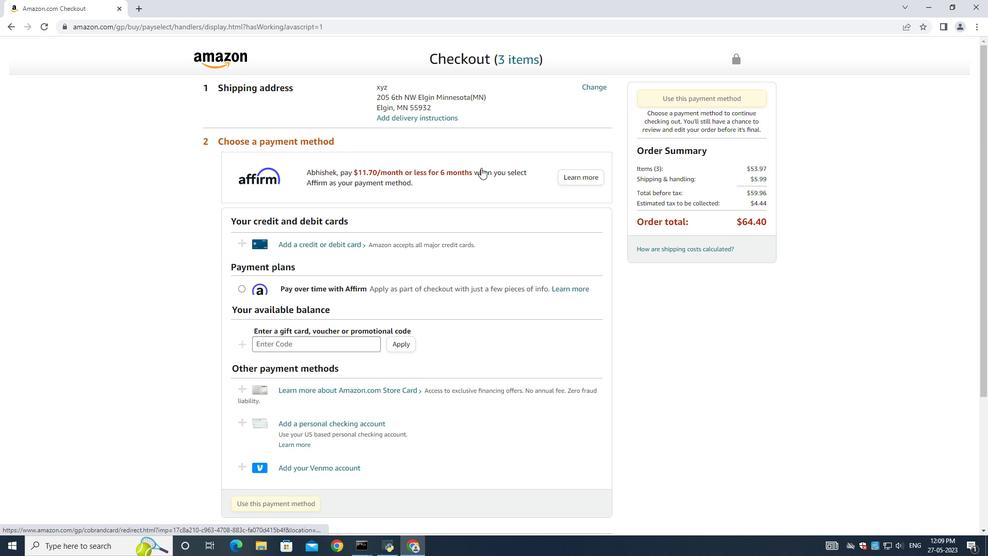 
Action: Mouse moved to (24, 253)
Screenshot: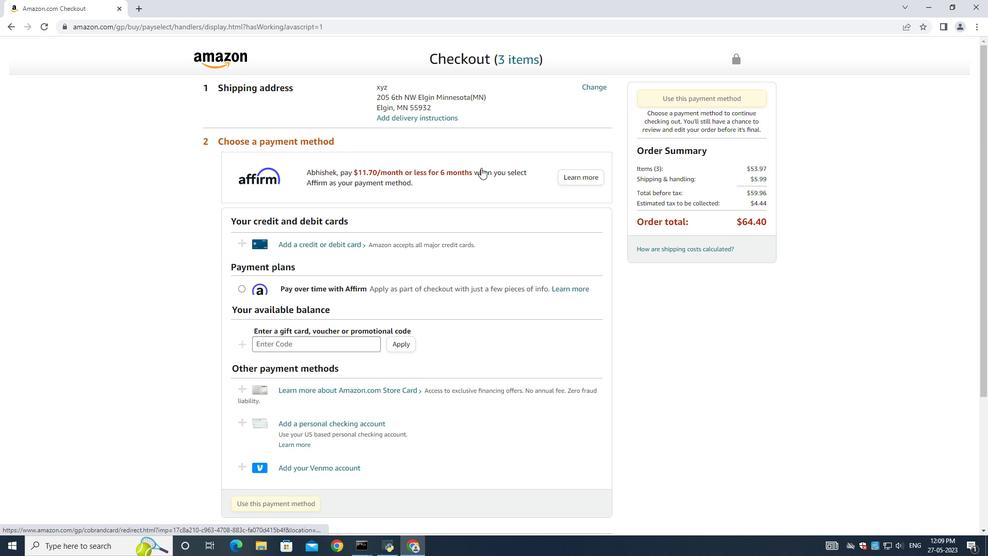 
Action: Mouse scrolled (24, 252) with delta (0, 0)
Screenshot: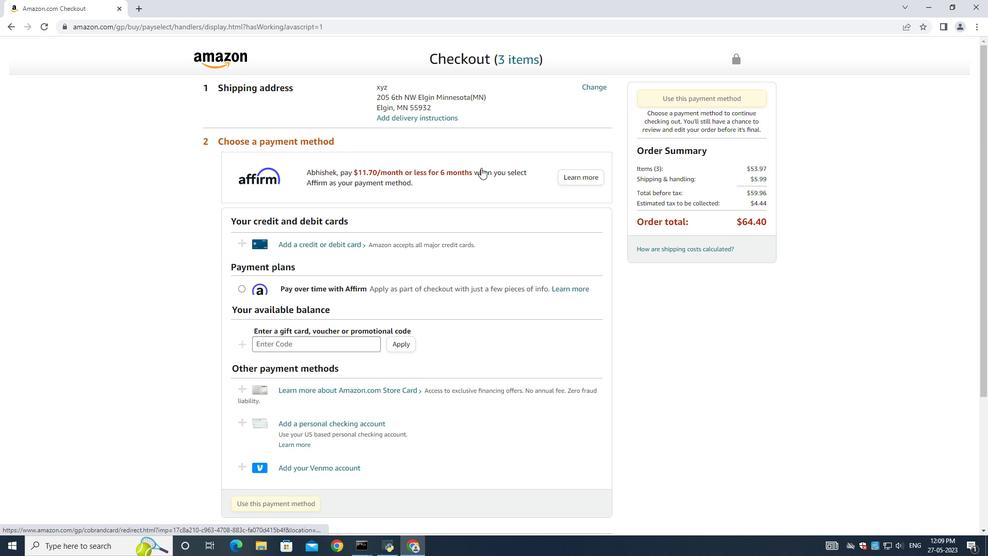 
Action: Mouse moved to (72, 265)
Screenshot: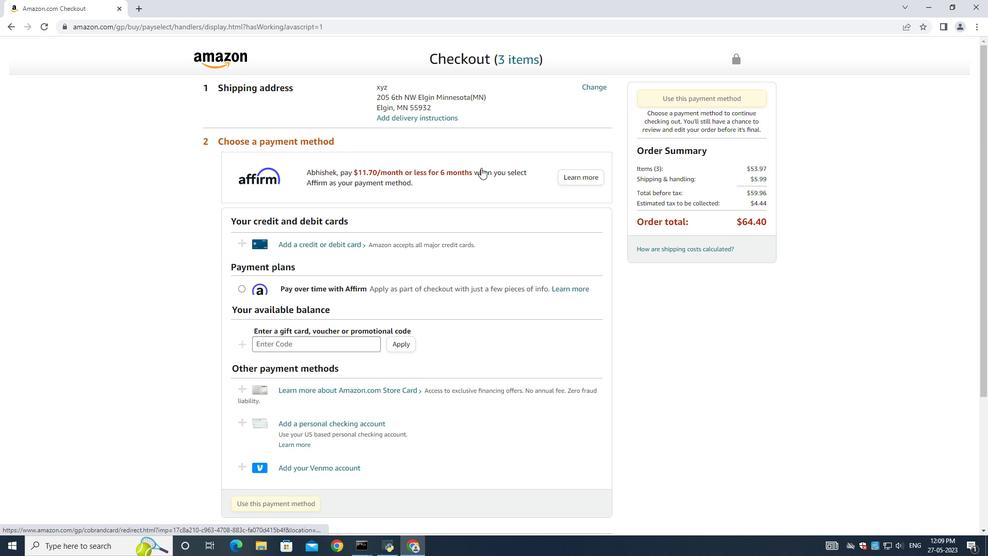 
Action: Mouse scrolled (55, 261) with delta (0, 0)
Screenshot: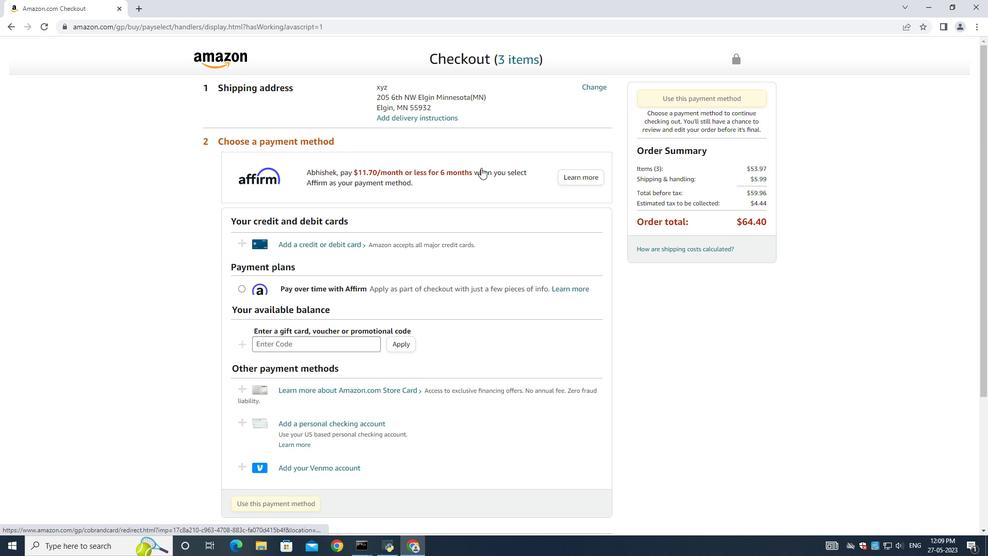
Action: Mouse moved to (448, 229)
Screenshot: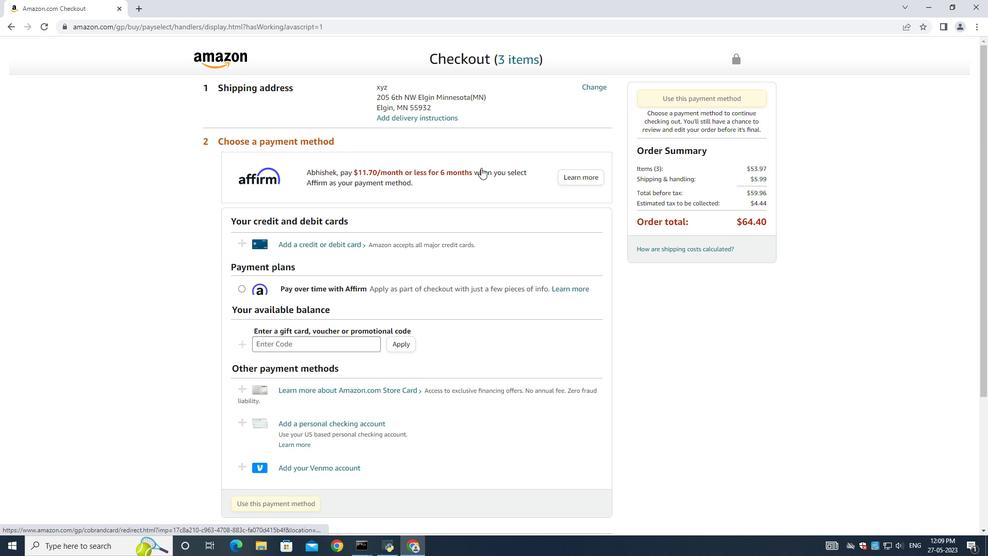 
Action: Mouse scrolled (448, 230) with delta (0, 0)
Screenshot: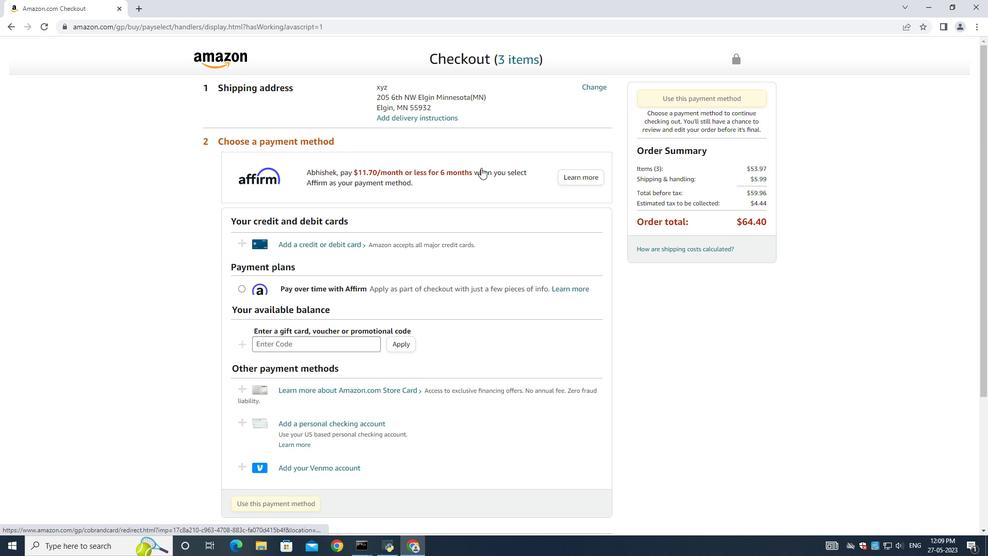 
Action: Mouse moved to (451, 228)
Screenshot: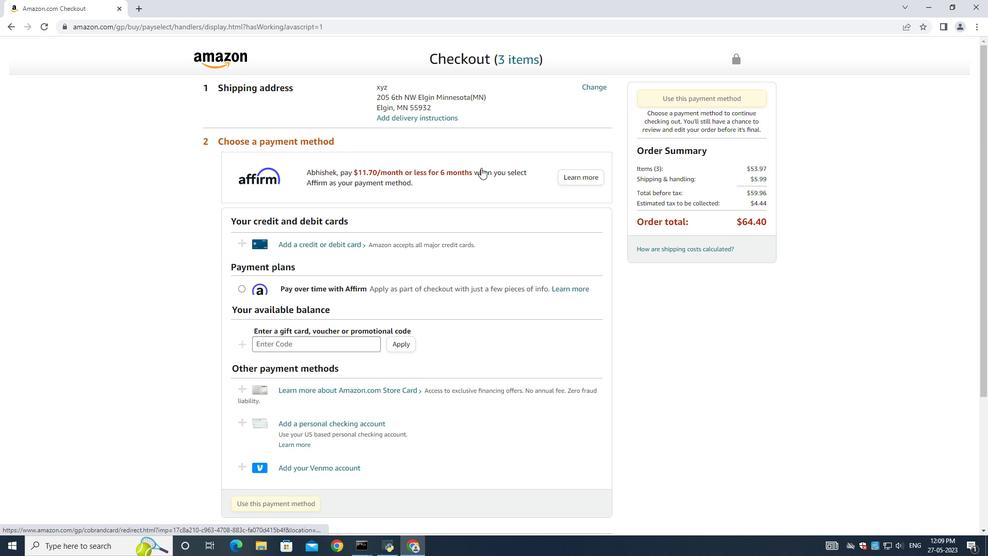 
Action: Mouse scrolled (451, 228) with delta (0, 0)
Screenshot: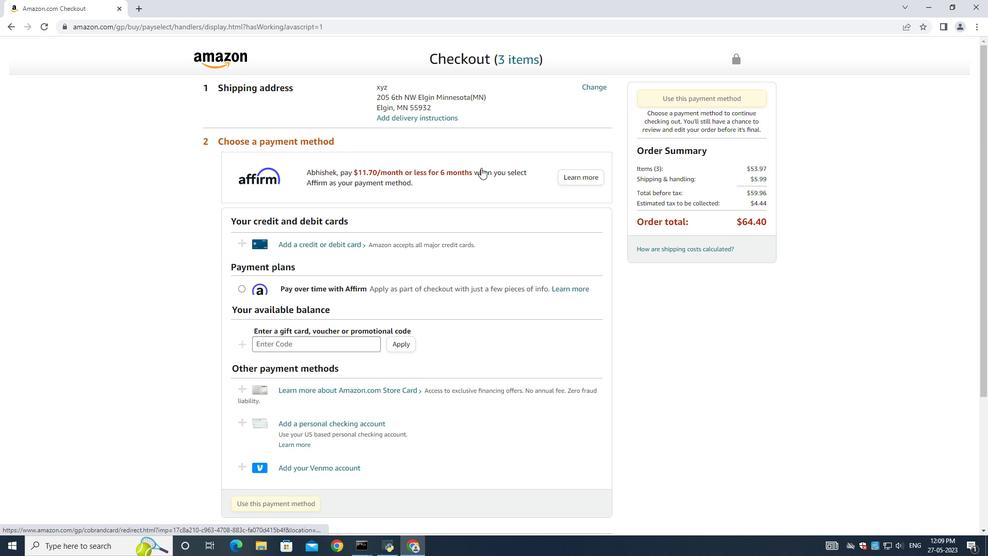 
Action: Mouse moved to (491, 237)
Screenshot: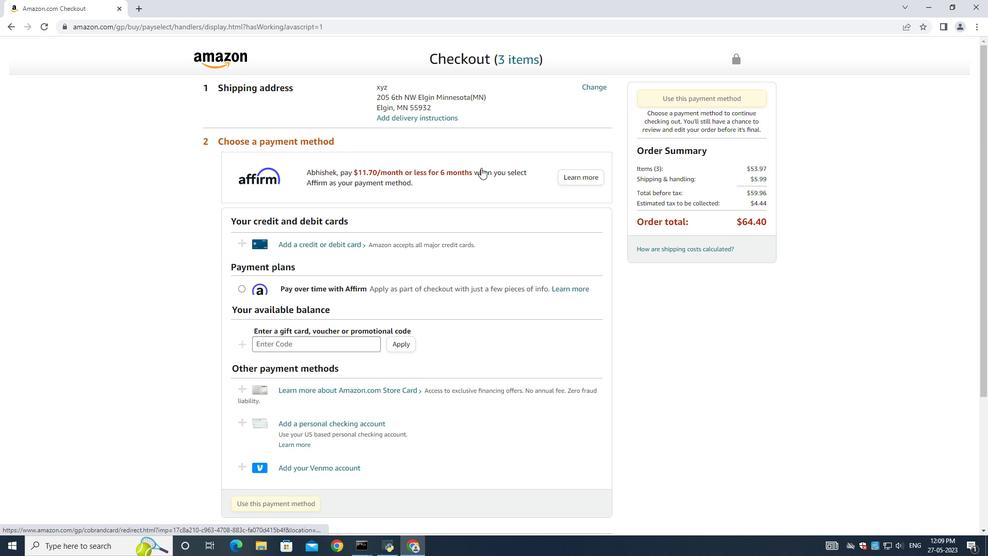 
Action: Mouse scrolled (474, 231) with delta (0, 0)
